 Task: Install travel booking extensions for finding flight and hotel deals.
Action: Mouse moved to (421, 310)
Screenshot: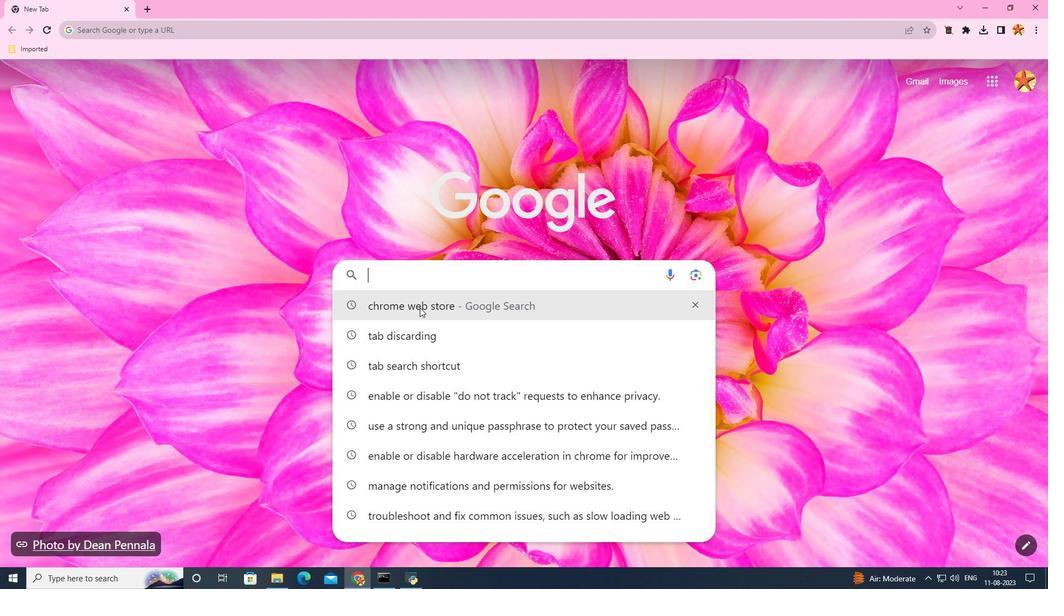 
Action: Mouse pressed left at (421, 310)
Screenshot: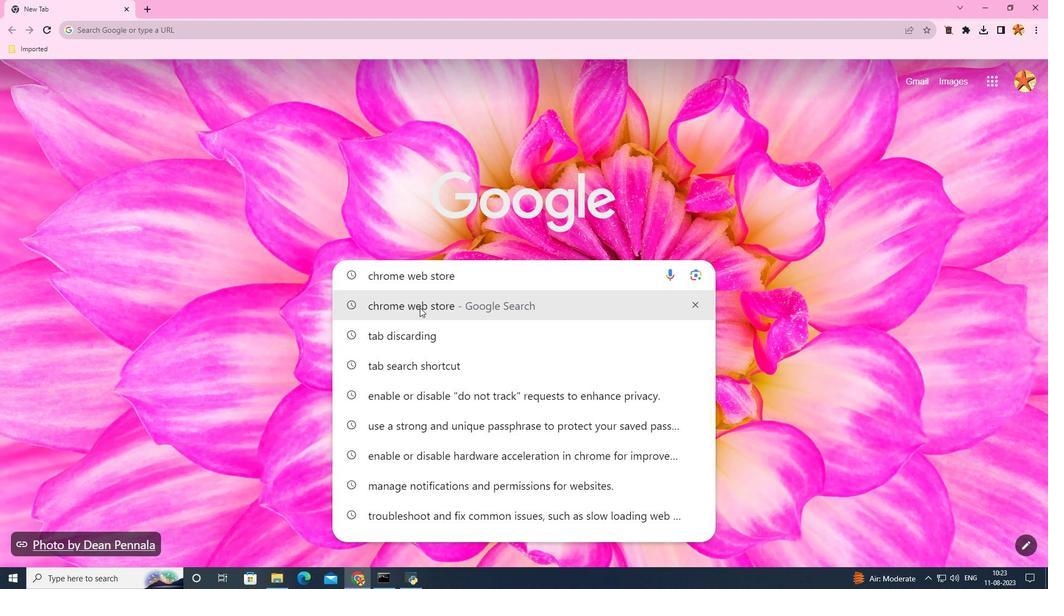 
Action: Mouse moved to (195, 219)
Screenshot: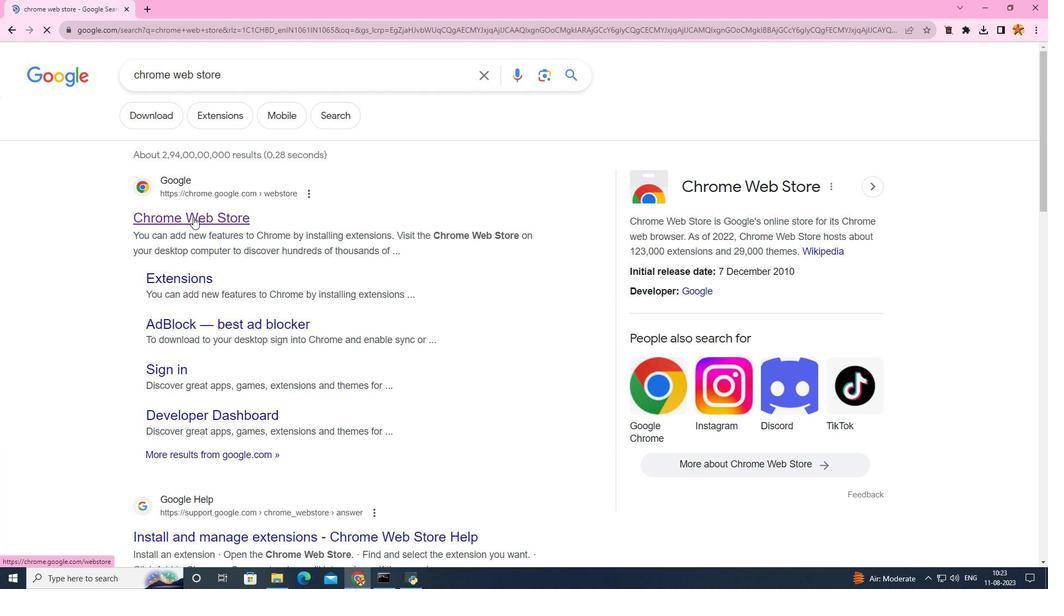 
Action: Mouse pressed left at (195, 219)
Screenshot: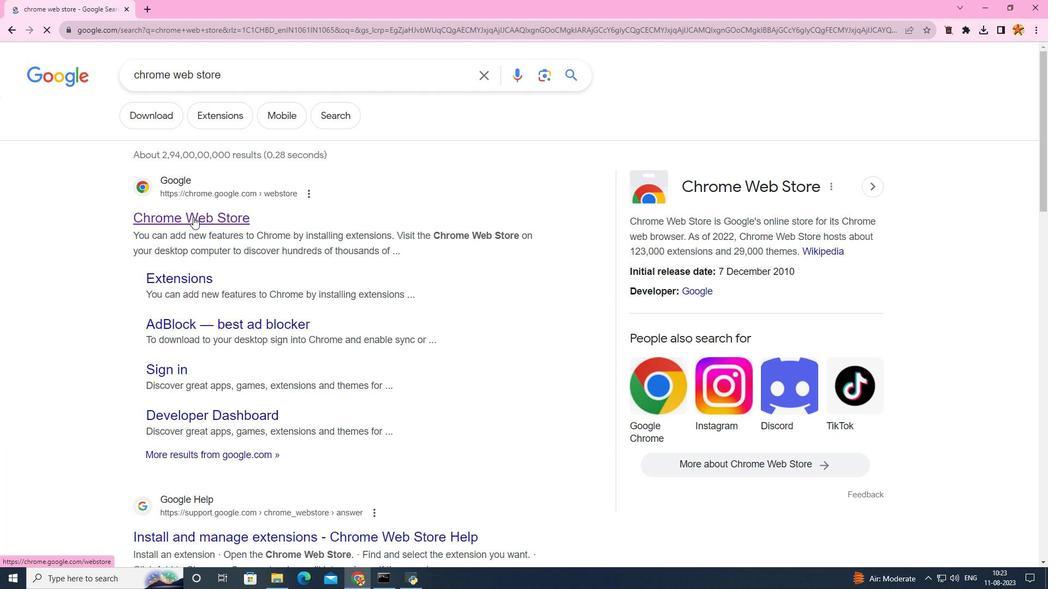 
Action: Mouse moved to (183, 120)
Screenshot: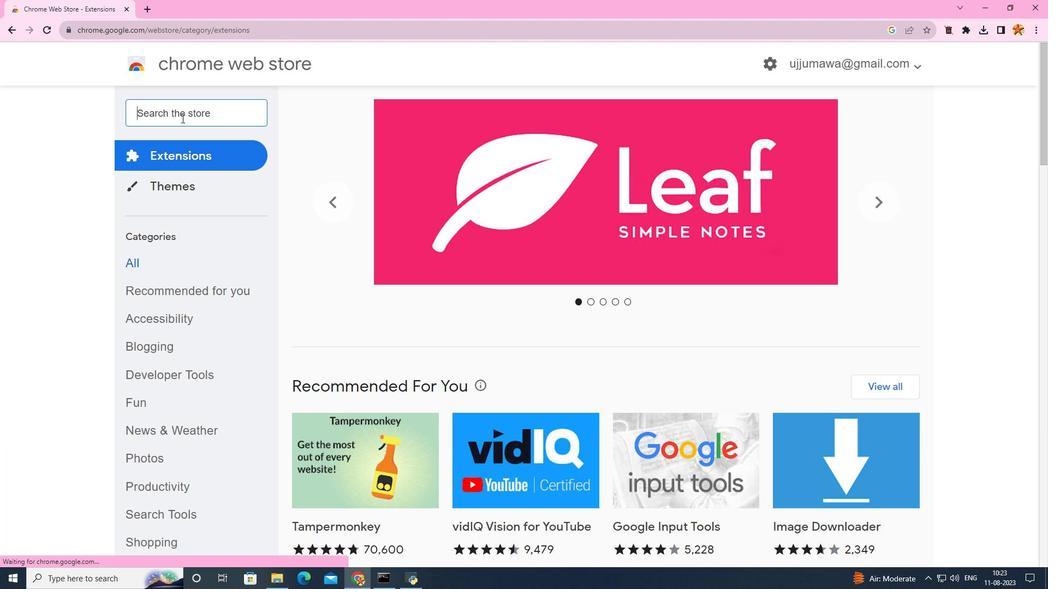 
Action: Mouse pressed left at (183, 120)
Screenshot: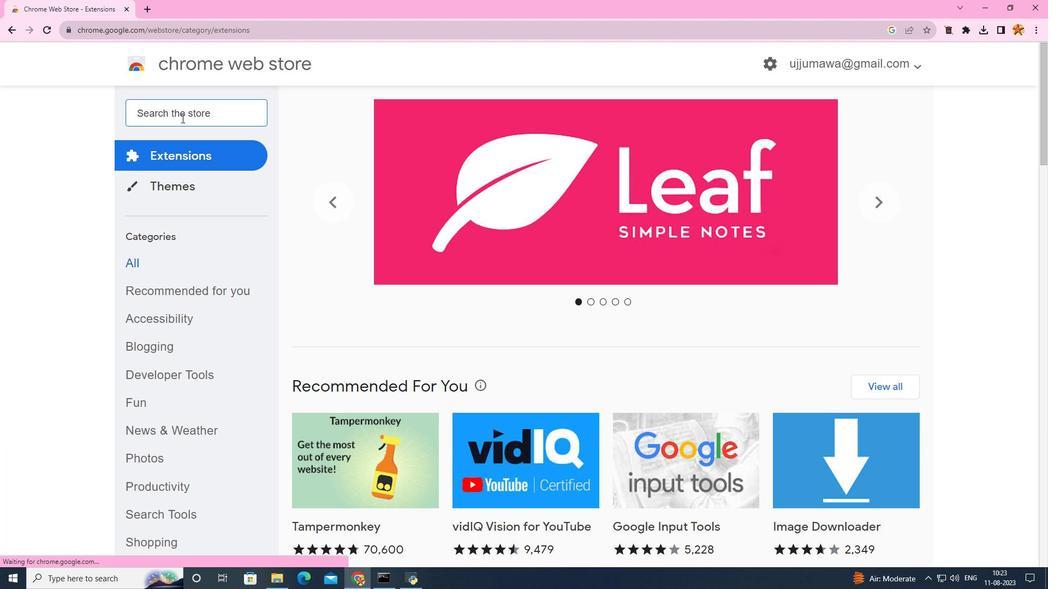 
Action: Key pressed k
Screenshot: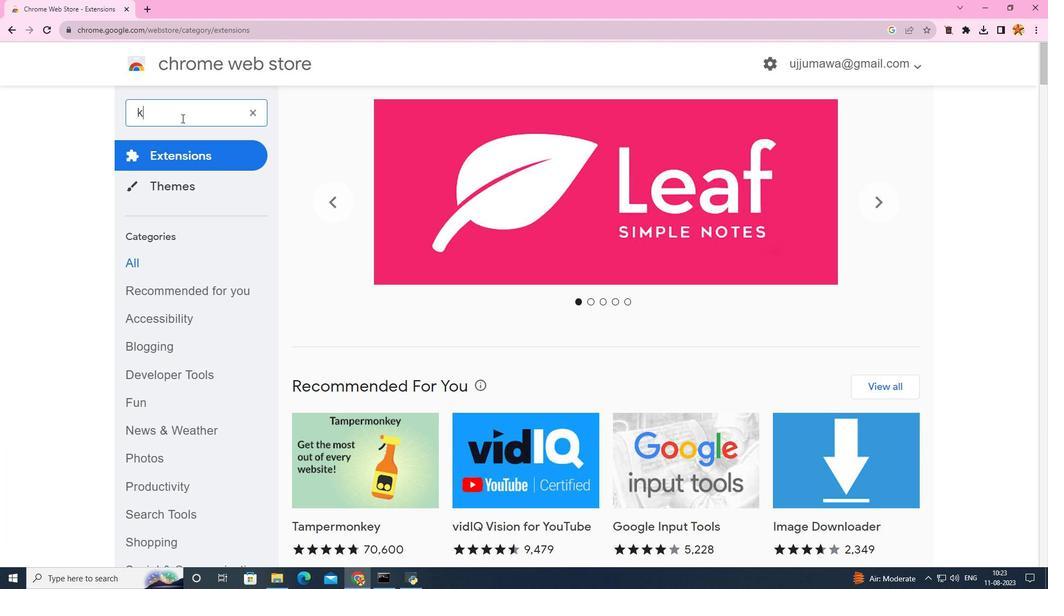 
Action: Mouse moved to (184, 120)
Screenshot: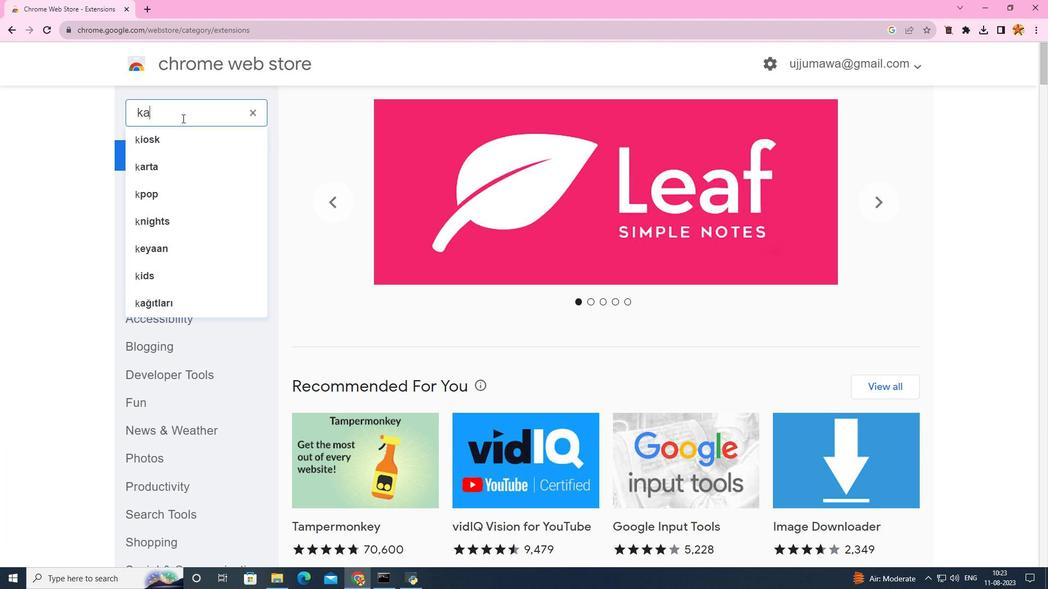 
Action: Key pressed at<Key.backspace>y
Screenshot: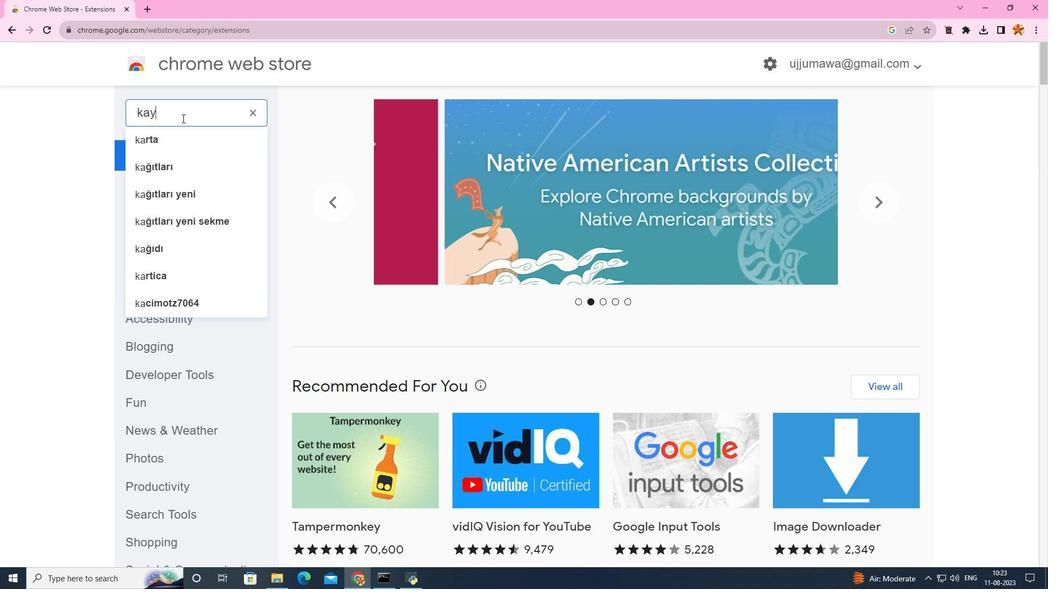 
Action: Mouse moved to (158, 195)
Screenshot: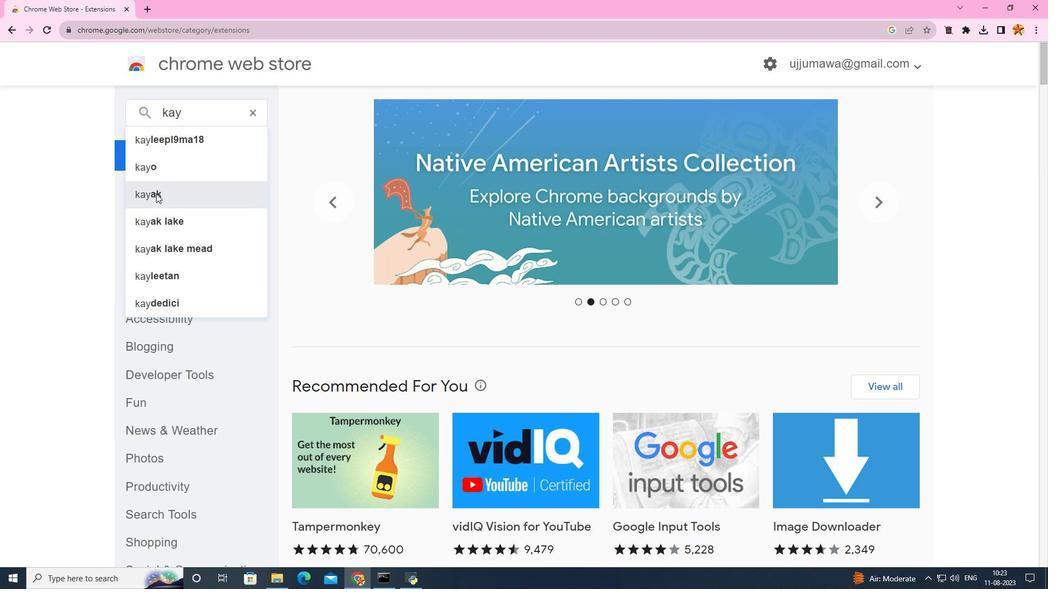 
Action: Mouse pressed left at (158, 195)
Screenshot: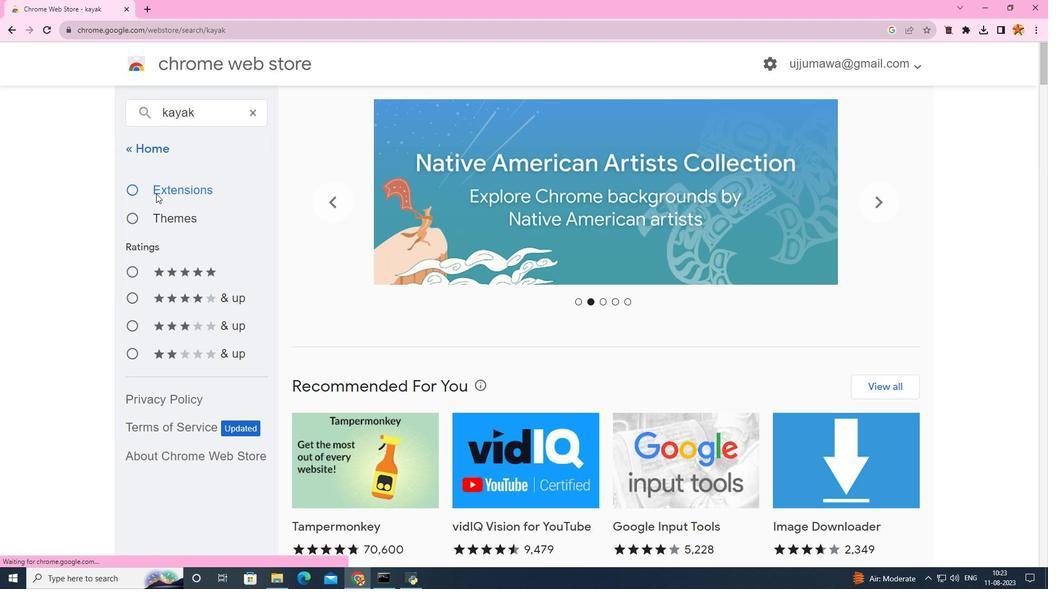
Action: Mouse moved to (446, 376)
Screenshot: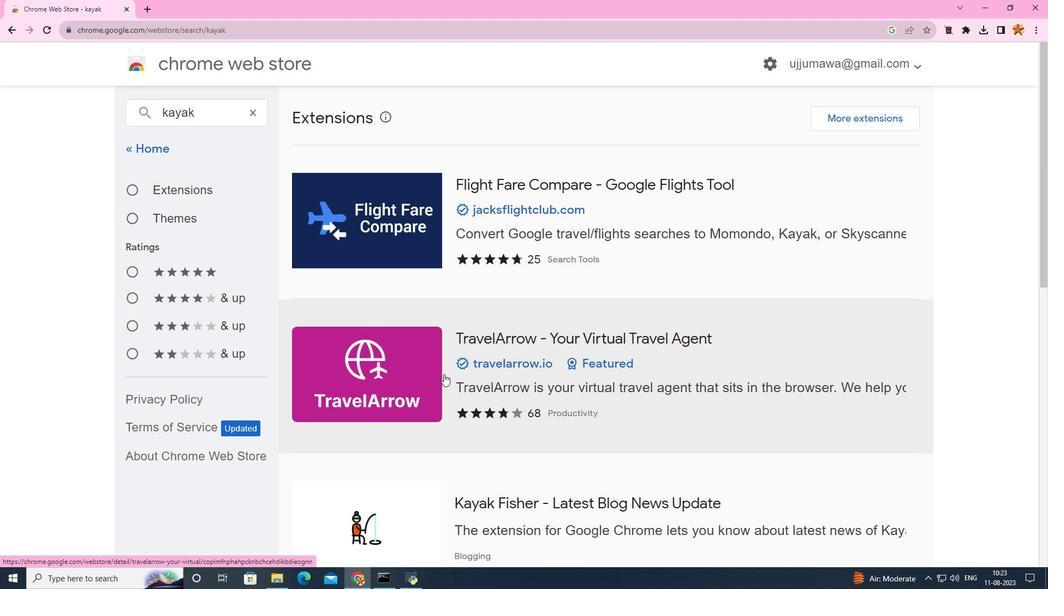 
Action: Mouse scrolled (446, 376) with delta (0, 0)
Screenshot: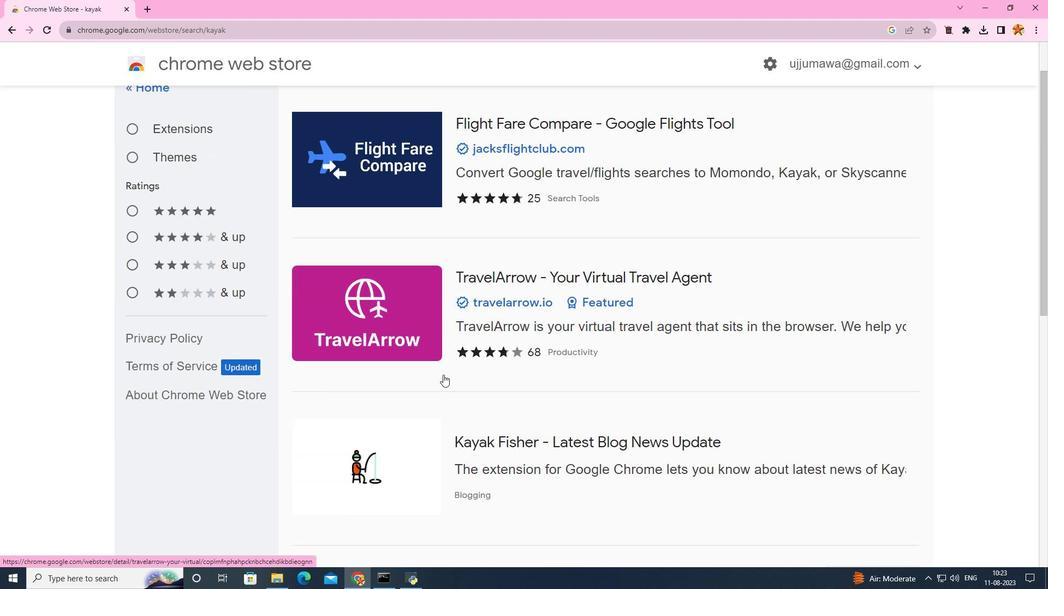 
Action: Mouse moved to (445, 377)
Screenshot: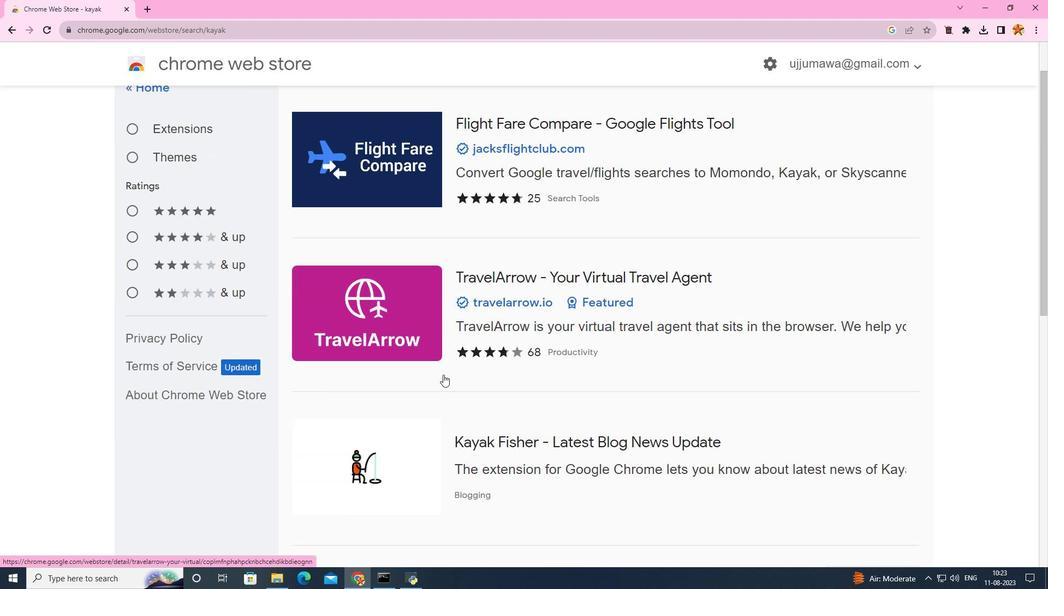 
Action: Mouse scrolled (445, 376) with delta (0, 0)
Screenshot: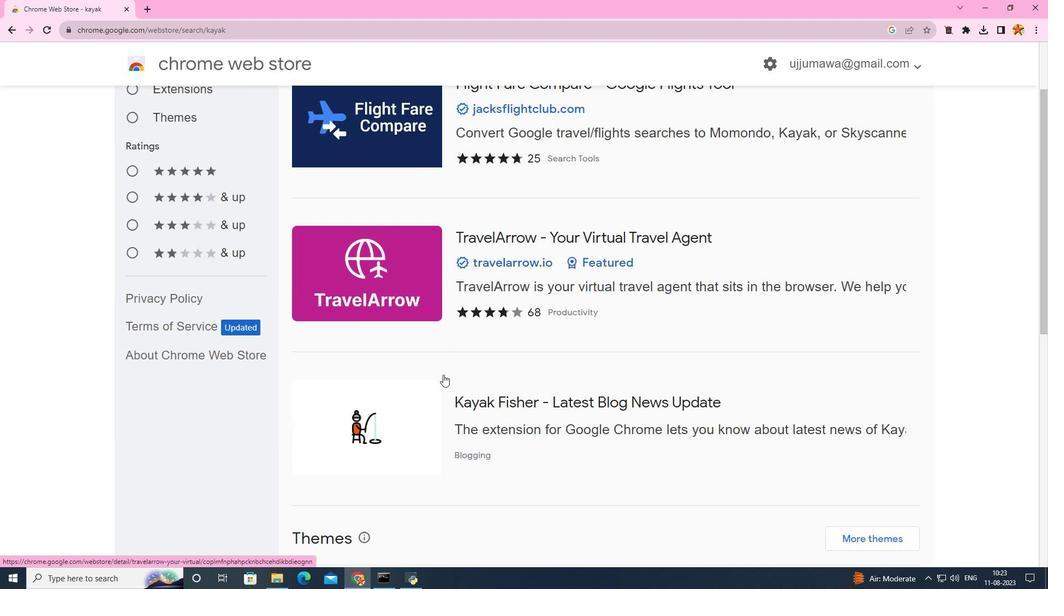 
Action: Mouse scrolled (445, 377) with delta (0, 0)
Screenshot: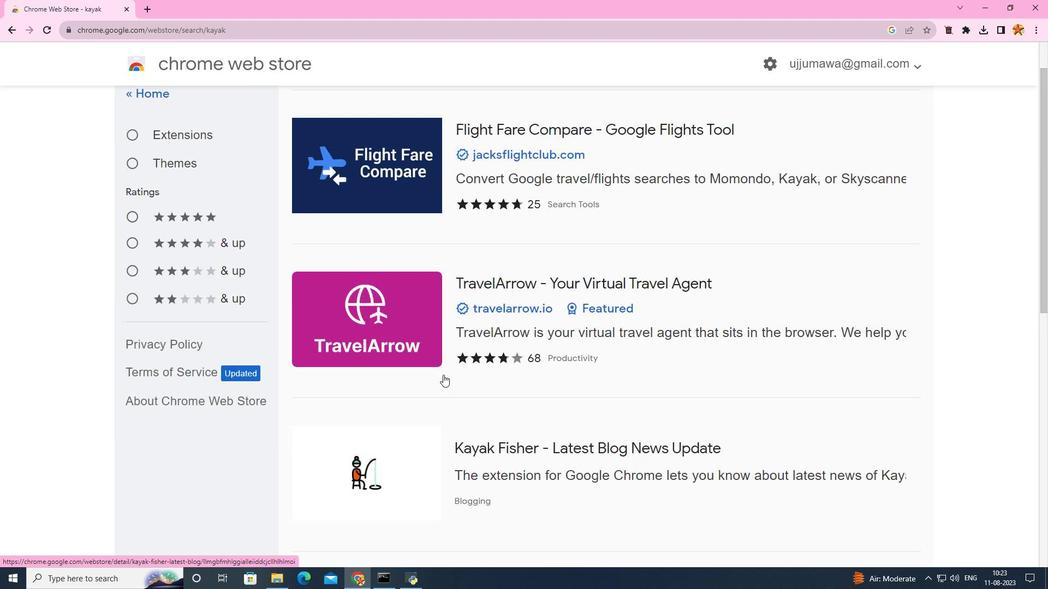 
Action: Mouse scrolled (445, 376) with delta (0, 0)
Screenshot: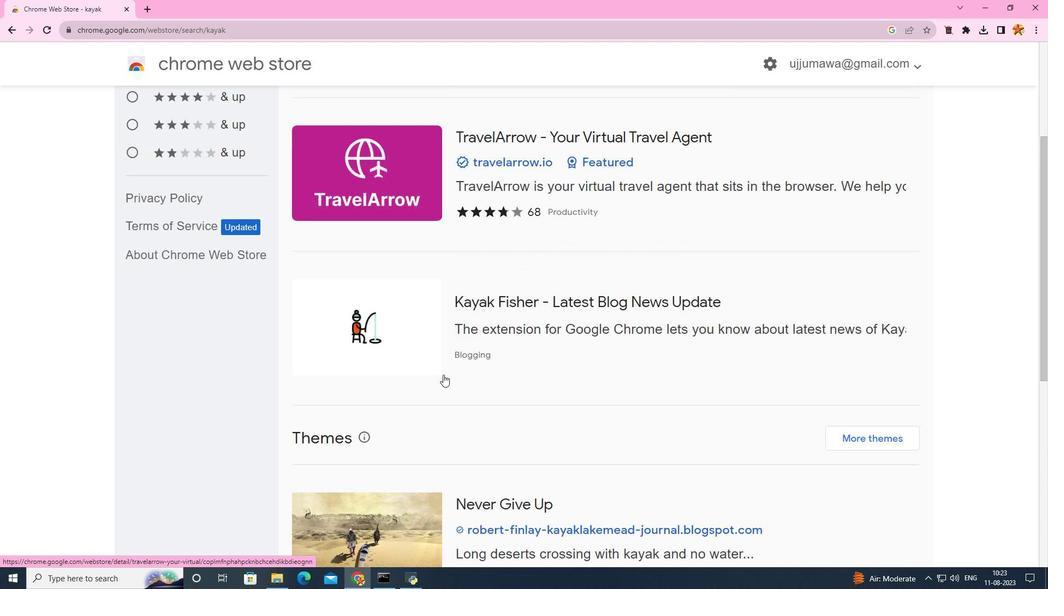 
Action: Mouse scrolled (445, 376) with delta (0, 0)
Screenshot: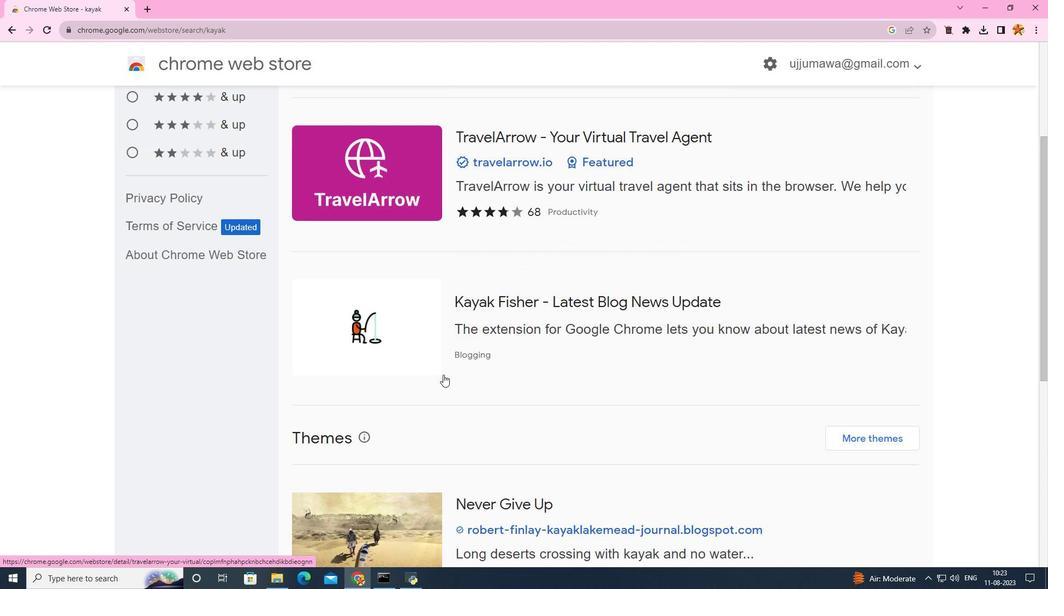
Action: Mouse scrolled (445, 376) with delta (0, 0)
Screenshot: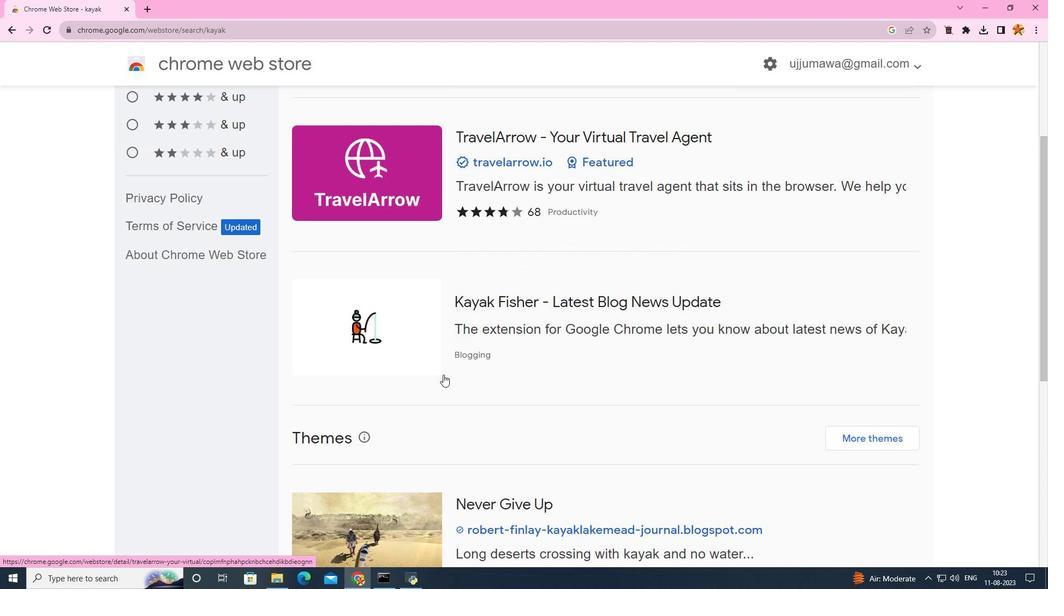 
Action: Mouse scrolled (445, 376) with delta (0, 0)
Screenshot: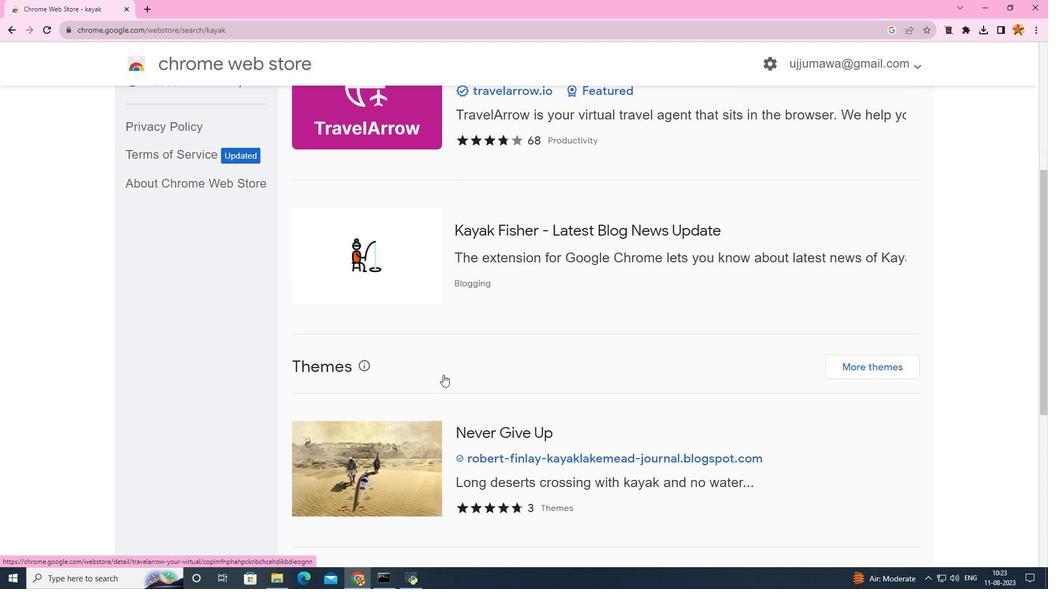 
Action: Mouse moved to (472, 277)
Screenshot: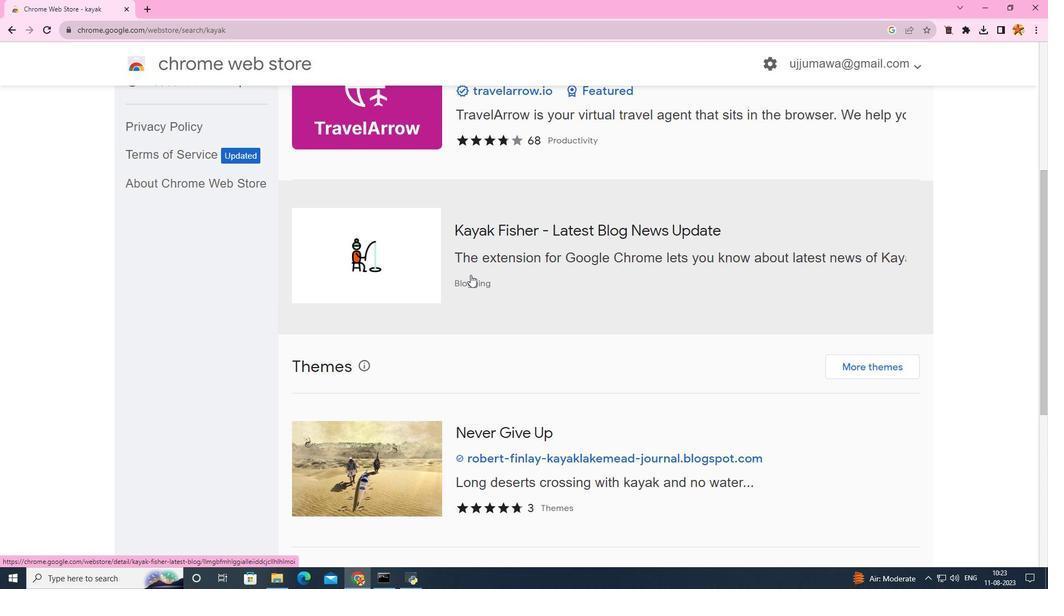 
Action: Mouse scrolled (472, 276) with delta (0, 0)
Screenshot: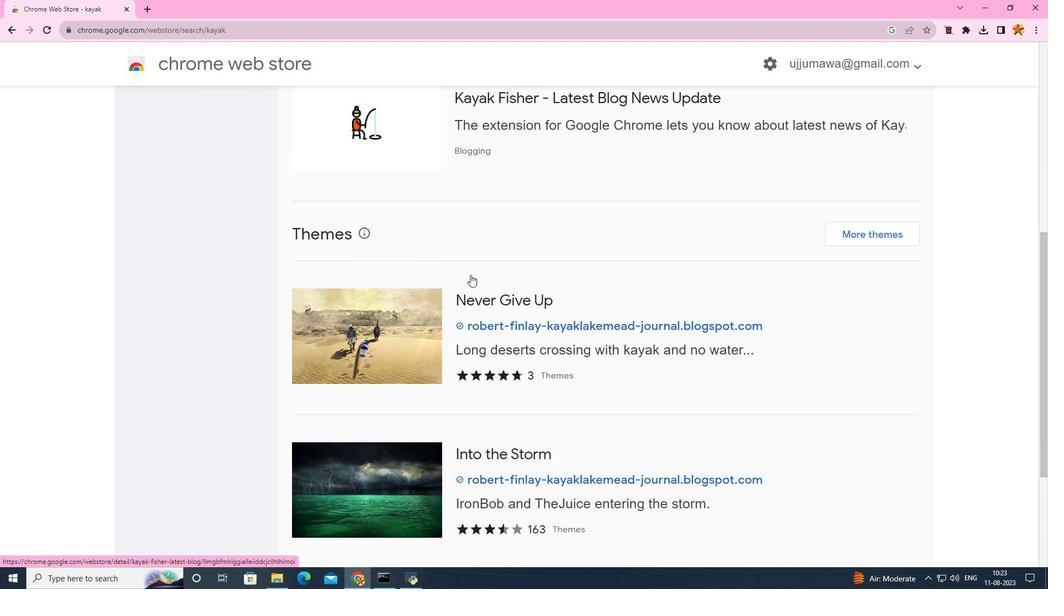 
Action: Mouse scrolled (472, 276) with delta (0, 0)
Screenshot: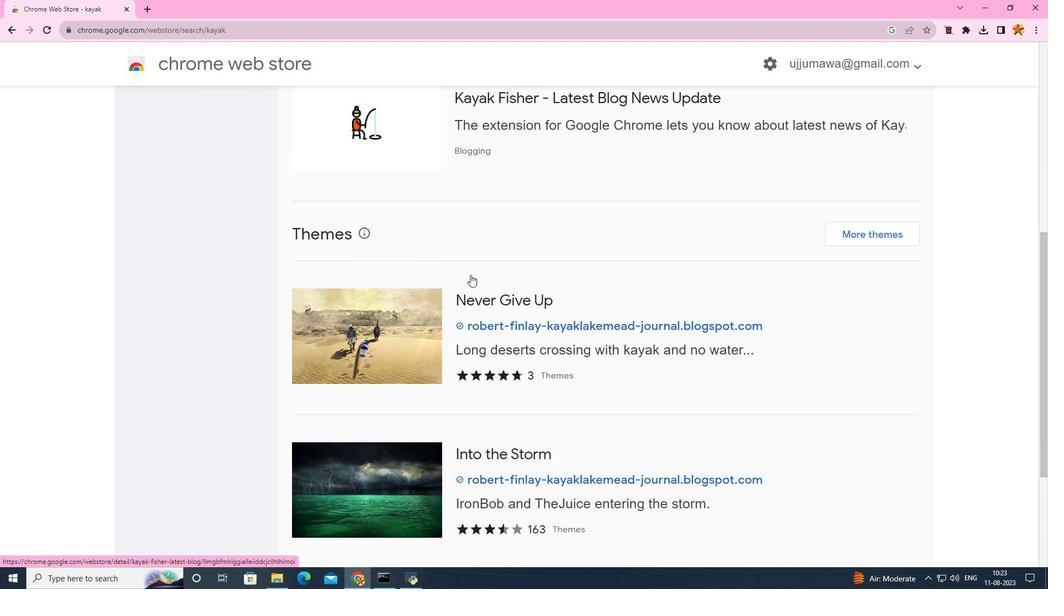 
Action: Mouse scrolled (472, 276) with delta (0, 0)
Screenshot: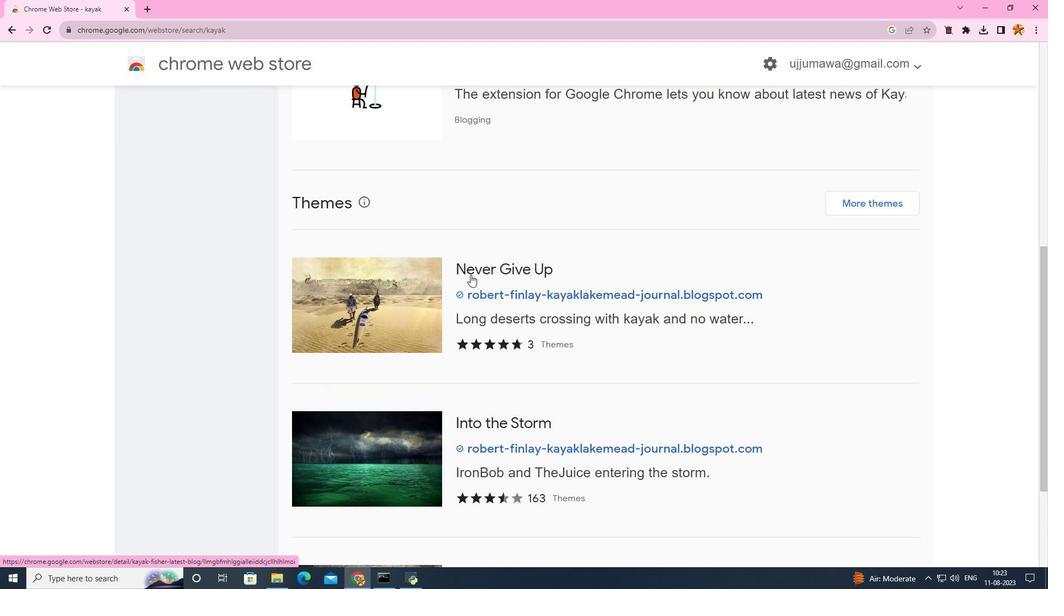 
Action: Mouse scrolled (472, 277) with delta (0, 0)
Screenshot: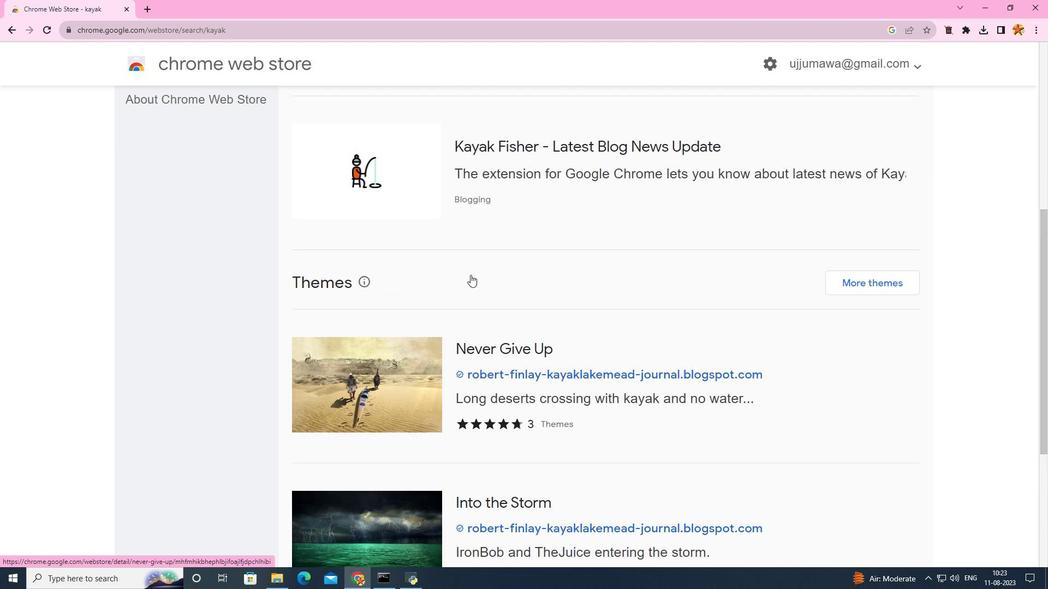 
Action: Mouse scrolled (472, 277) with delta (0, 0)
Screenshot: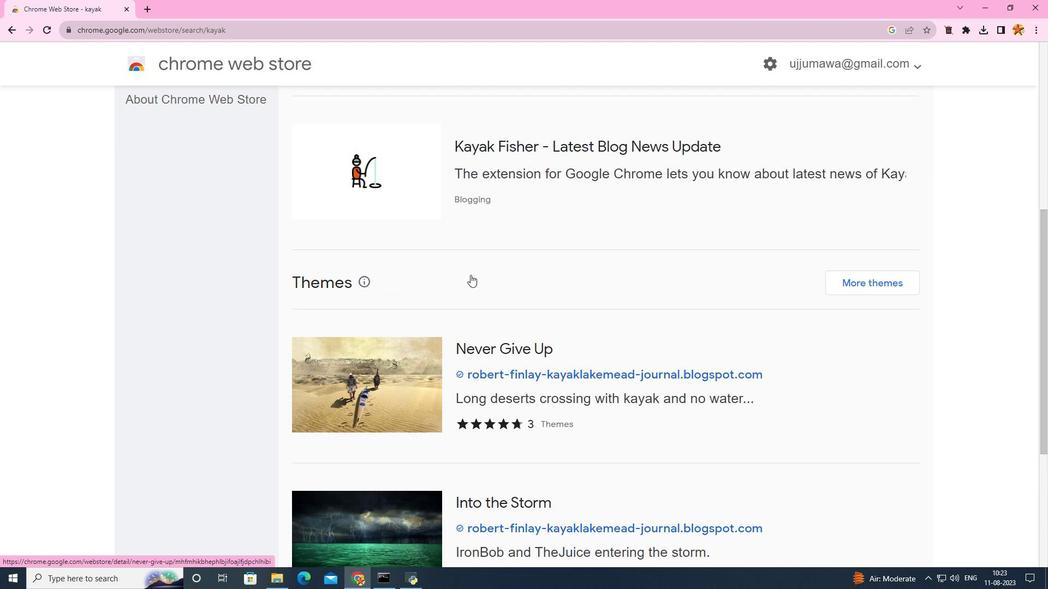 
Action: Mouse scrolled (472, 277) with delta (0, 0)
Screenshot: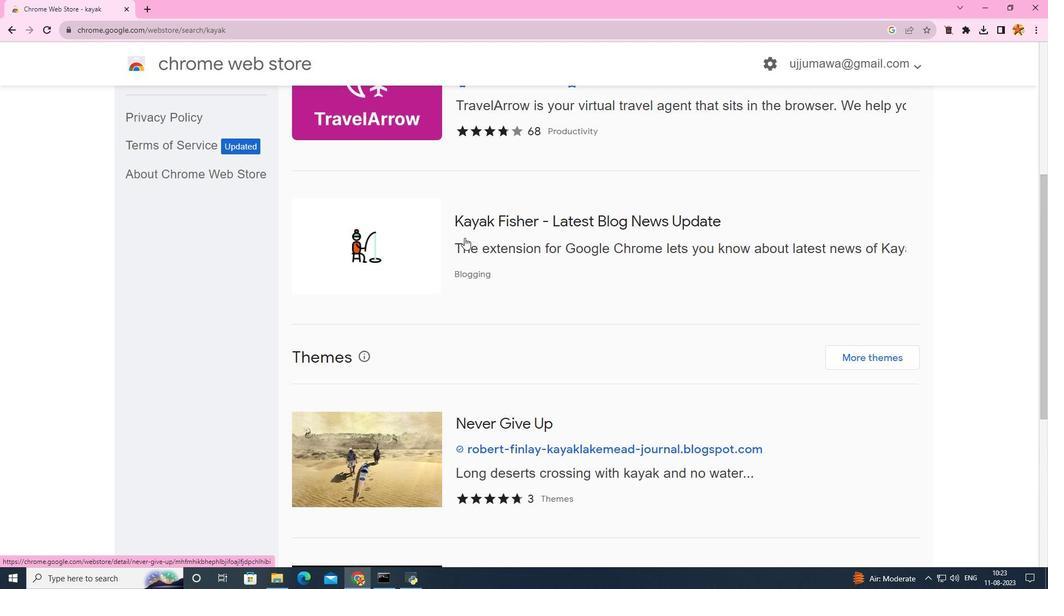 
Action: Mouse moved to (545, 284)
Screenshot: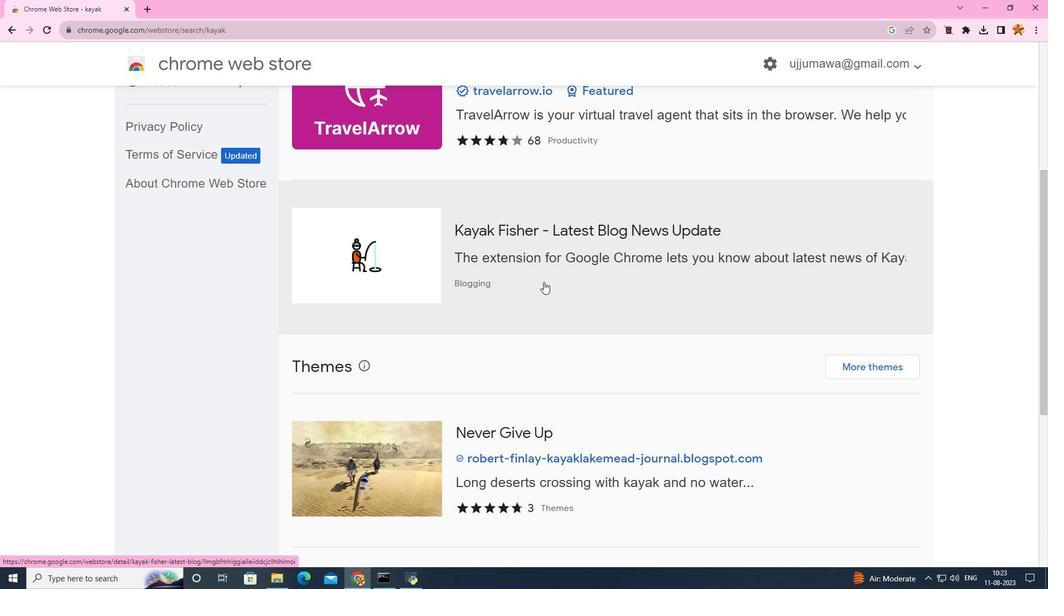 
Action: Mouse pressed left at (545, 284)
Screenshot: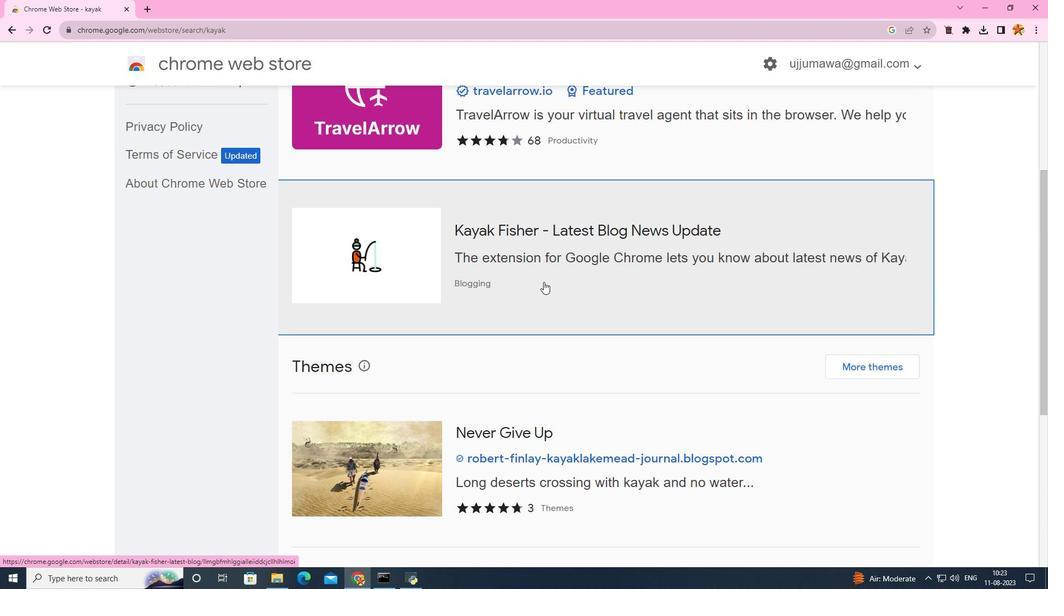 
Action: Mouse moved to (799, 163)
Screenshot: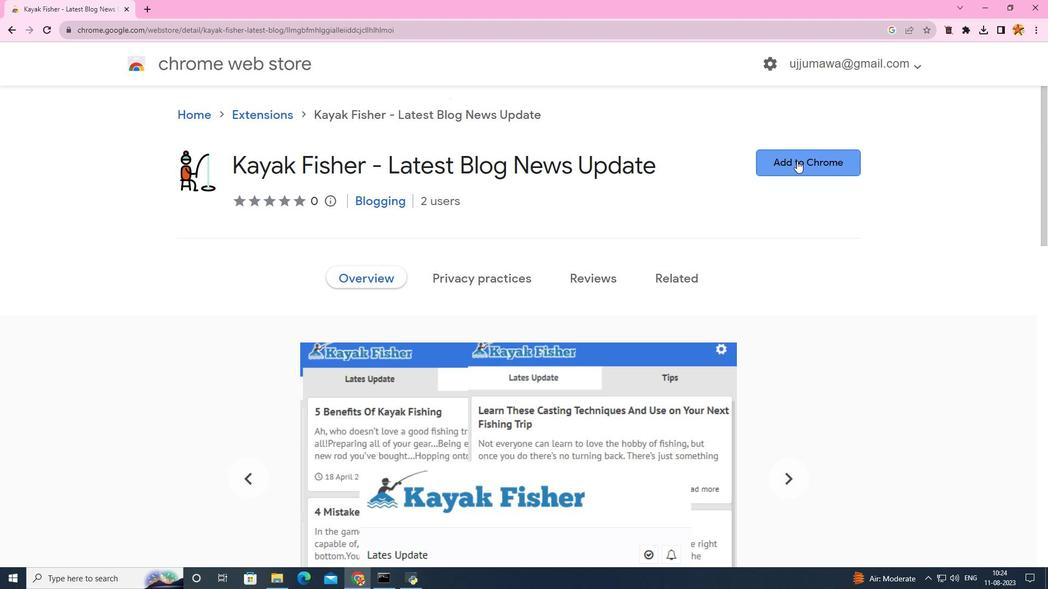 
Action: Mouse pressed left at (799, 163)
Screenshot: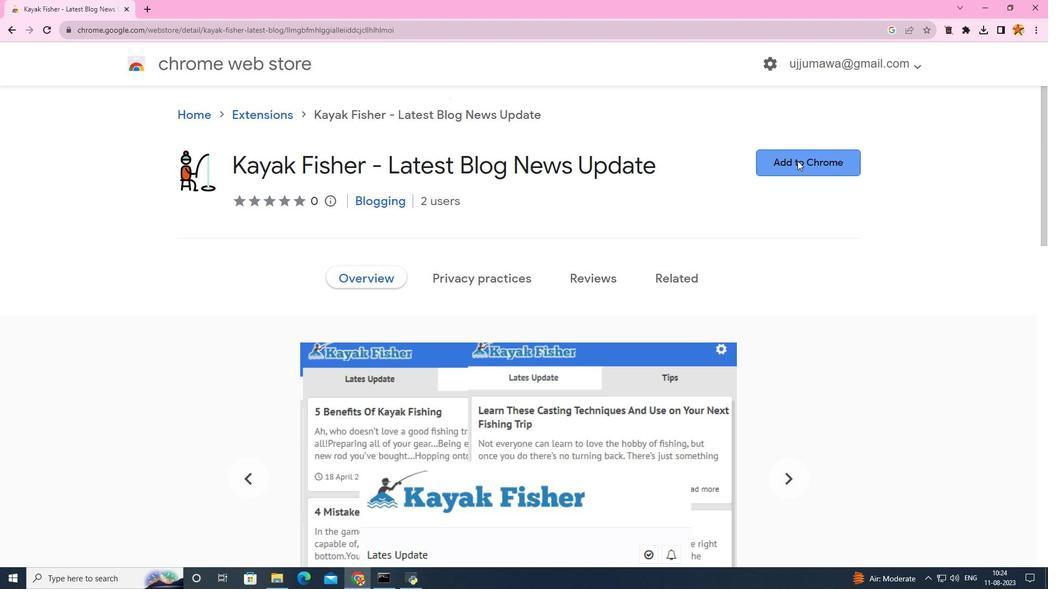 
Action: Mouse moved to (542, 104)
Screenshot: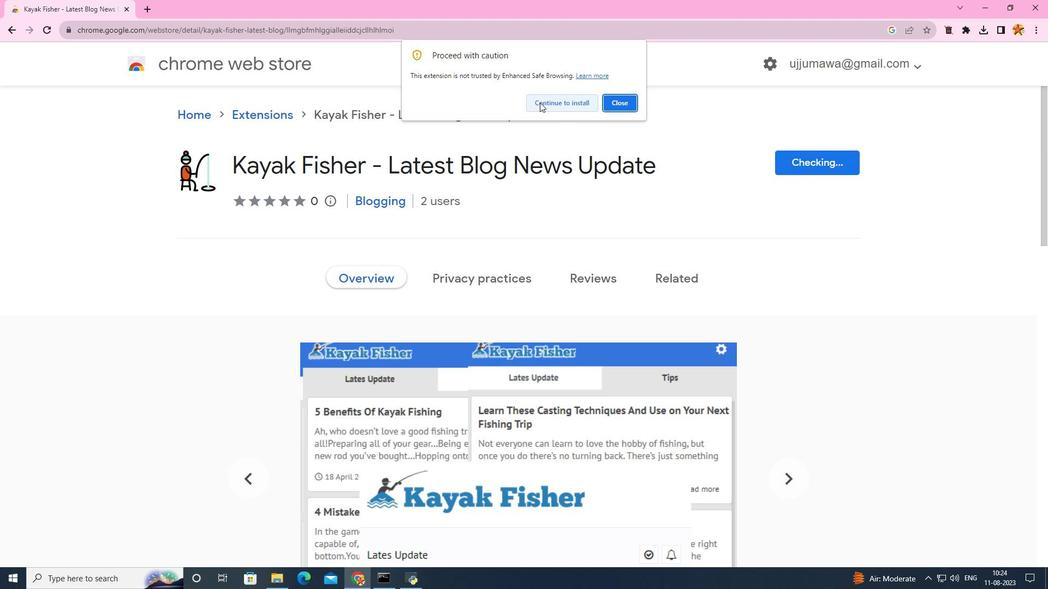 
Action: Mouse pressed left at (542, 104)
Screenshot: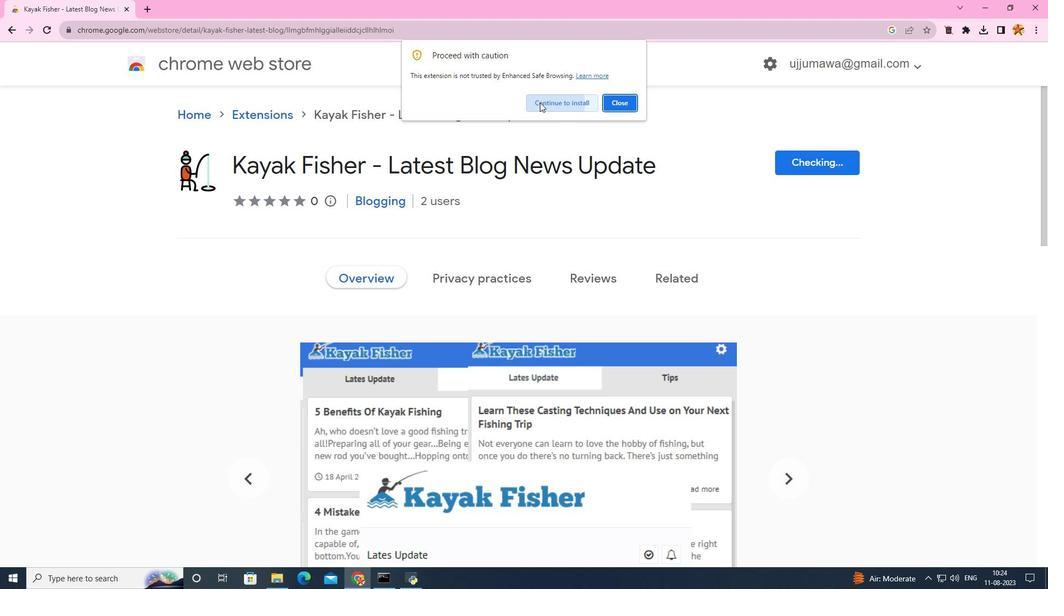 
Action: Mouse moved to (529, 129)
Screenshot: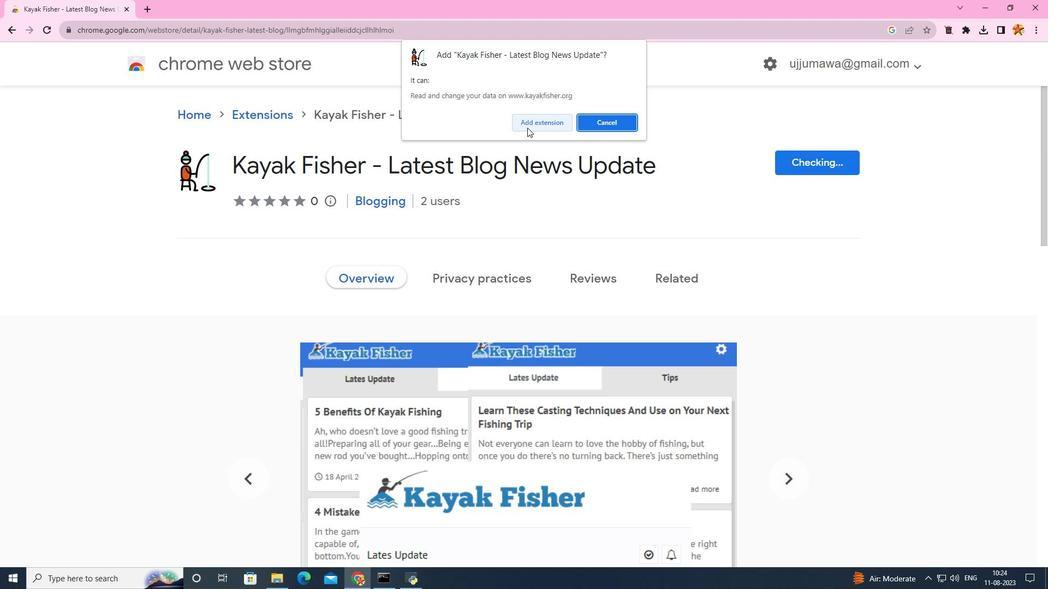 
Action: Mouse pressed left at (529, 129)
Screenshot: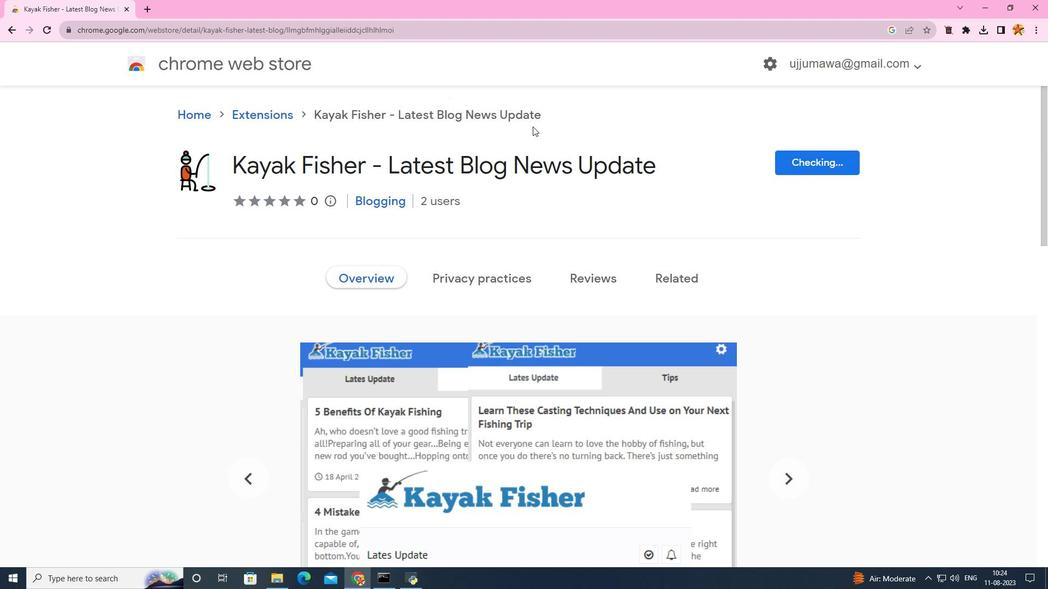 
Action: Mouse moved to (15, 34)
Screenshot: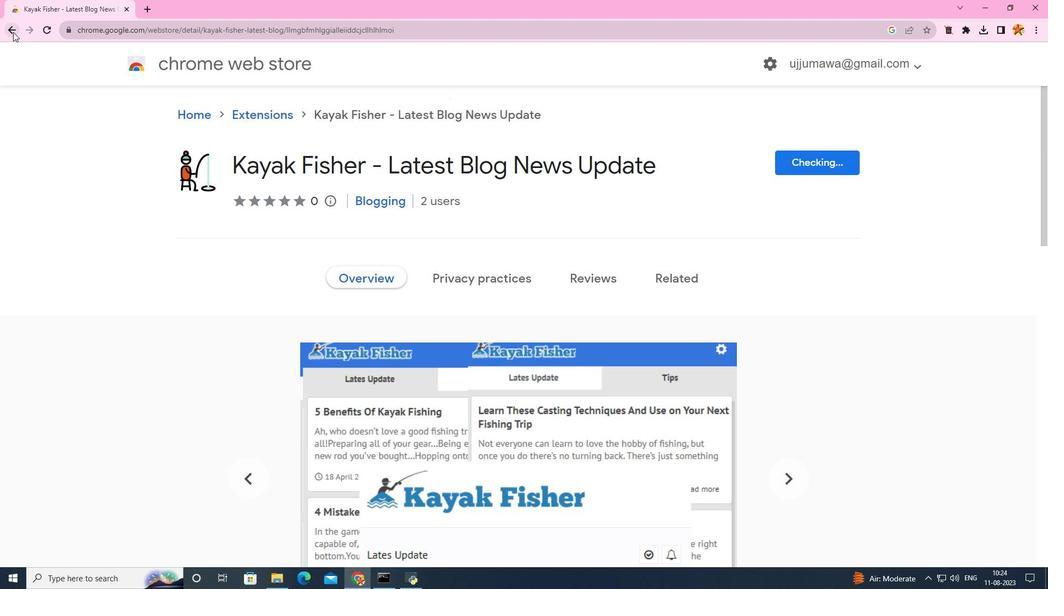 
Action: Mouse pressed left at (15, 34)
Screenshot: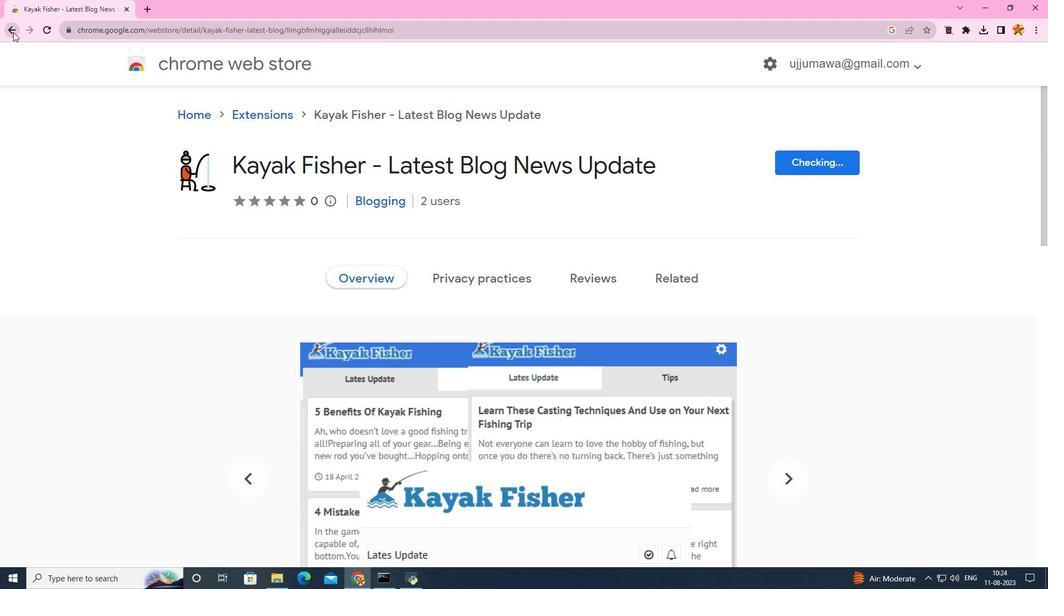 
Action: Mouse moved to (219, 126)
Screenshot: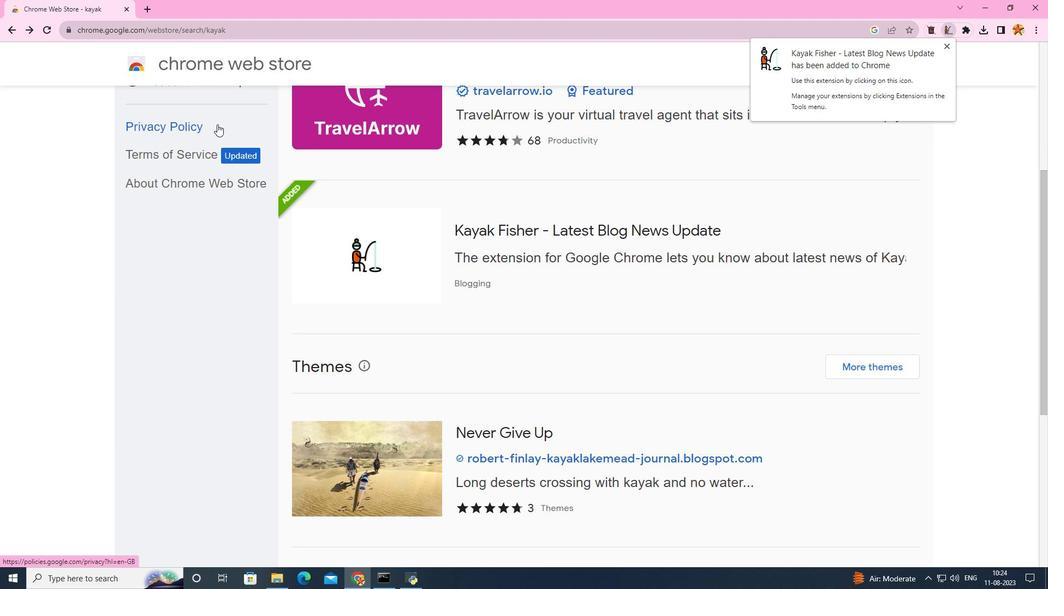 
Action: Mouse scrolled (219, 127) with delta (0, 0)
Screenshot: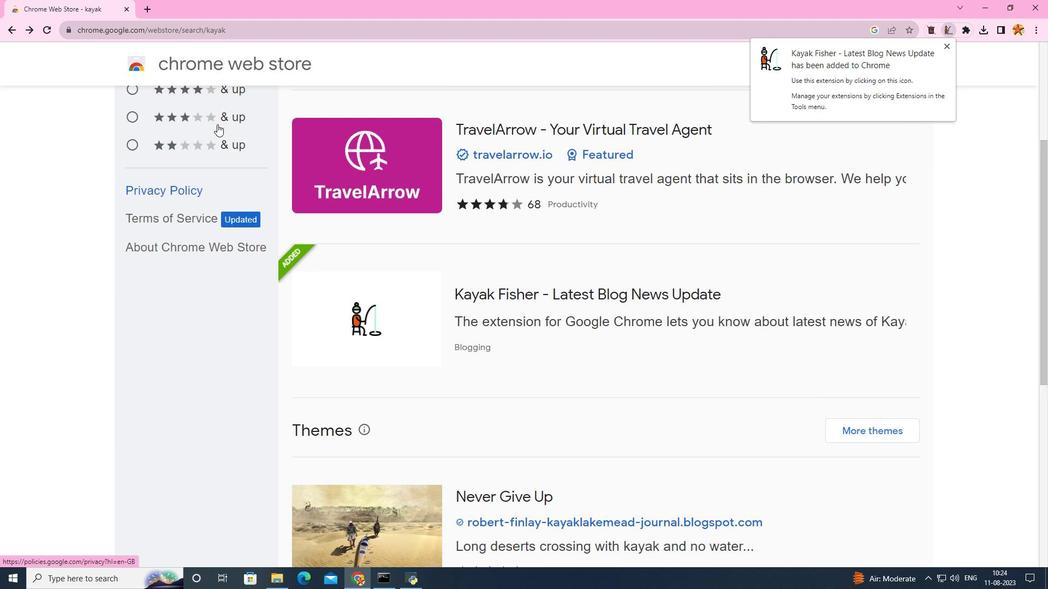
Action: Mouse scrolled (219, 127) with delta (0, 0)
Screenshot: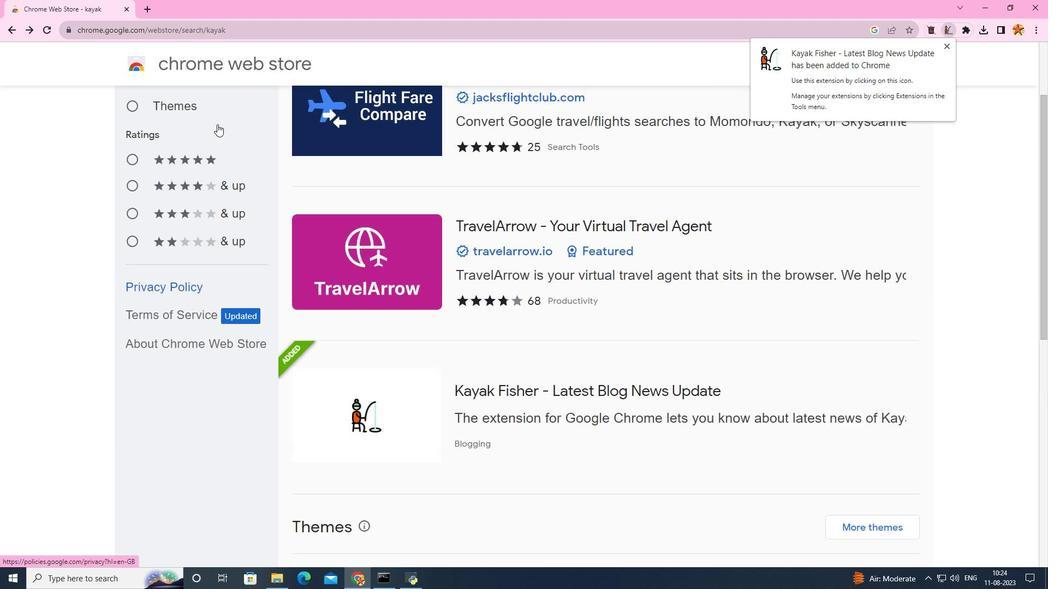 
Action: Mouse scrolled (219, 127) with delta (0, 0)
Screenshot: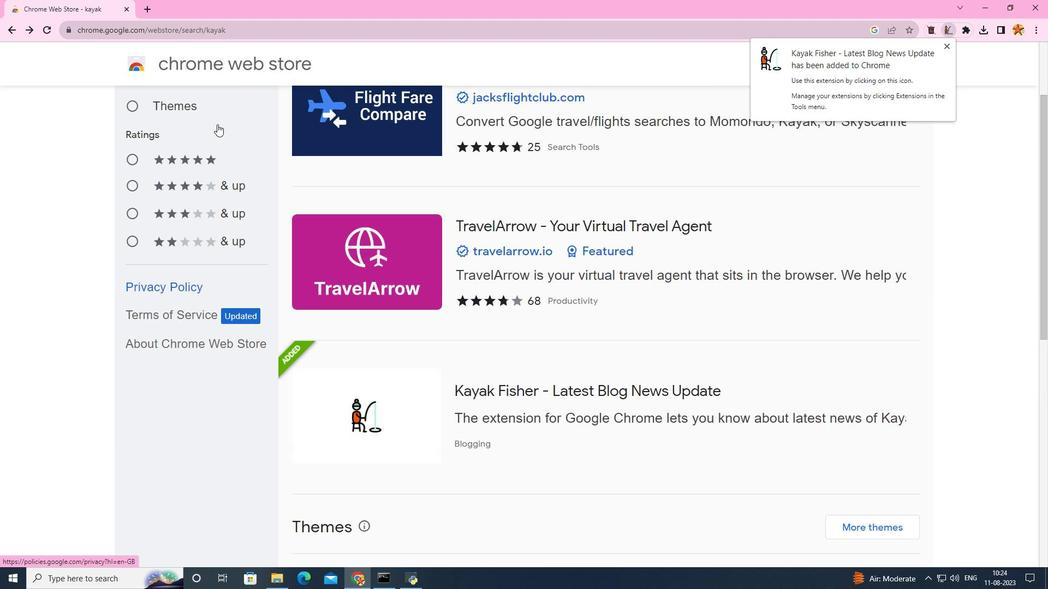 
Action: Mouse scrolled (219, 127) with delta (0, 0)
Screenshot: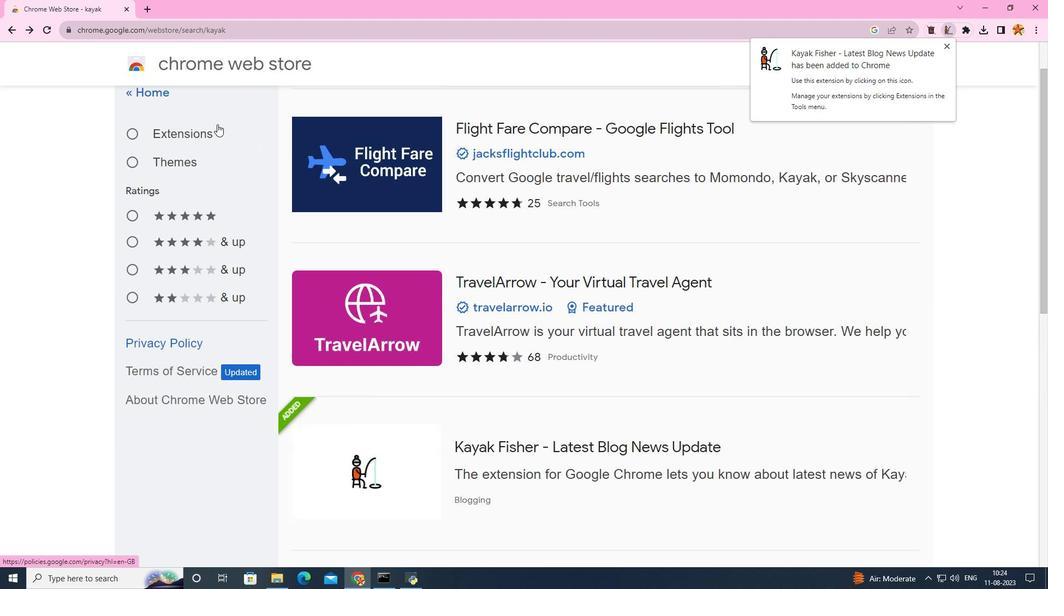 
Action: Mouse moved to (240, 120)
Screenshot: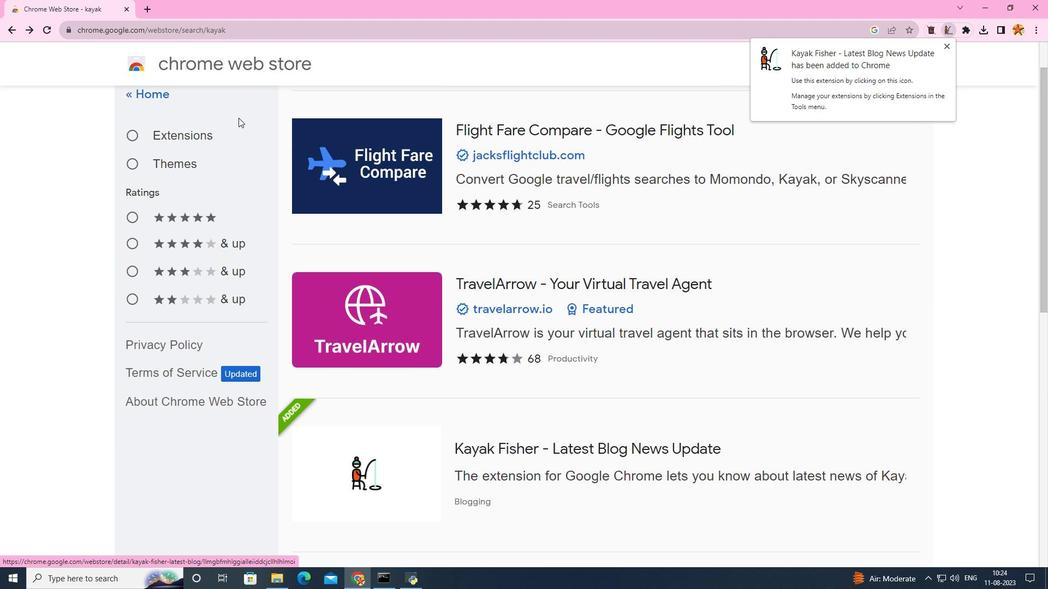 
Action: Mouse scrolled (240, 120) with delta (0, 0)
Screenshot: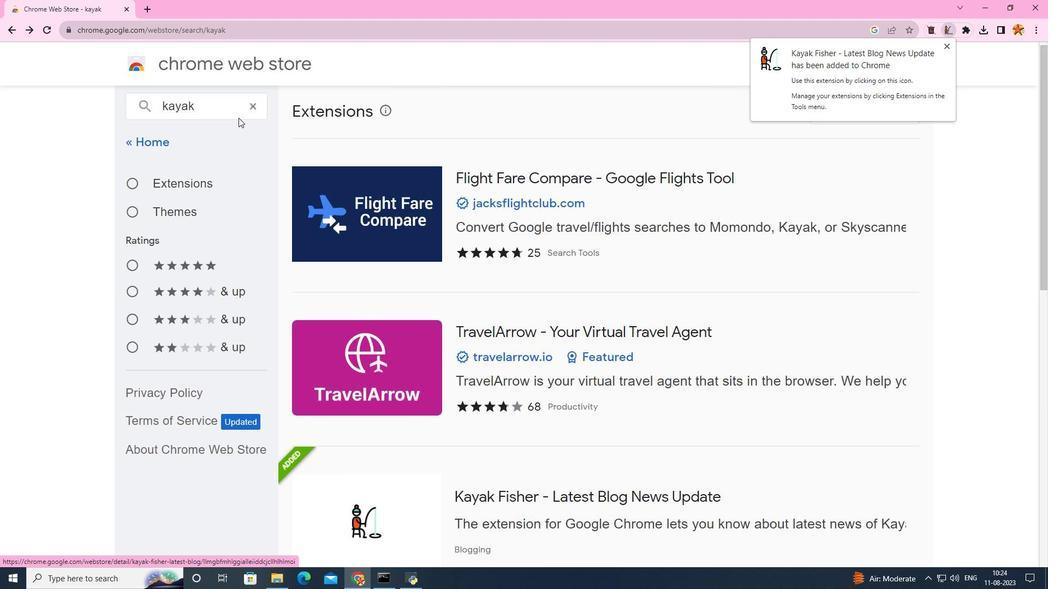 
Action: Mouse scrolled (240, 120) with delta (0, 0)
Screenshot: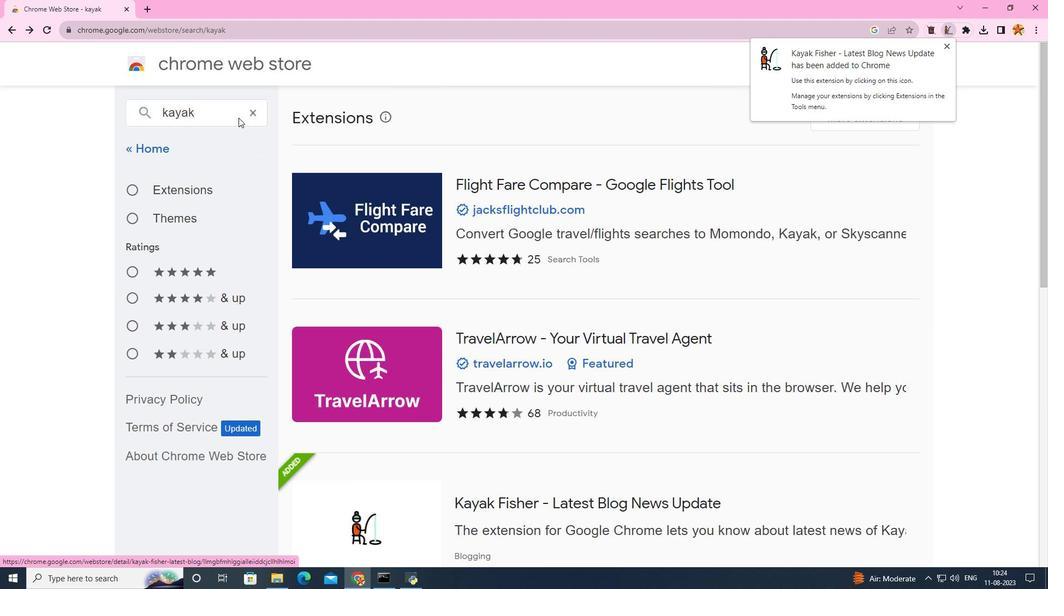 
Action: Mouse scrolled (240, 120) with delta (0, 0)
Screenshot: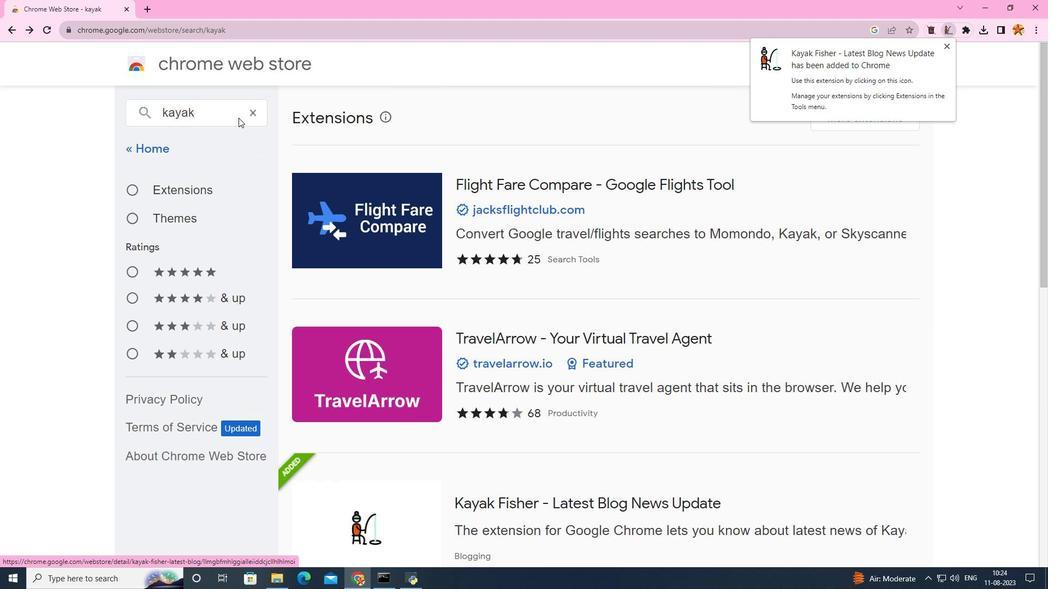 
Action: Mouse moved to (254, 114)
Screenshot: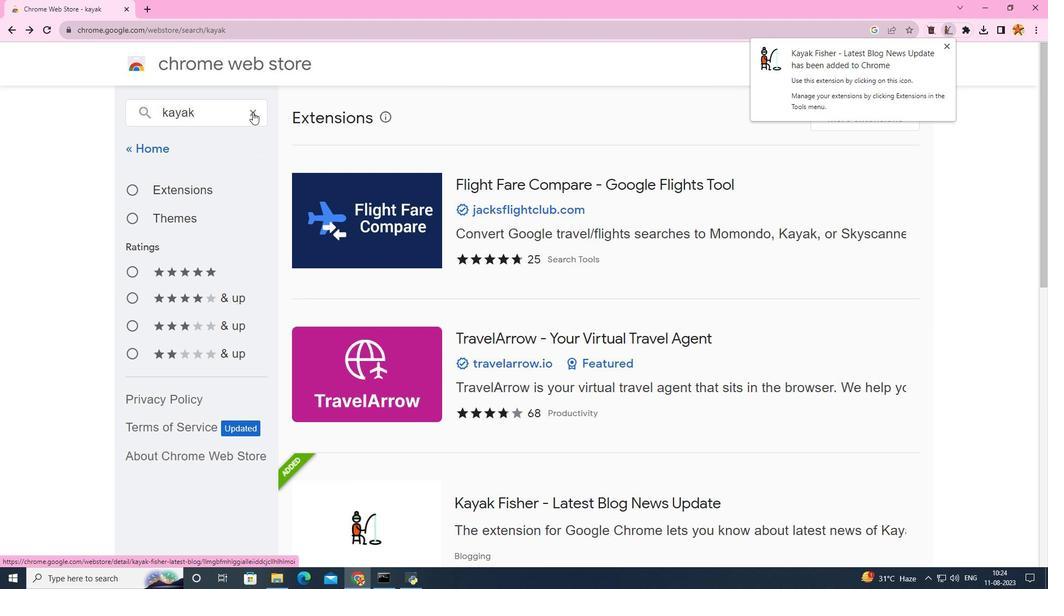 
Action: Mouse pressed left at (254, 114)
Screenshot: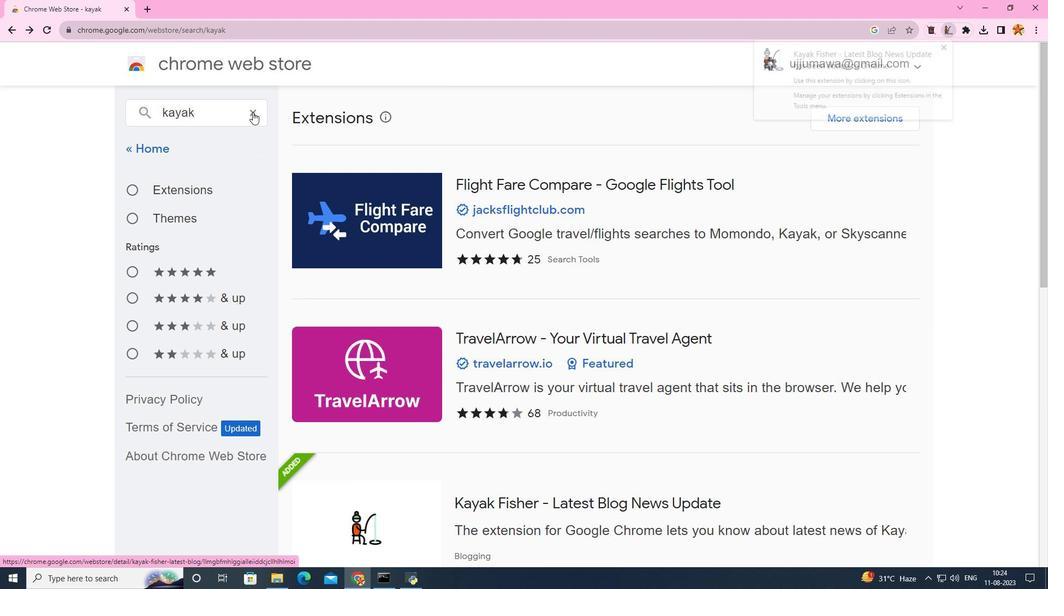
Action: Key pressed m
Screenshot: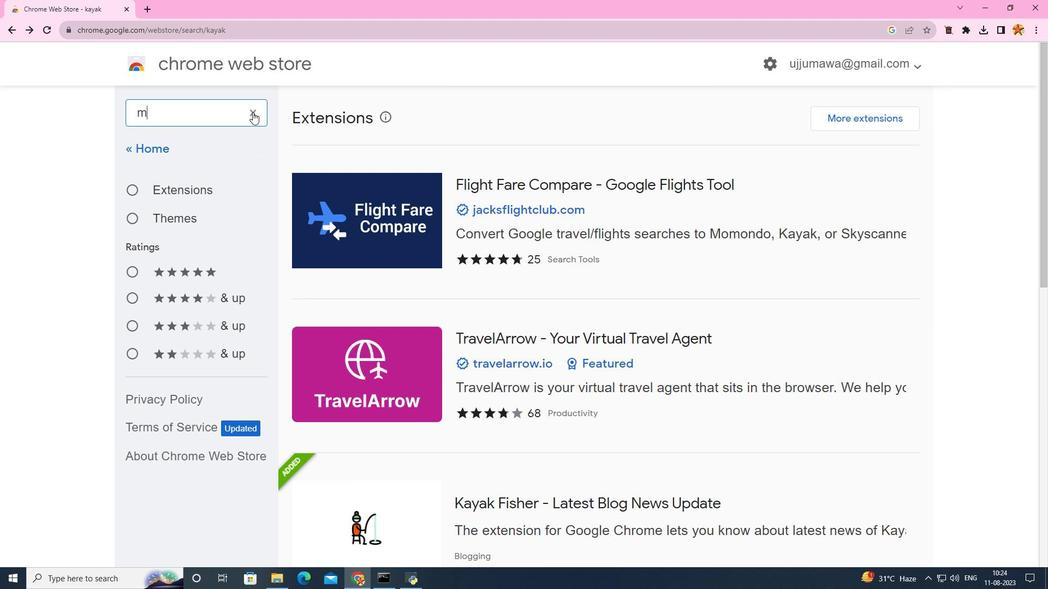
Action: Mouse moved to (252, 110)
Screenshot: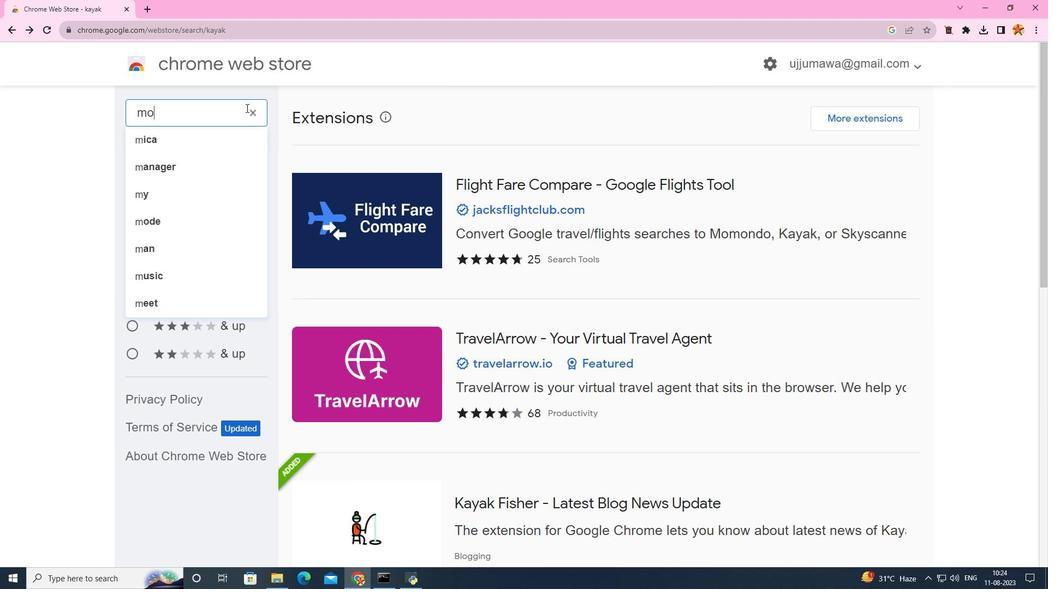 
Action: Key pressed o
Screenshot: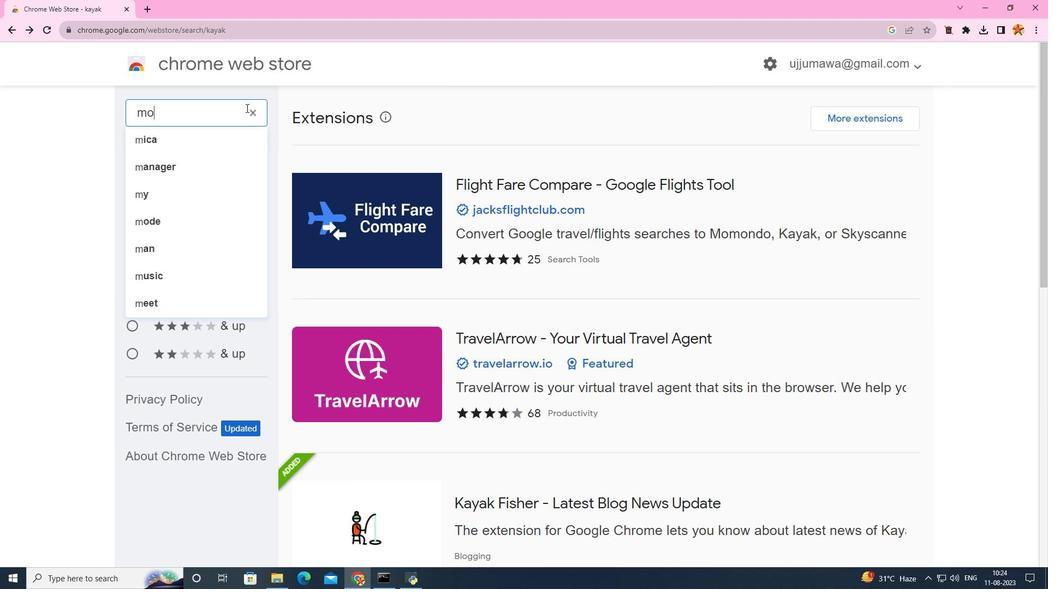 
Action: Mouse moved to (248, 110)
Screenshot: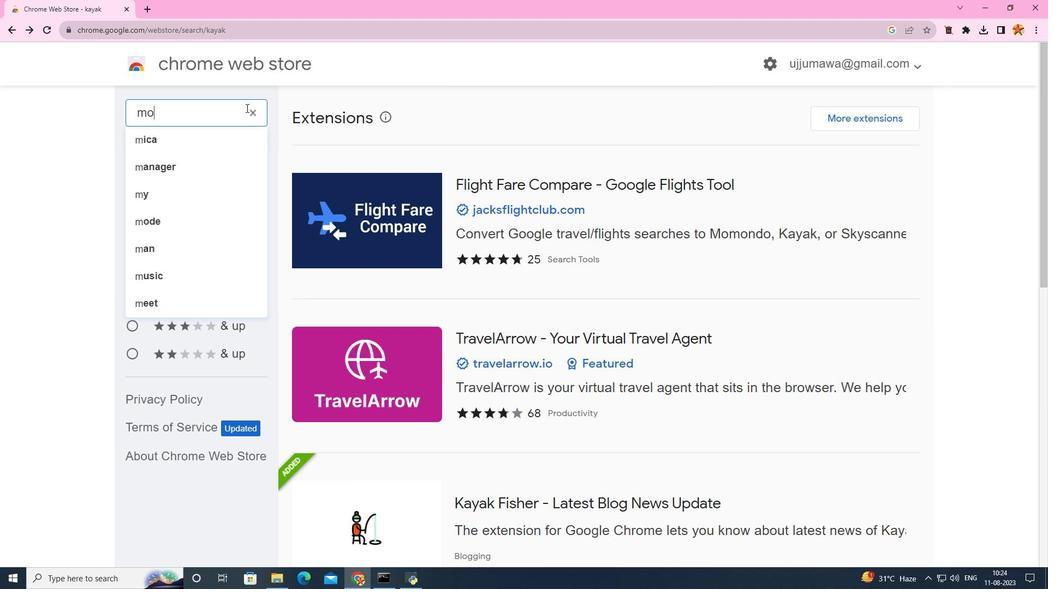 
Action: Key pressed mond
Screenshot: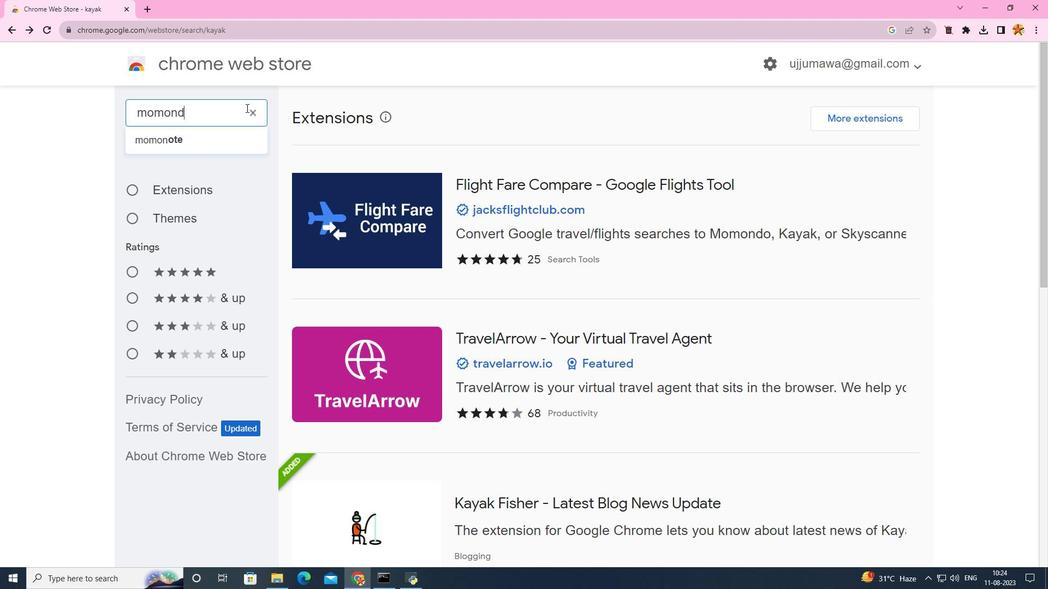 
Action: Mouse moved to (233, 120)
Screenshot: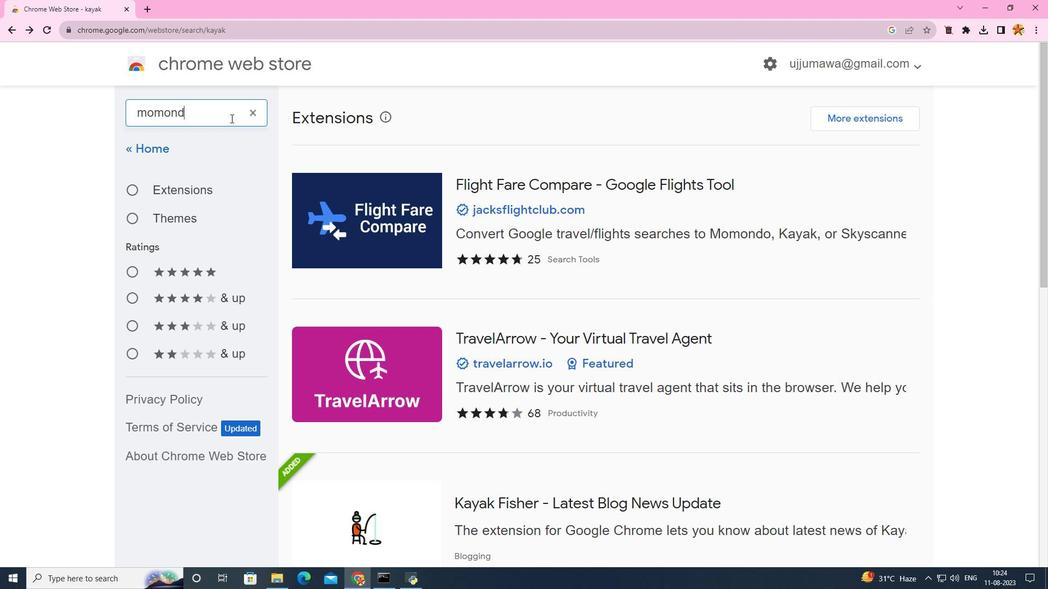
Action: Key pressed o
Screenshot: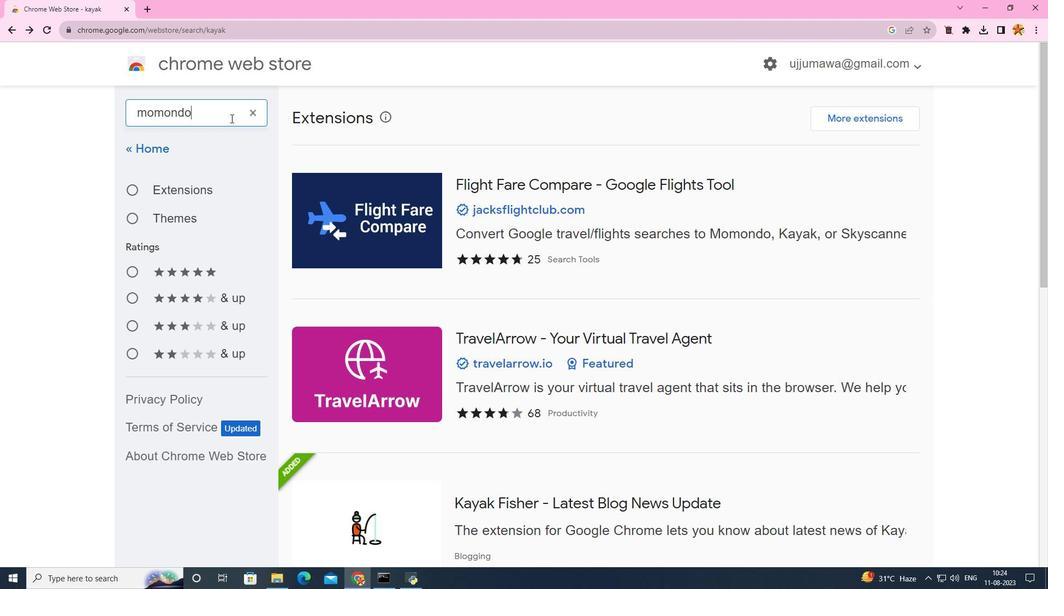 
Action: Mouse moved to (230, 116)
Screenshot: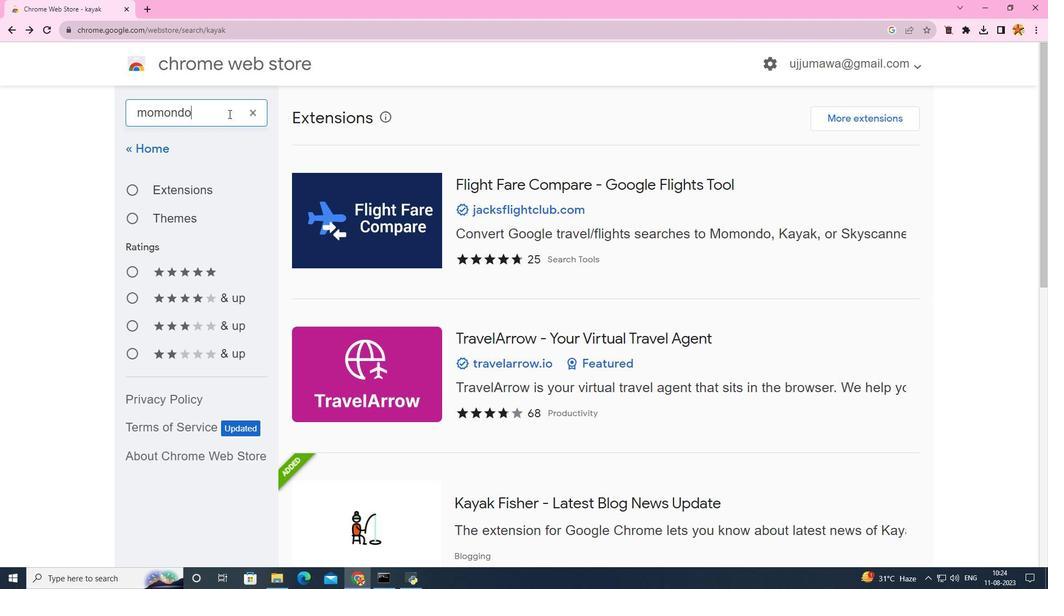 
Action: Key pressed <Key.enter>
Screenshot: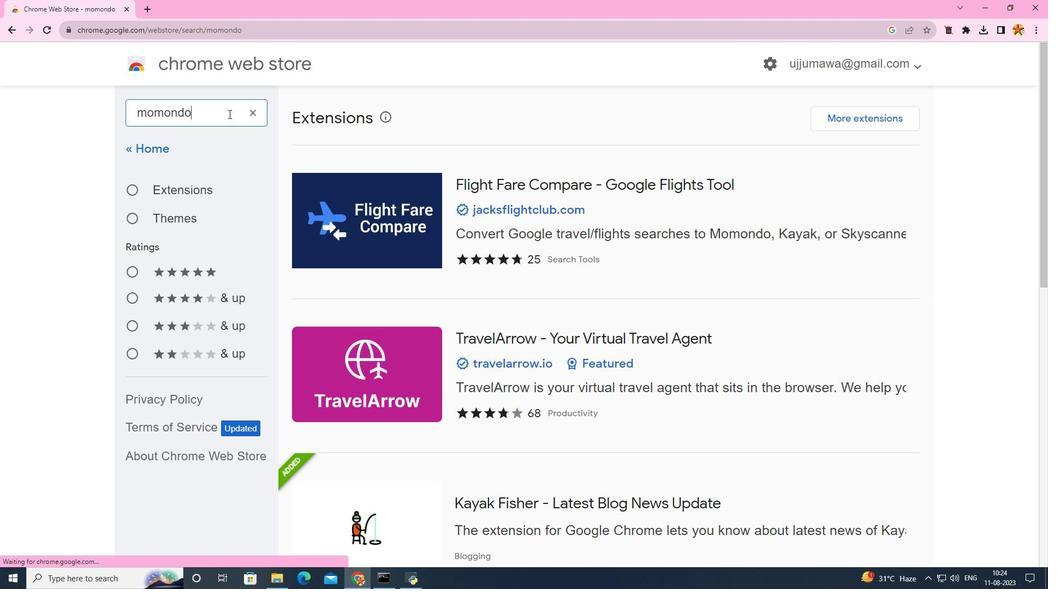 
Action: Mouse moved to (185, 198)
Screenshot: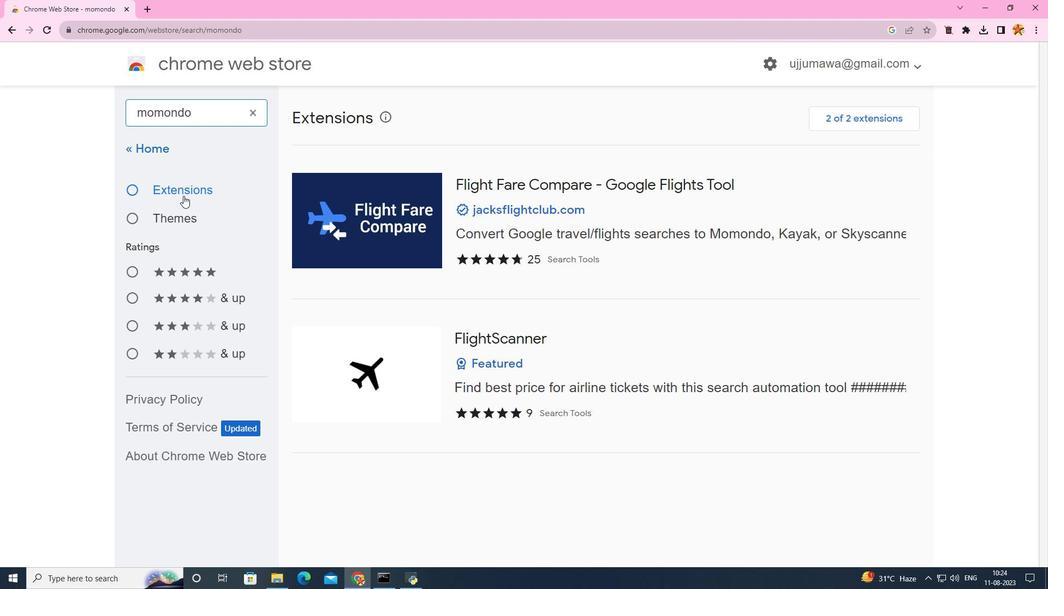 
Action: Mouse pressed left at (185, 198)
Screenshot: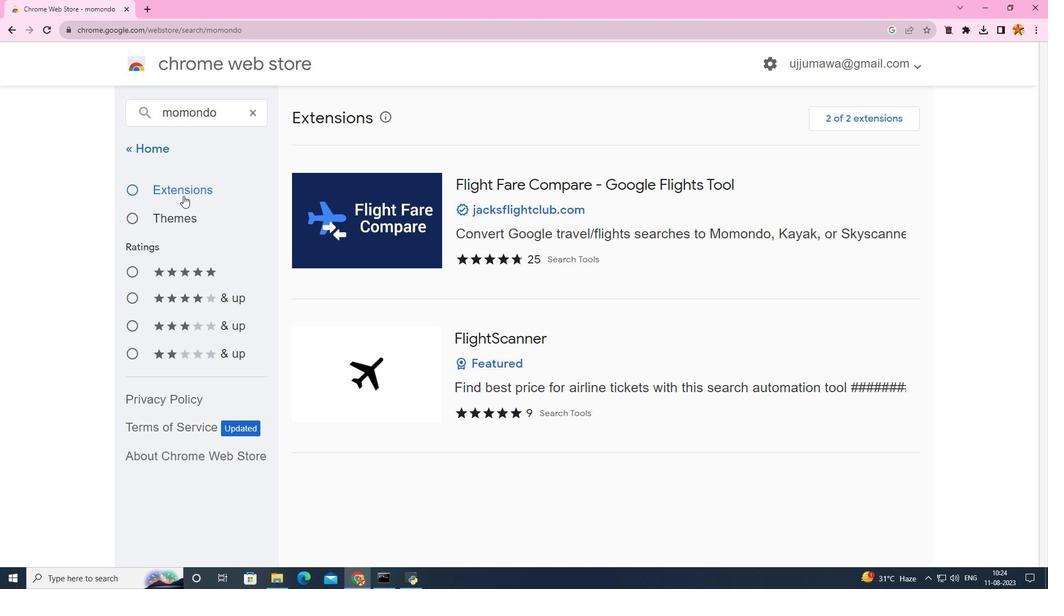 
Action: Mouse moved to (646, 352)
Screenshot: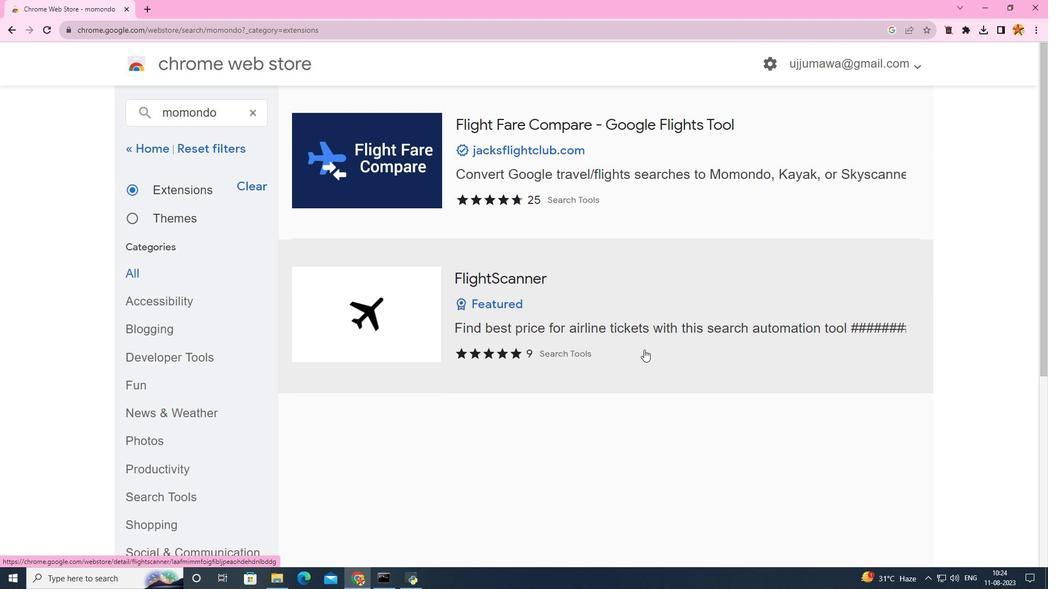 
Action: Mouse pressed left at (646, 352)
Screenshot: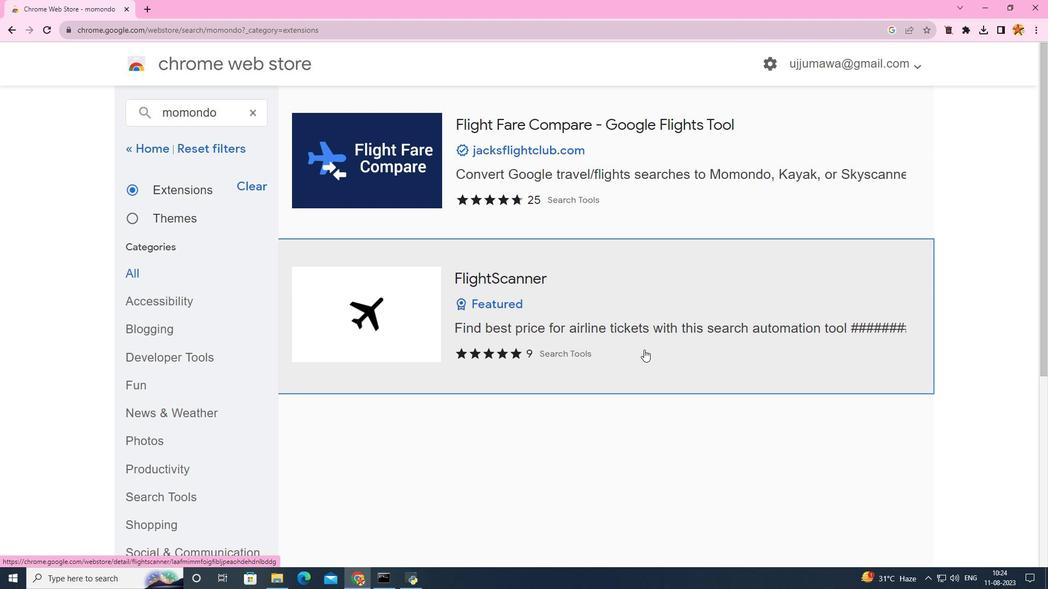 
Action: Mouse moved to (793, 162)
Screenshot: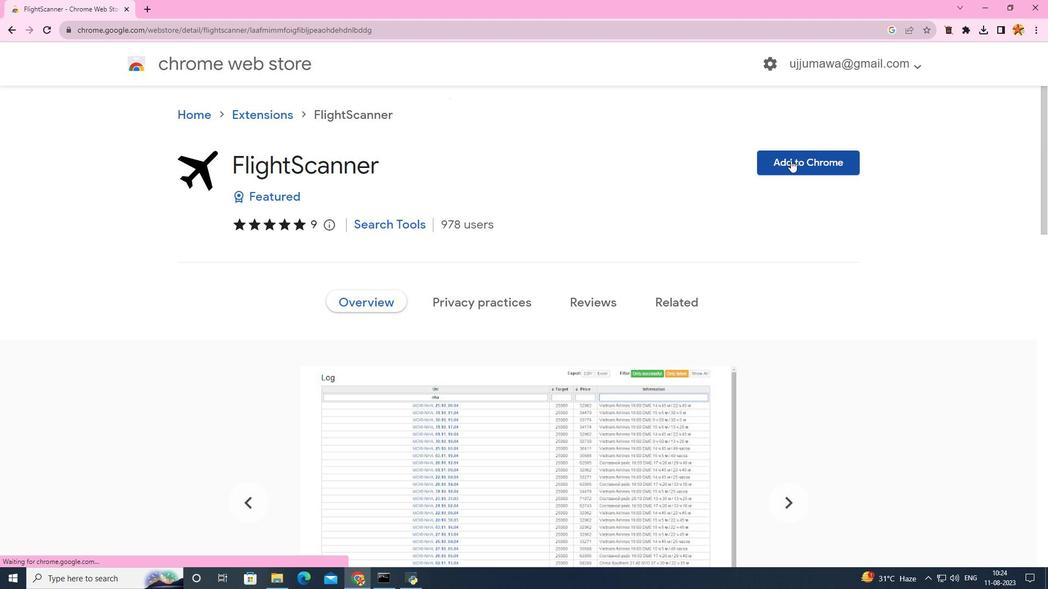 
Action: Mouse pressed left at (793, 162)
Screenshot: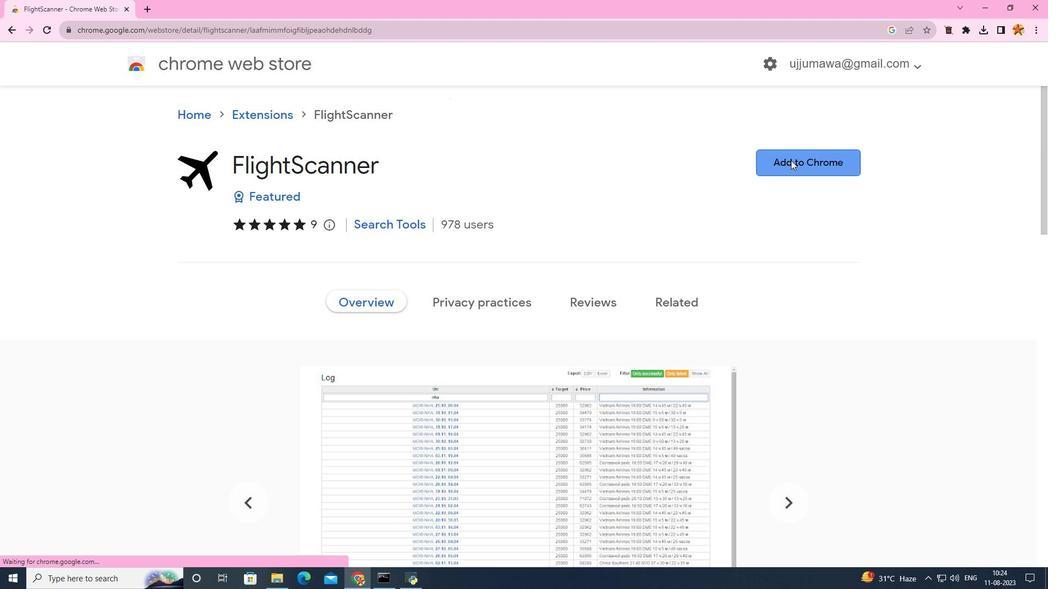 
Action: Mouse moved to (567, 155)
Screenshot: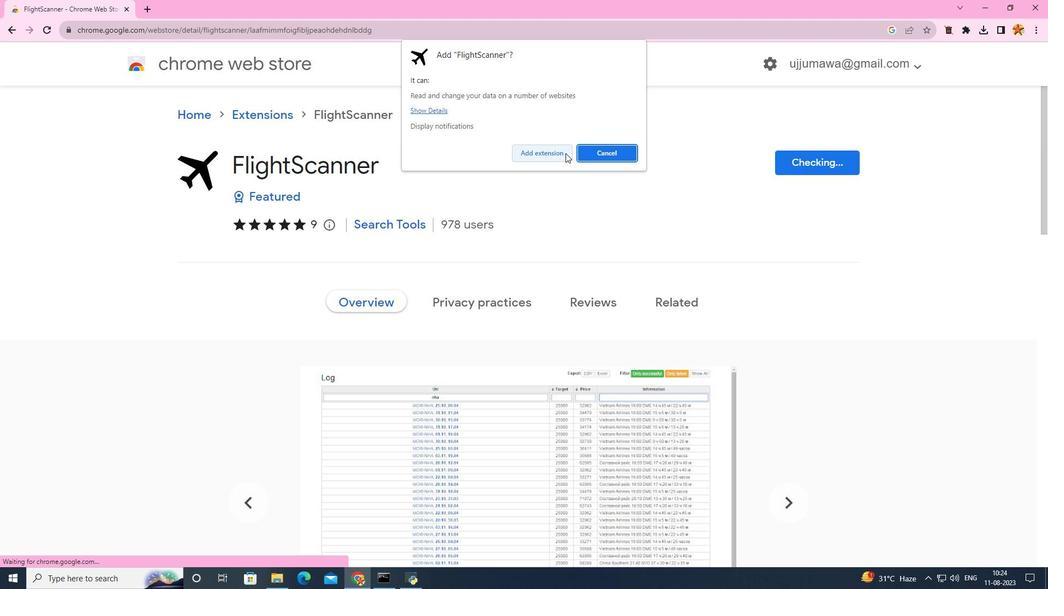 
Action: Mouse pressed left at (567, 155)
Screenshot: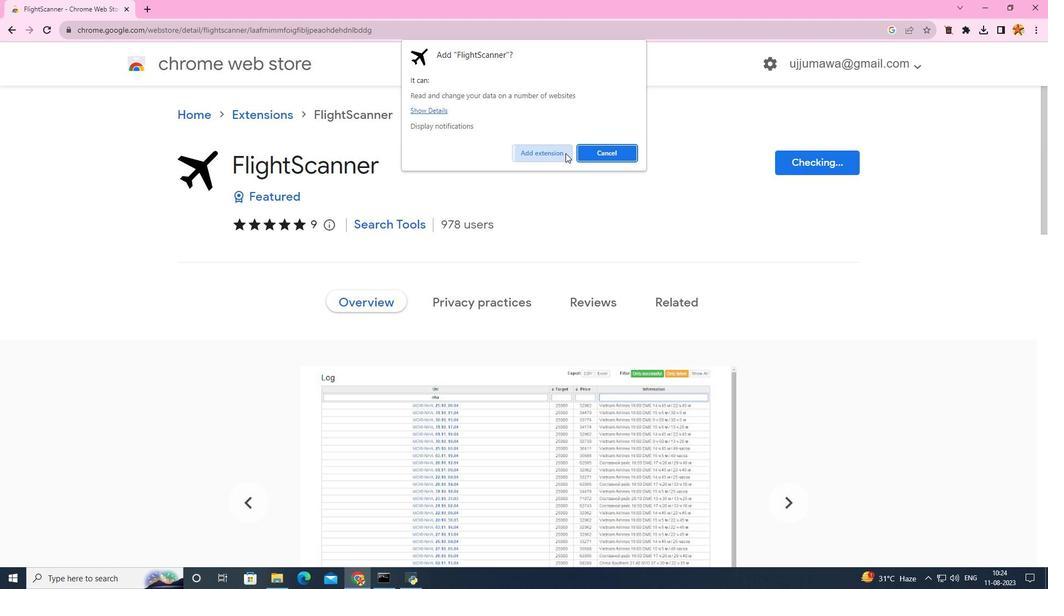 
Action: Mouse moved to (284, 119)
Screenshot: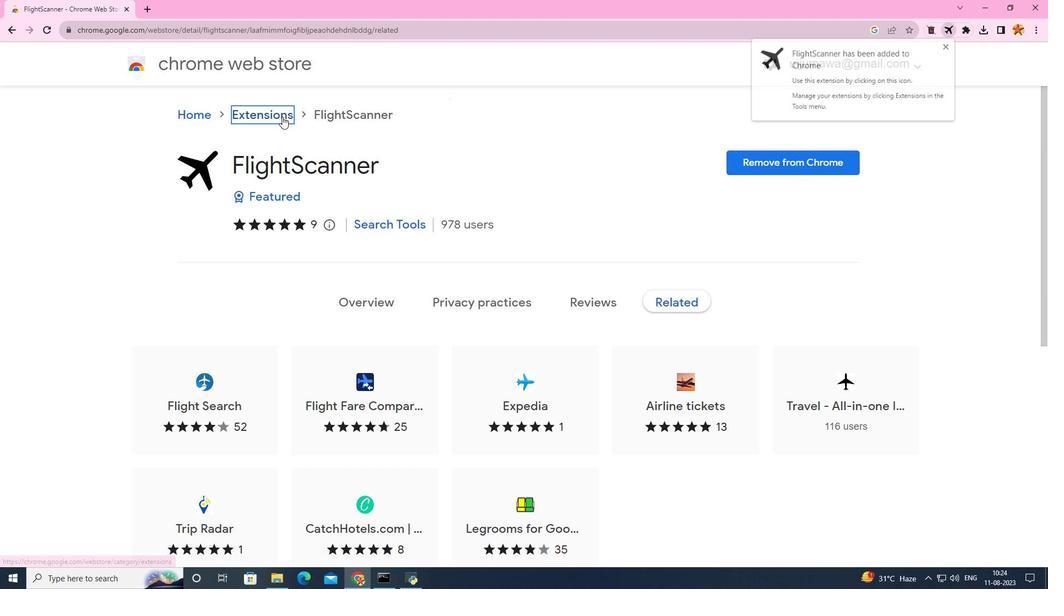 
Action: Mouse pressed left at (284, 119)
Screenshot: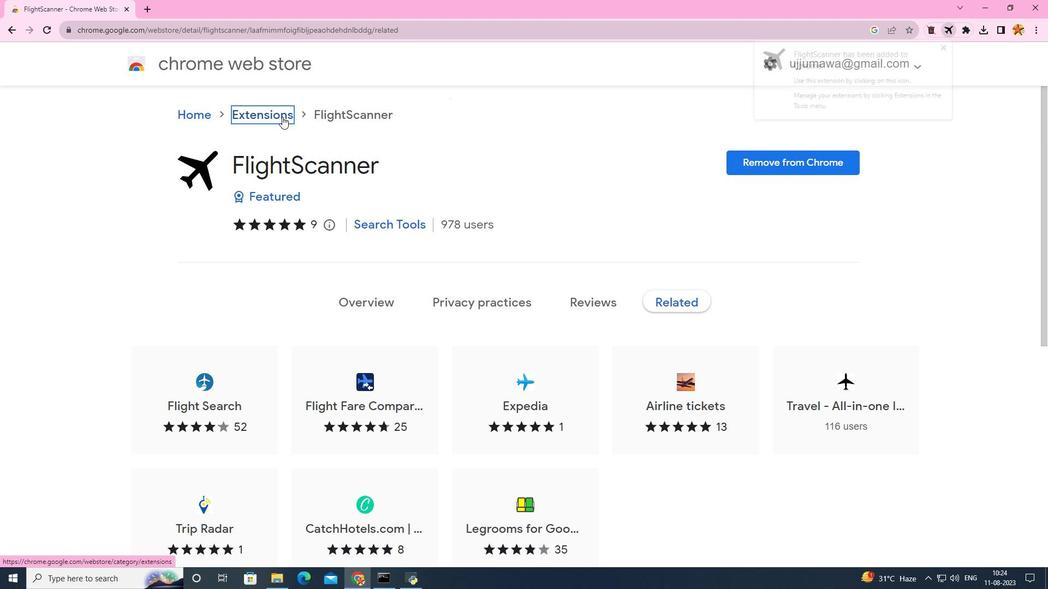
Action: Mouse moved to (231, 118)
Screenshot: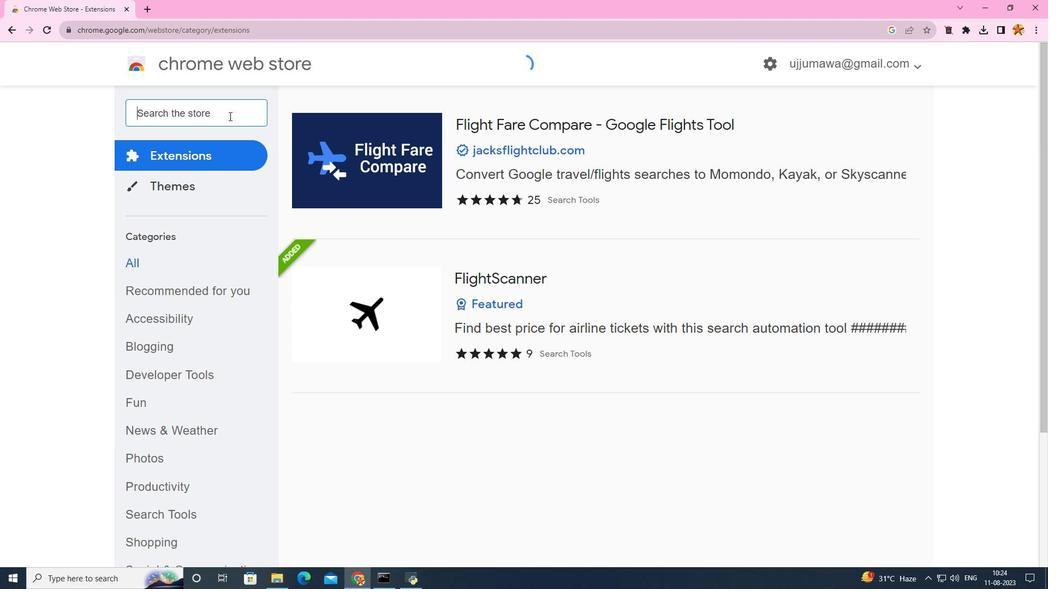 
Action: Mouse pressed left at (231, 118)
Screenshot: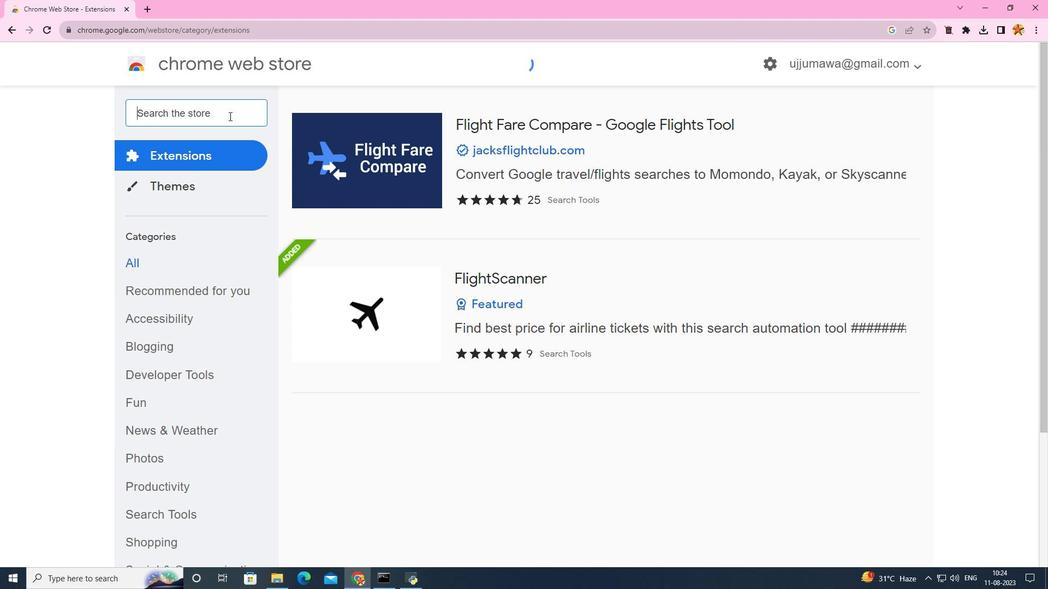
Action: Key pressed ki
Screenshot: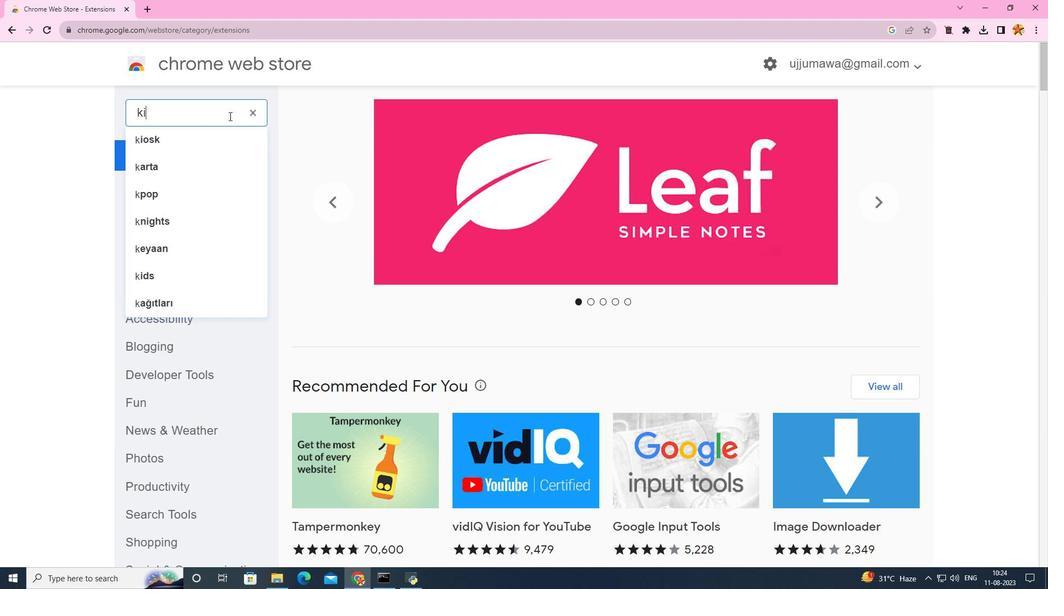 
Action: Mouse moved to (231, 116)
Screenshot: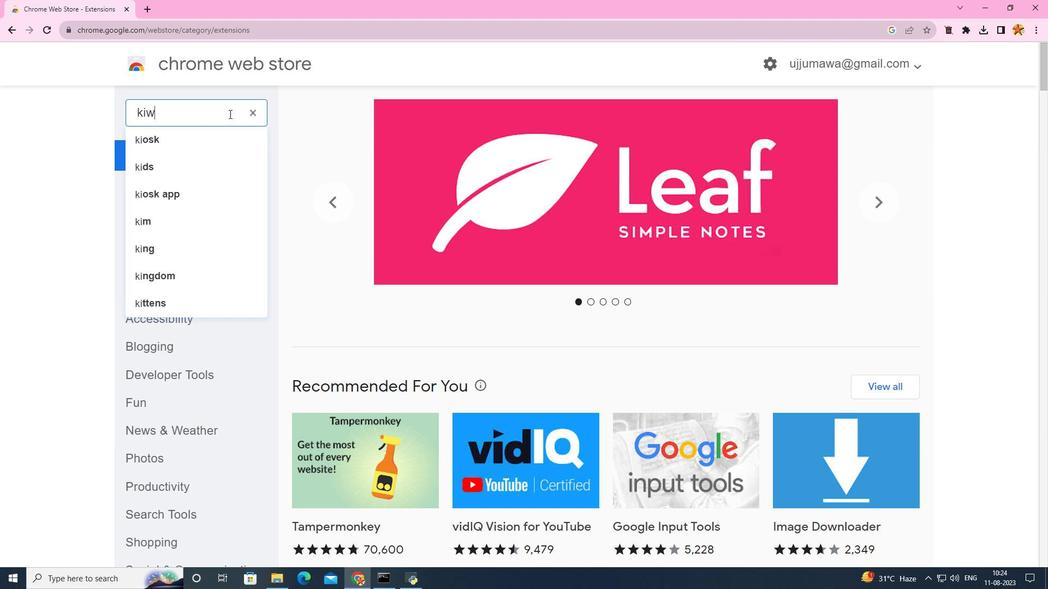
Action: Key pressed wi
Screenshot: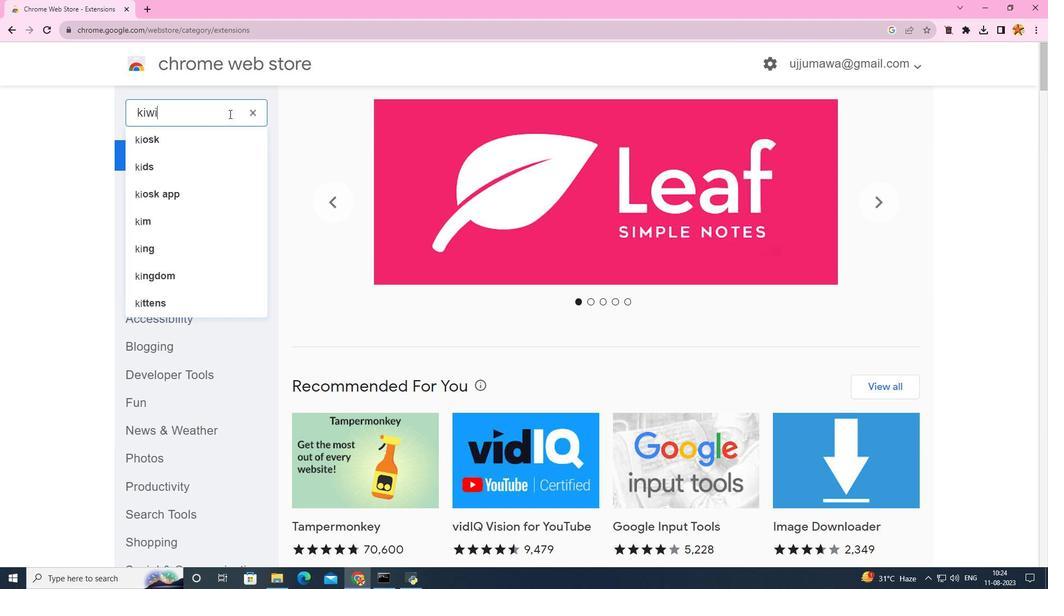 
Action: Mouse moved to (230, 115)
Screenshot: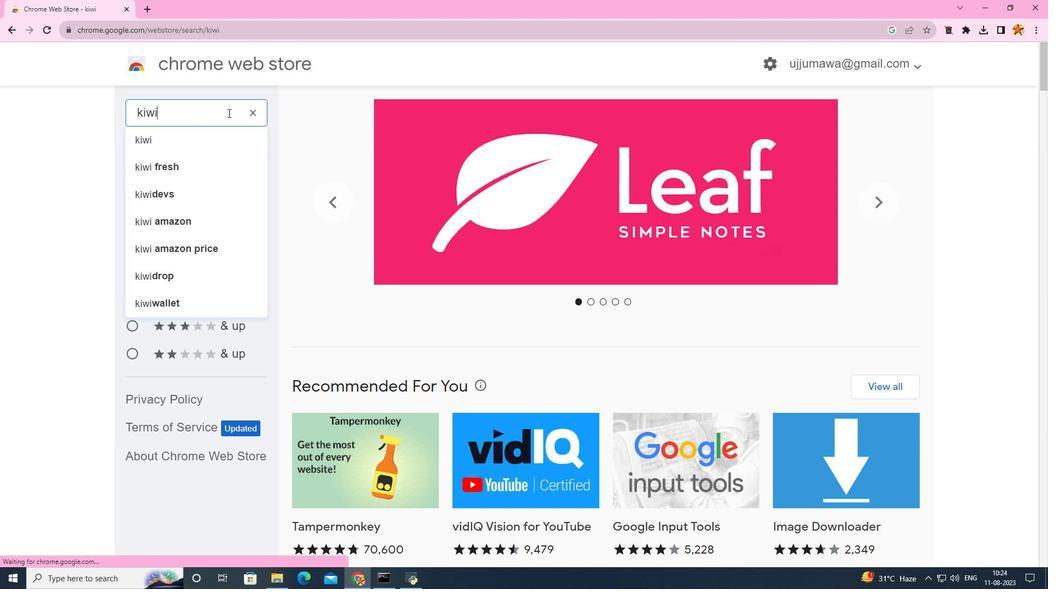 
Action: Key pressed <Key.enter>
Screenshot: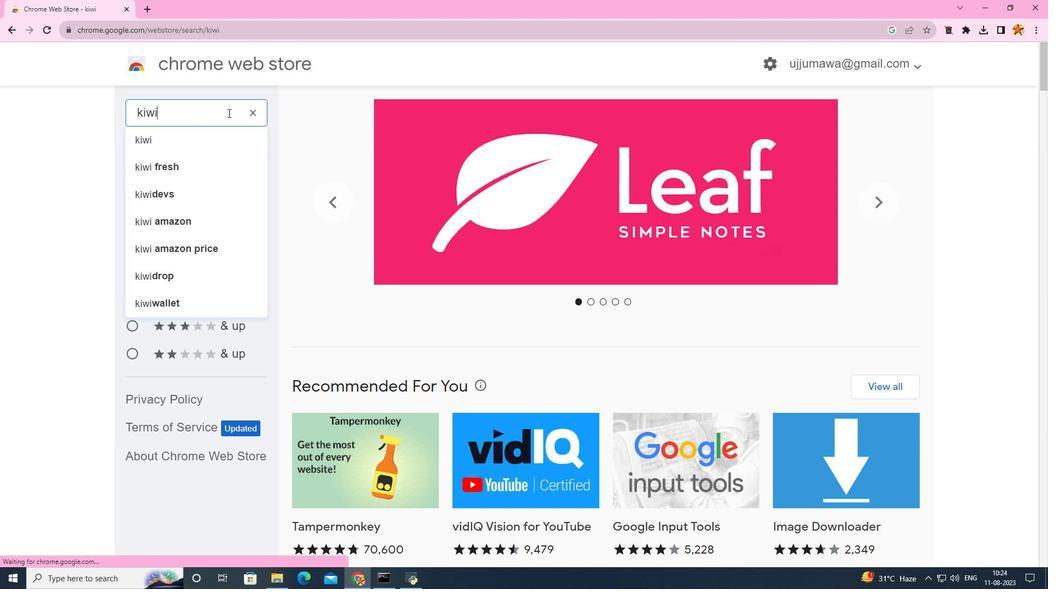 
Action: Mouse moved to (414, 189)
Screenshot: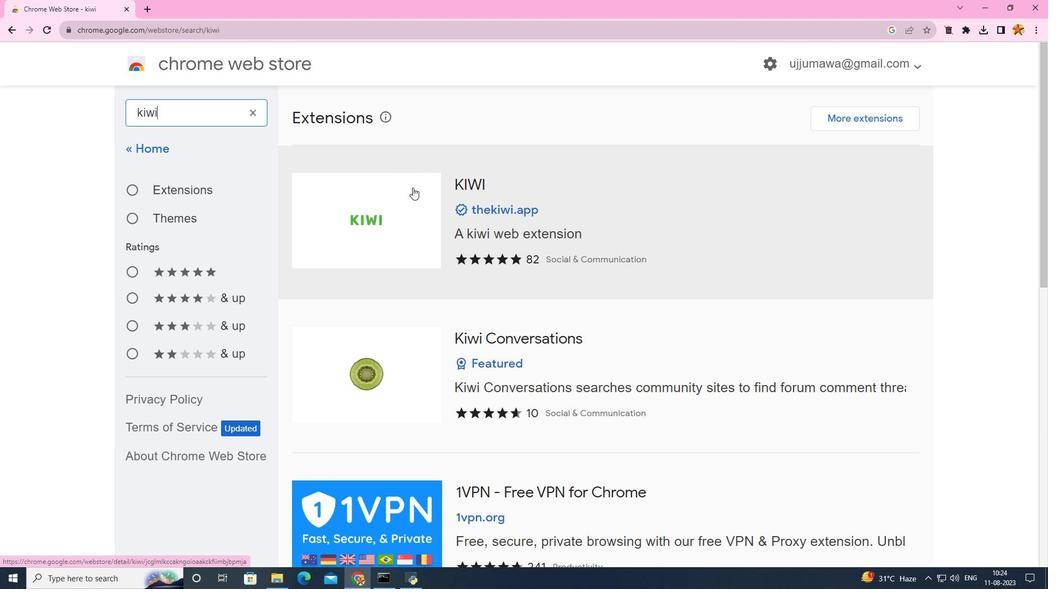 
Action: Mouse pressed left at (414, 189)
Screenshot: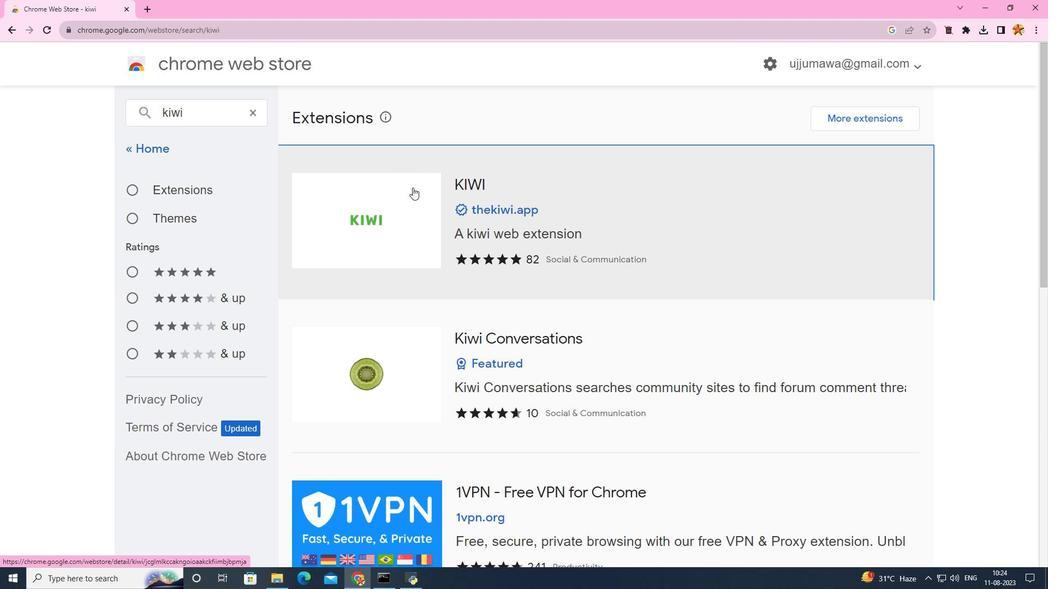 
Action: Mouse moved to (816, 239)
Screenshot: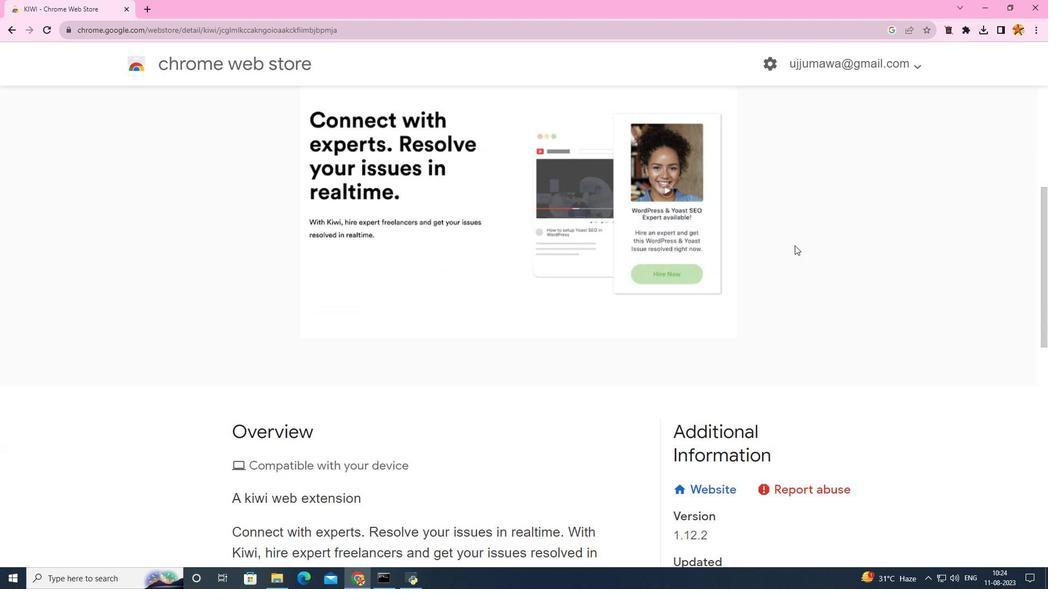 
Action: Mouse scrolled (816, 238) with delta (0, 0)
Screenshot: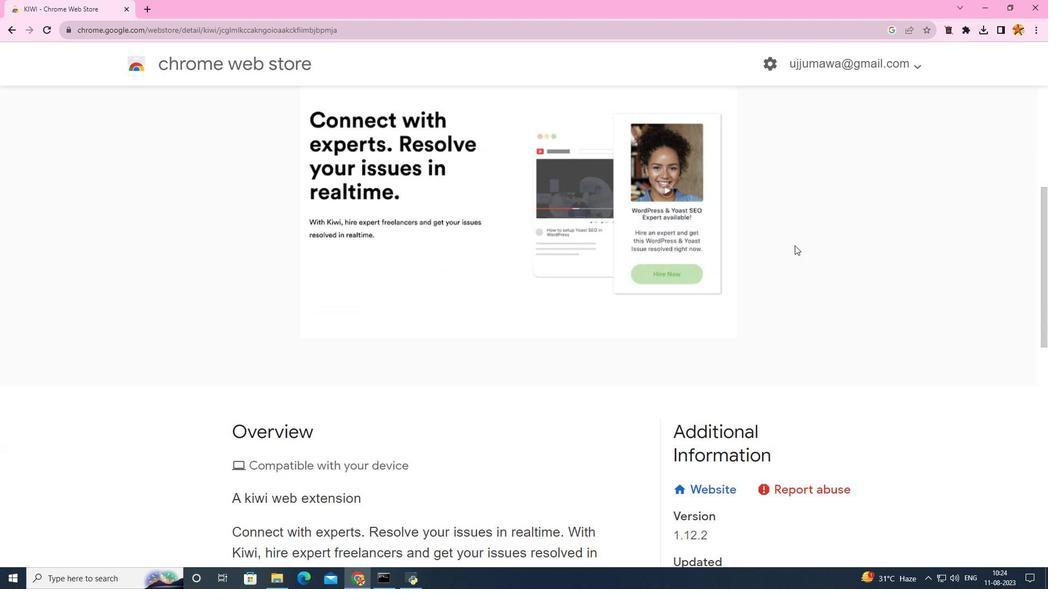 
Action: Mouse moved to (810, 242)
Screenshot: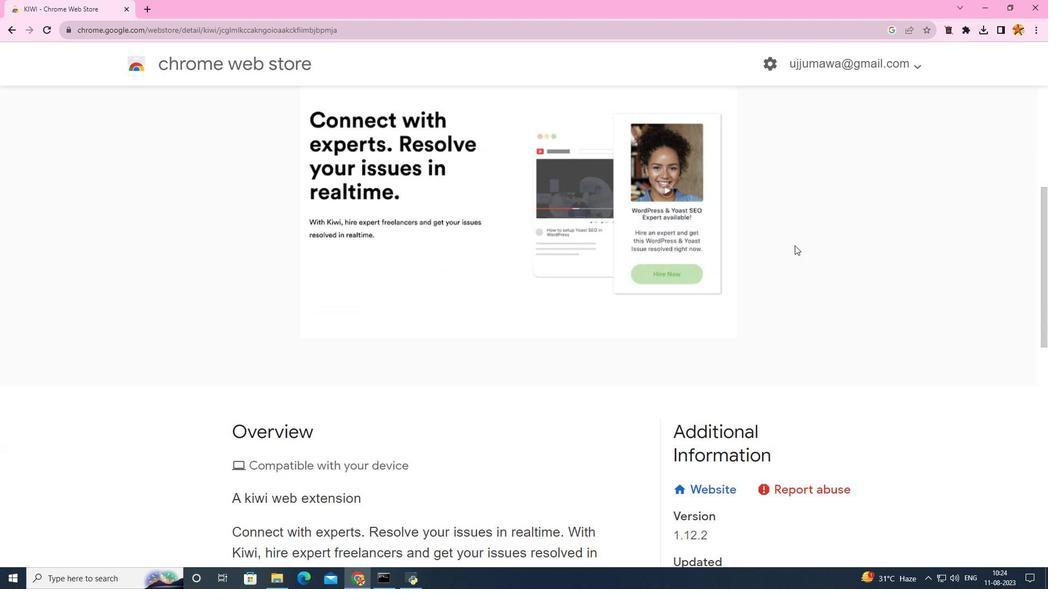
Action: Mouse scrolled (810, 242) with delta (0, 0)
Screenshot: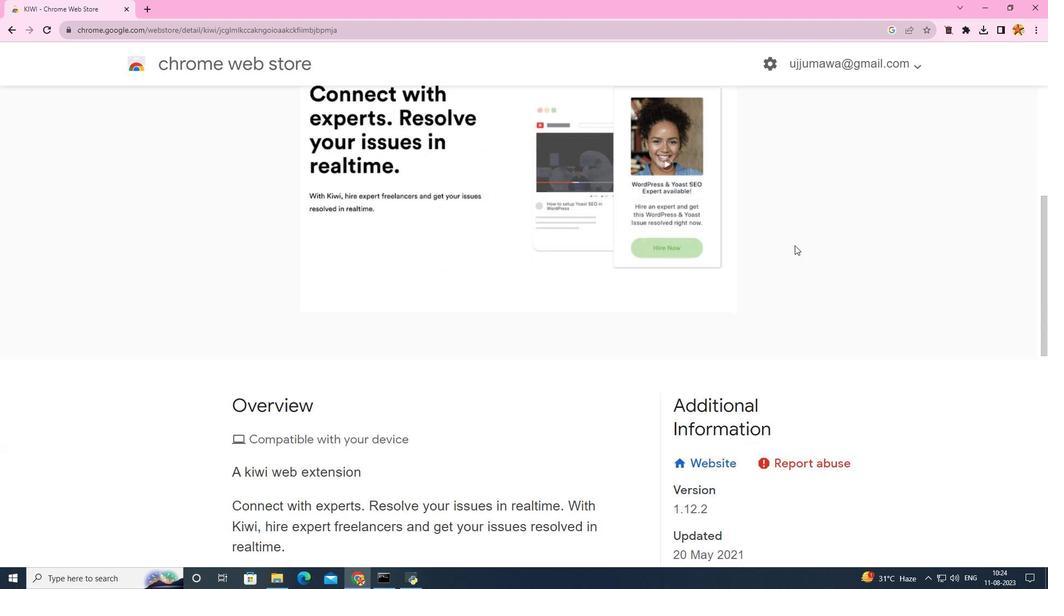 
Action: Mouse moved to (802, 246)
Screenshot: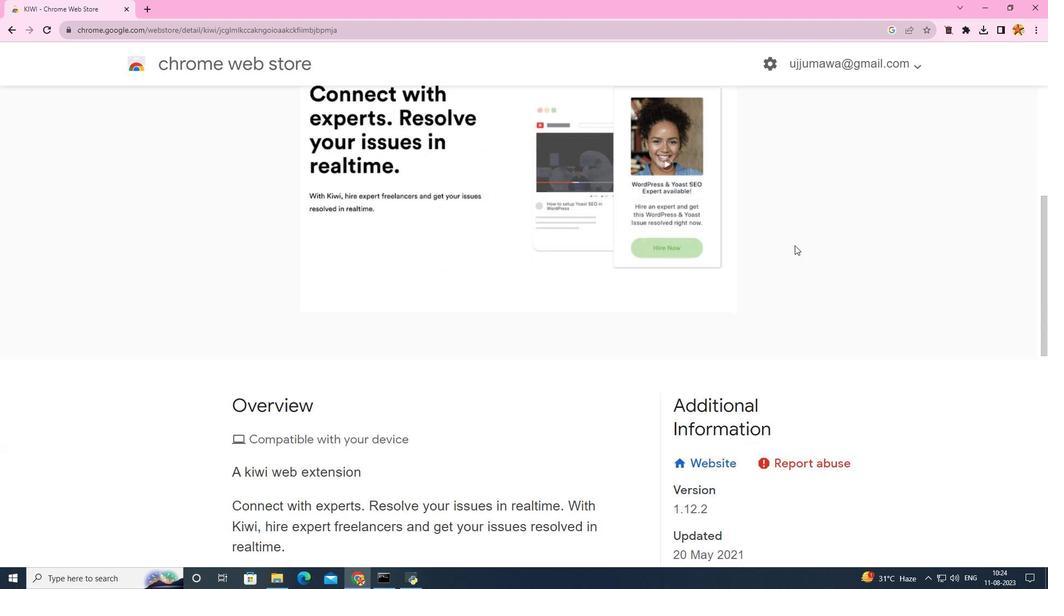 
Action: Mouse scrolled (802, 245) with delta (0, 0)
Screenshot: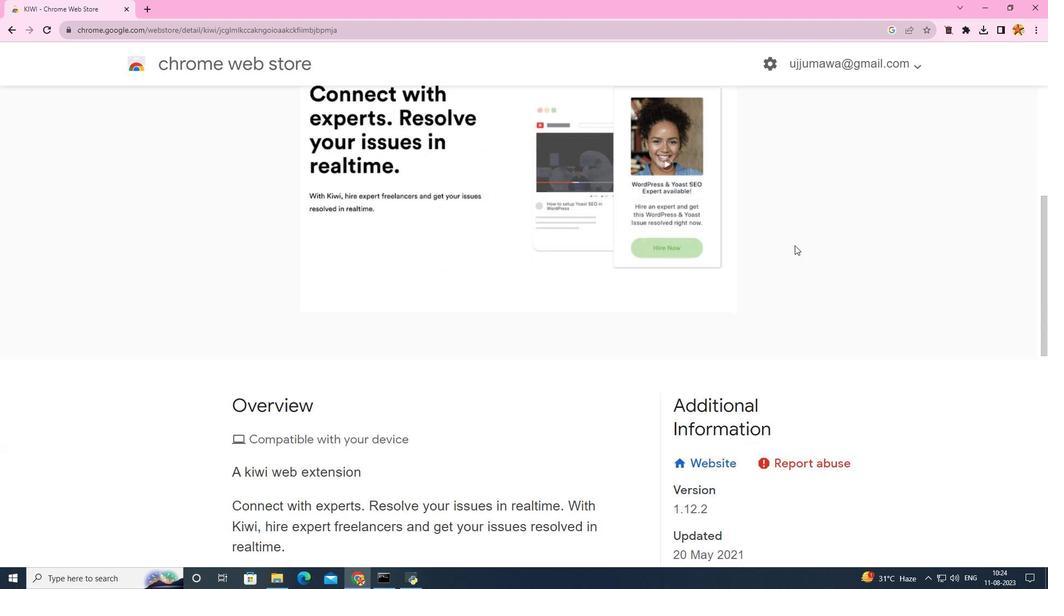 
Action: Mouse moved to (799, 247)
Screenshot: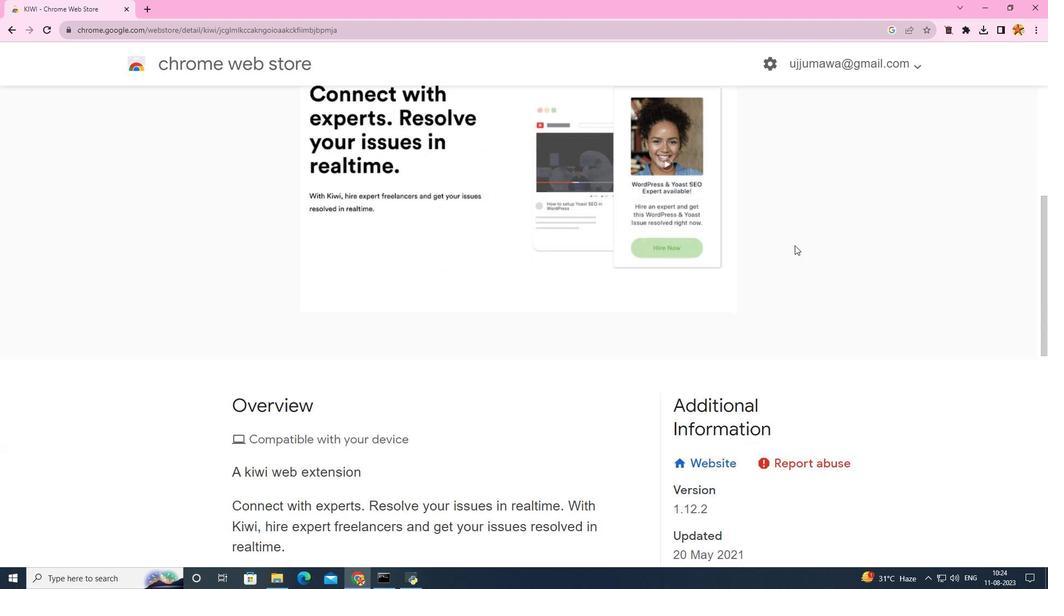 
Action: Mouse scrolled (799, 246) with delta (0, 0)
Screenshot: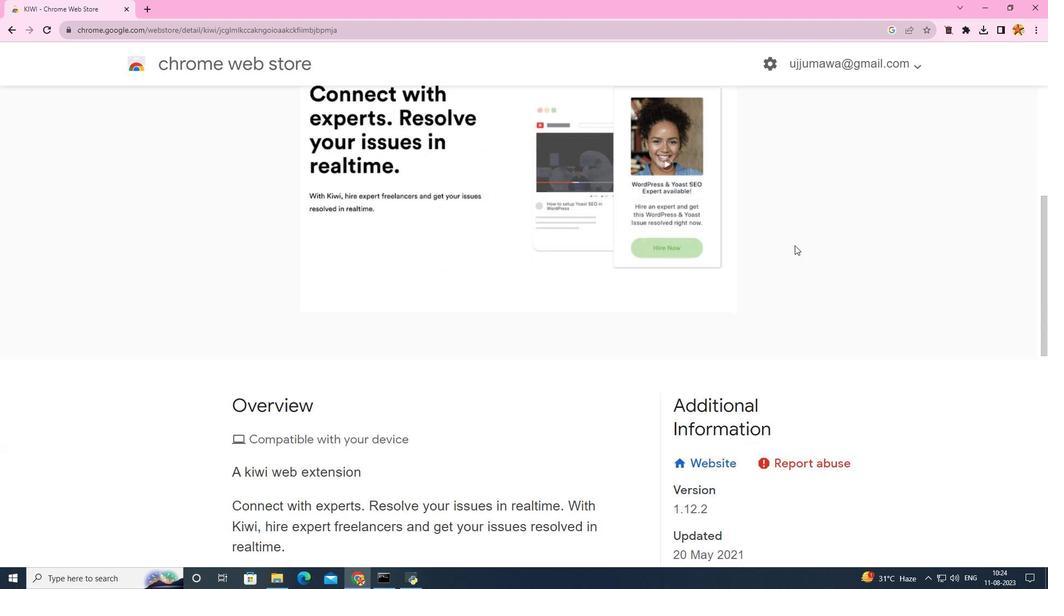 
Action: Mouse moved to (797, 247)
Screenshot: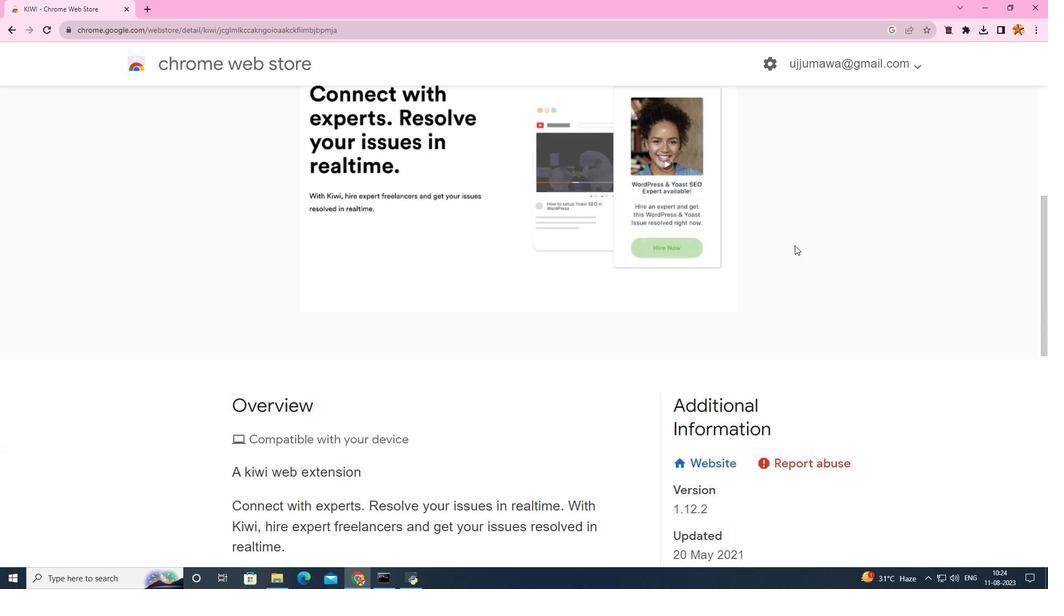 
Action: Mouse scrolled (797, 247) with delta (0, 0)
Screenshot: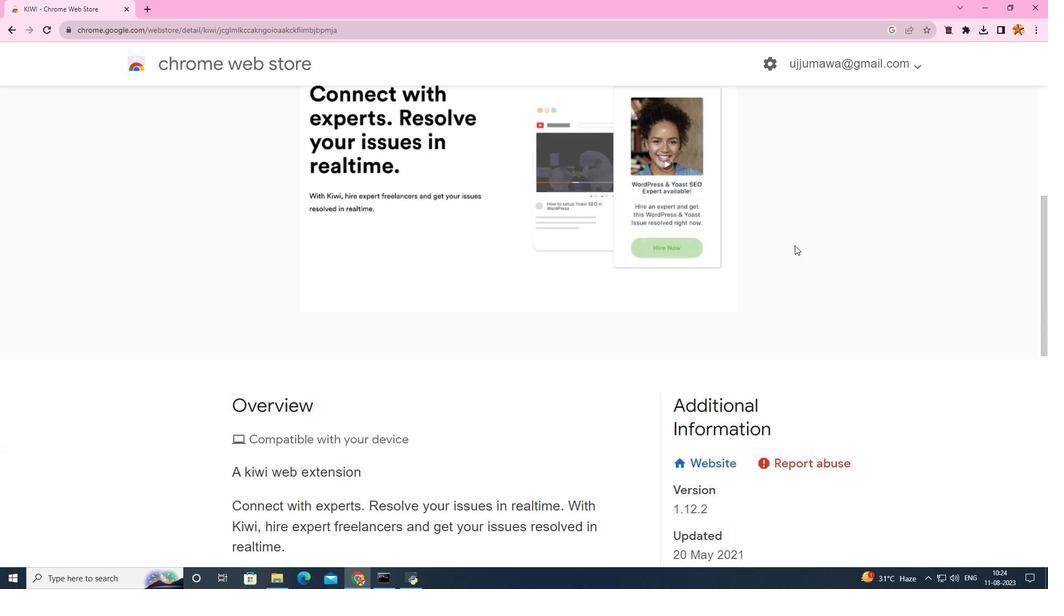 
Action: Mouse scrolled (797, 247) with delta (0, 0)
Screenshot: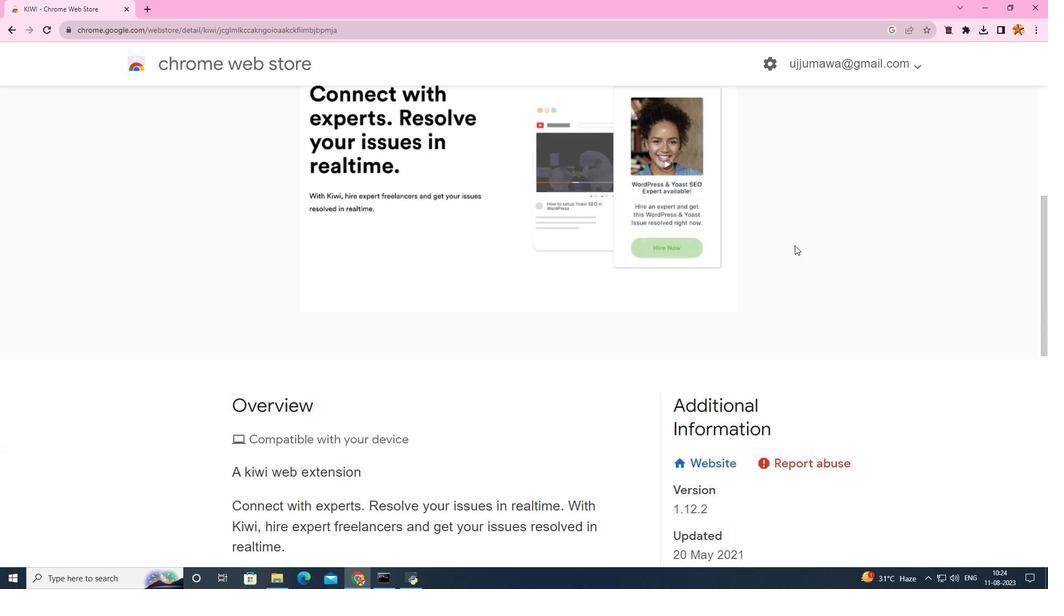 
Action: Mouse moved to (796, 247)
Screenshot: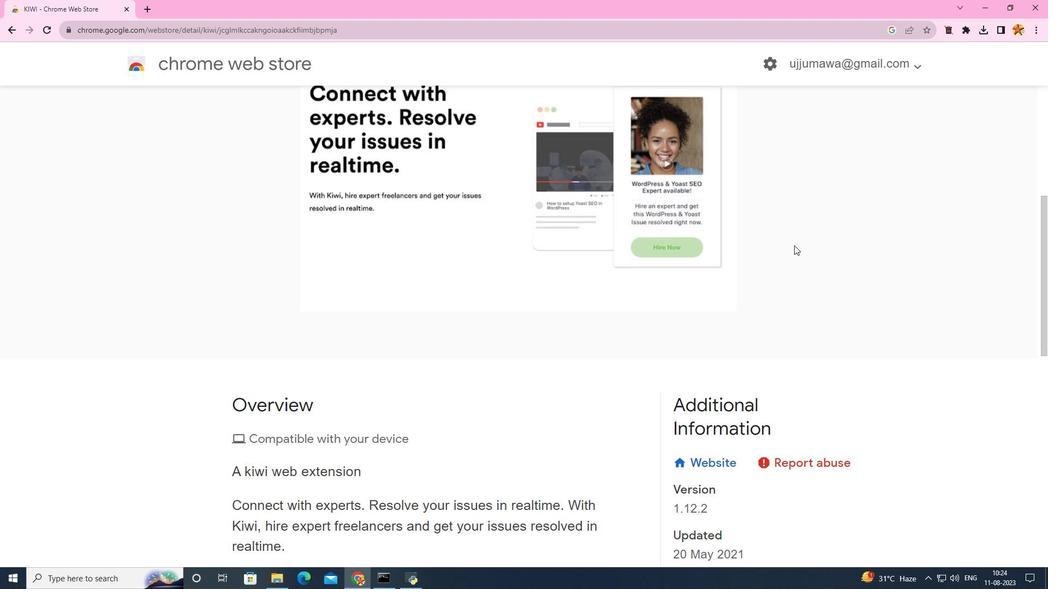 
Action: Mouse scrolled (796, 247) with delta (0, 0)
Screenshot: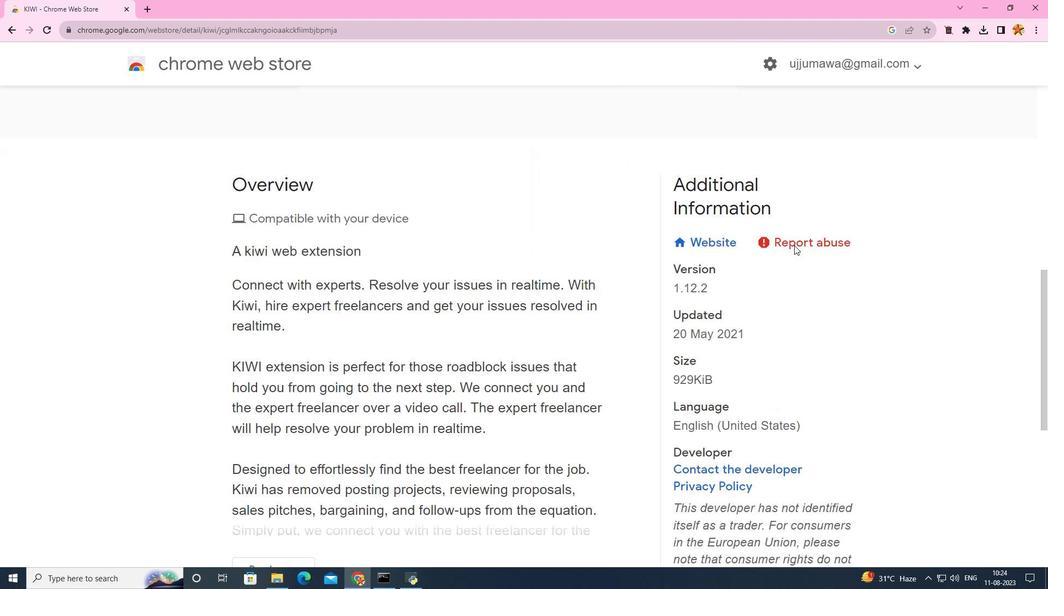 
Action: Mouse scrolled (796, 247) with delta (0, 0)
Screenshot: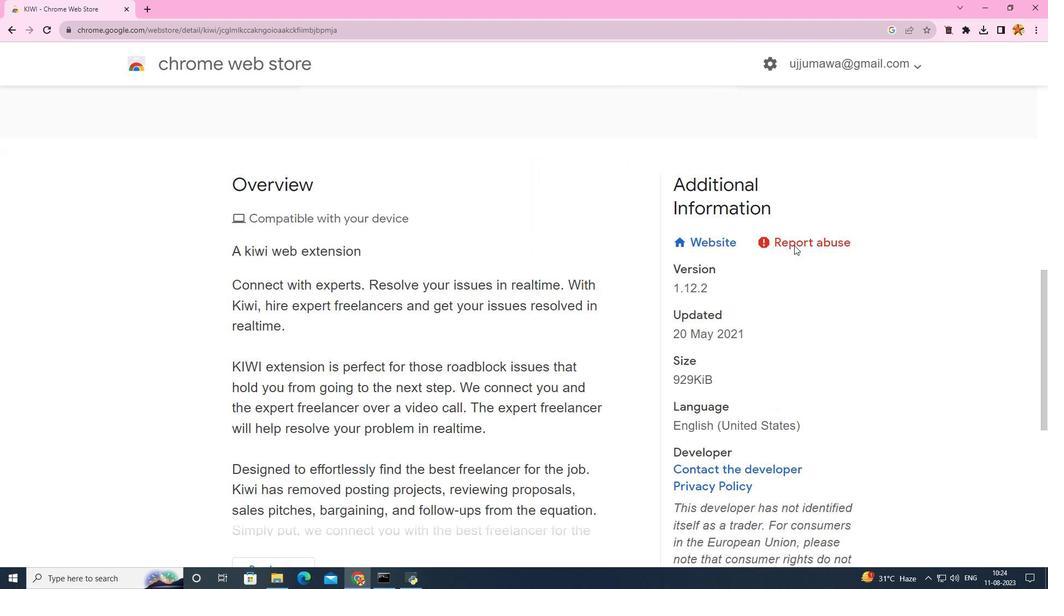 
Action: Mouse scrolled (796, 247) with delta (0, 0)
Screenshot: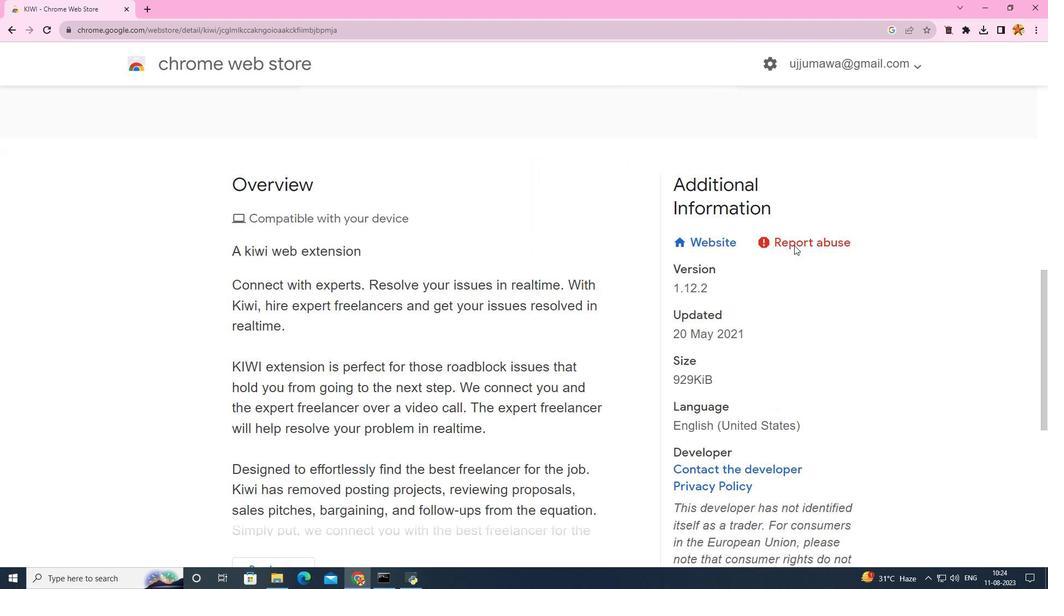
Action: Mouse scrolled (796, 247) with delta (0, 0)
Screenshot: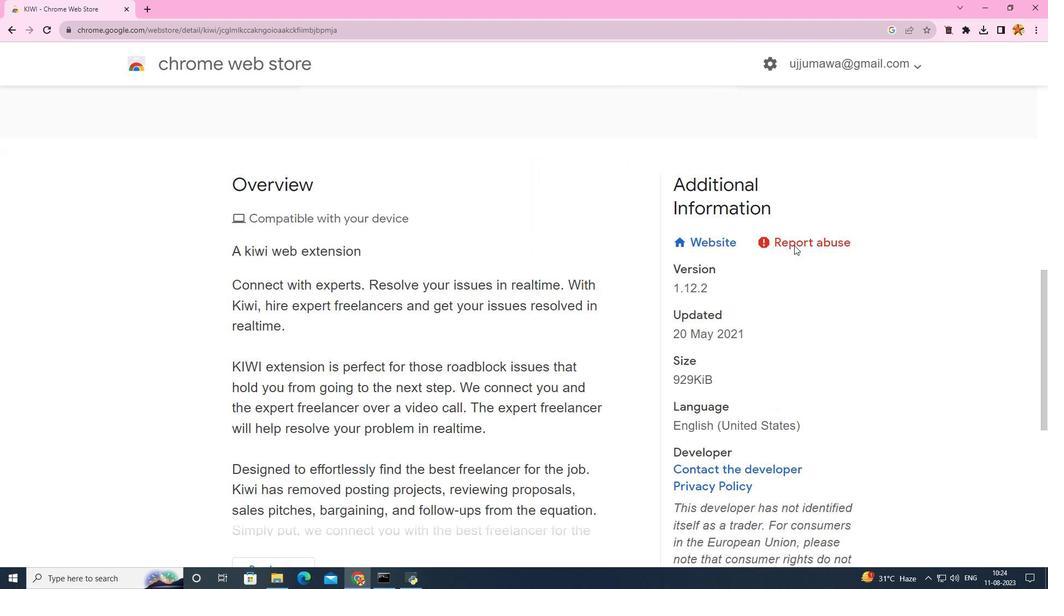 
Action: Mouse scrolled (796, 247) with delta (0, 0)
Screenshot: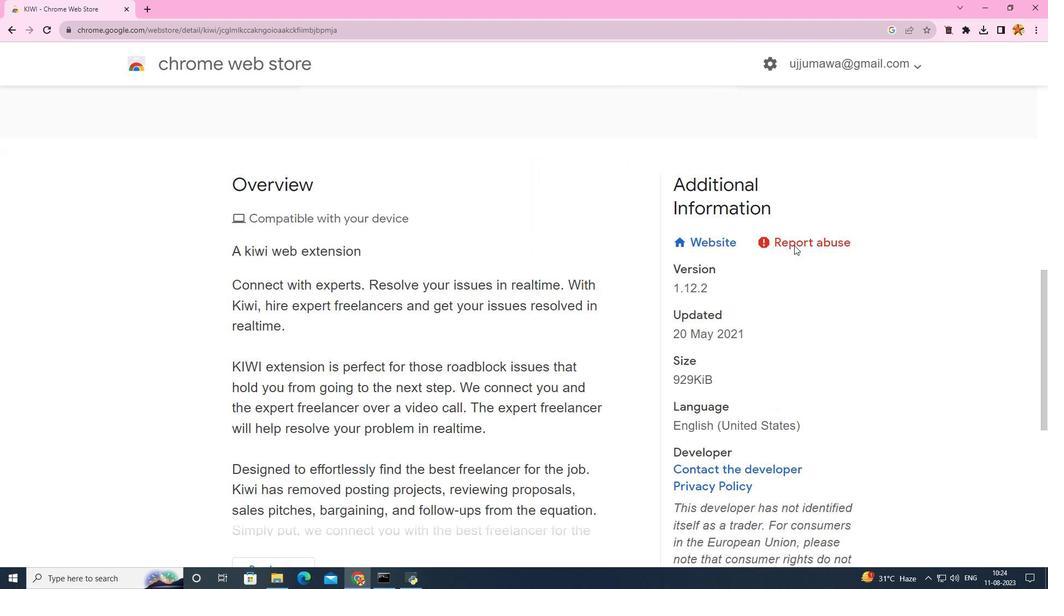 
Action: Mouse moved to (13, 31)
Screenshot: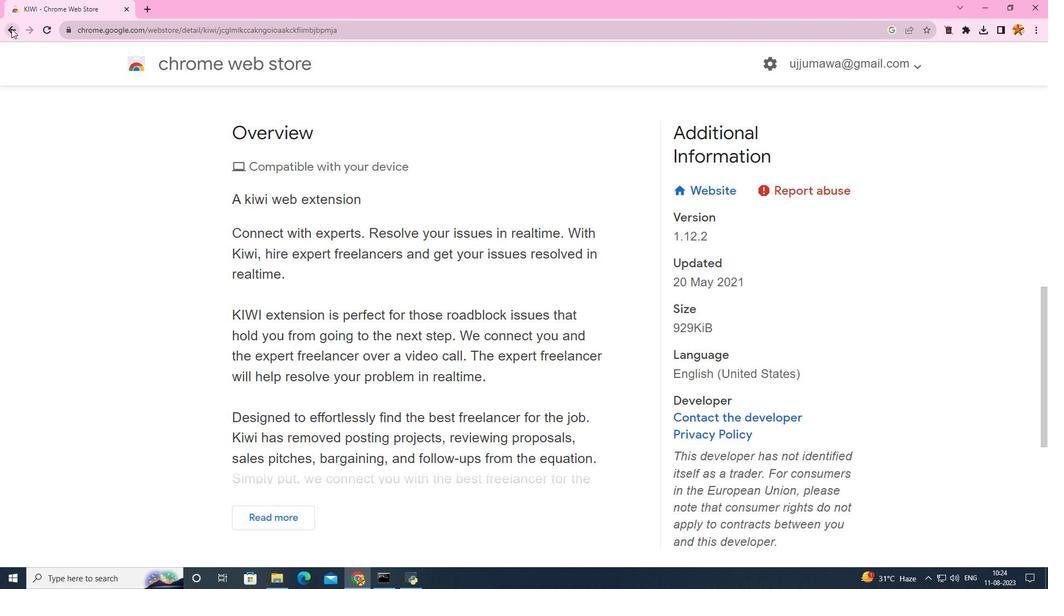 
Action: Mouse pressed left at (13, 31)
Screenshot: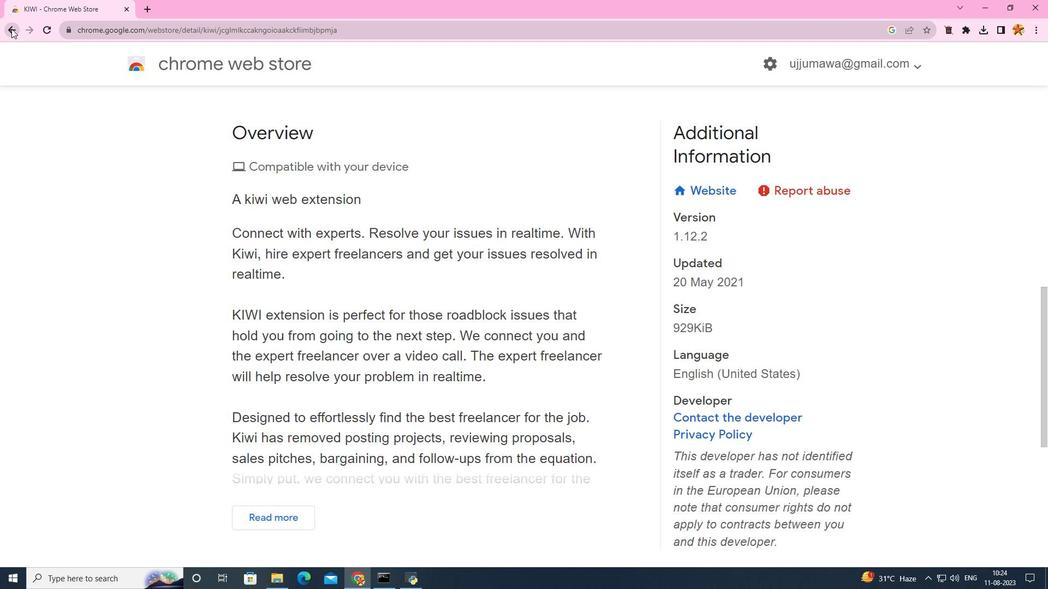 
Action: Mouse moved to (485, 256)
Screenshot: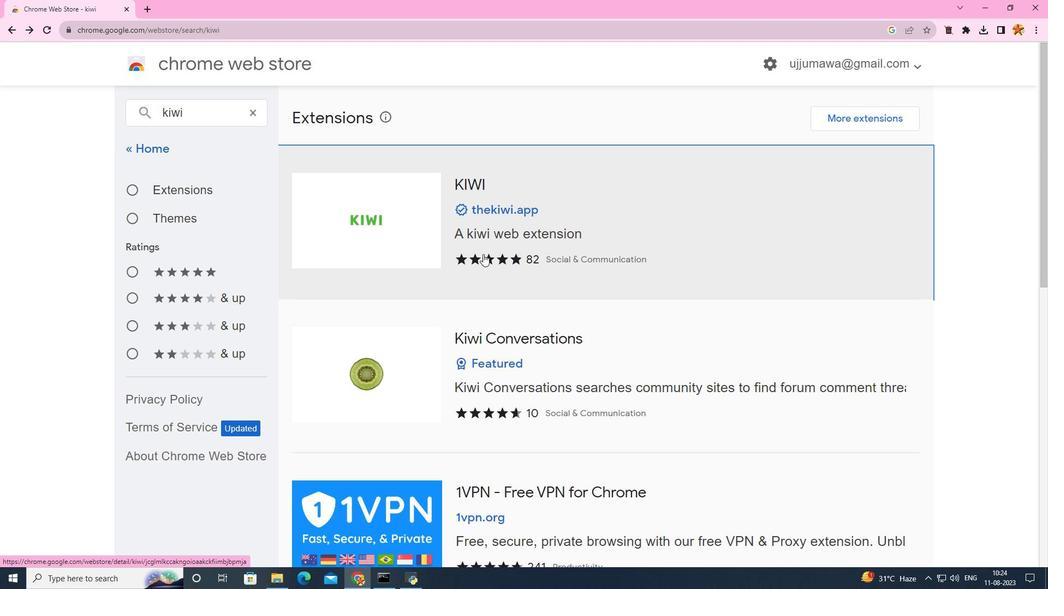 
Action: Mouse scrolled (485, 256) with delta (0, 0)
Screenshot: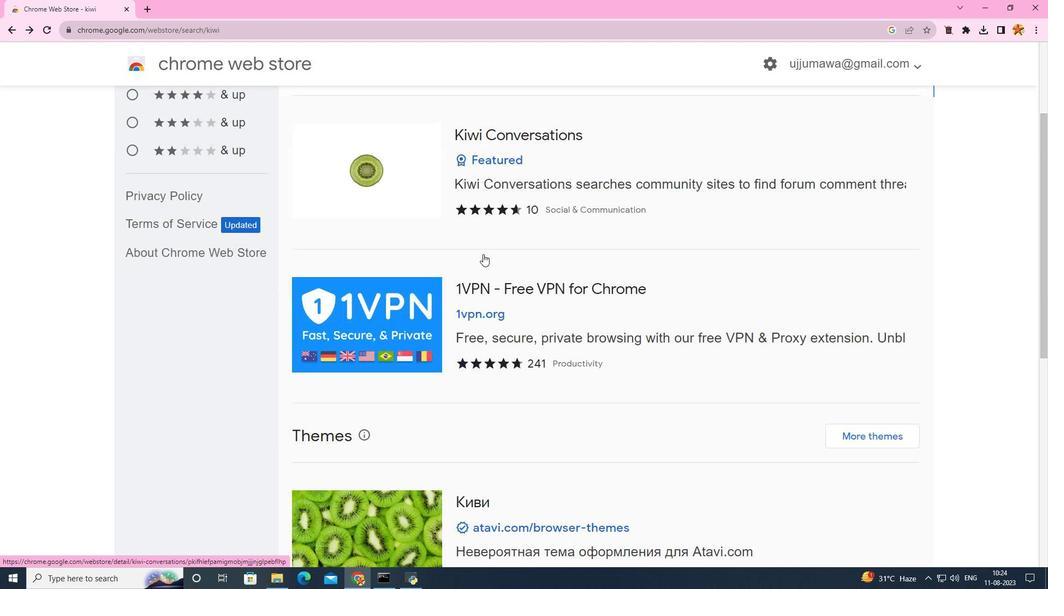 
Action: Mouse scrolled (485, 256) with delta (0, 0)
Screenshot: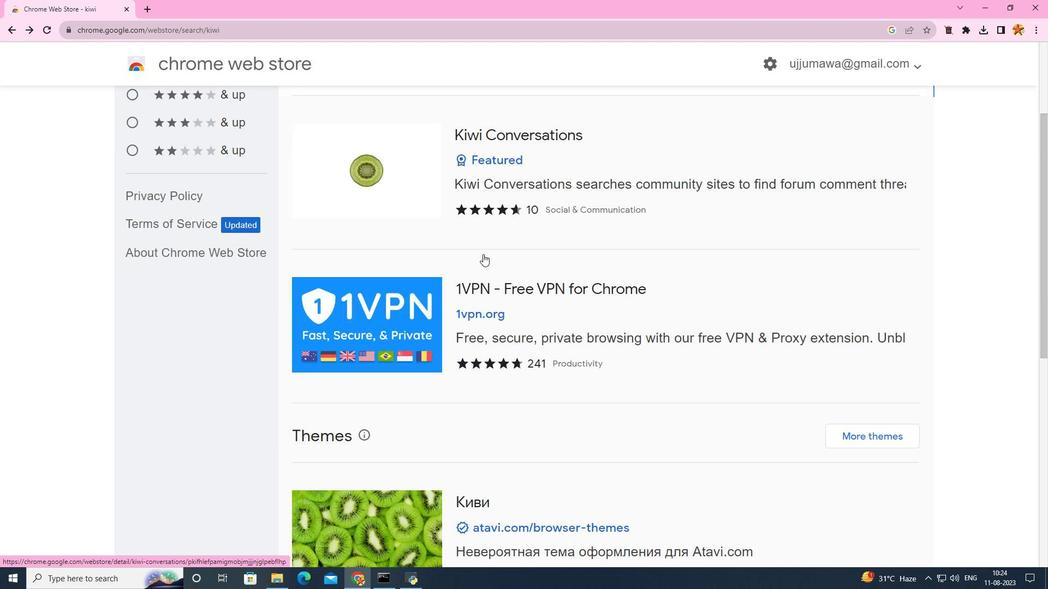 
Action: Mouse scrolled (485, 256) with delta (0, 0)
Screenshot: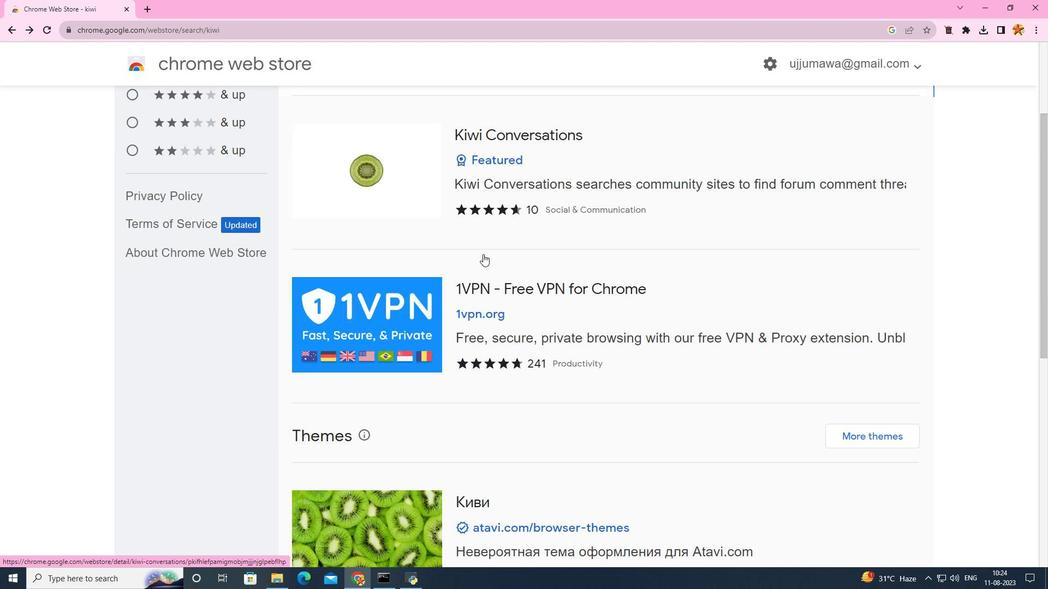 
Action: Mouse scrolled (485, 256) with delta (0, 0)
Screenshot: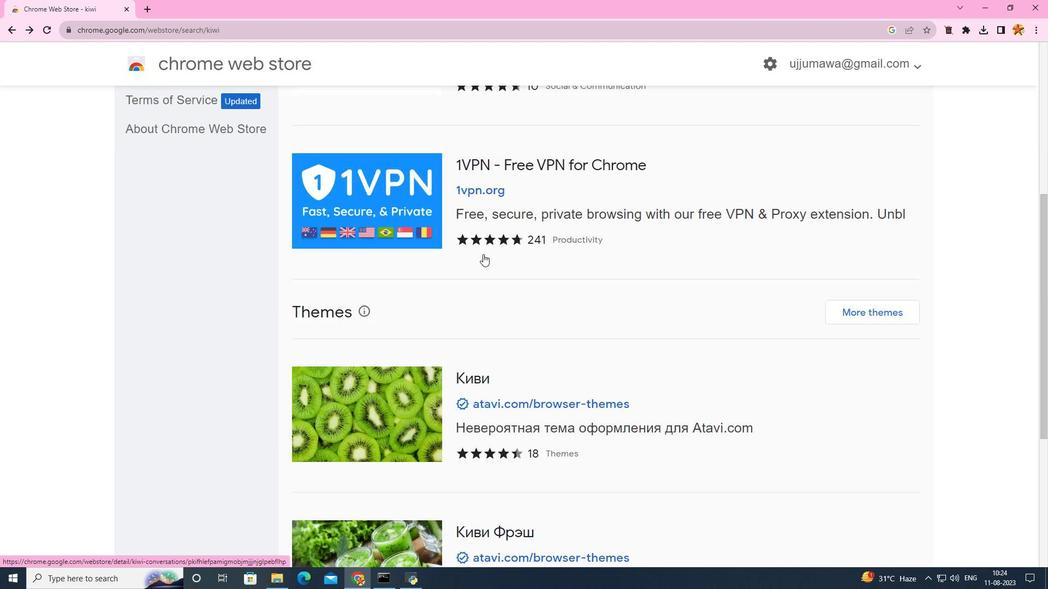 
Action: Mouse scrolled (485, 256) with delta (0, 0)
Screenshot: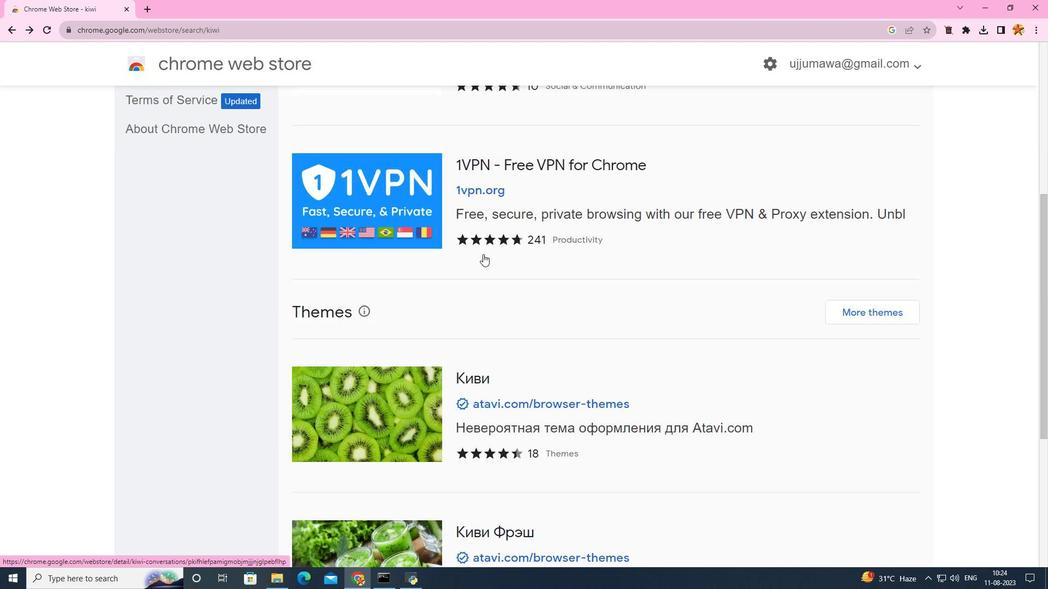 
Action: Mouse scrolled (485, 256) with delta (0, 0)
Screenshot: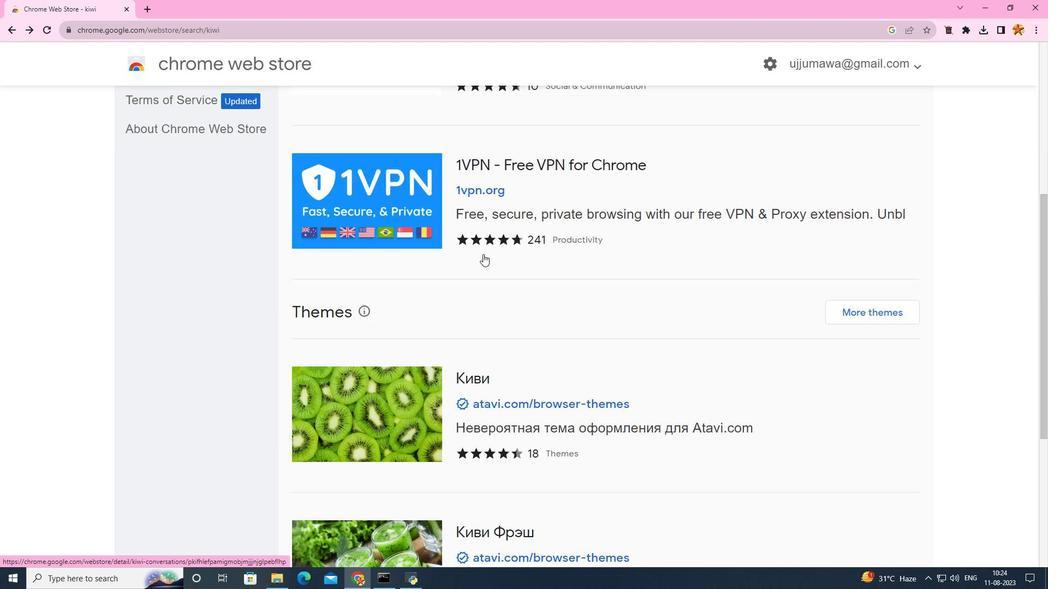 
Action: Mouse scrolled (485, 257) with delta (0, 0)
Screenshot: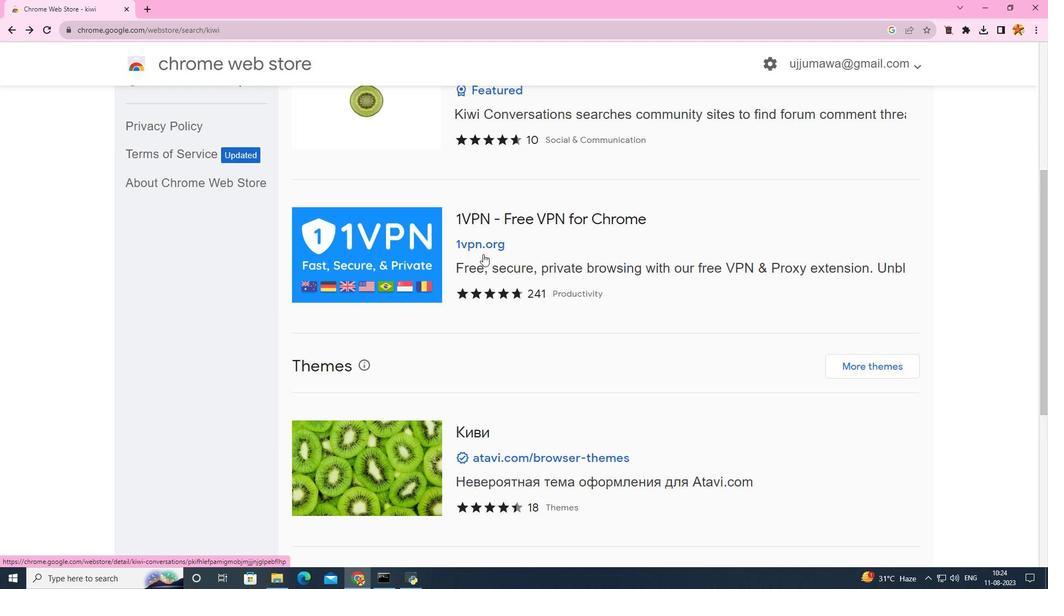 
Action: Mouse scrolled (485, 256) with delta (0, 0)
Screenshot: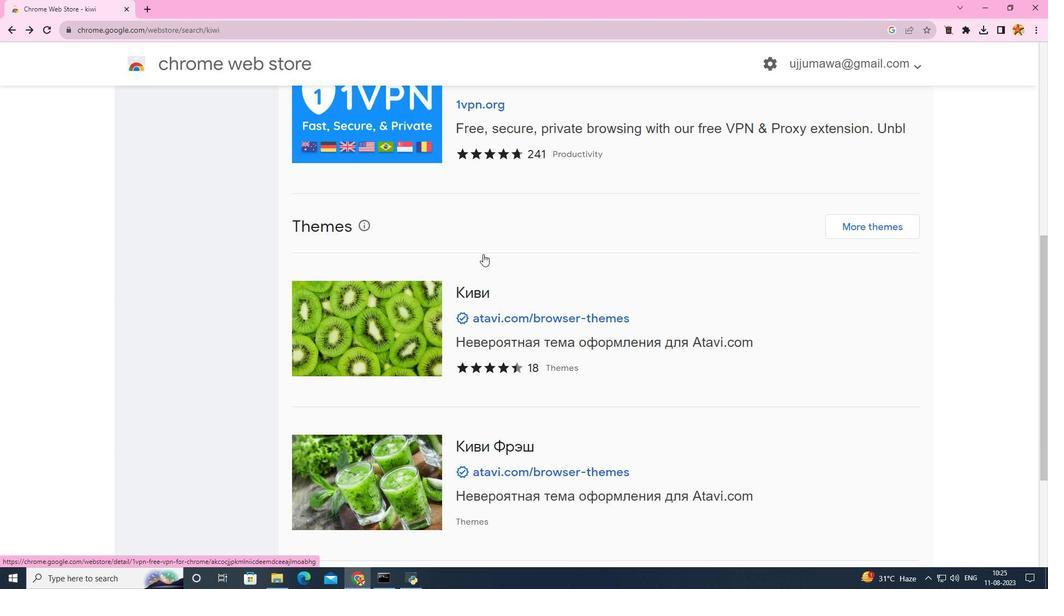 
Action: Mouse scrolled (485, 256) with delta (0, 0)
Screenshot: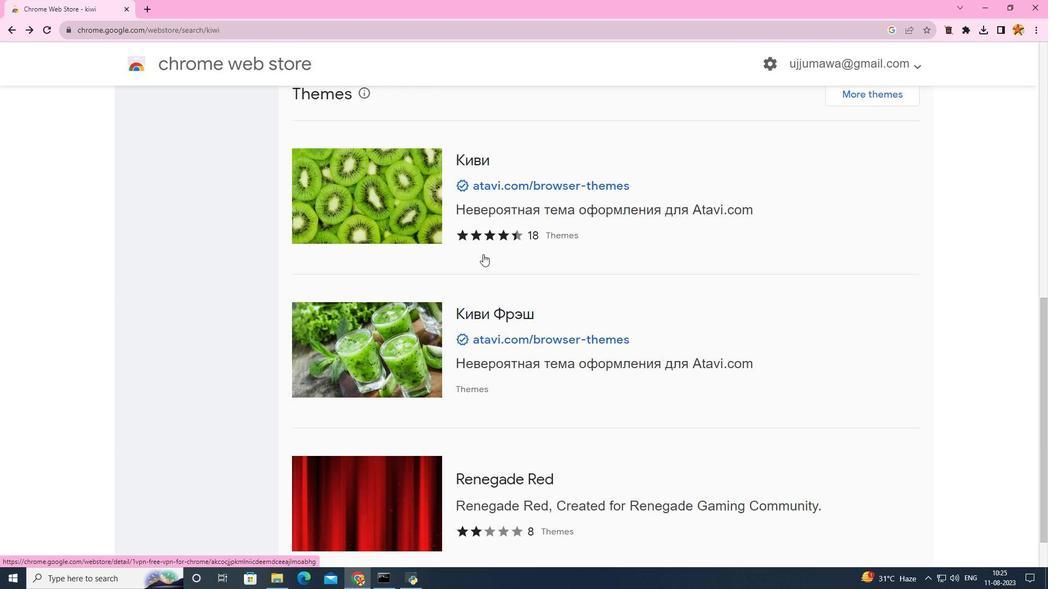 
Action: Mouse scrolled (485, 256) with delta (0, 0)
Screenshot: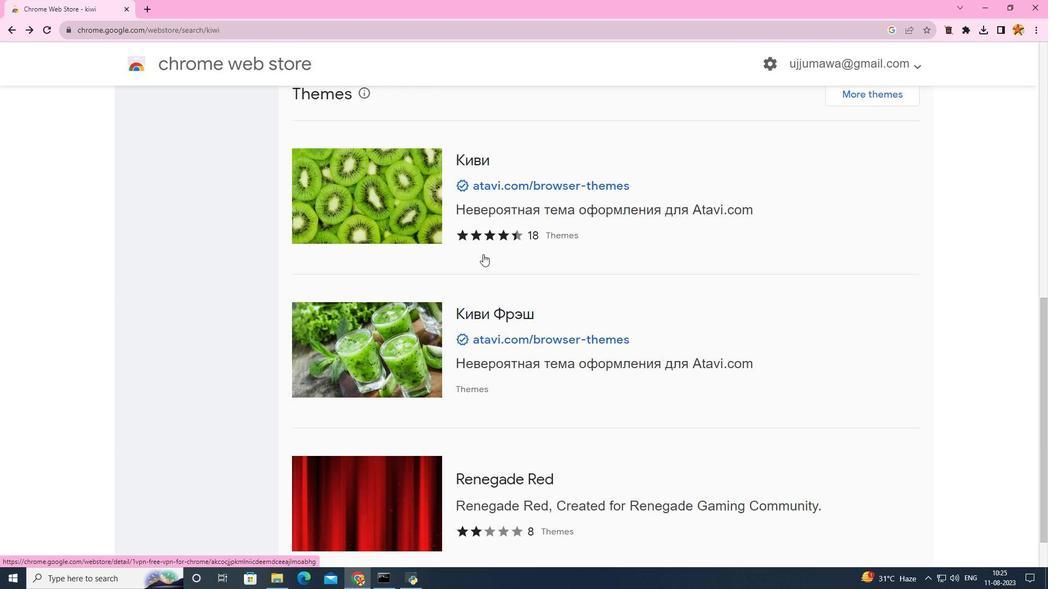 
Action: Mouse scrolled (485, 256) with delta (0, 0)
Screenshot: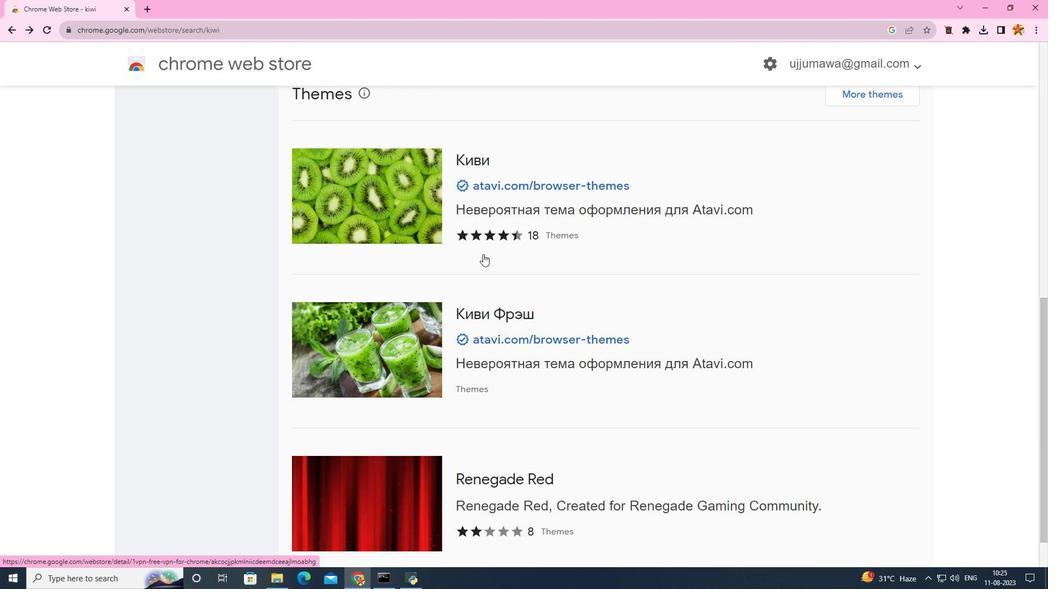 
Action: Mouse scrolled (485, 256) with delta (0, 0)
Screenshot: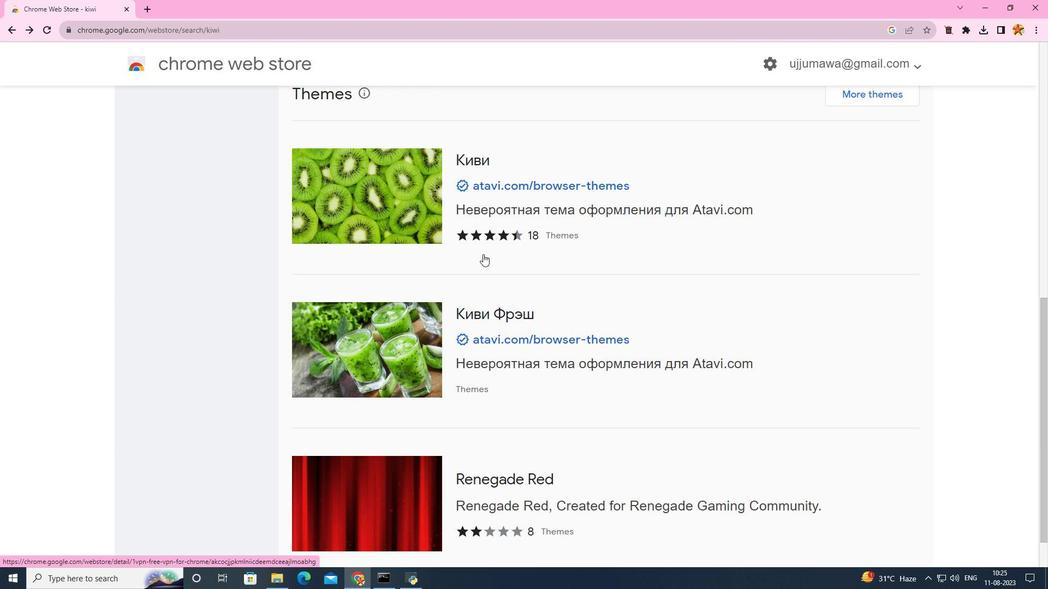 
Action: Mouse scrolled (485, 257) with delta (0, 0)
Screenshot: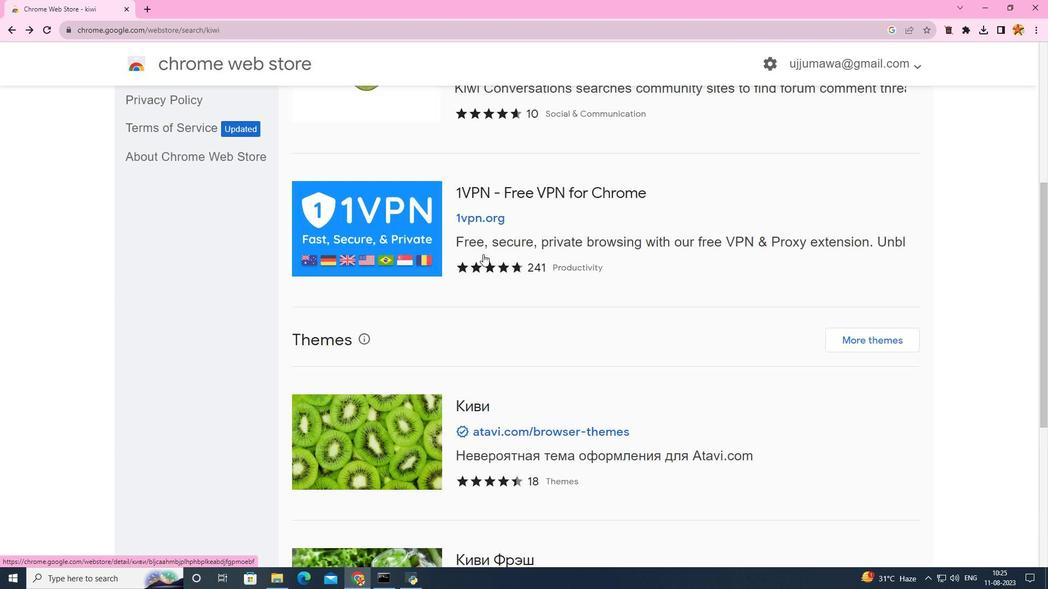 
Action: Mouse scrolled (485, 257) with delta (0, 0)
Screenshot: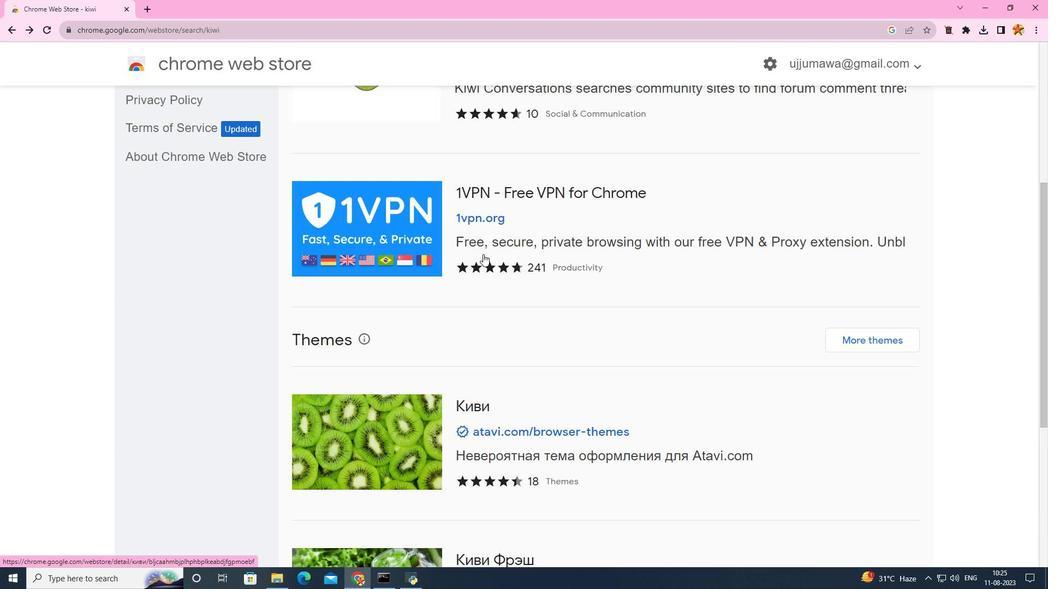 
Action: Mouse scrolled (485, 257) with delta (0, 0)
Screenshot: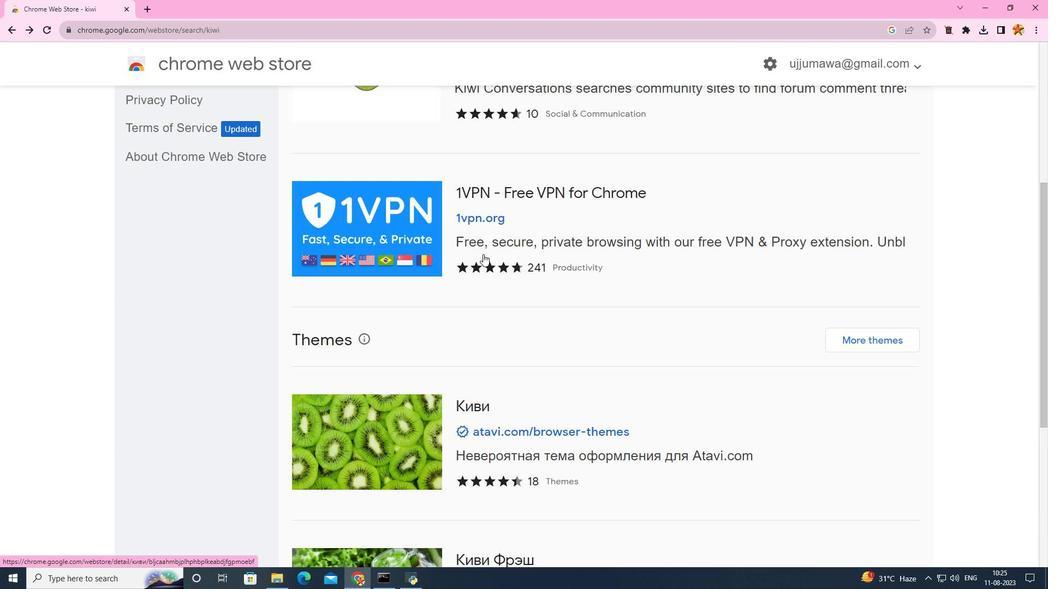 
Action: Mouse scrolled (485, 257) with delta (0, 0)
Screenshot: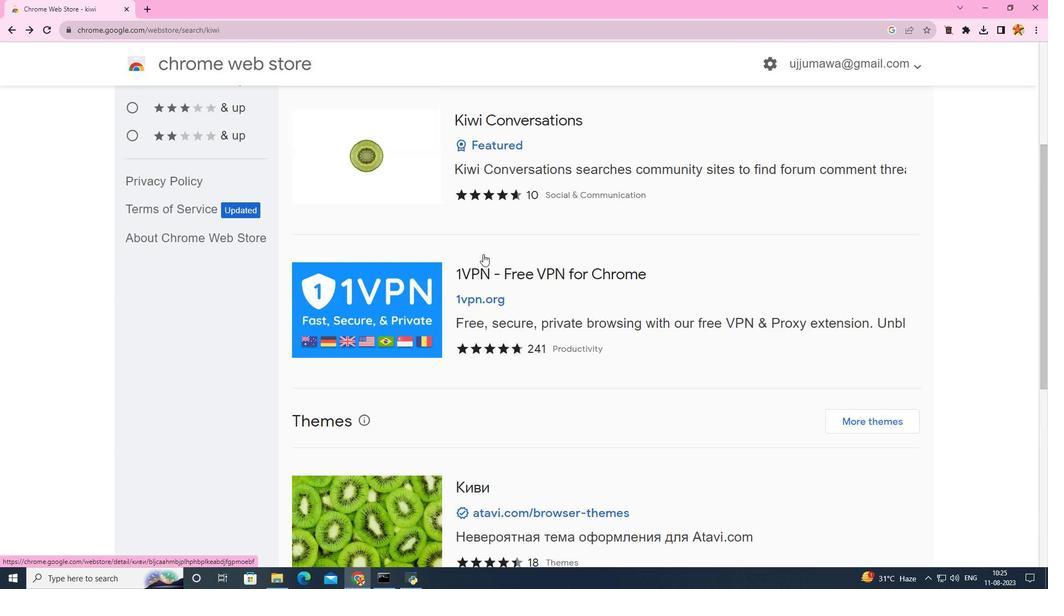 
Action: Mouse scrolled (485, 257) with delta (0, 0)
Screenshot: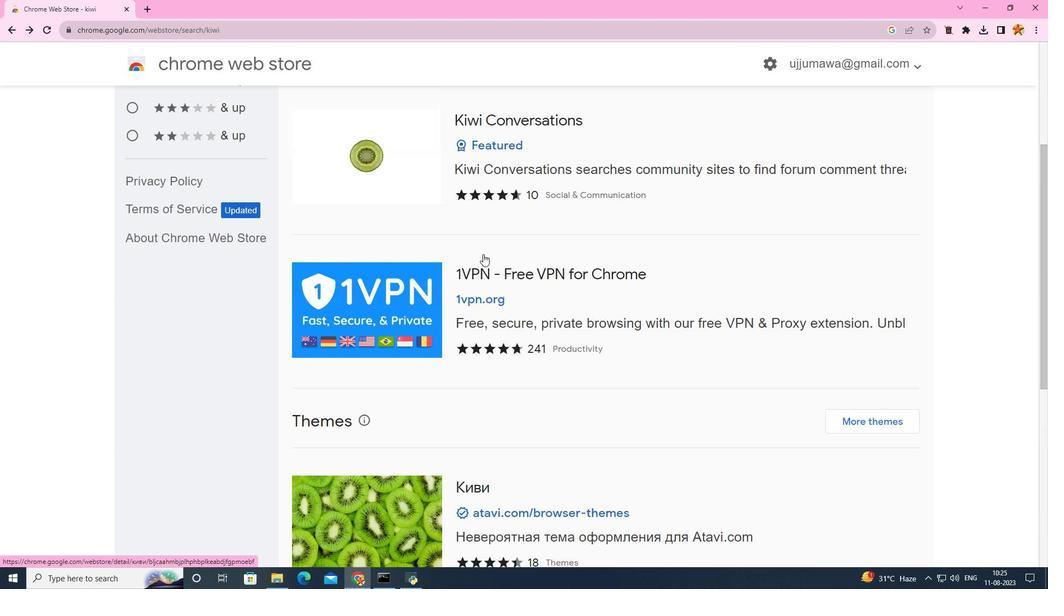 
Action: Mouse scrolled (485, 257) with delta (0, 0)
Screenshot: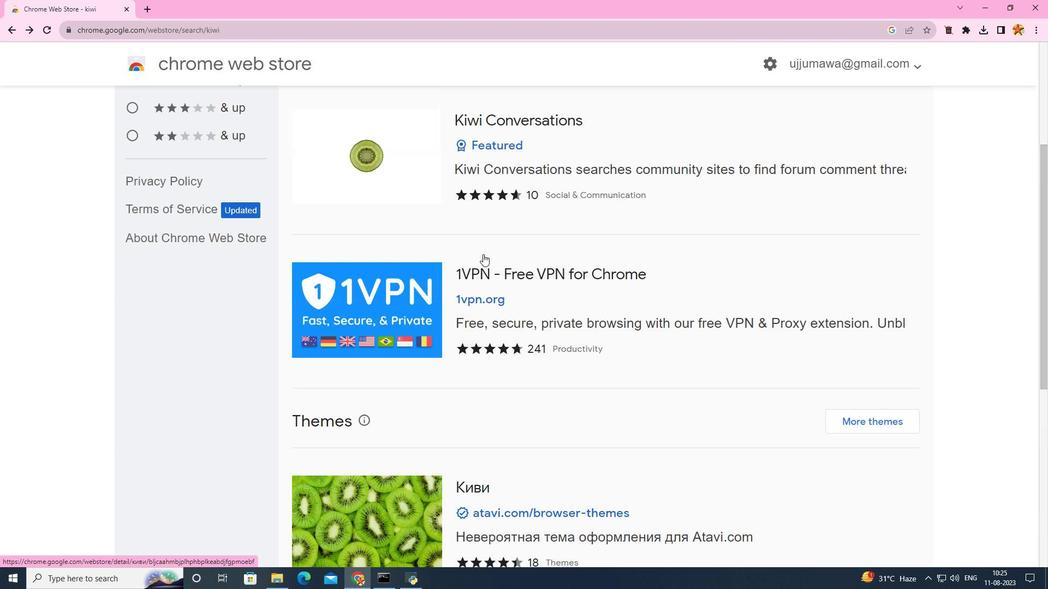 
Action: Mouse scrolled (485, 257) with delta (0, 0)
Screenshot: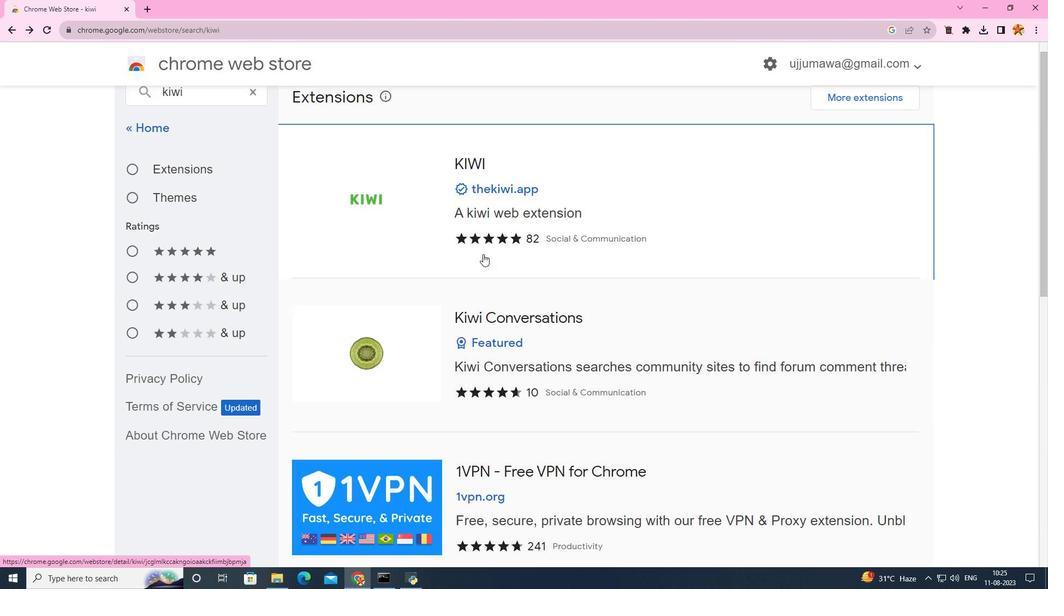 
Action: Mouse scrolled (485, 257) with delta (0, 0)
Screenshot: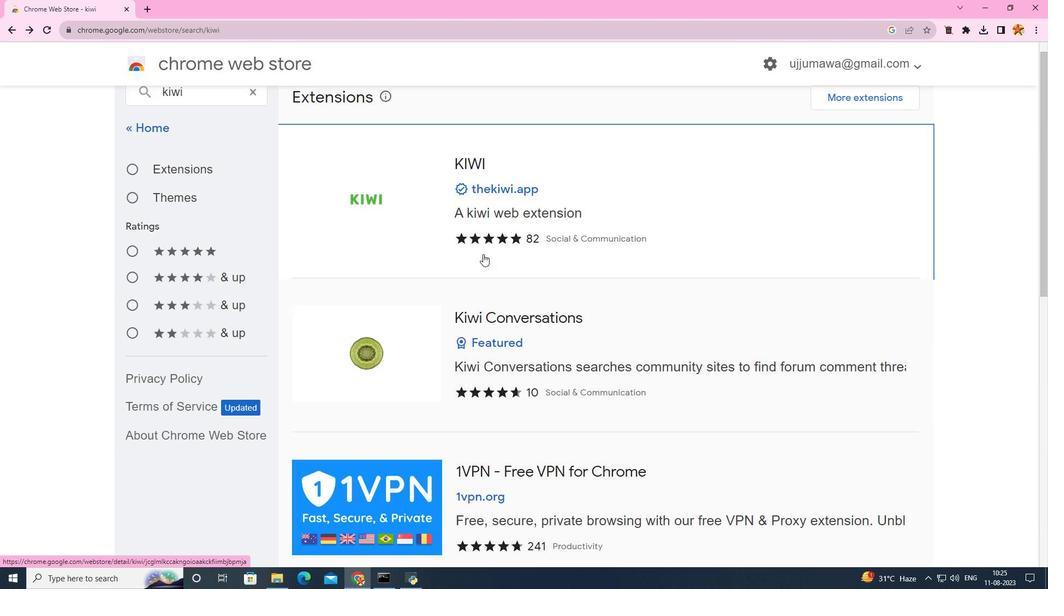 
Action: Mouse scrolled (485, 257) with delta (0, 0)
Screenshot: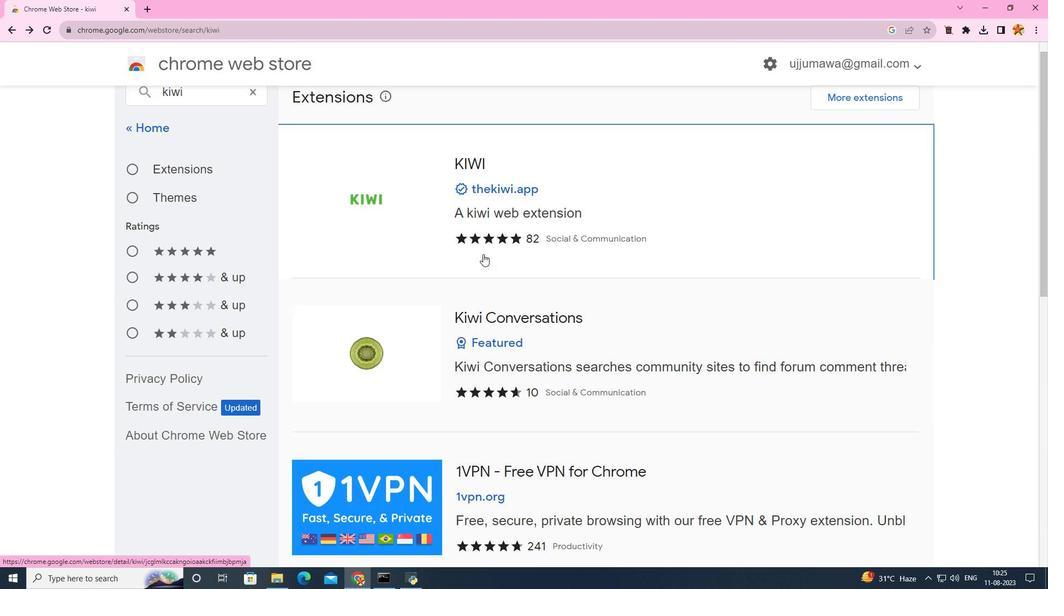
Action: Mouse scrolled (485, 257) with delta (0, 0)
Screenshot: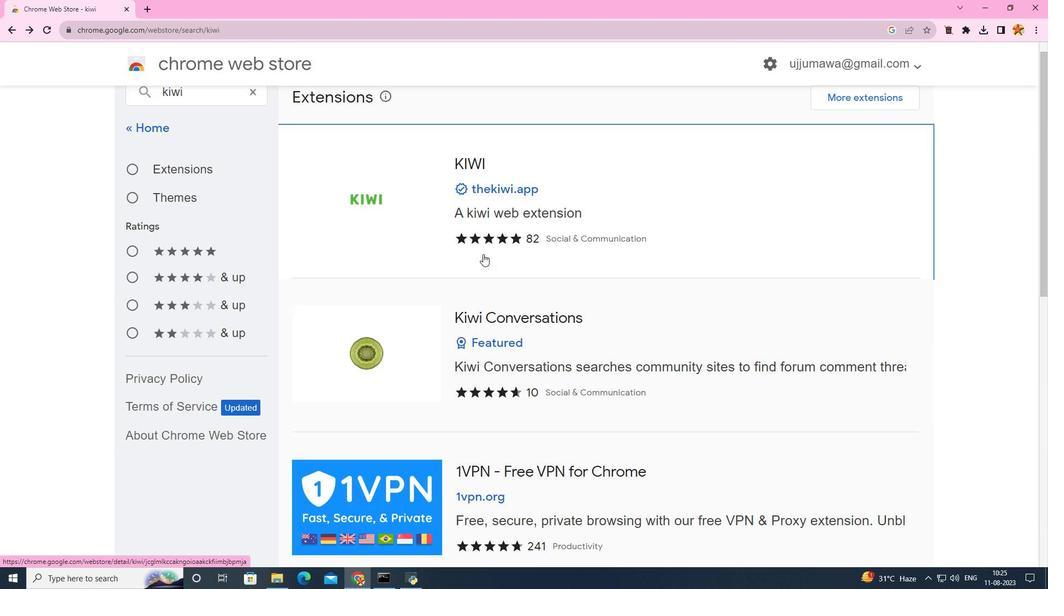 
Action: Mouse scrolled (485, 257) with delta (0, 0)
Screenshot: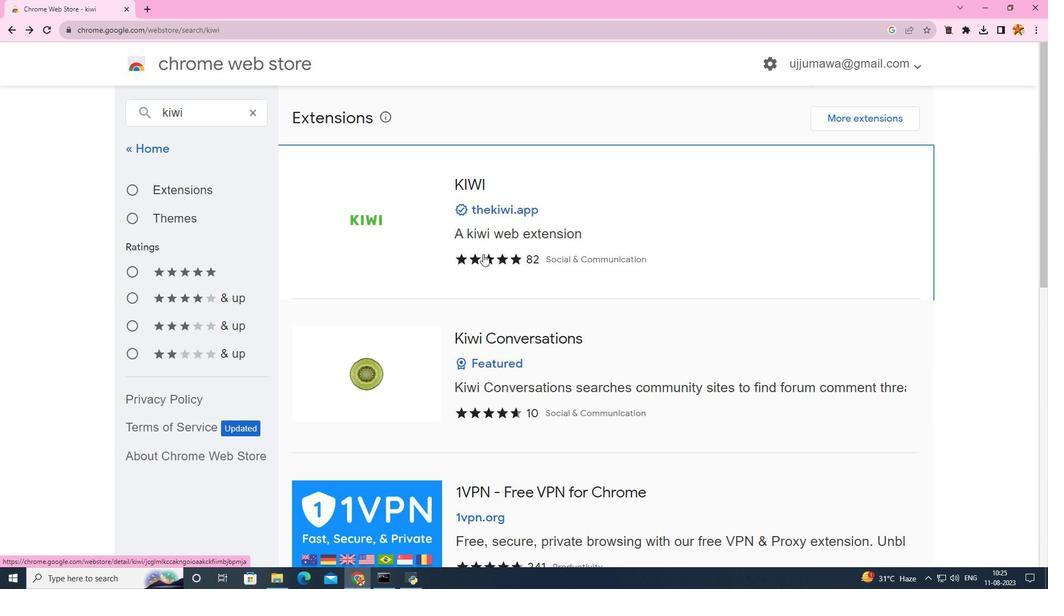 
Action: Mouse scrolled (485, 257) with delta (0, 0)
Screenshot: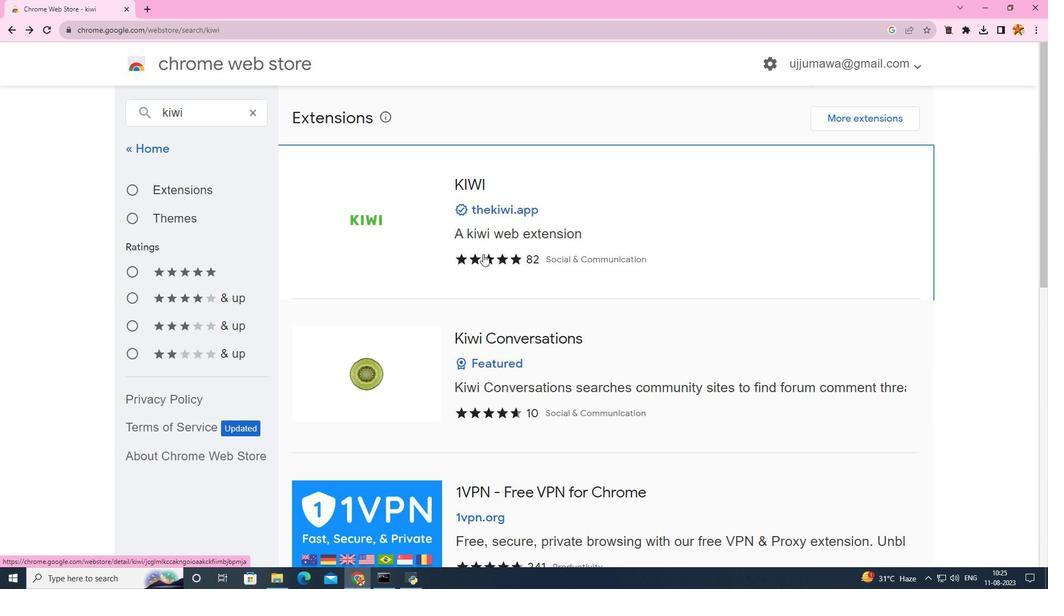 
Action: Mouse scrolled (485, 257) with delta (0, 0)
Screenshot: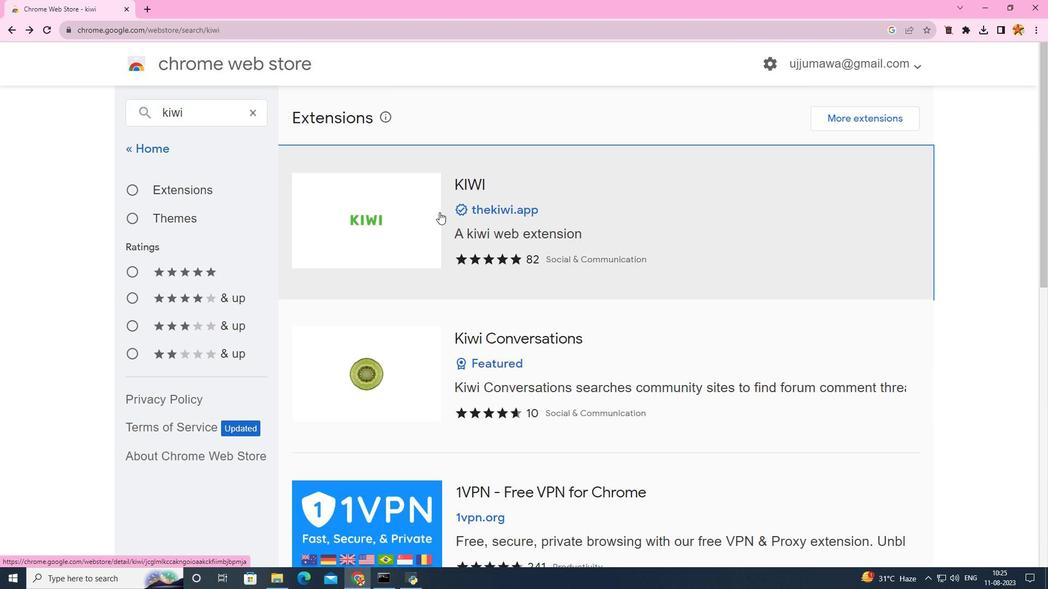 
Action: Mouse moved to (254, 114)
Screenshot: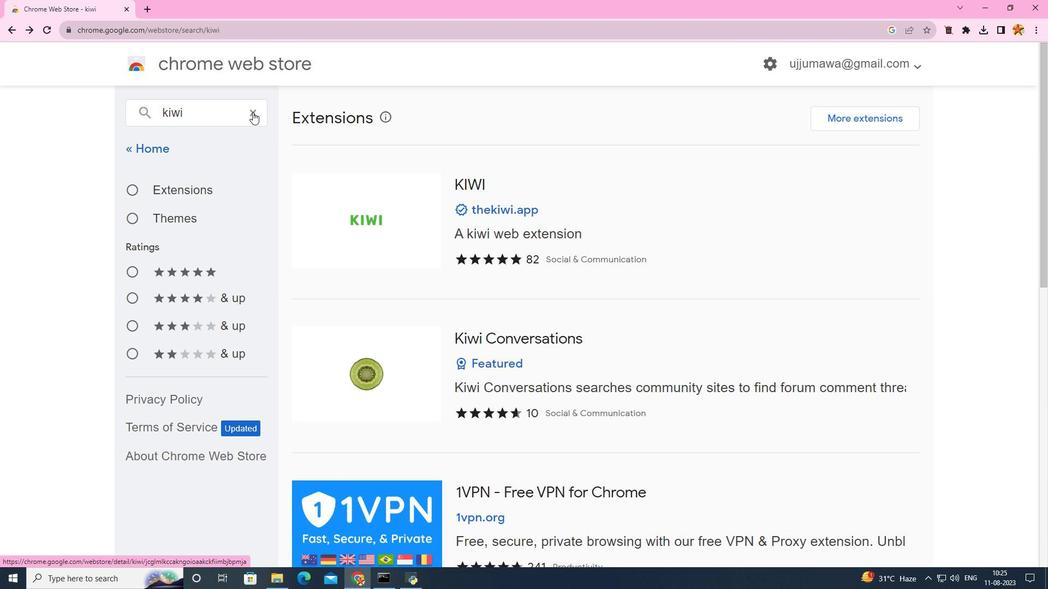 
Action: Mouse pressed left at (254, 114)
Screenshot: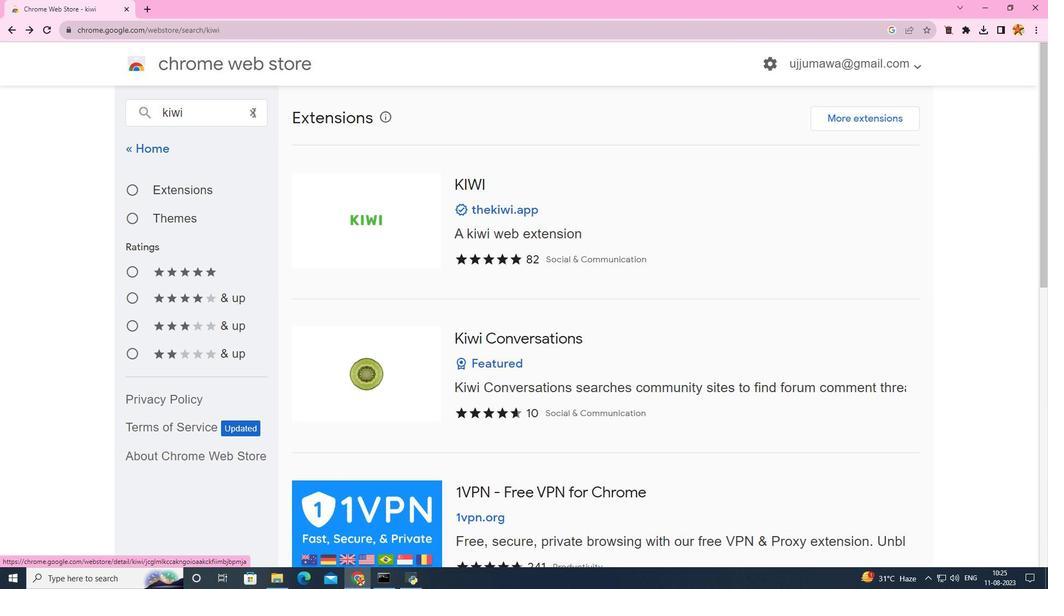 
Action: Key pressed travel<Key.space>art<Key.backspace>
Screenshot: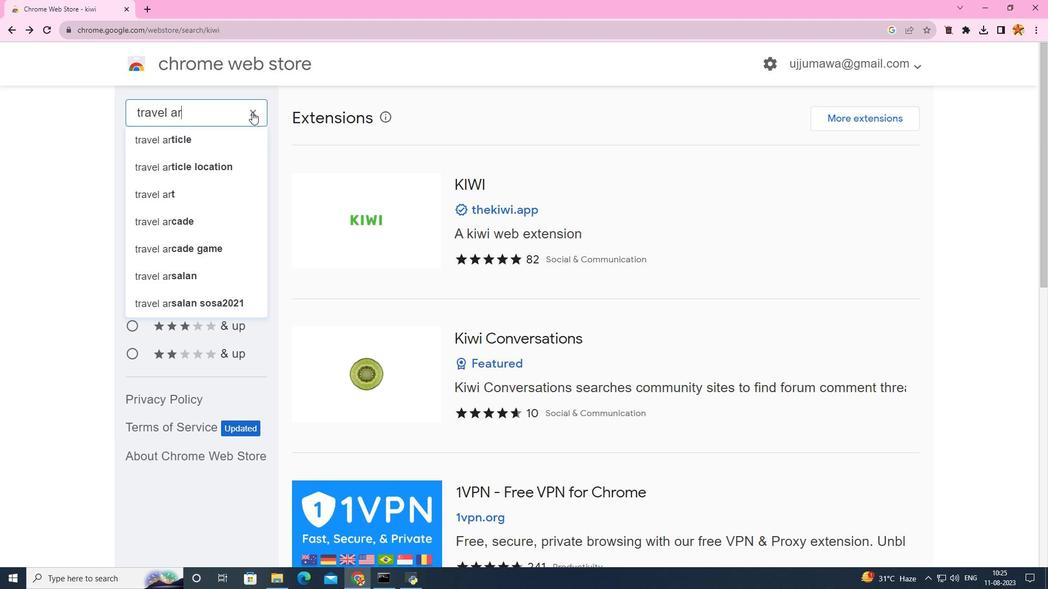 
Action: Mouse moved to (254, 114)
Screenshot: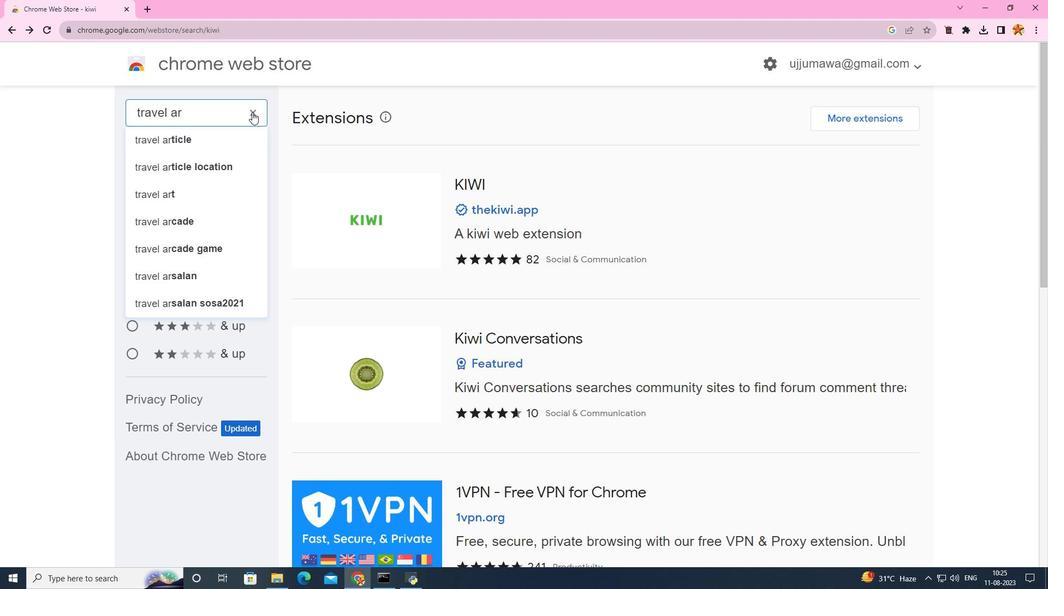 
Action: Key pressed ro
Screenshot: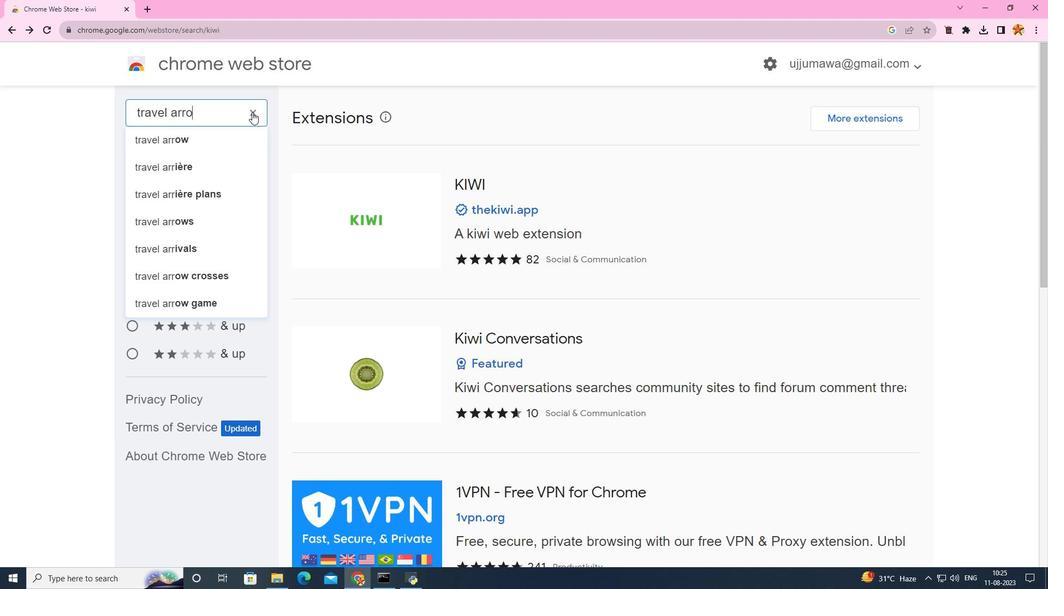 
Action: Mouse moved to (183, 144)
Screenshot: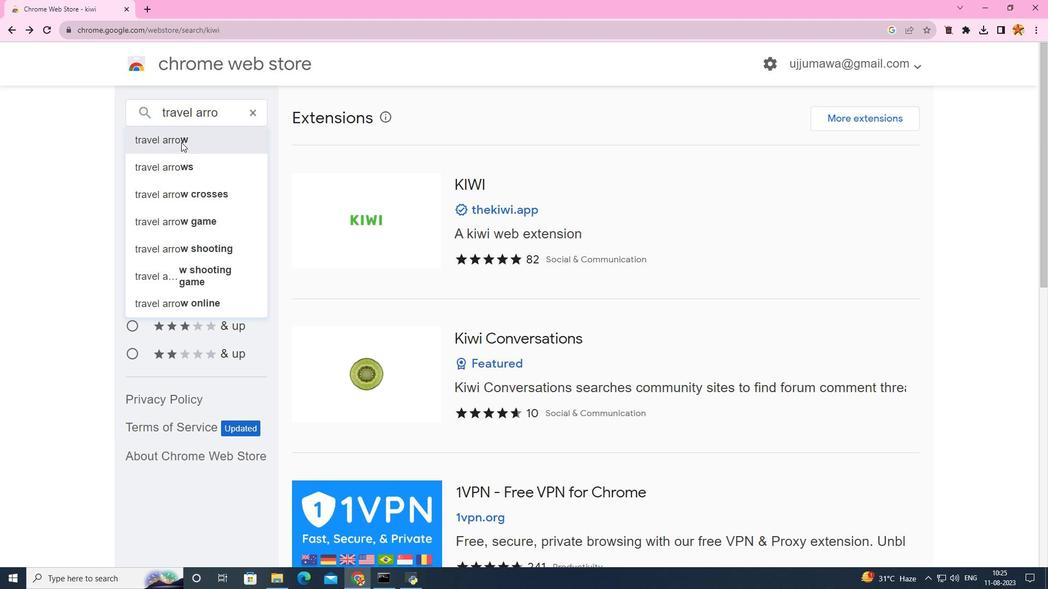 
Action: Mouse pressed left at (183, 144)
Screenshot: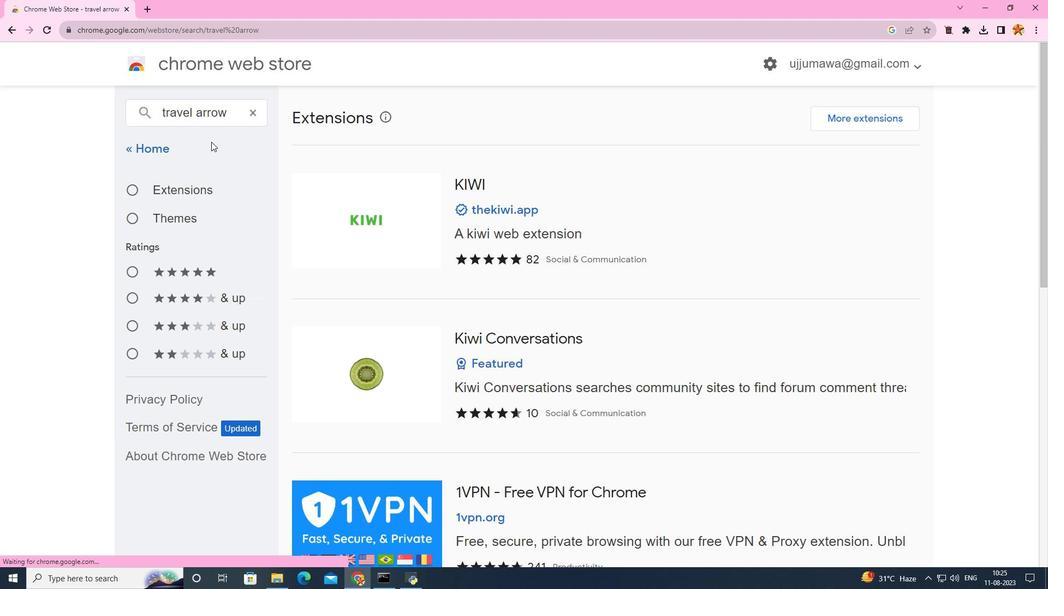
Action: Mouse moved to (577, 257)
Screenshot: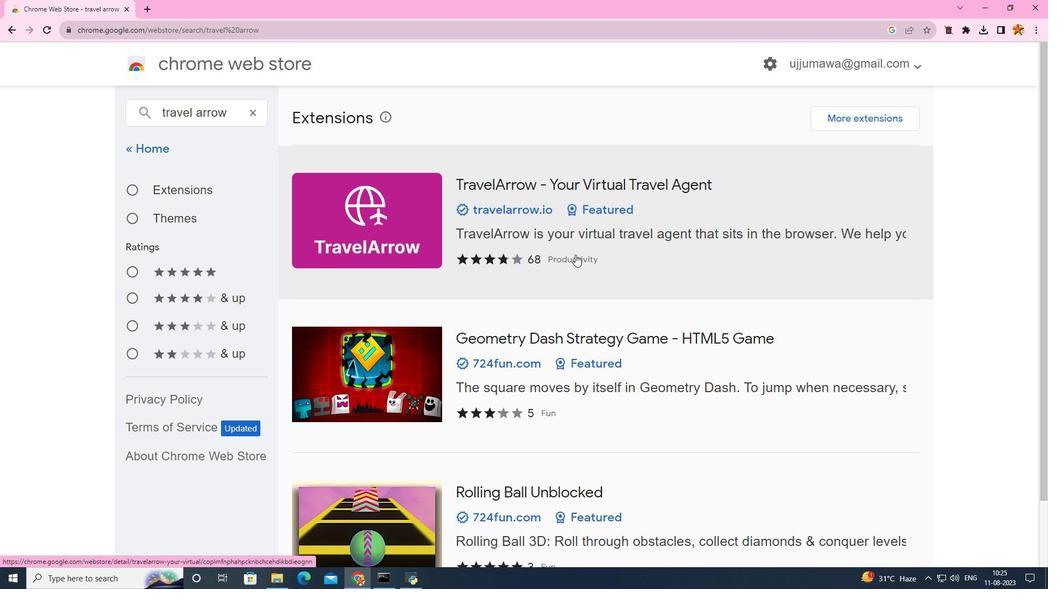 
Action: Mouse pressed left at (577, 257)
Screenshot: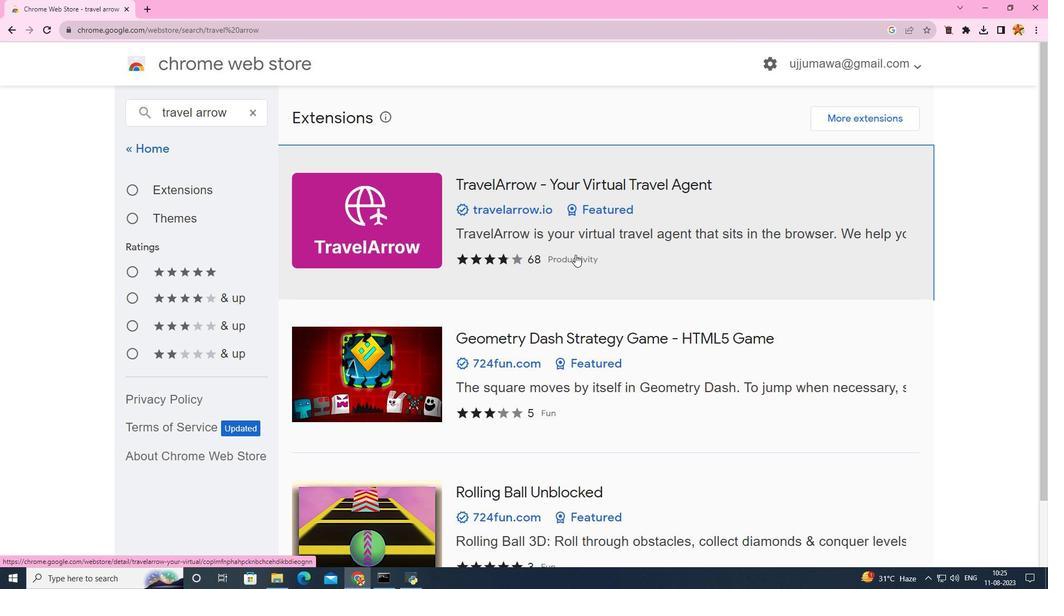 
Action: Mouse moved to (827, 157)
Screenshot: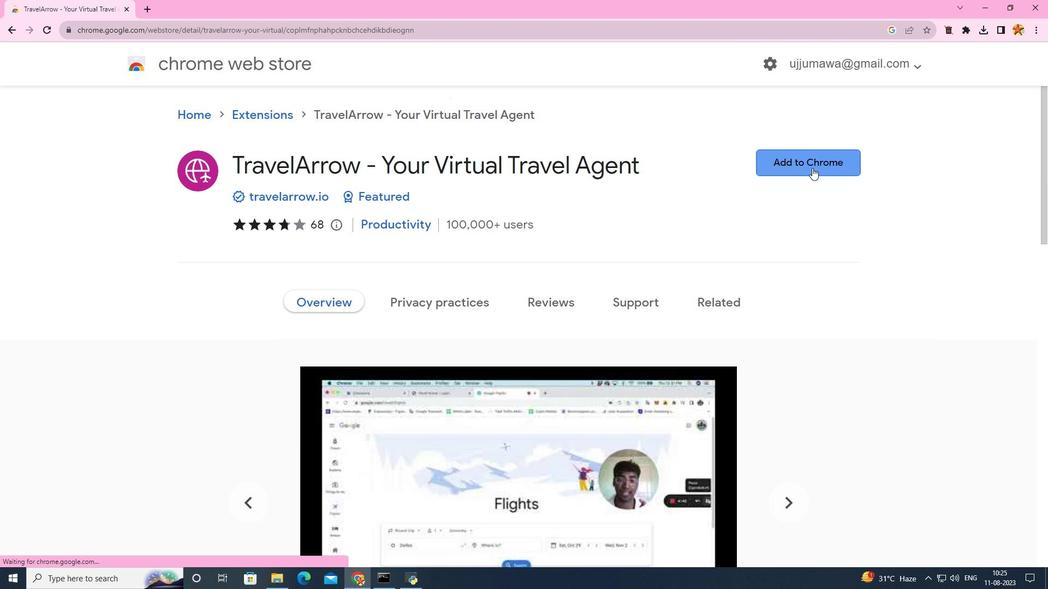
Action: Mouse pressed left at (827, 157)
Screenshot: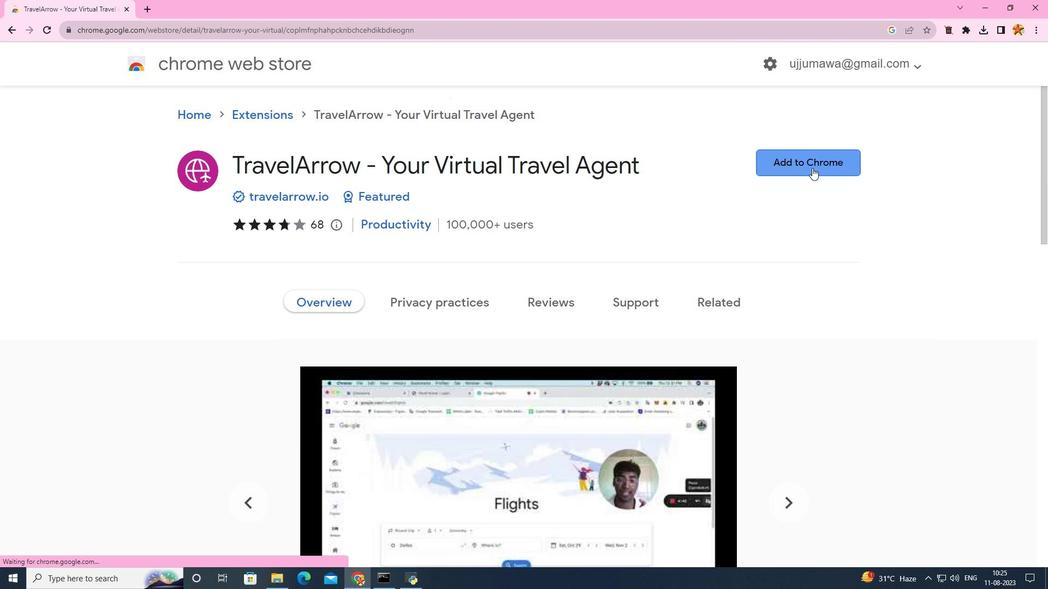 
Action: Mouse moved to (543, 118)
Screenshot: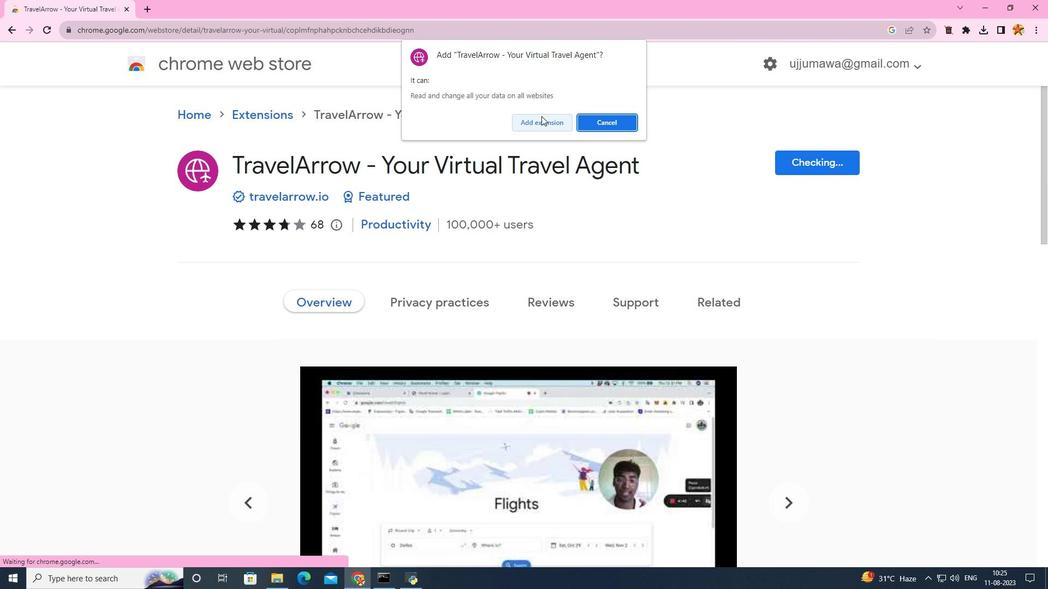 
Action: Mouse pressed left at (543, 118)
Screenshot: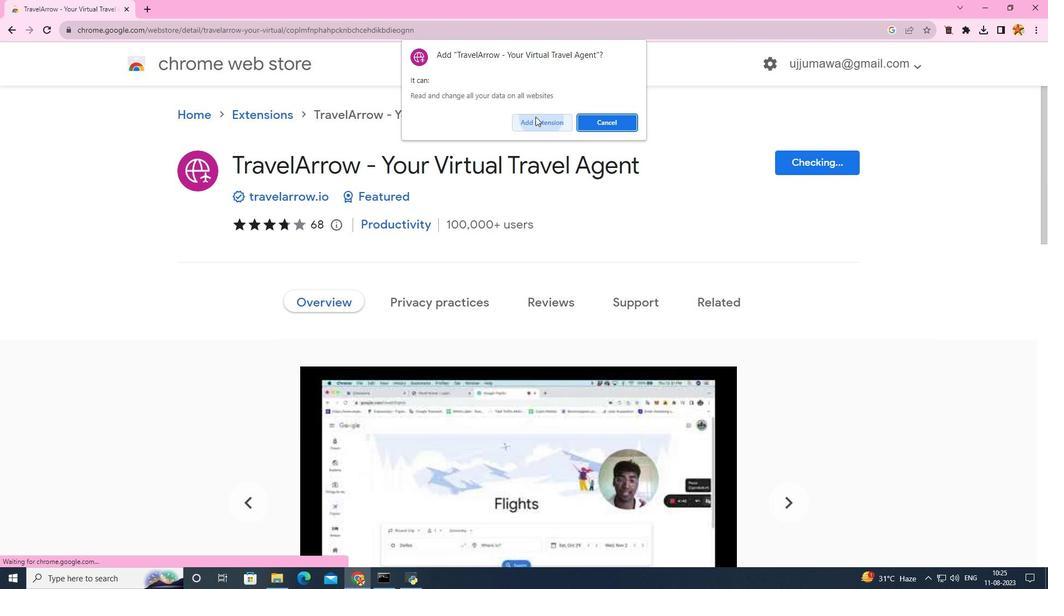 
Action: Mouse moved to (16, 31)
Screenshot: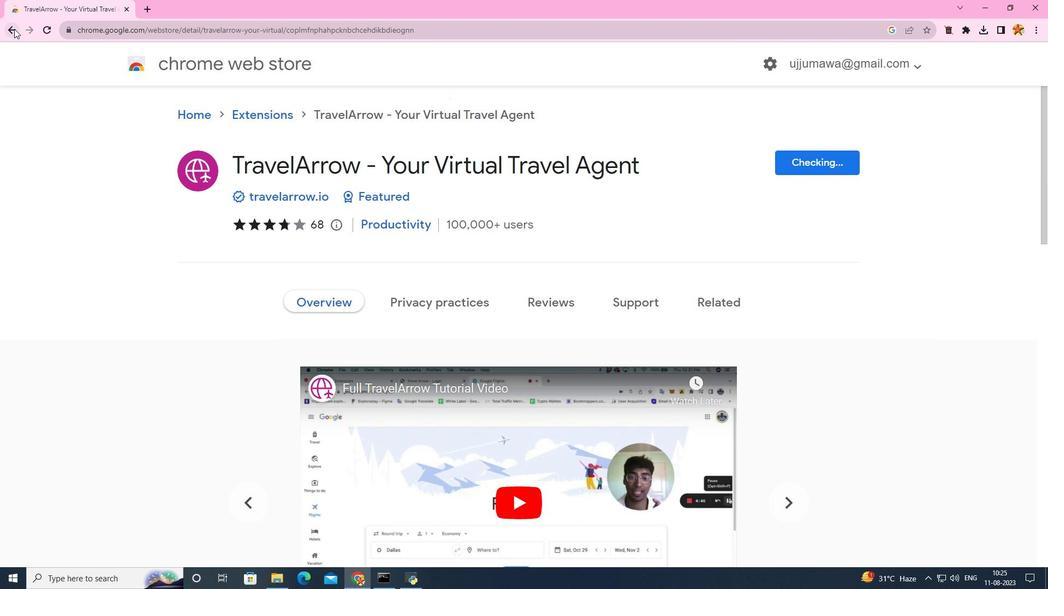 
Action: Mouse pressed left at (16, 31)
Screenshot: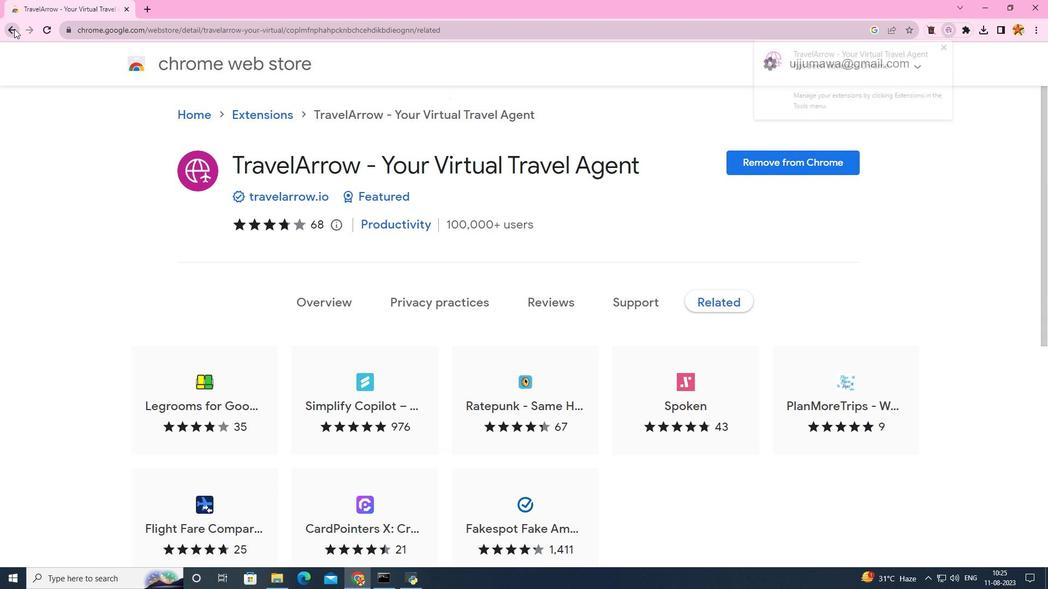 
Action: Mouse moved to (261, 14)
Screenshot: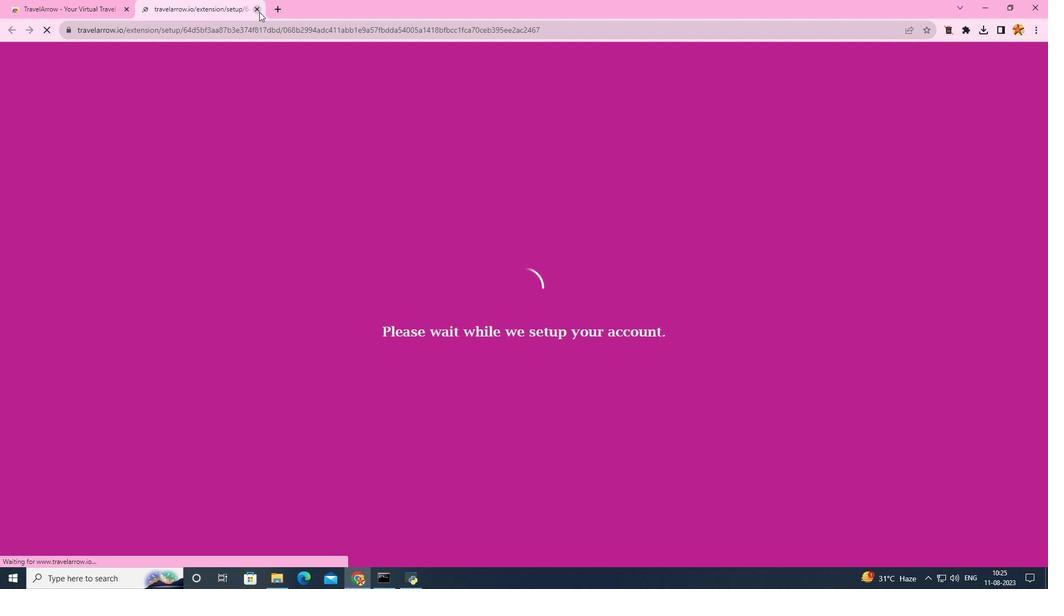 
Action: Mouse pressed left at (261, 14)
Screenshot: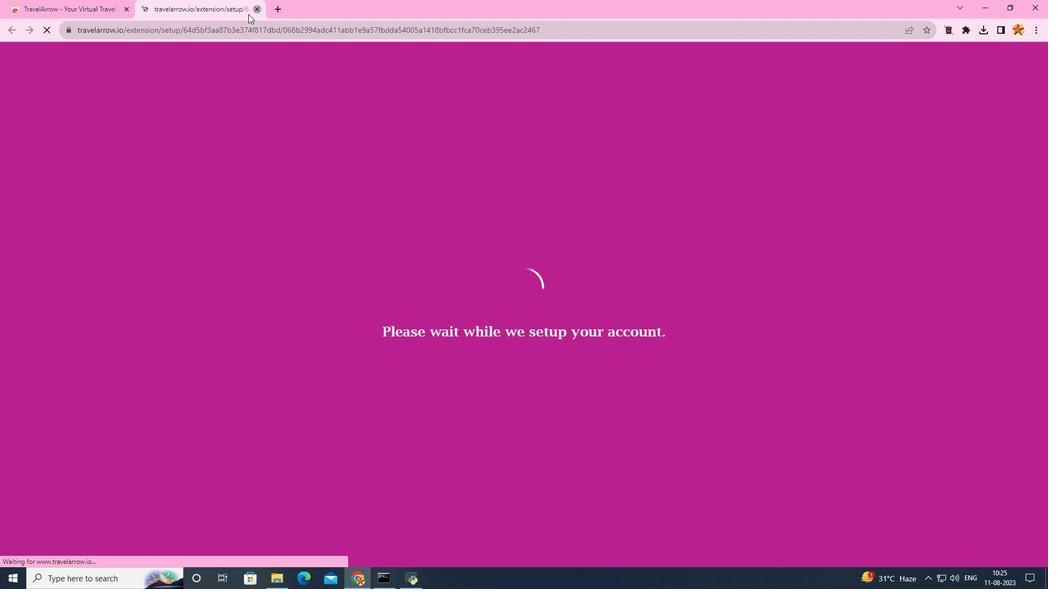
Action: Mouse moved to (217, 84)
Screenshot: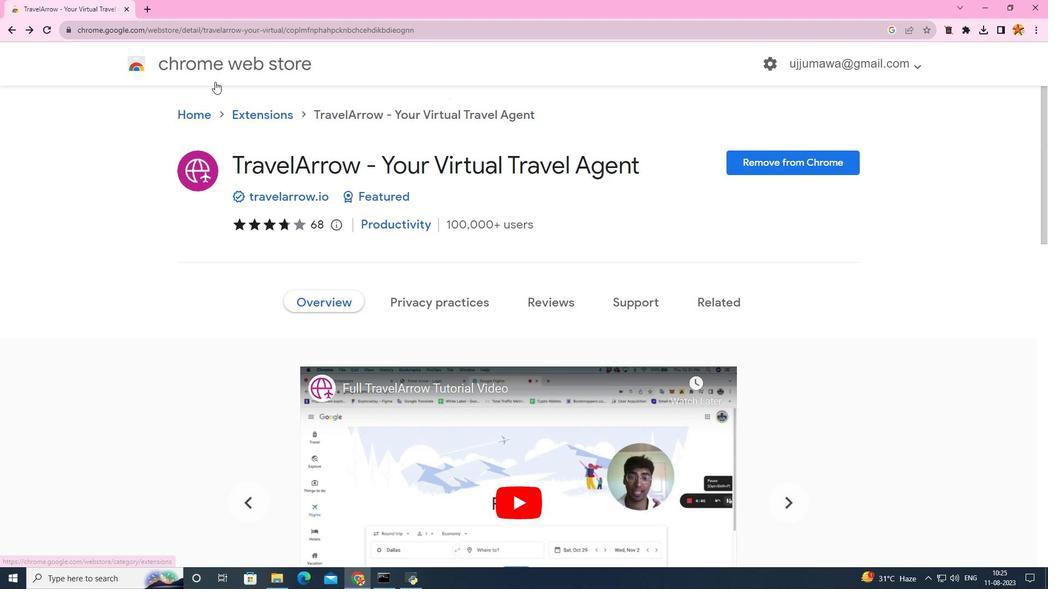 
Action: Mouse scrolled (217, 84) with delta (0, 0)
Screenshot: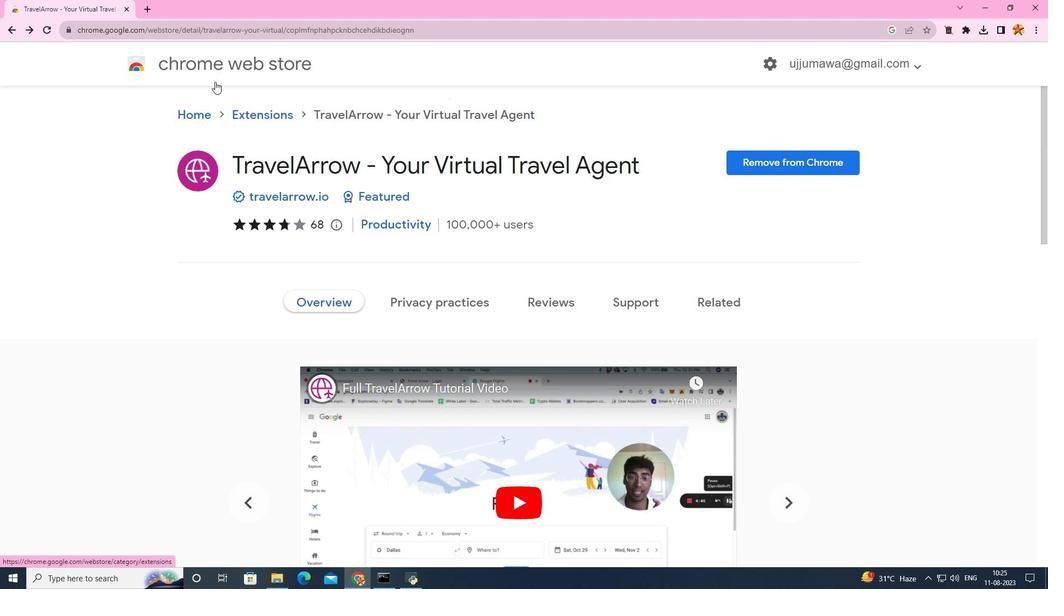 
Action: Mouse scrolled (217, 84) with delta (0, 0)
Screenshot: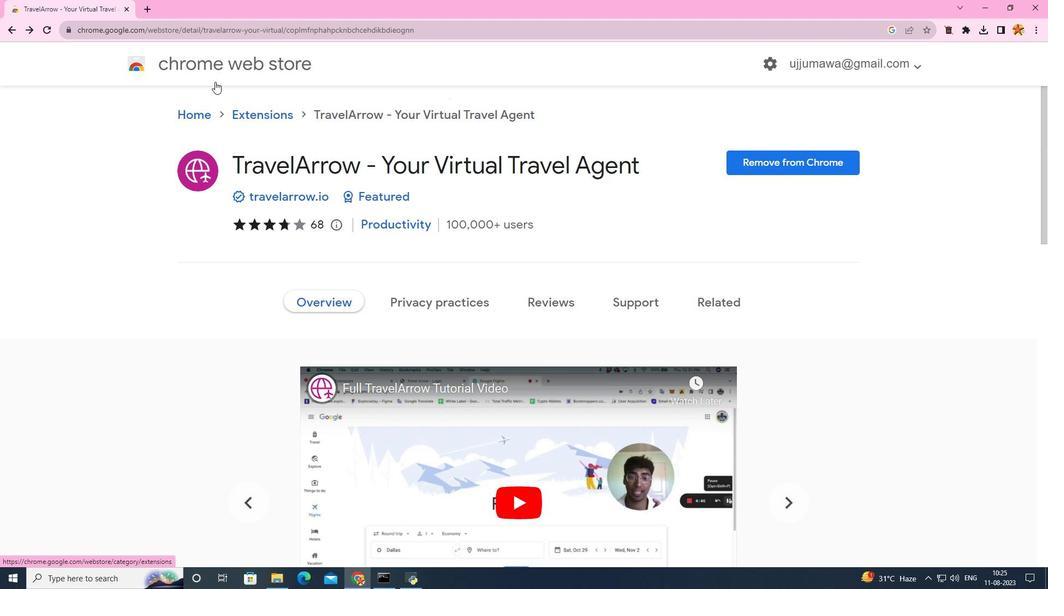 
Action: Mouse scrolled (217, 84) with delta (0, 0)
Screenshot: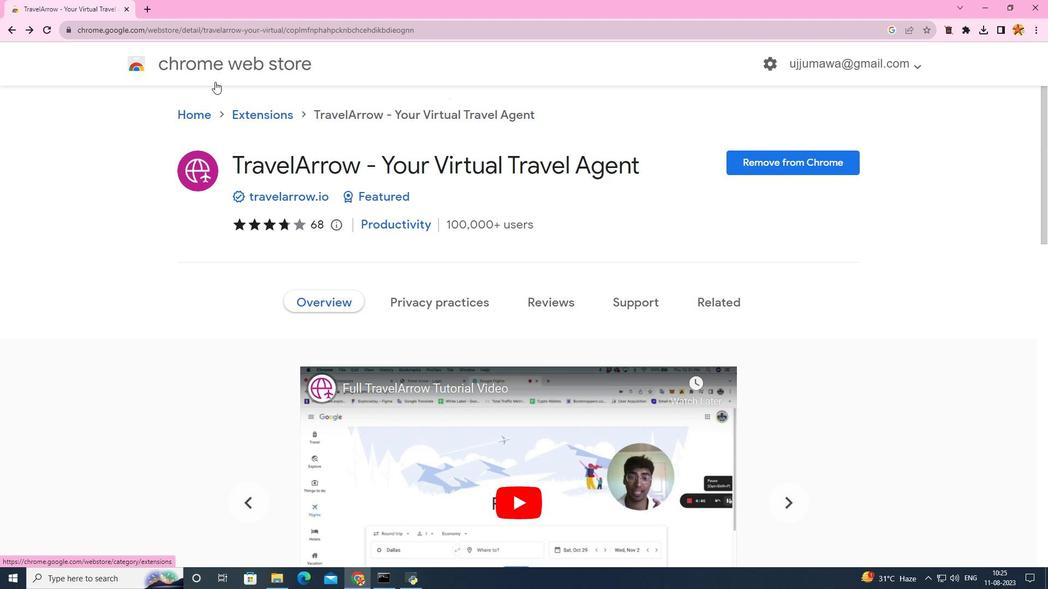 
Action: Mouse scrolled (217, 84) with delta (0, 0)
Screenshot: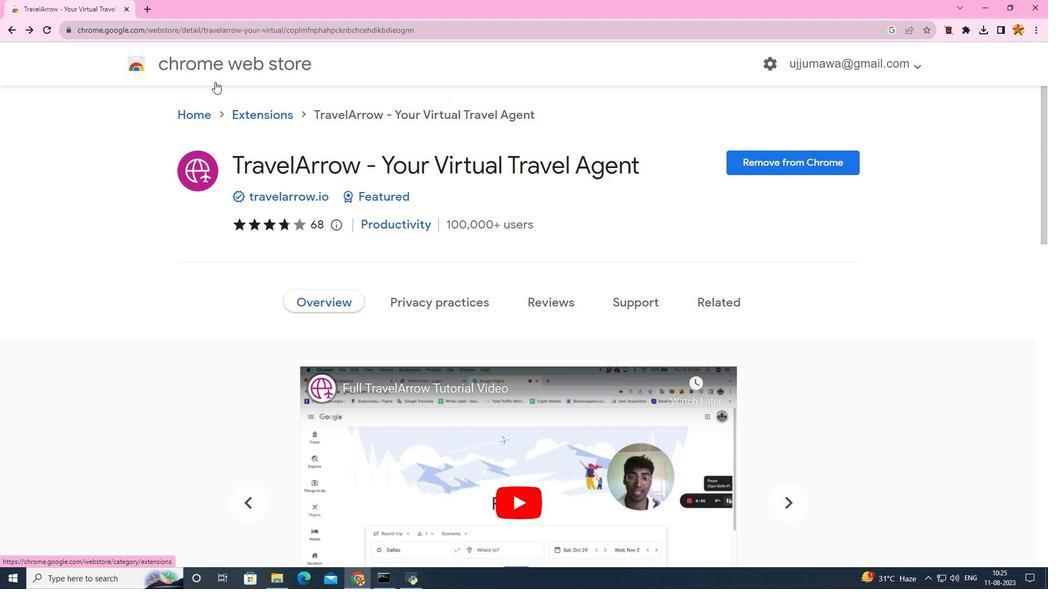
Action: Mouse scrolled (217, 84) with delta (0, 0)
Screenshot: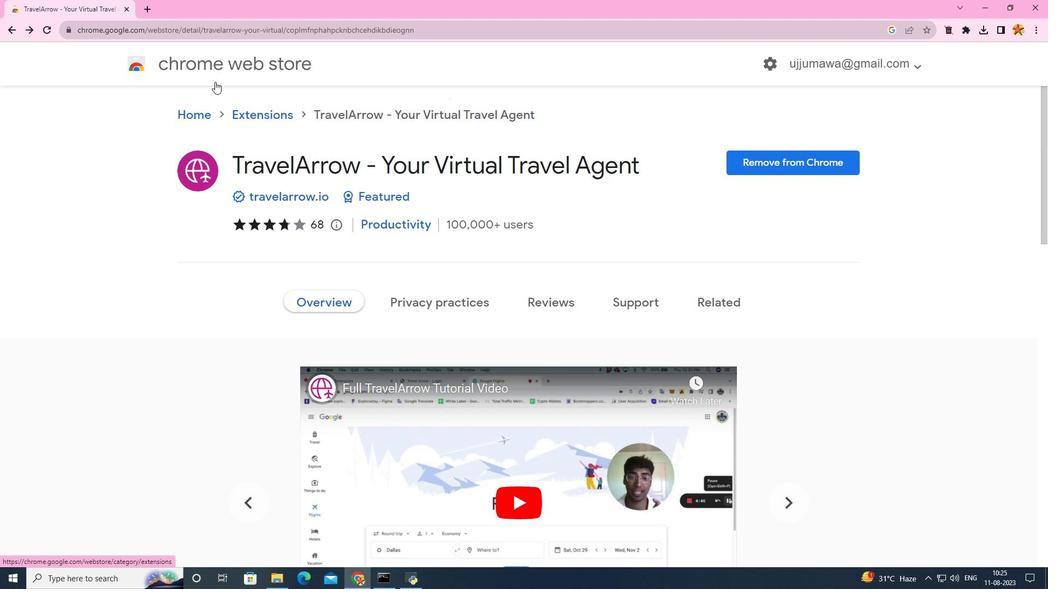
Action: Mouse scrolled (217, 84) with delta (0, 0)
Screenshot: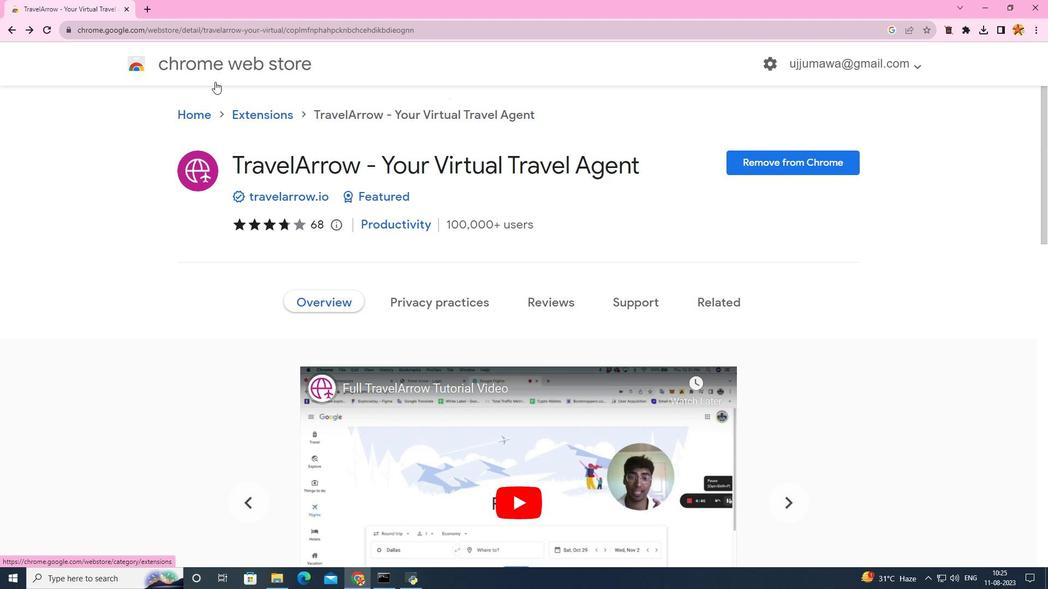 
Action: Mouse scrolled (217, 83) with delta (0, 0)
Screenshot: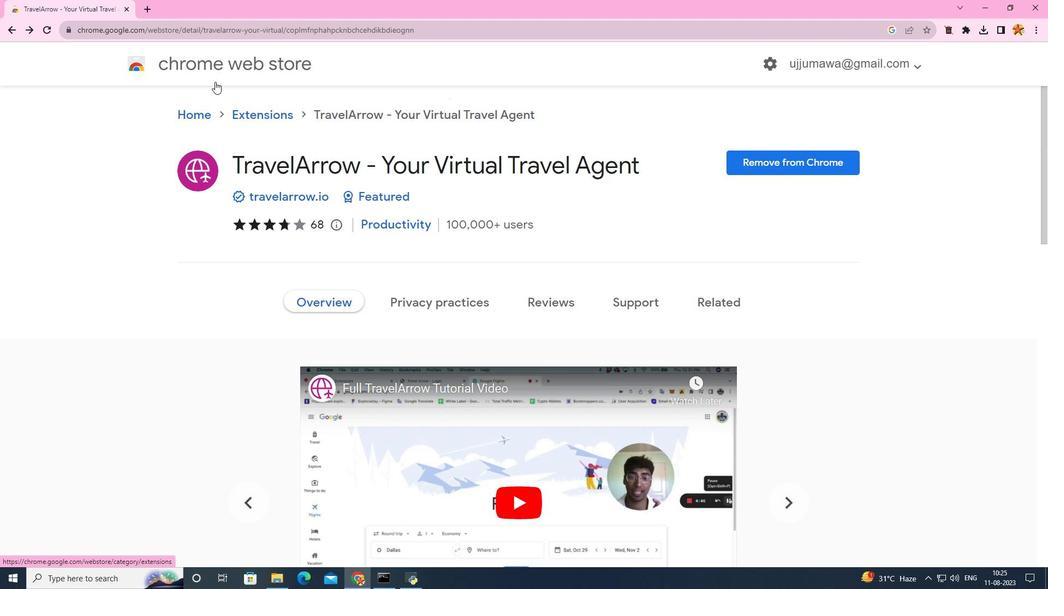 
Action: Mouse scrolled (217, 83) with delta (0, 0)
Screenshot: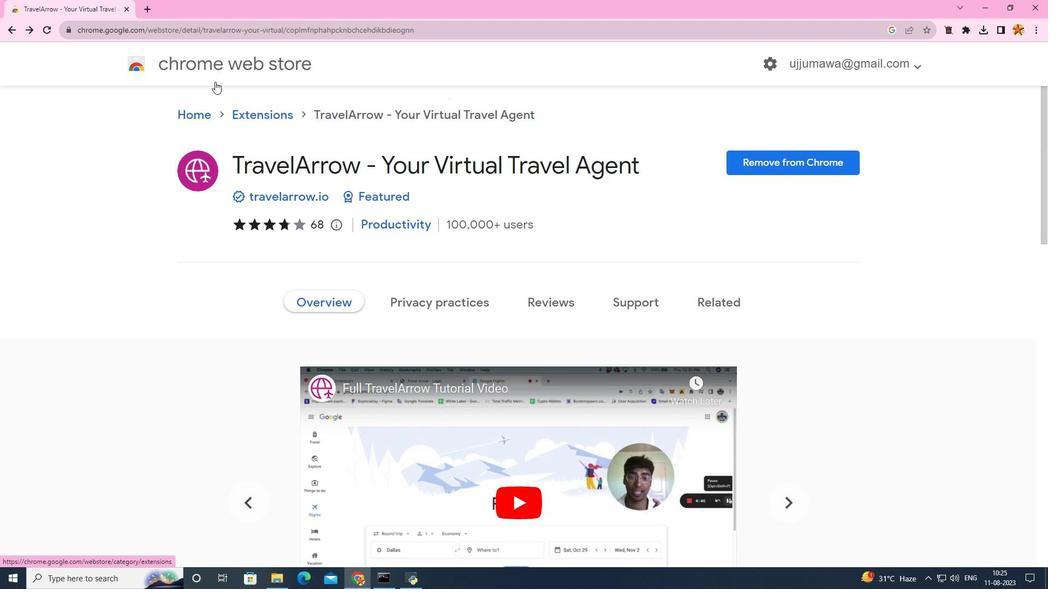 
Action: Mouse moved to (264, 119)
Screenshot: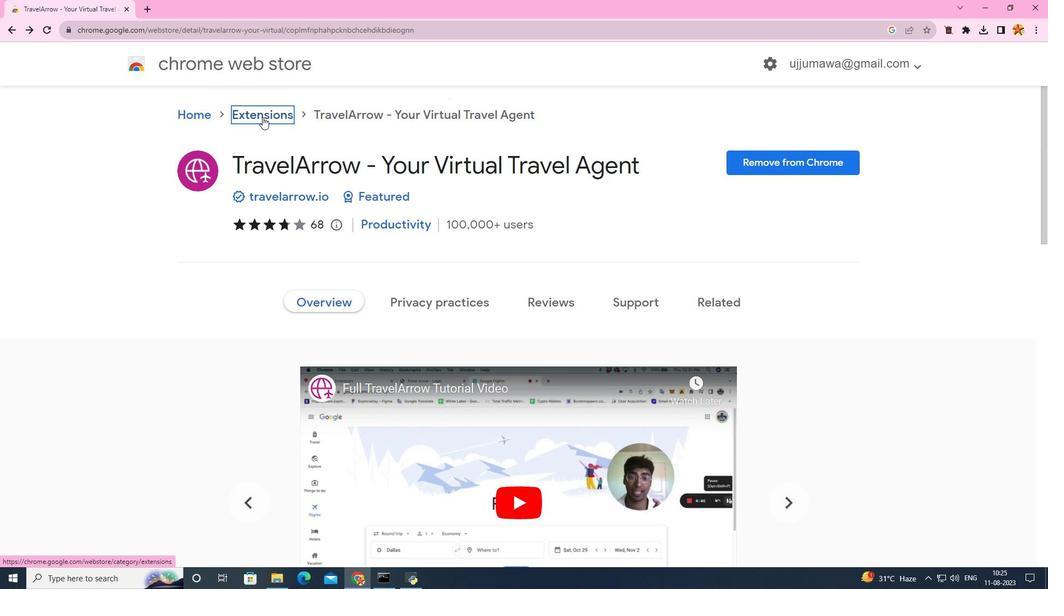 
Action: Mouse pressed left at (264, 119)
Screenshot: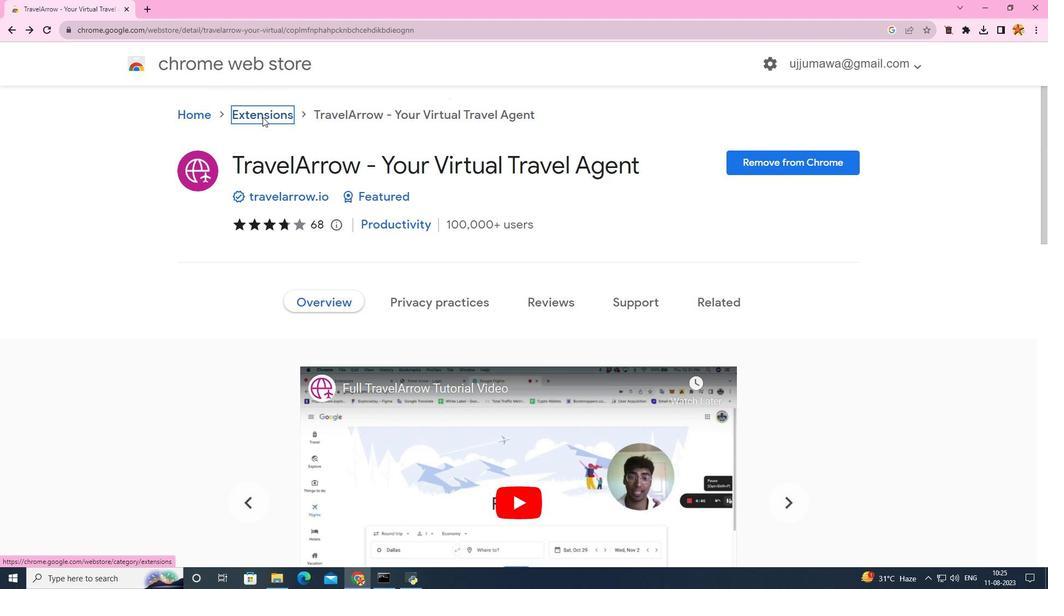 
Action: Mouse moved to (250, 116)
Screenshot: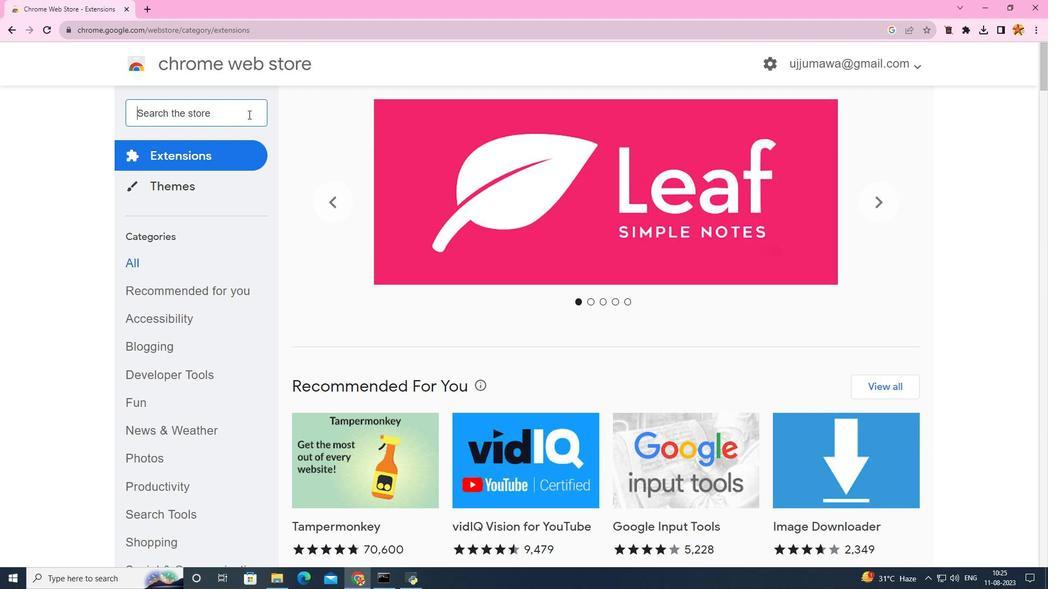
Action: Mouse pressed left at (250, 116)
Screenshot: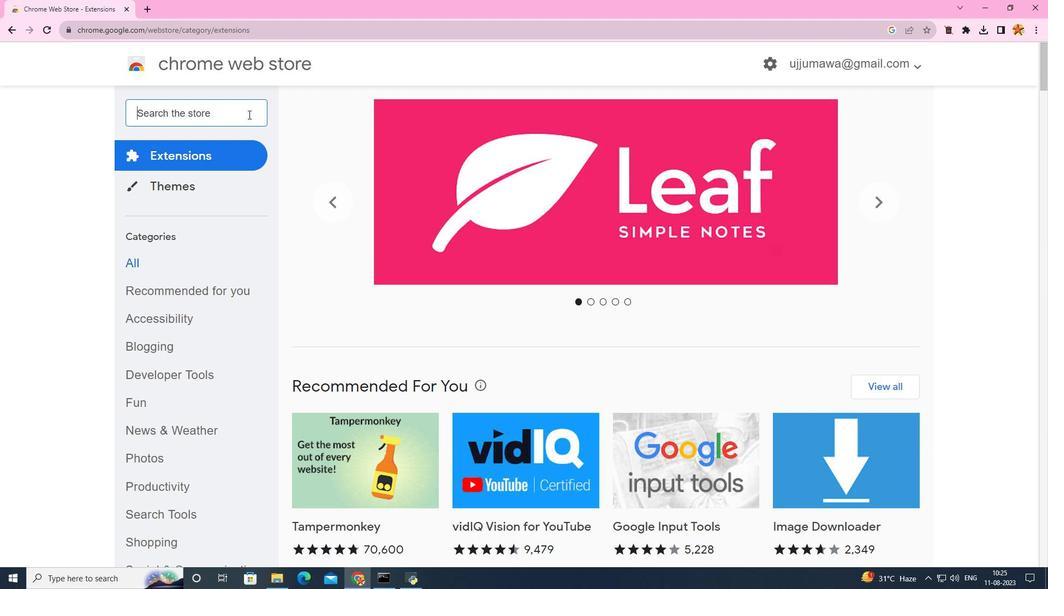 
Action: Mouse moved to (245, 114)
Screenshot: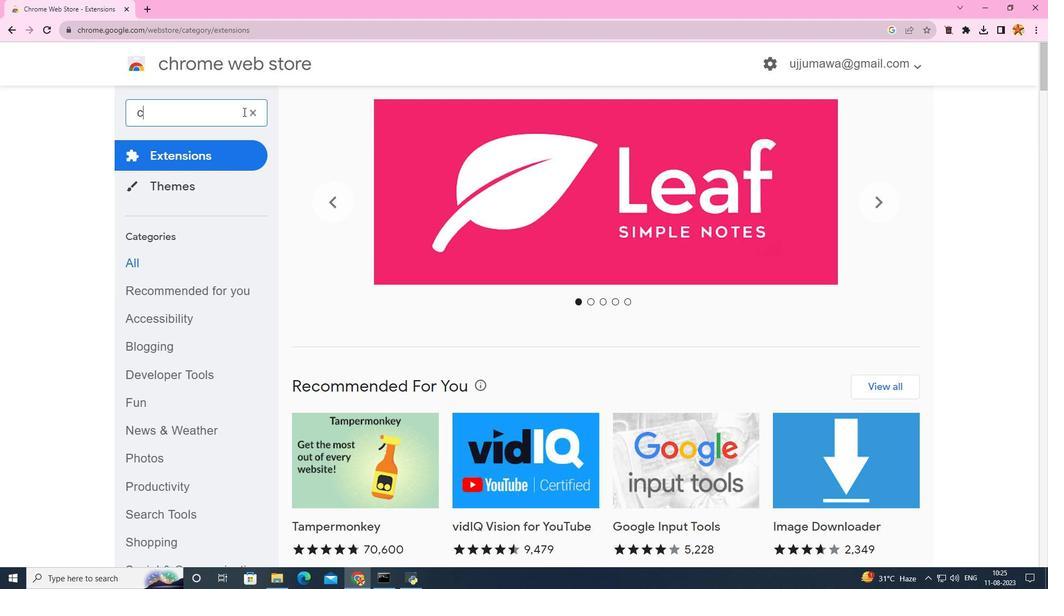 
Action: Key pressed chea
Screenshot: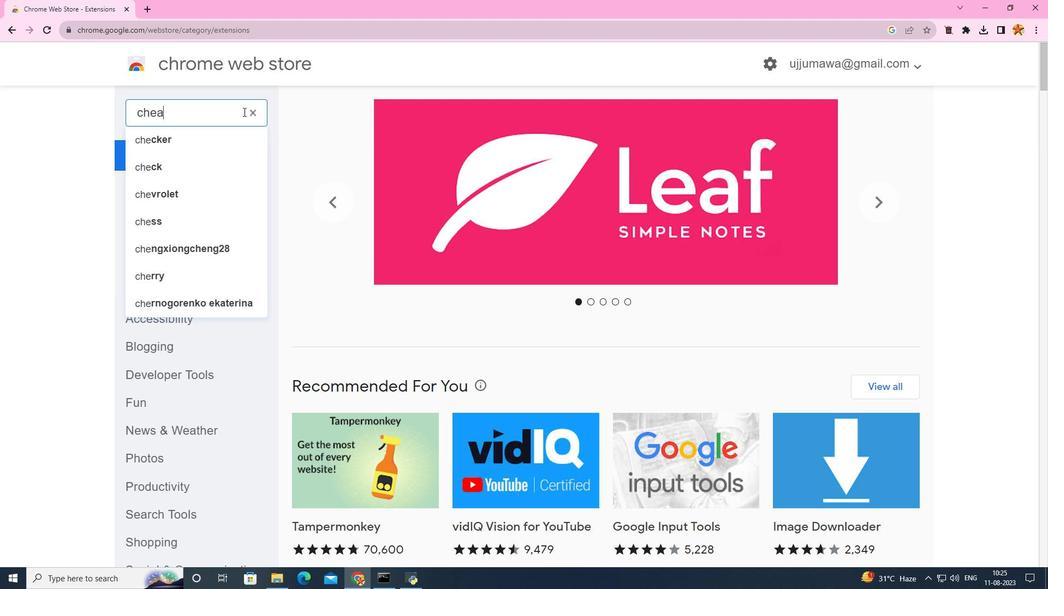 
Action: Mouse moved to (245, 112)
Screenshot: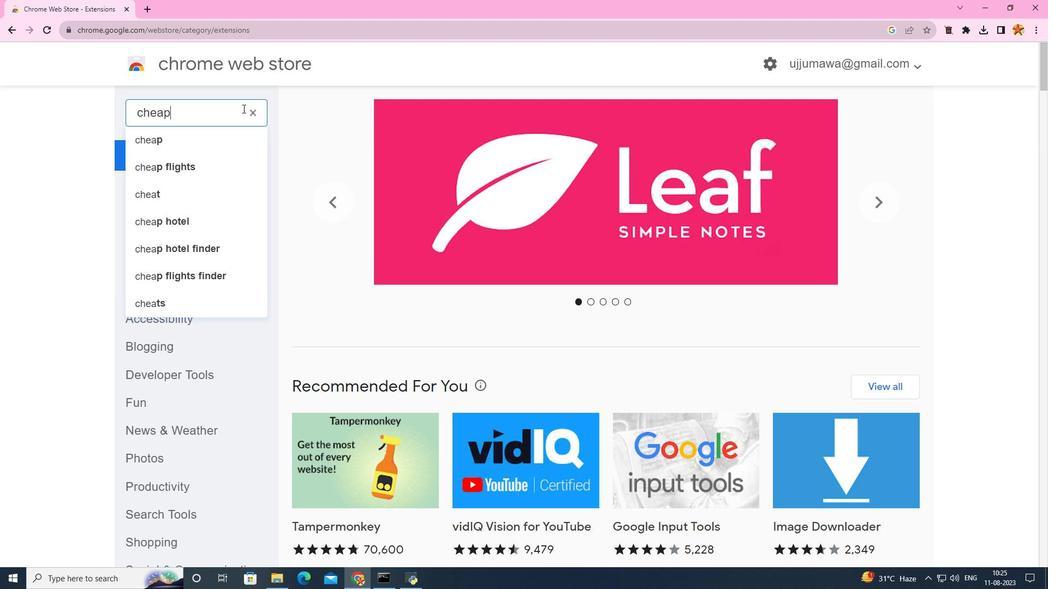 
Action: Key pressed p
Screenshot: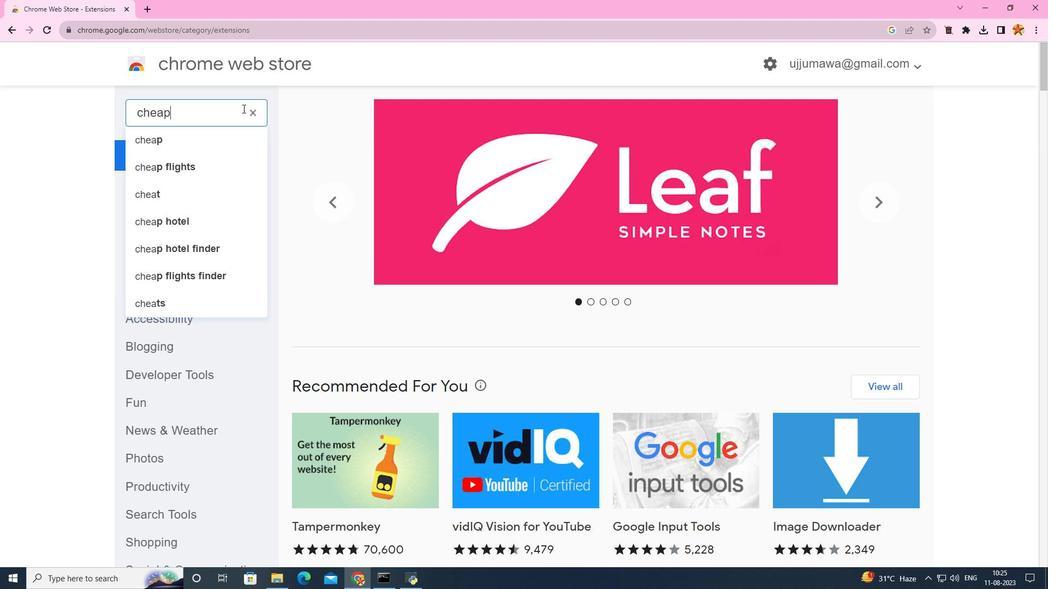 
Action: Mouse moved to (245, 110)
Screenshot: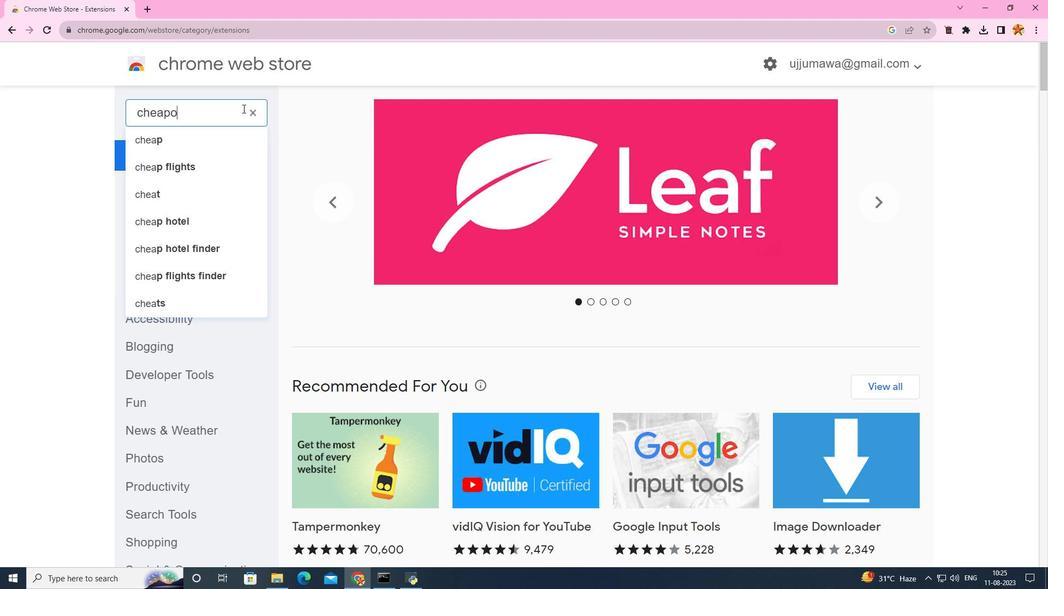 
Action: Key pressed oair
Screenshot: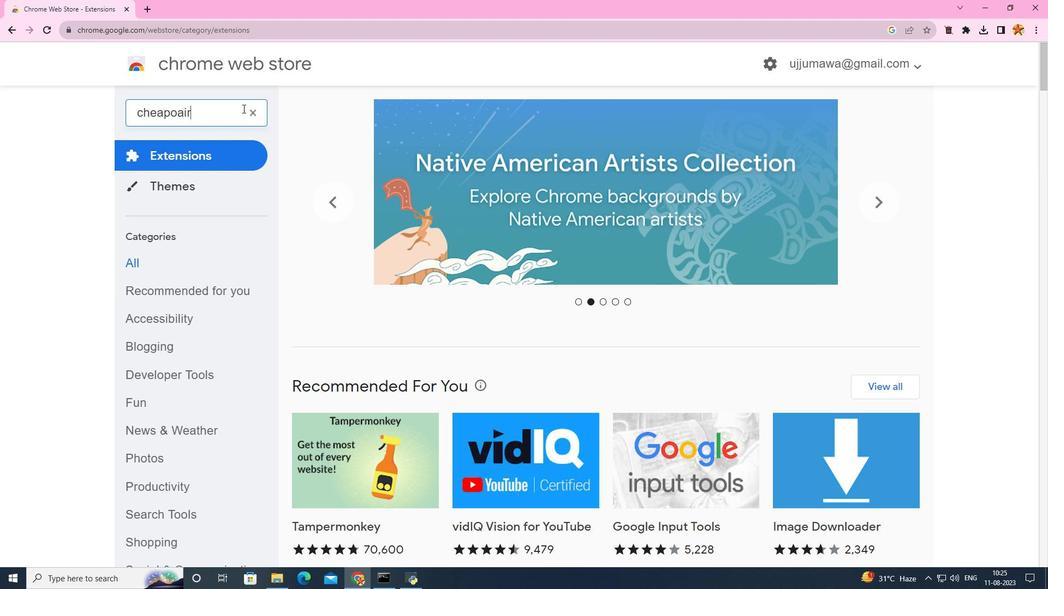 
Action: Mouse moved to (217, 119)
Screenshot: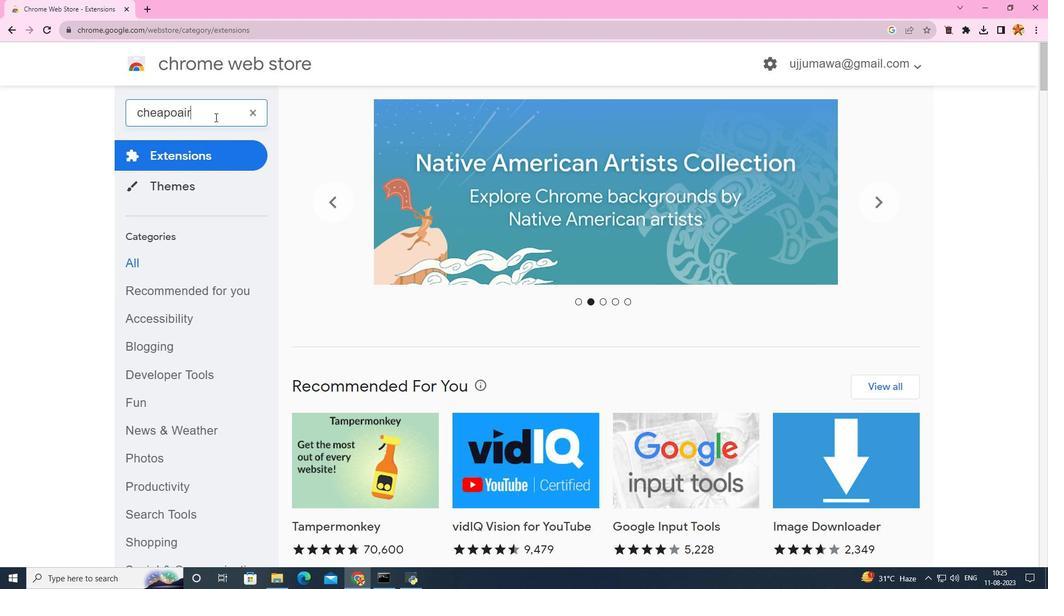 
Action: Key pressed <Key.enter>
Screenshot: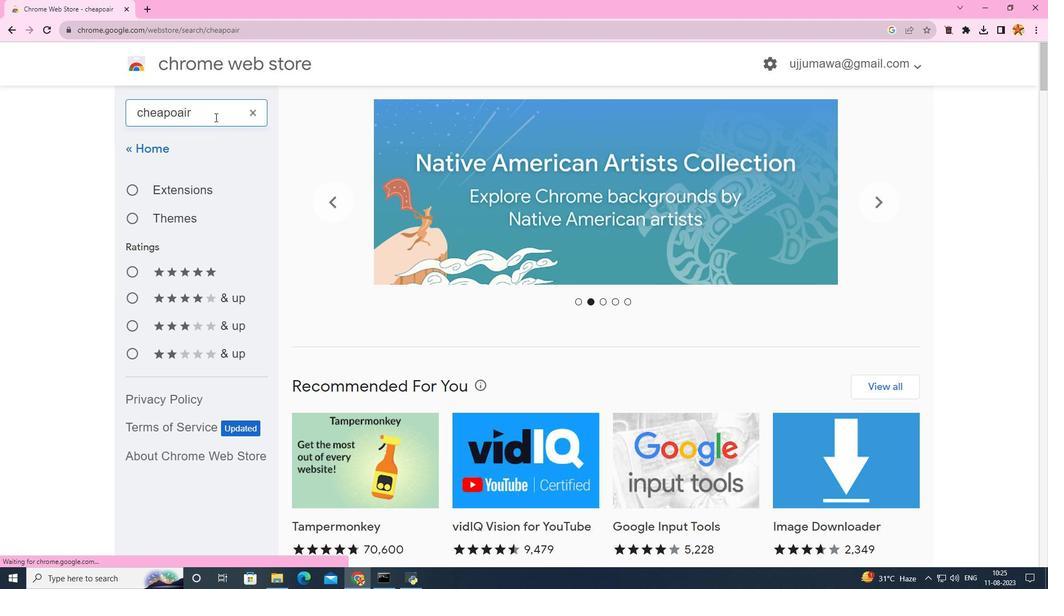 
Action: Mouse moved to (169, 115)
Screenshot: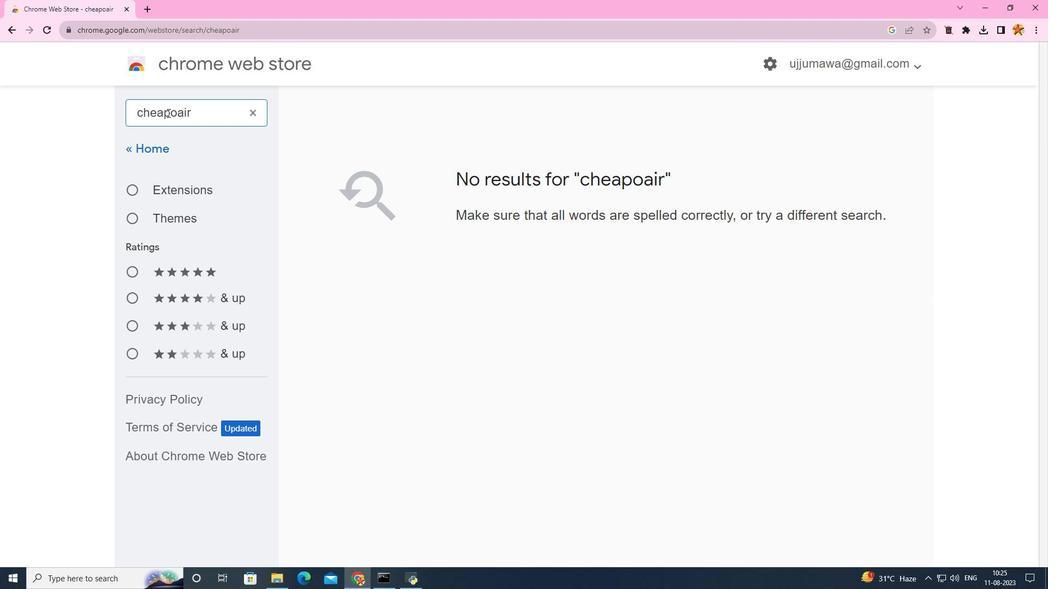 
Action: Mouse pressed left at (169, 115)
Screenshot: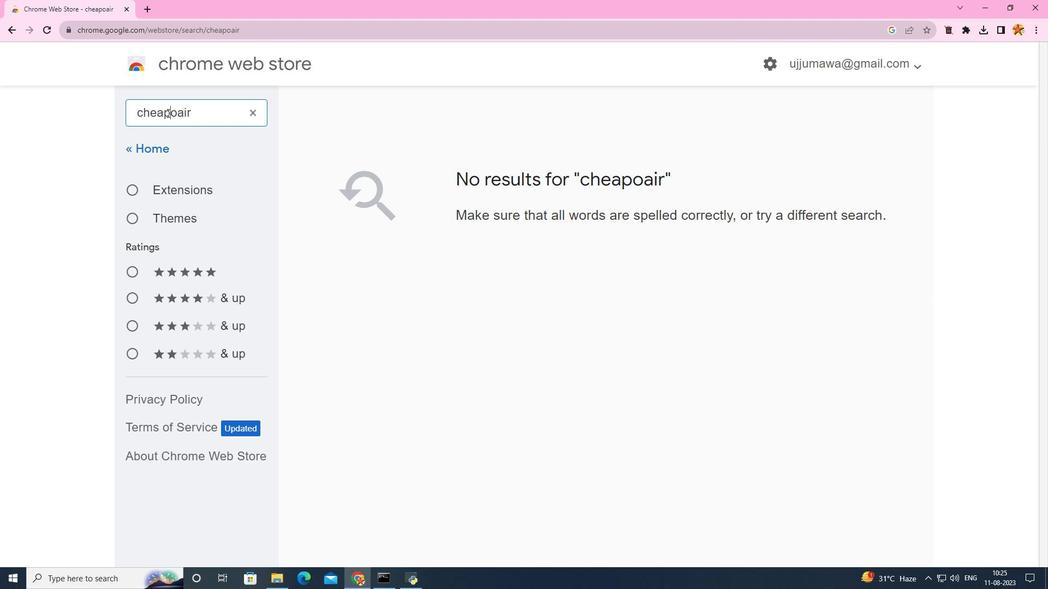 
Action: Key pressed <Key.space>
Screenshot: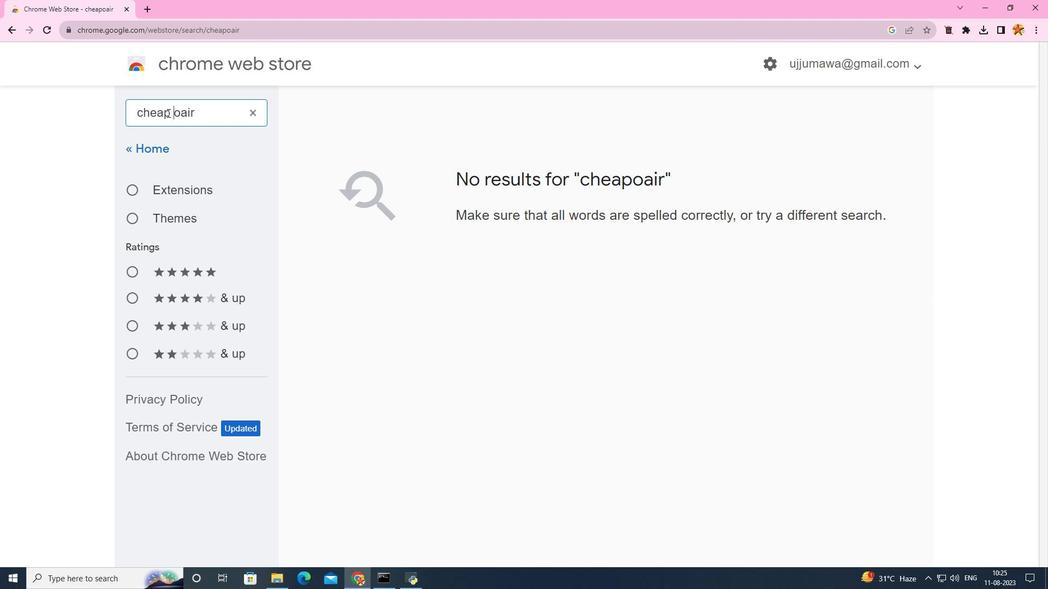 
Action: Mouse moved to (183, 116)
Screenshot: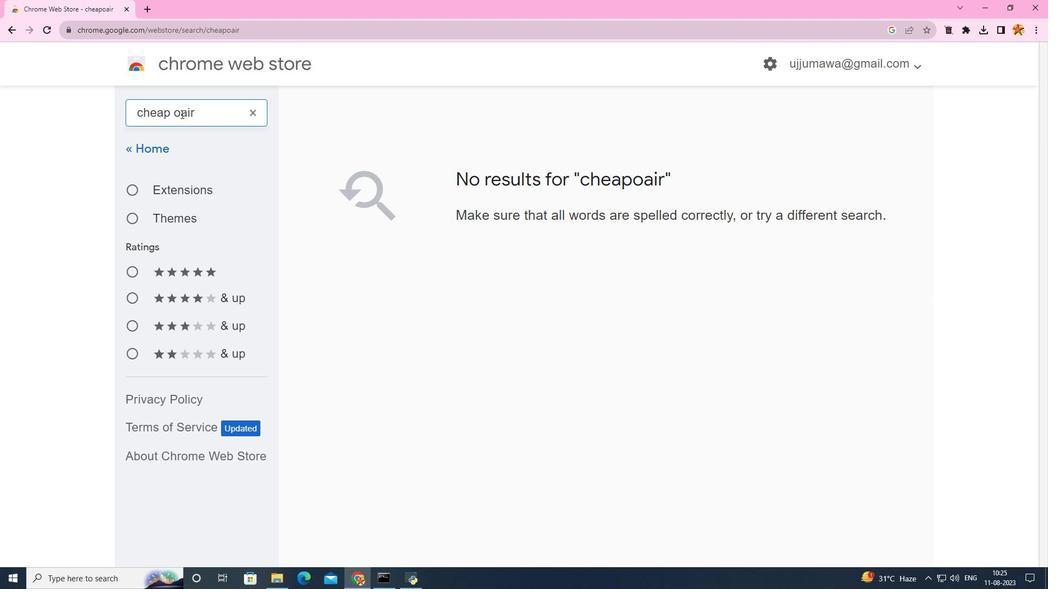 
Action: Mouse pressed left at (183, 116)
Screenshot: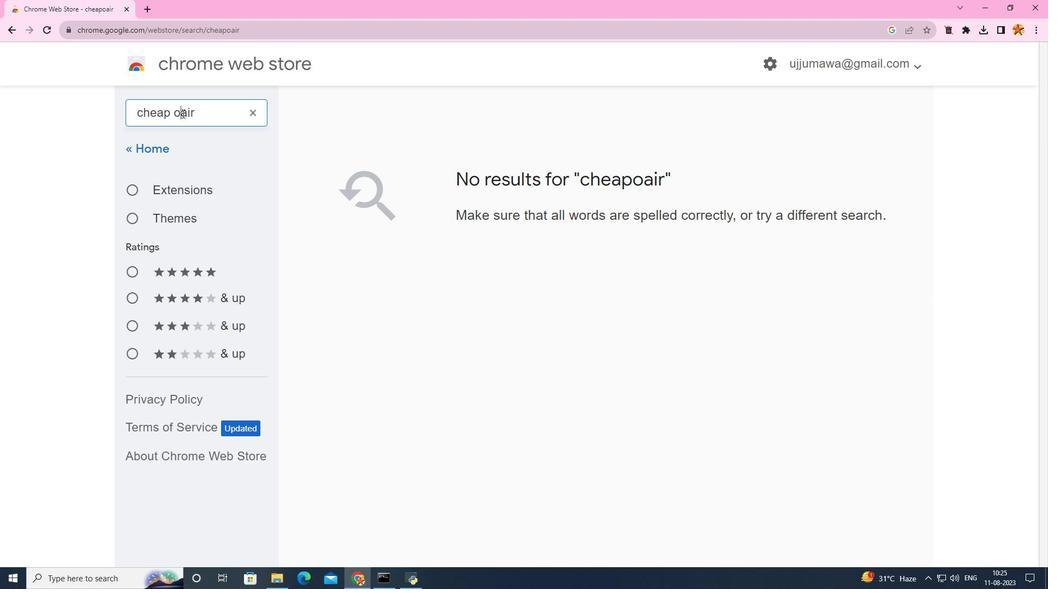 
Action: Mouse moved to (188, 114)
Screenshot: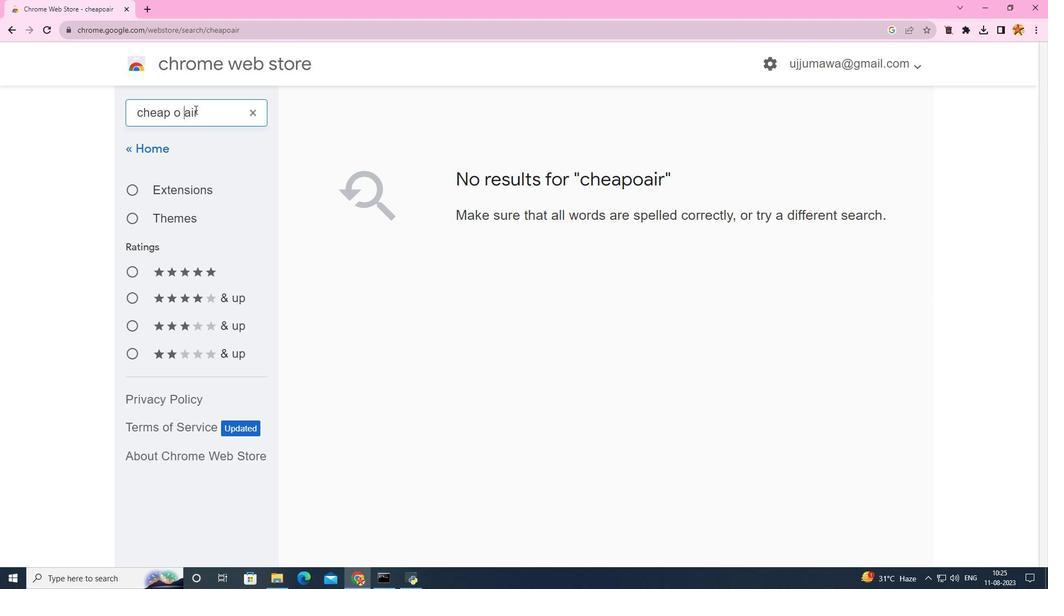 
Action: Key pressed <Key.space>
Screenshot: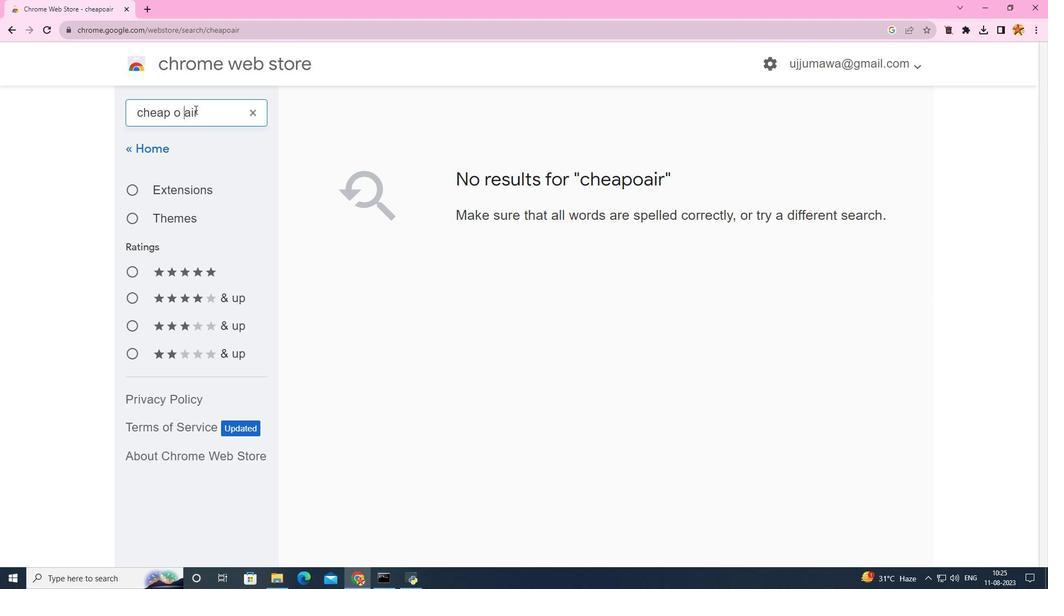 
Action: Mouse moved to (203, 113)
Screenshot: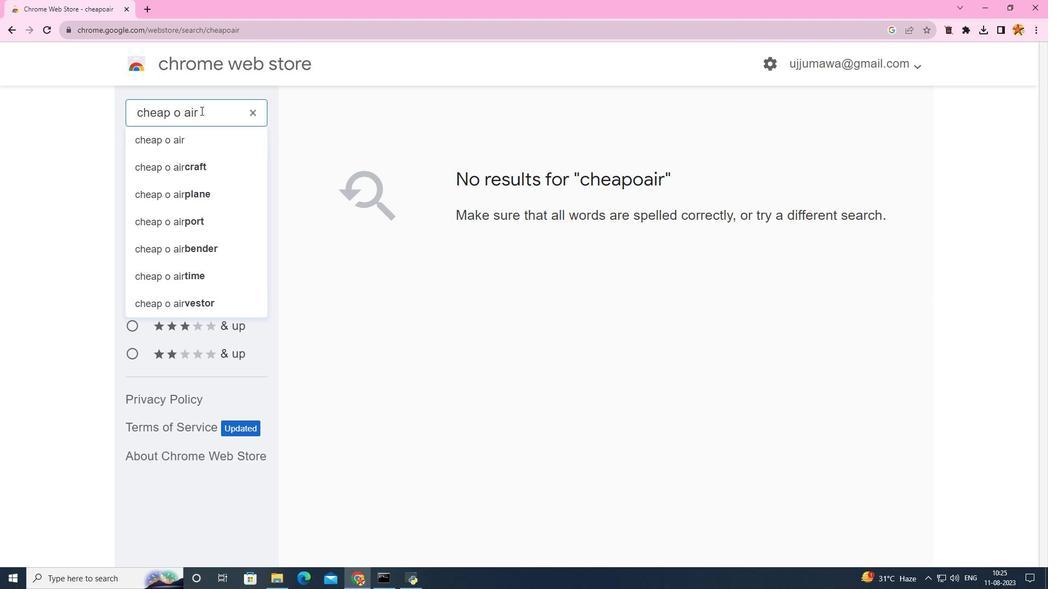 
Action: Mouse pressed left at (203, 113)
Screenshot: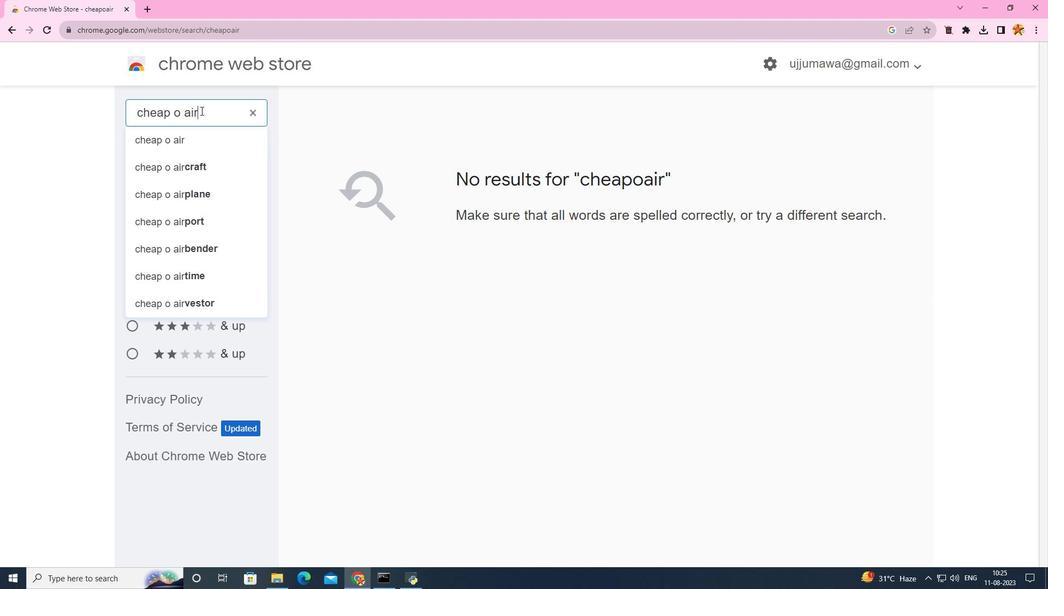 
Action: Mouse moved to (192, 141)
Screenshot: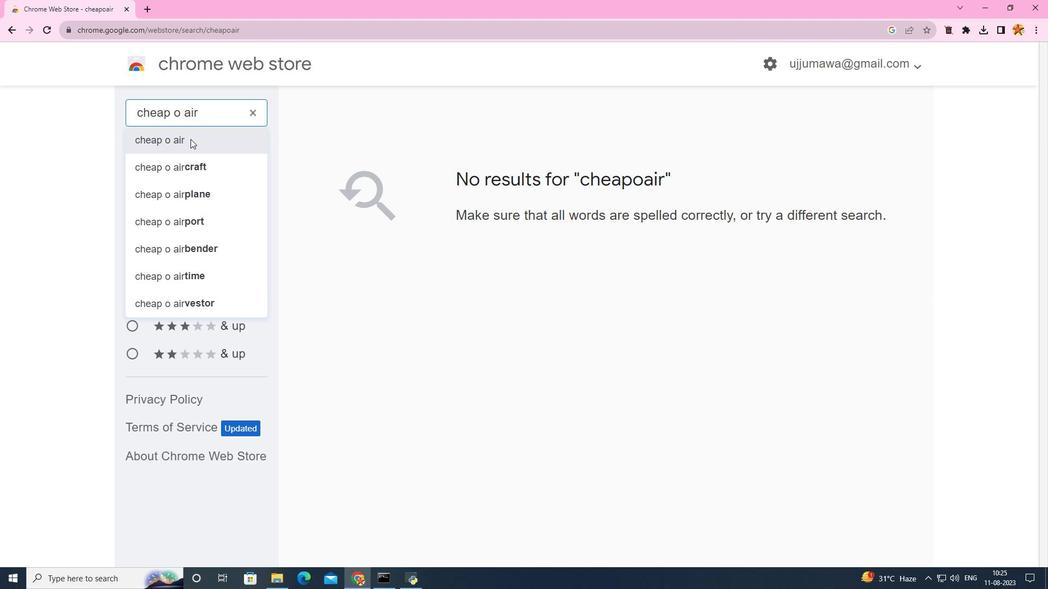 
Action: Mouse pressed left at (192, 141)
Screenshot: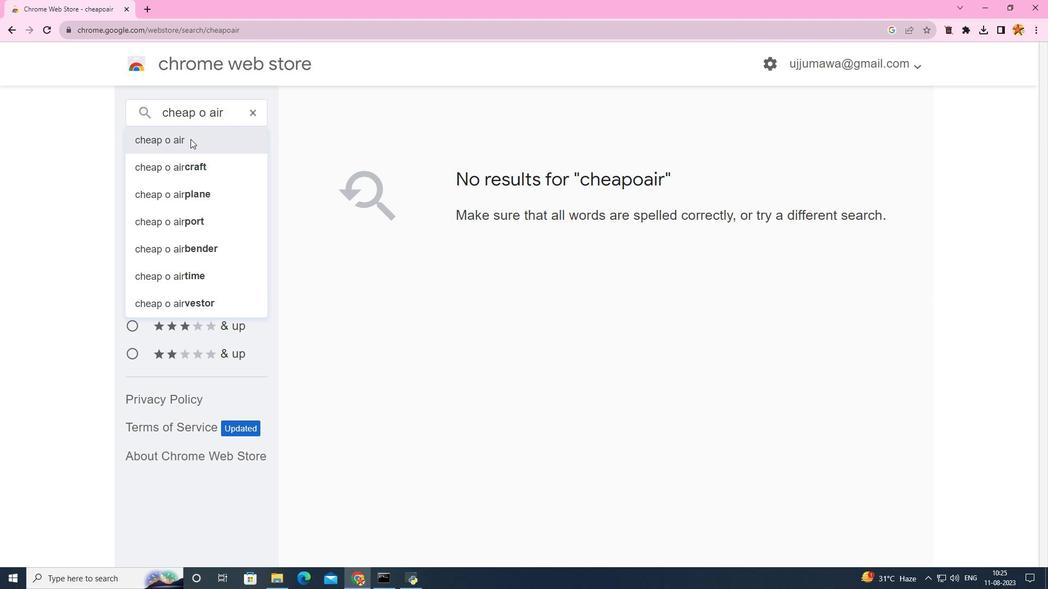 
Action: Mouse moved to (727, 199)
Screenshot: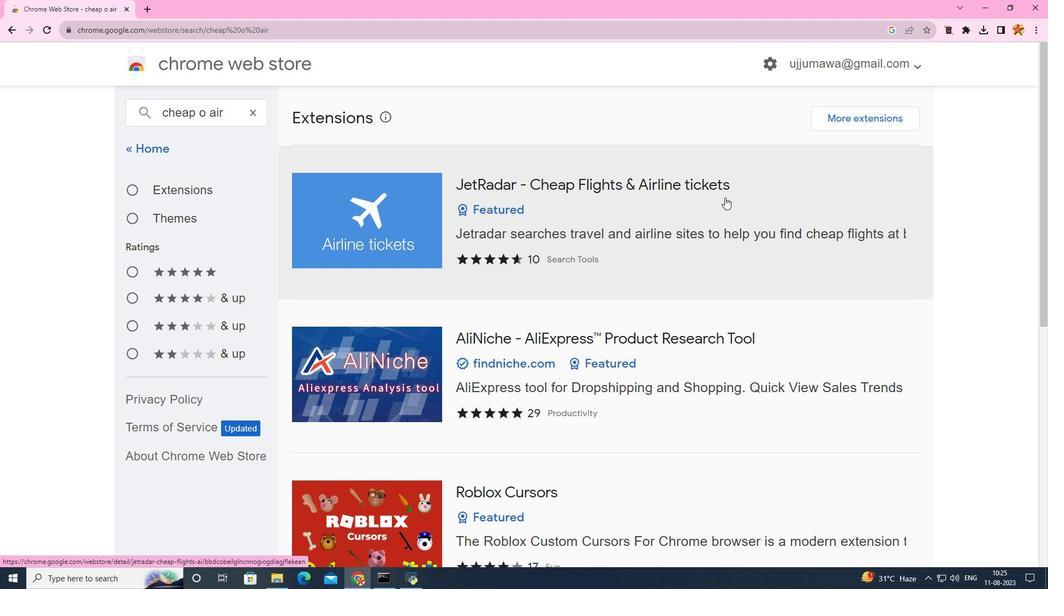 
Action: Mouse pressed left at (727, 199)
Screenshot: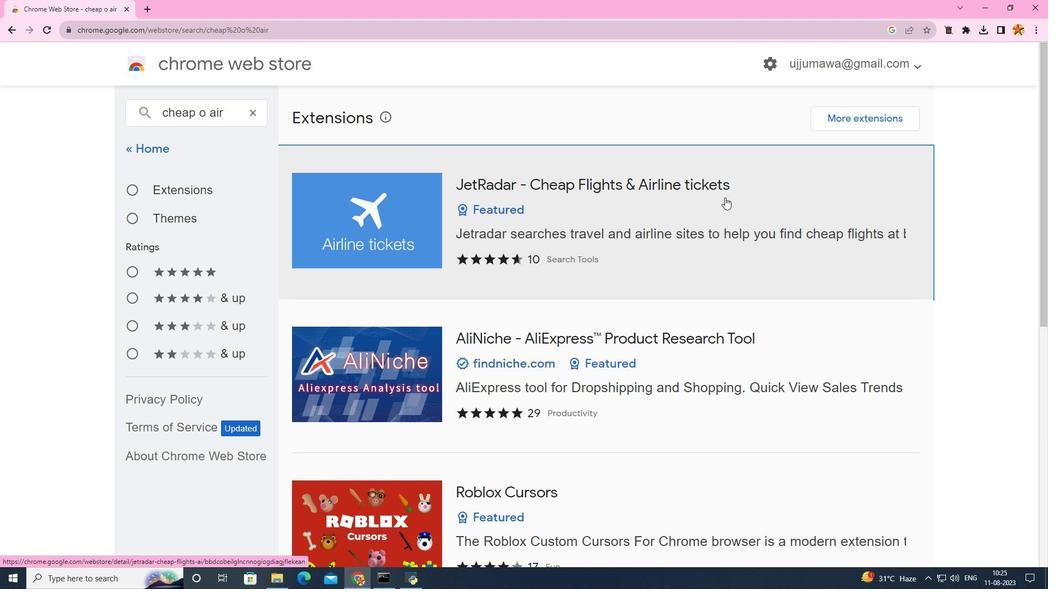 
Action: Mouse moved to (807, 167)
Screenshot: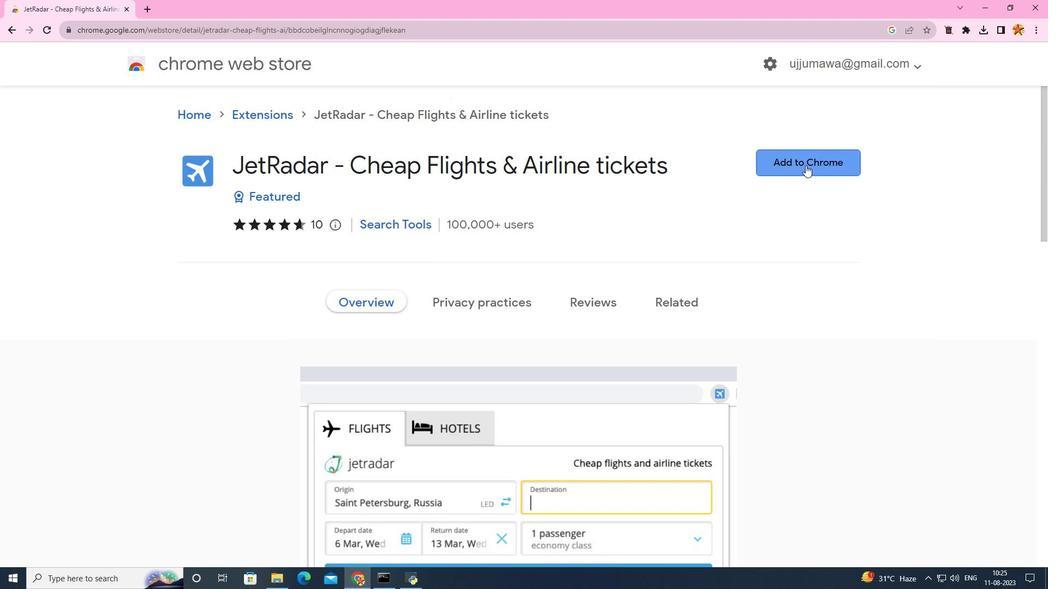 
Action: Mouse pressed left at (807, 167)
Screenshot: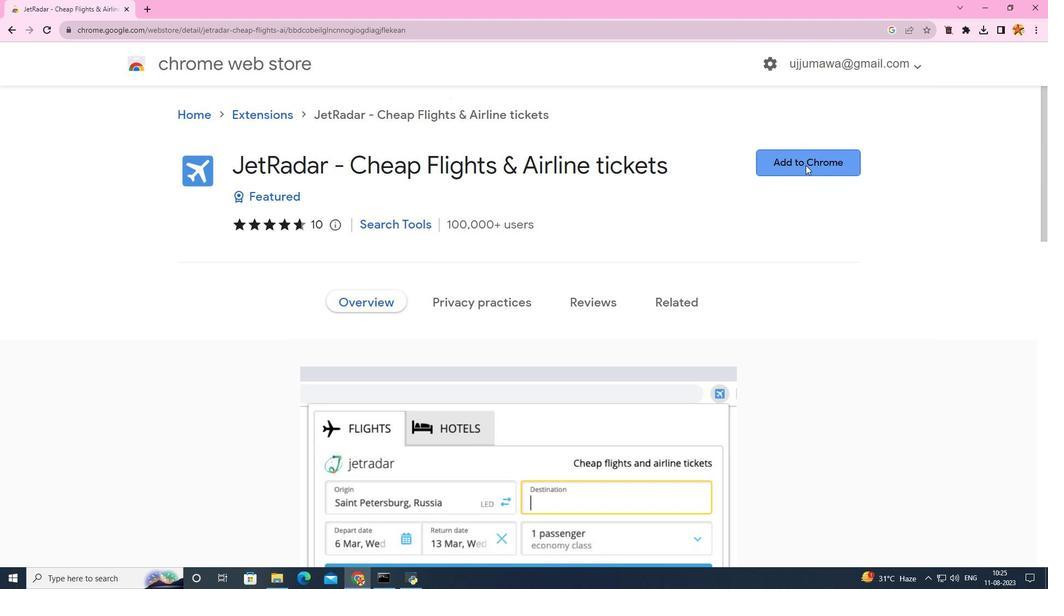 
Action: Mouse moved to (557, 91)
Screenshot: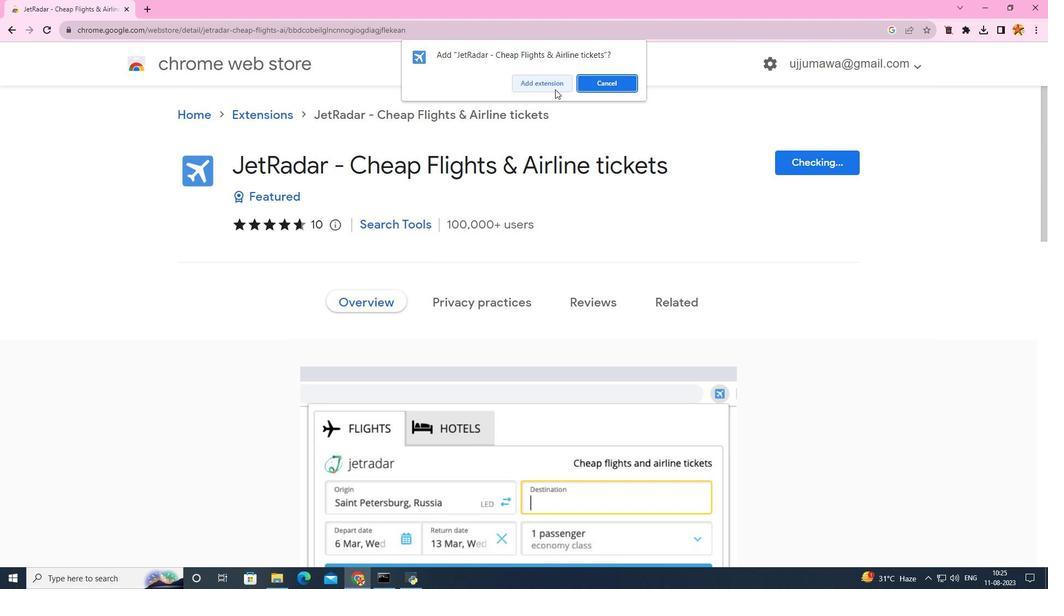 
Action: Mouse pressed left at (557, 91)
Screenshot: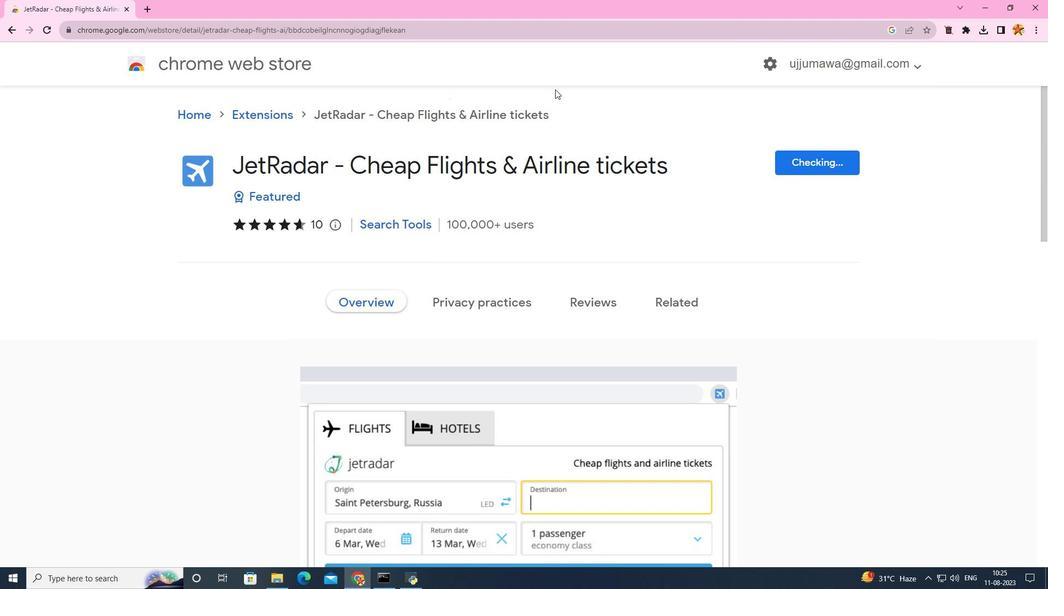 
Action: Mouse moved to (8, 29)
Screenshot: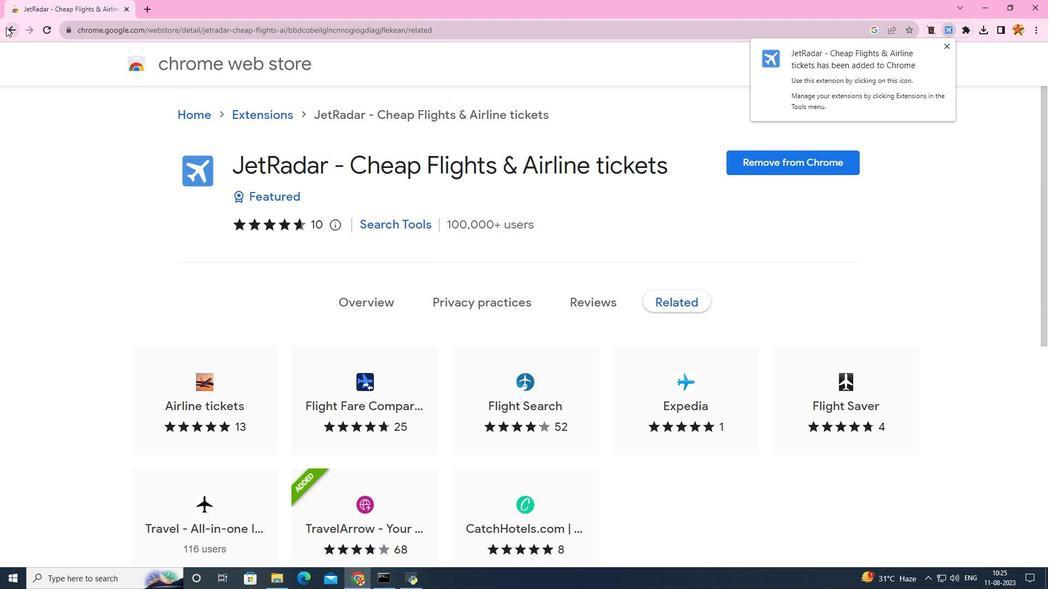
Action: Mouse pressed left at (8, 29)
Screenshot: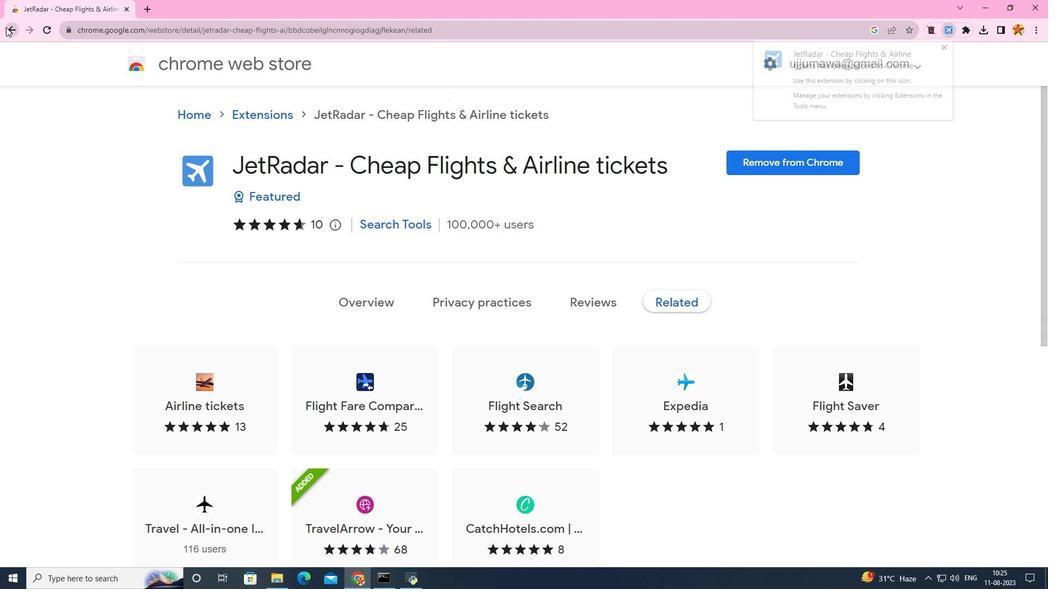 
Action: Mouse pressed left at (8, 29)
Screenshot: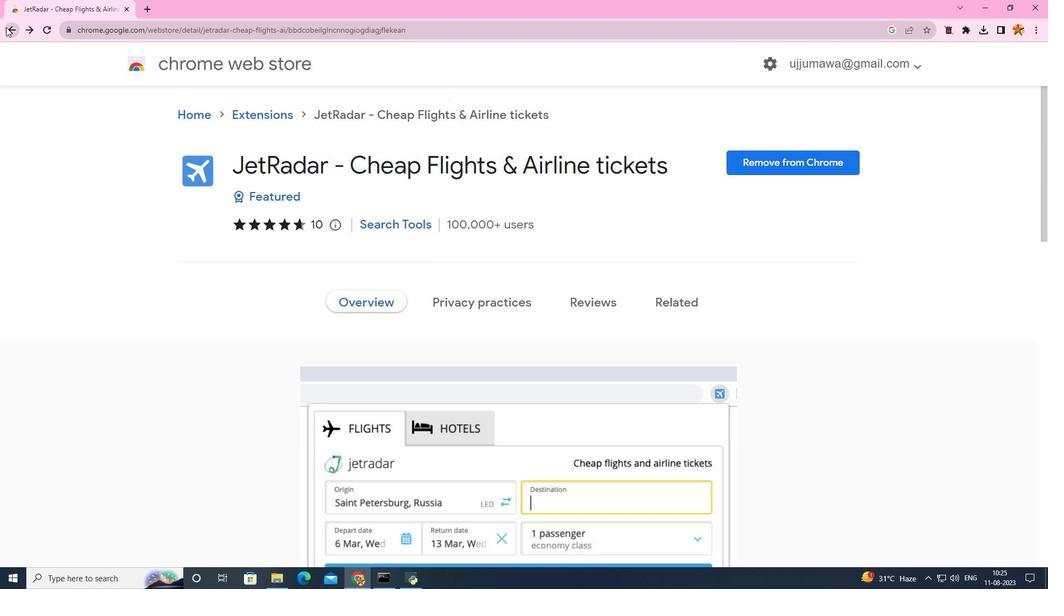 
Action: Mouse moved to (259, 112)
Screenshot: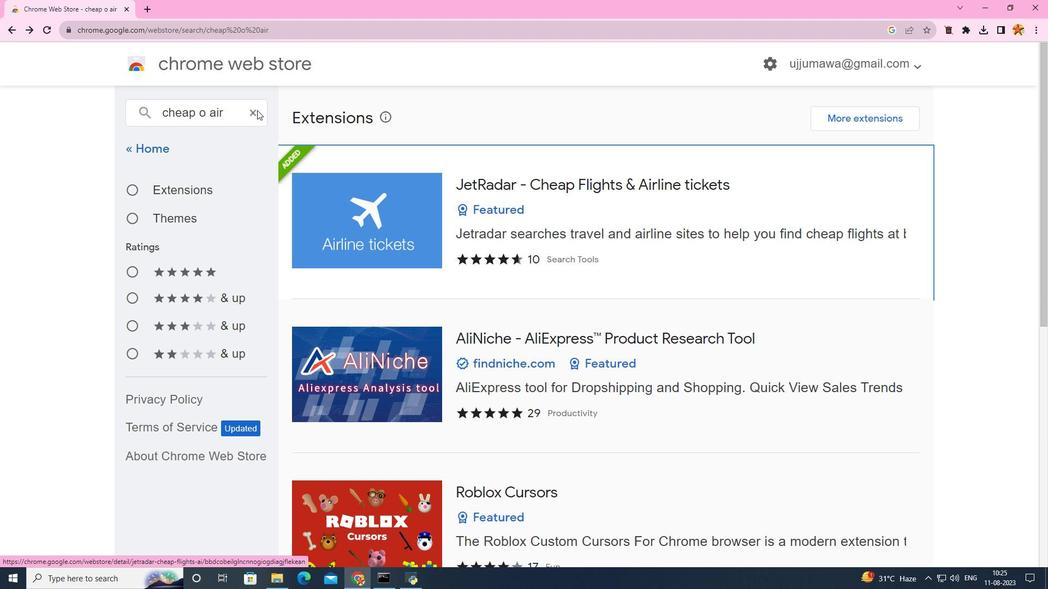 
Action: Mouse pressed left at (259, 112)
Screenshot: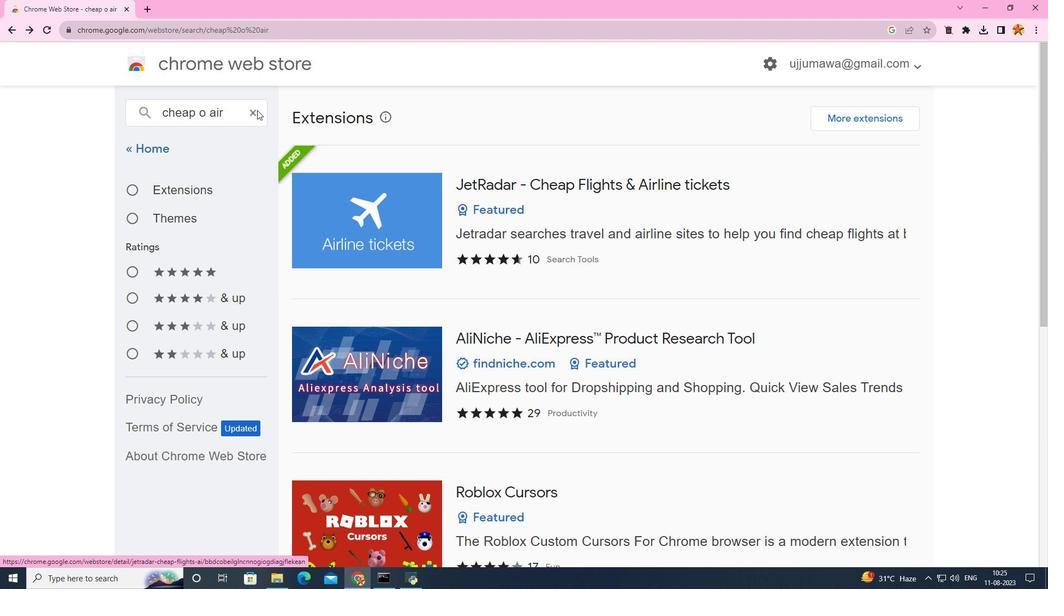 
Action: Mouse moved to (257, 114)
Screenshot: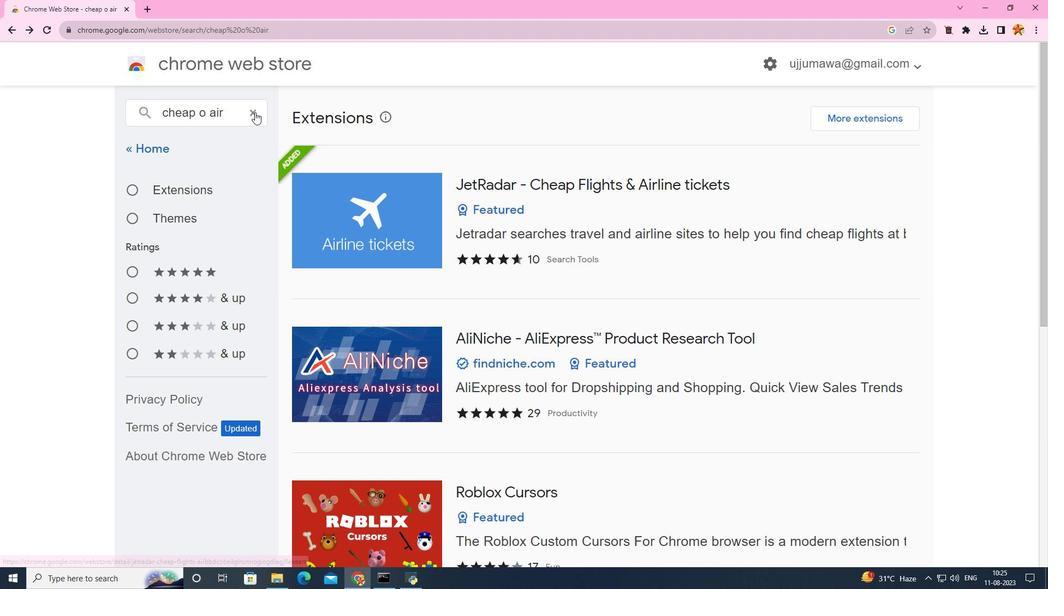 
Action: Mouse pressed left at (257, 114)
Screenshot: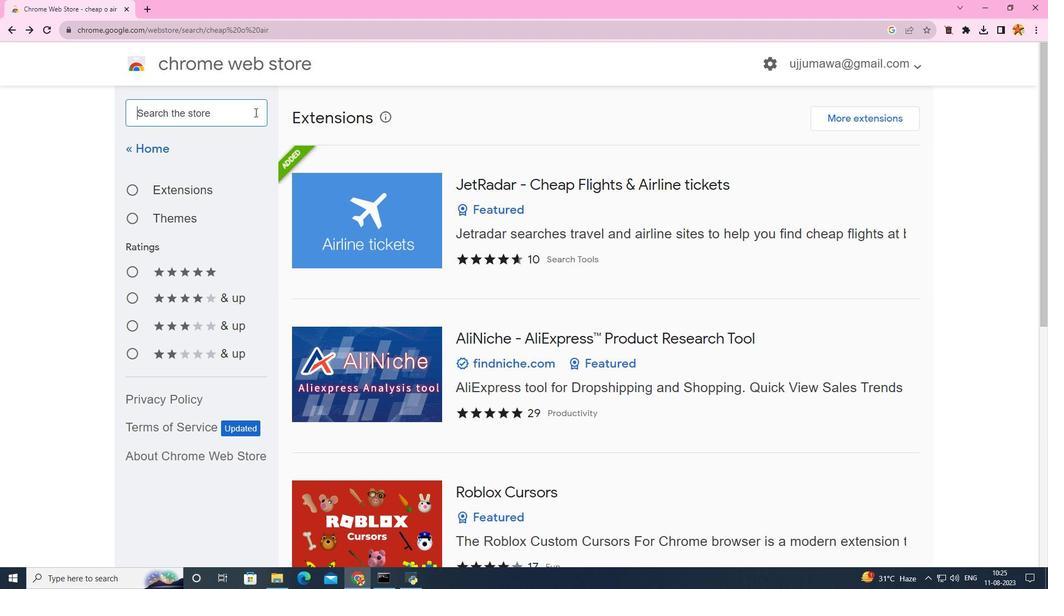 
Action: Key pressed priceine
Screenshot: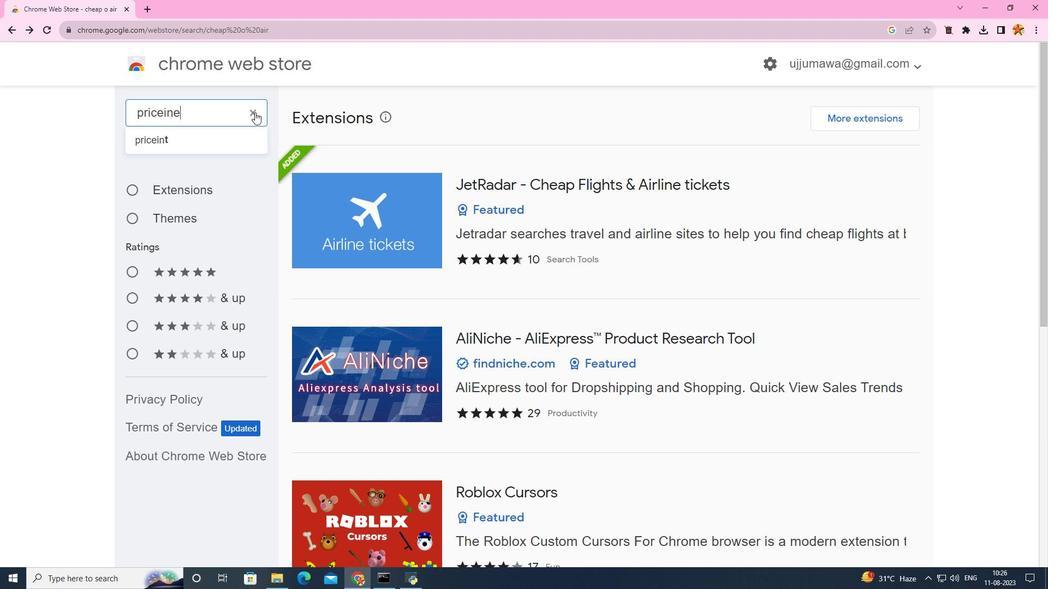 
Action: Mouse moved to (164, 114)
Screenshot: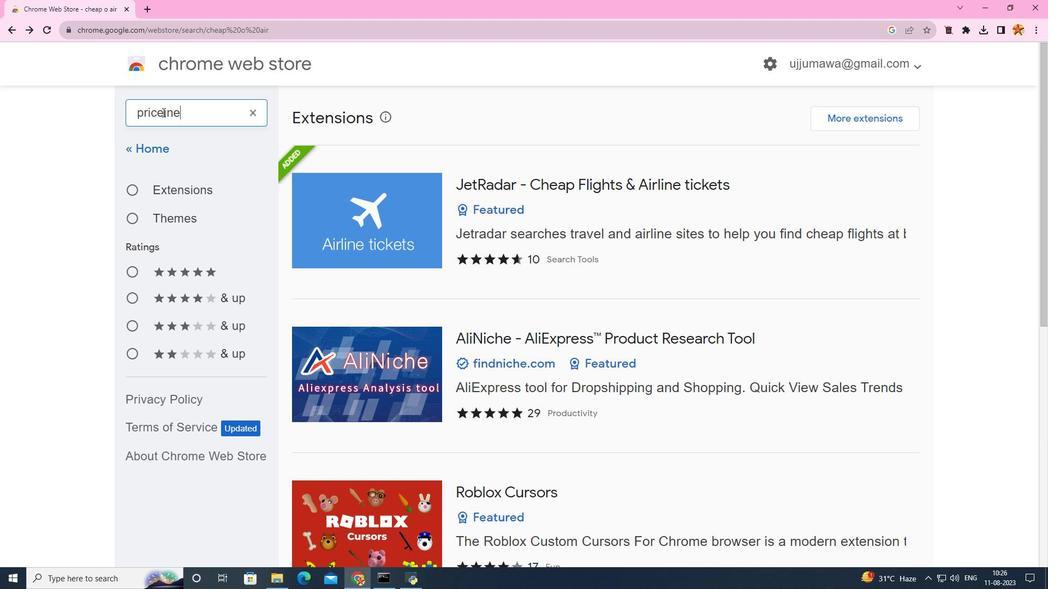 
Action: Mouse pressed left at (164, 114)
Screenshot: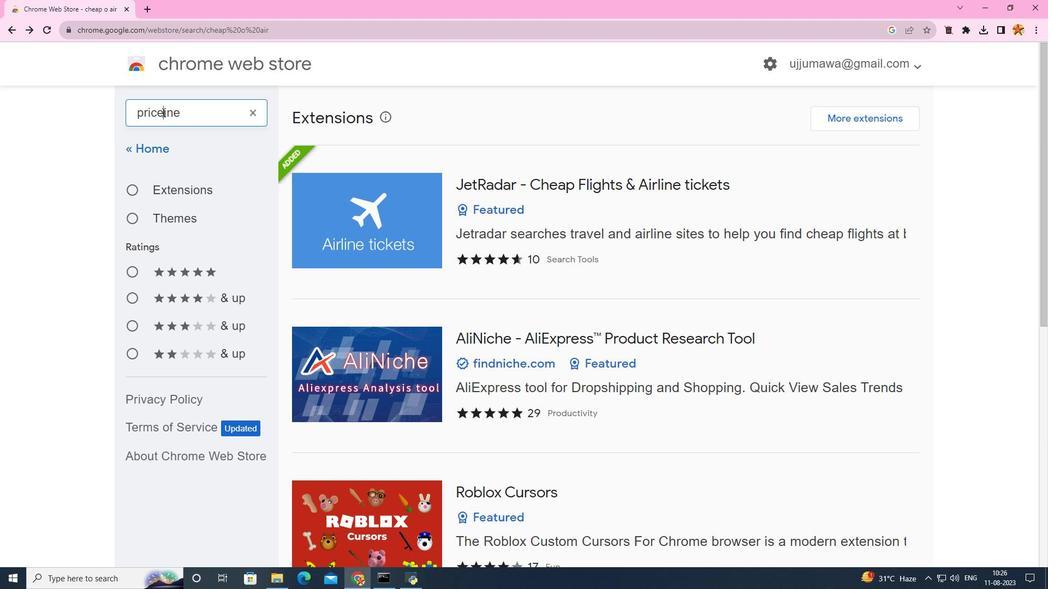 
Action: Mouse moved to (164, 106)
Screenshot: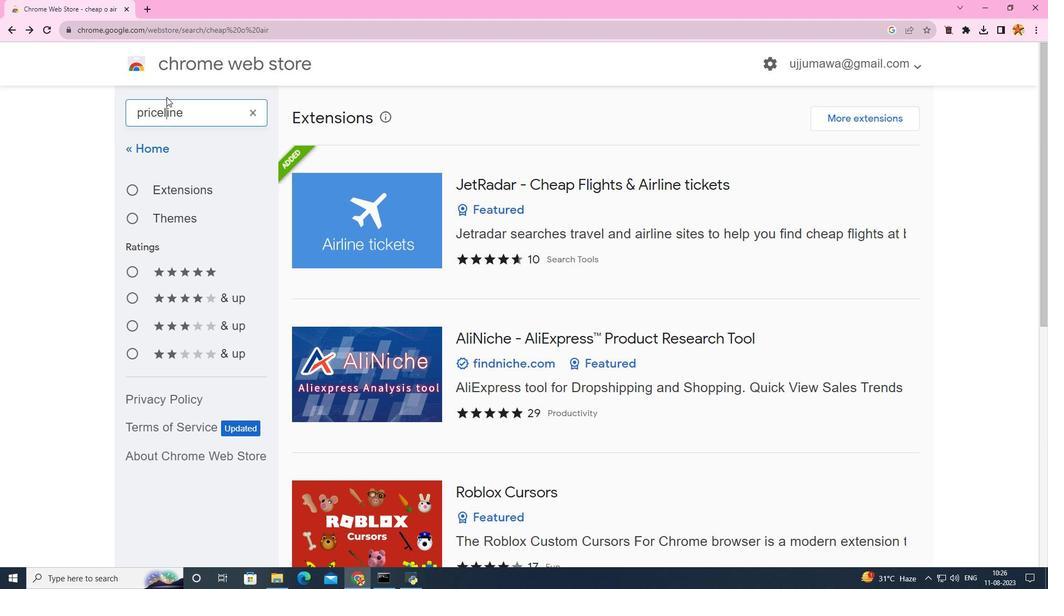 
Action: Key pressed l
Screenshot: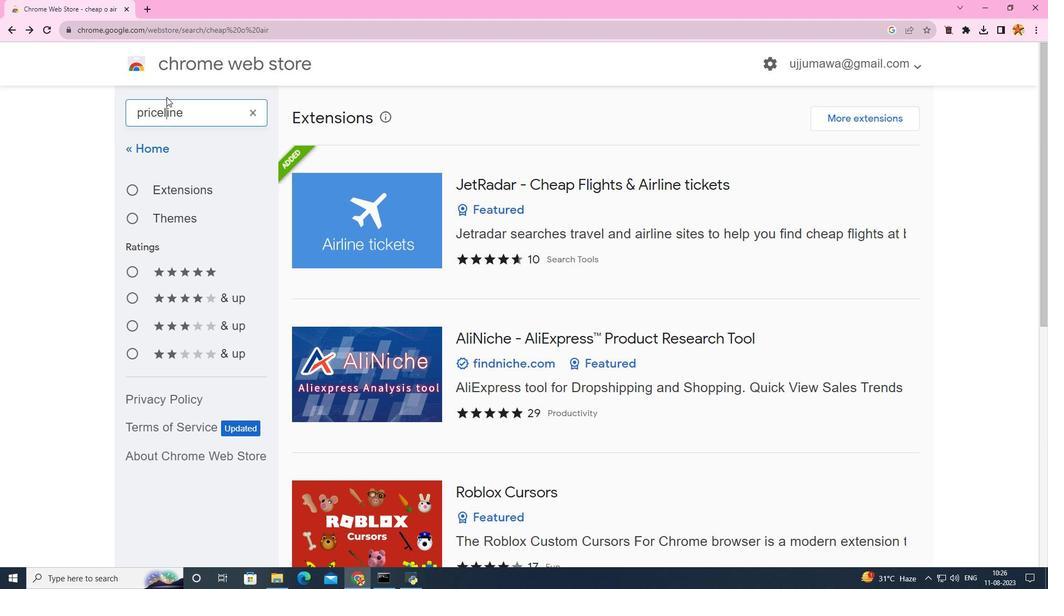 
Action: Mouse moved to (188, 113)
Screenshot: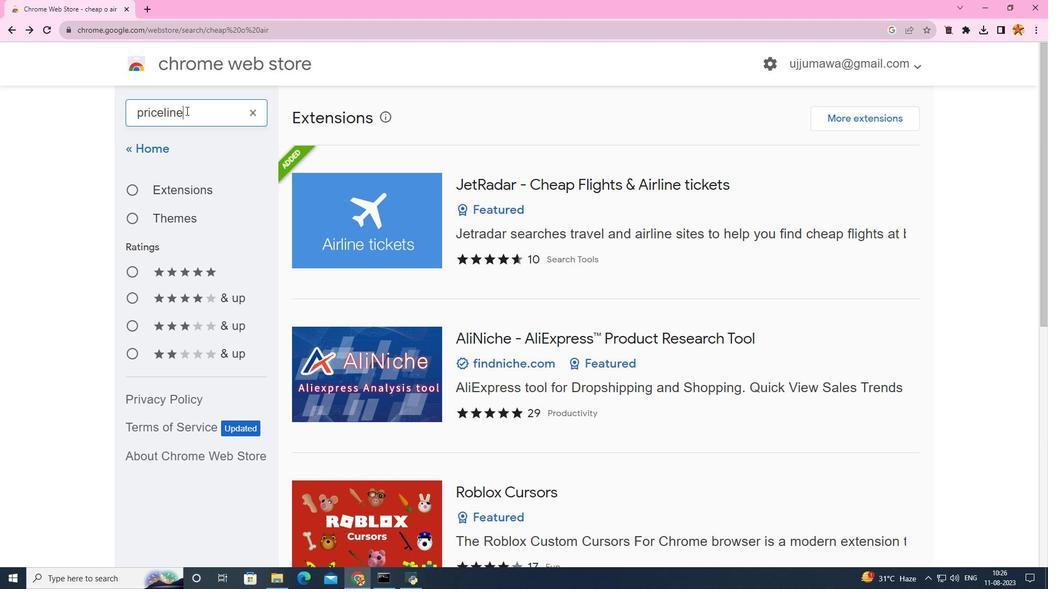 
Action: Mouse pressed left at (188, 113)
Screenshot: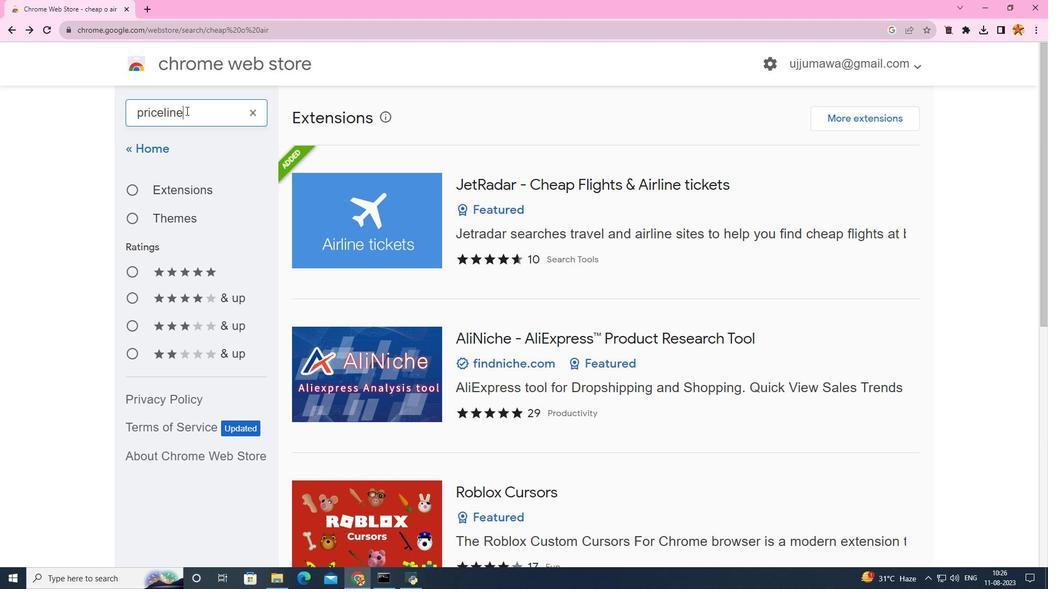 
Action: Mouse moved to (188, 112)
Screenshot: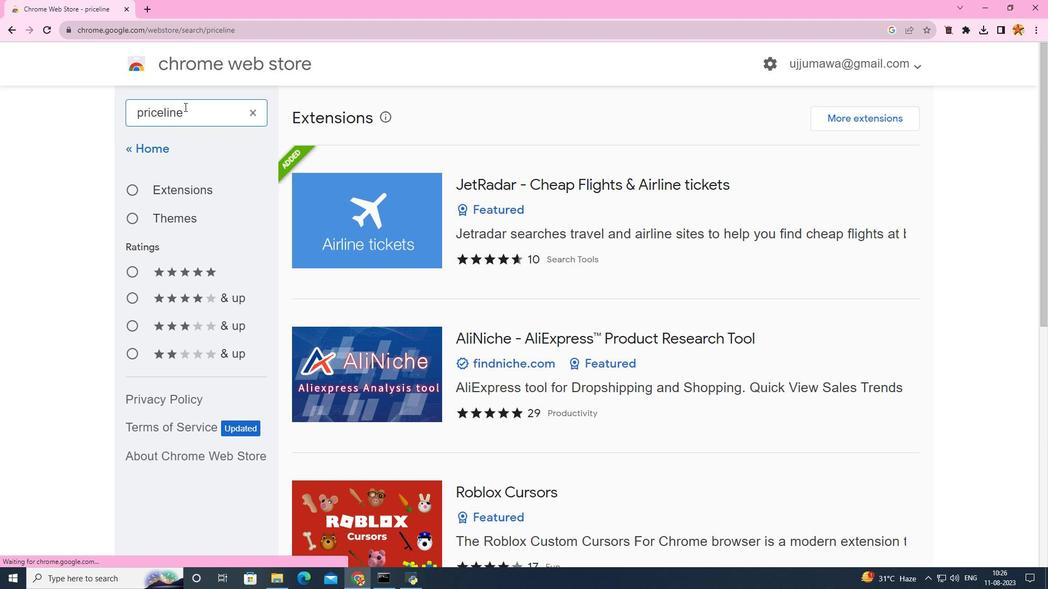 
Action: Key pressed <Key.enter>
Screenshot: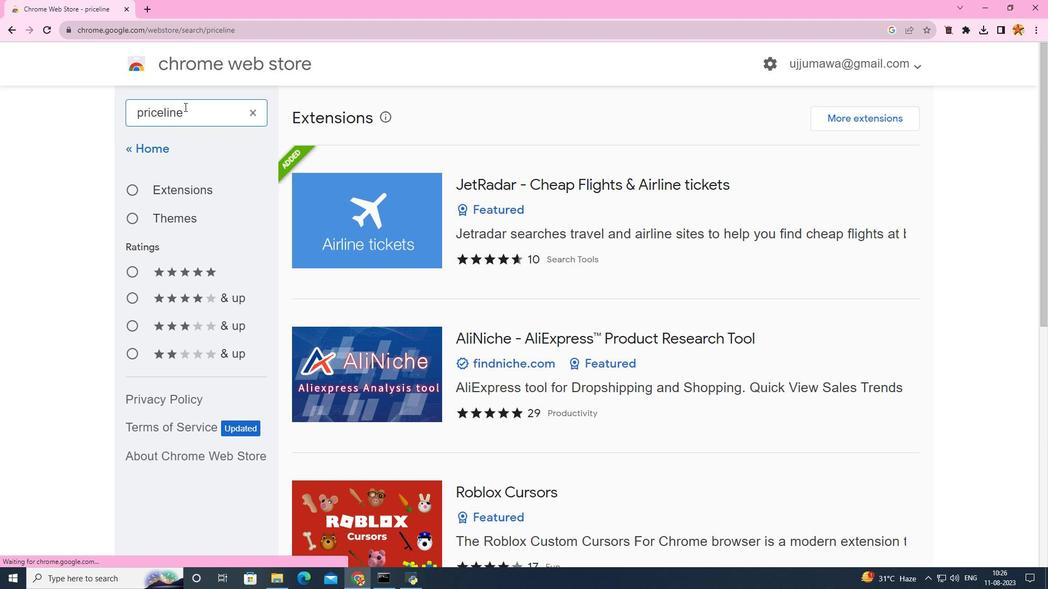 
Action: Mouse moved to (541, 203)
Screenshot: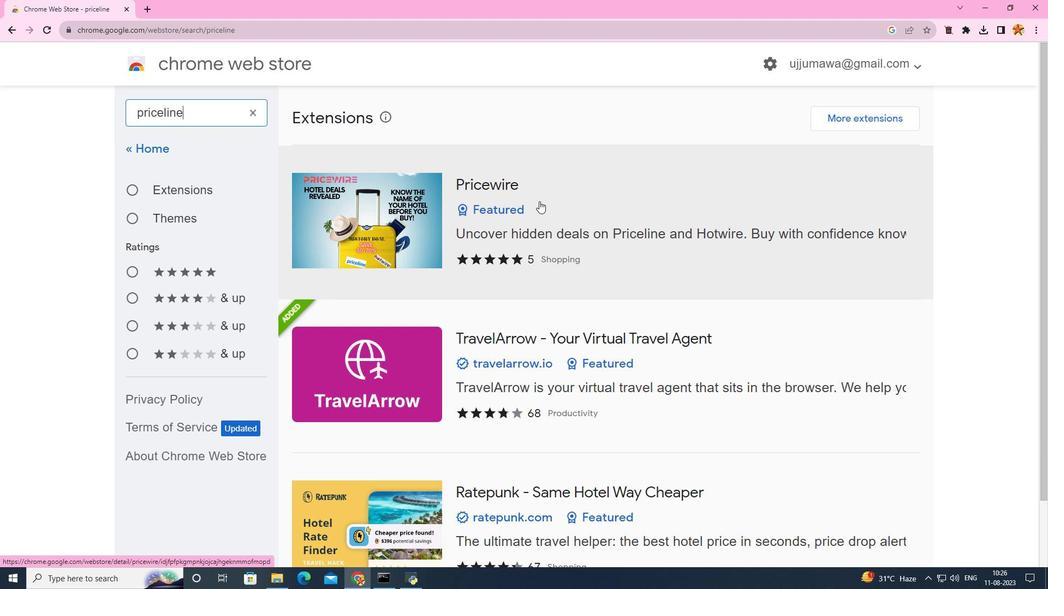 
Action: Mouse scrolled (541, 203) with delta (0, 0)
Screenshot: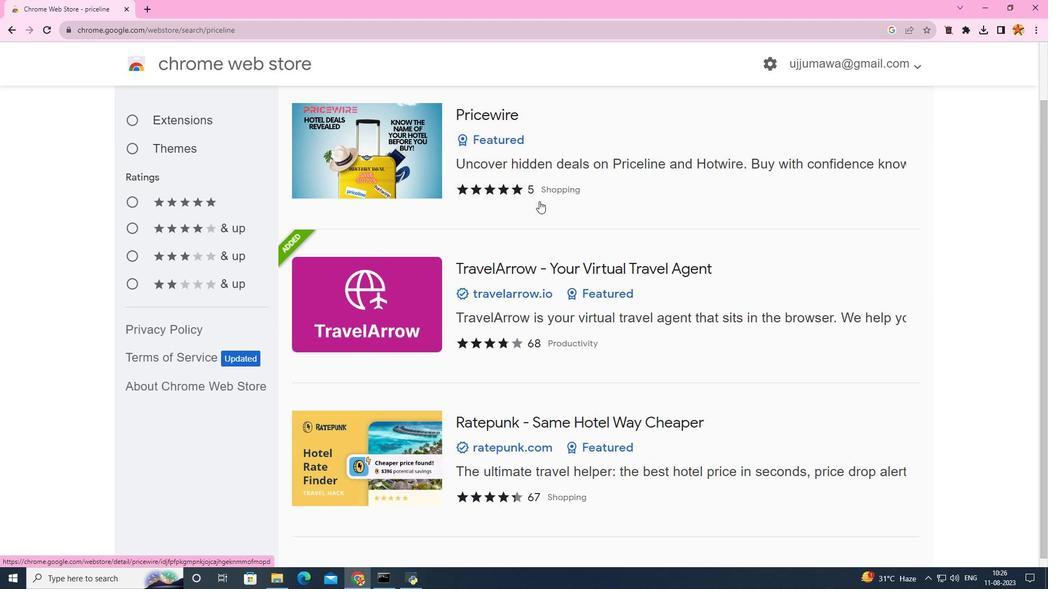 
Action: Mouse scrolled (541, 203) with delta (0, 0)
Screenshot: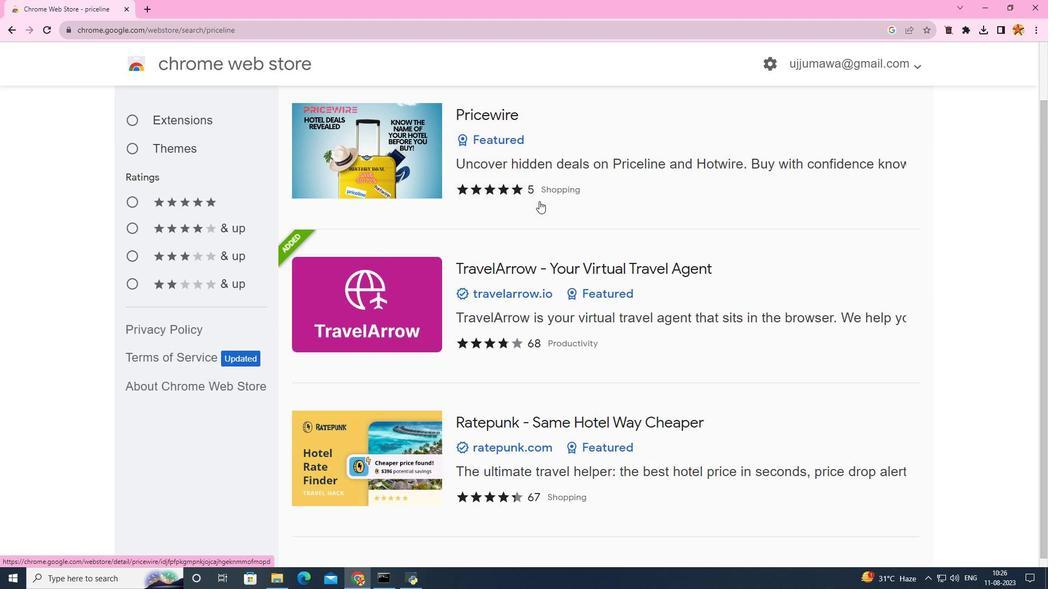 
Action: Mouse scrolled (541, 203) with delta (0, 0)
Screenshot: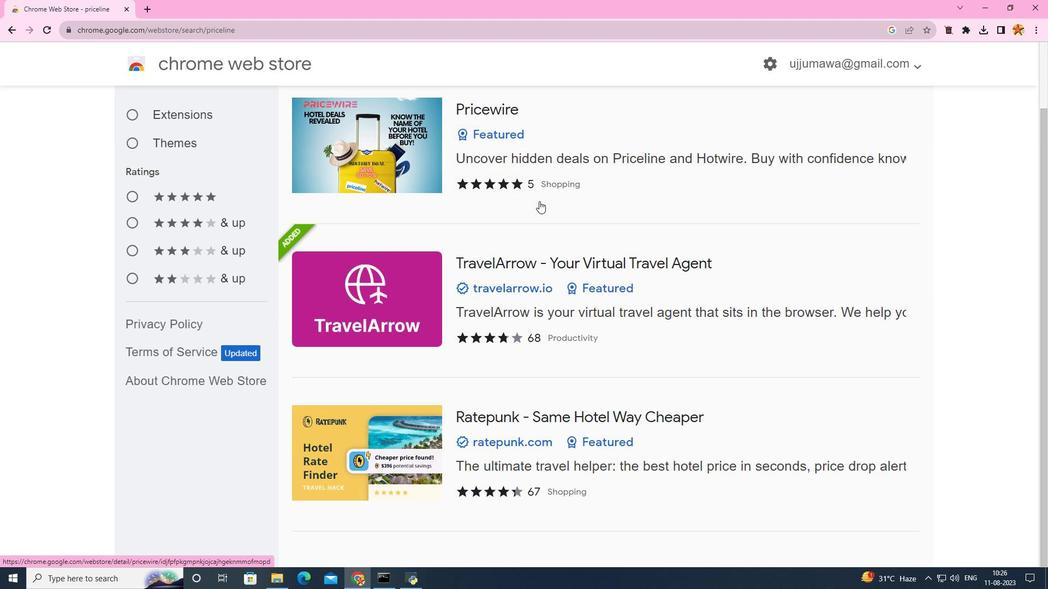 
Action: Mouse scrolled (541, 203) with delta (0, 0)
Screenshot: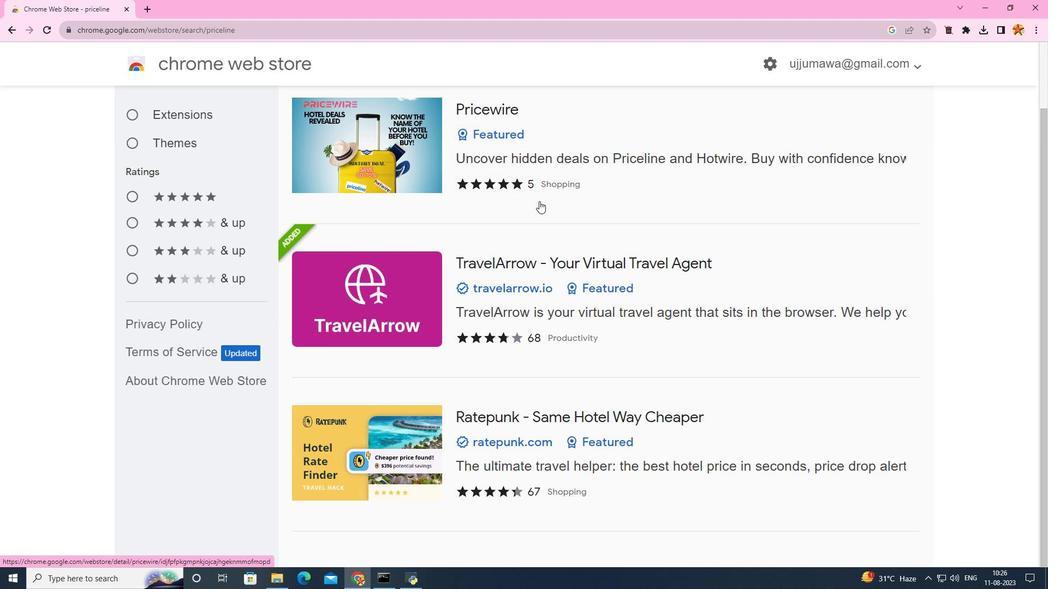
Action: Mouse scrolled (541, 203) with delta (0, 0)
Screenshot: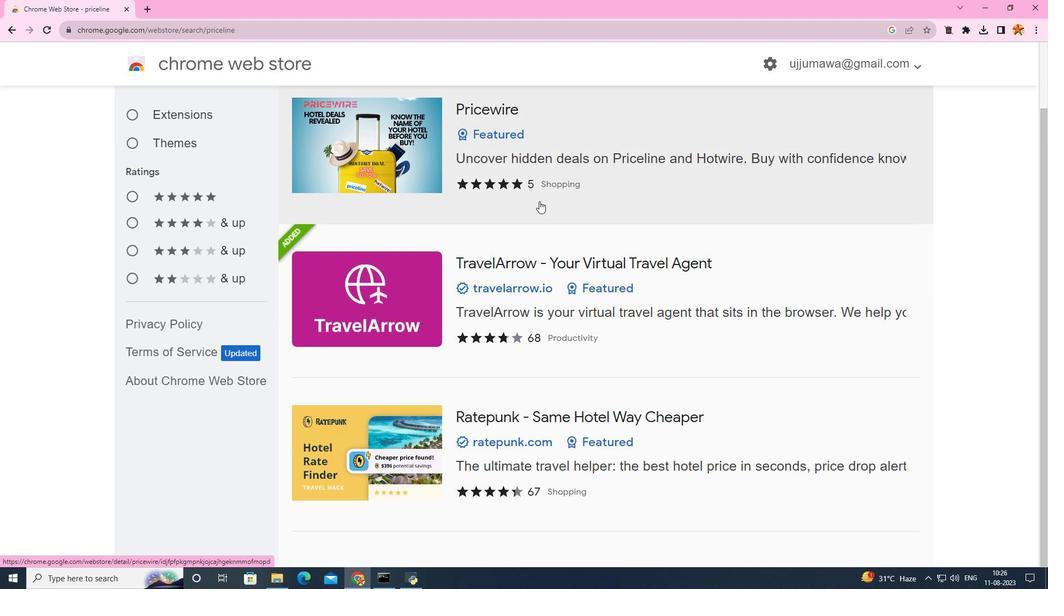 
Action: Mouse scrolled (541, 204) with delta (0, 0)
Screenshot: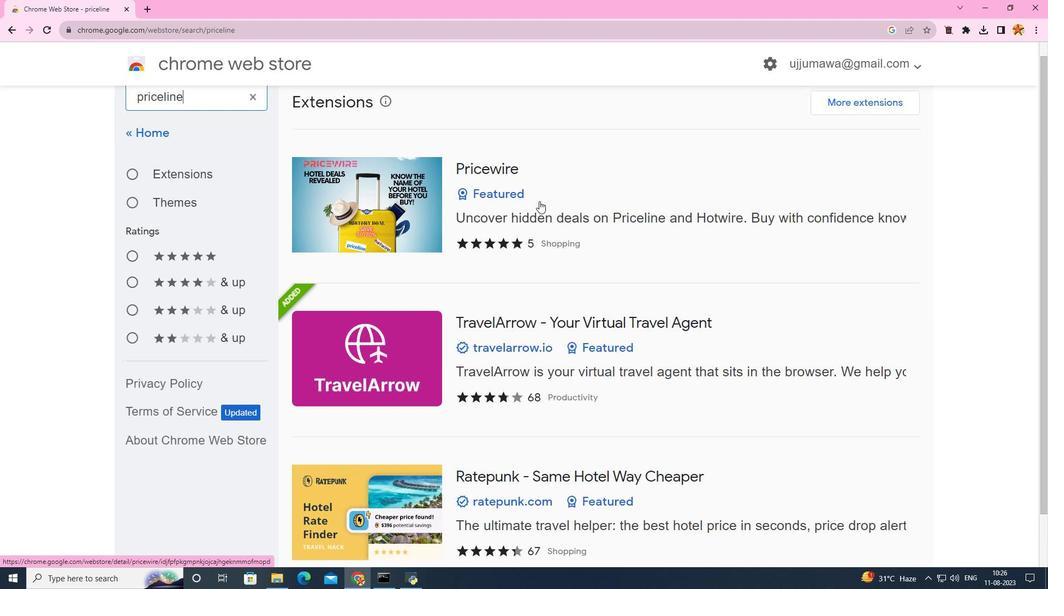 
Action: Mouse scrolled (541, 204) with delta (0, 0)
Screenshot: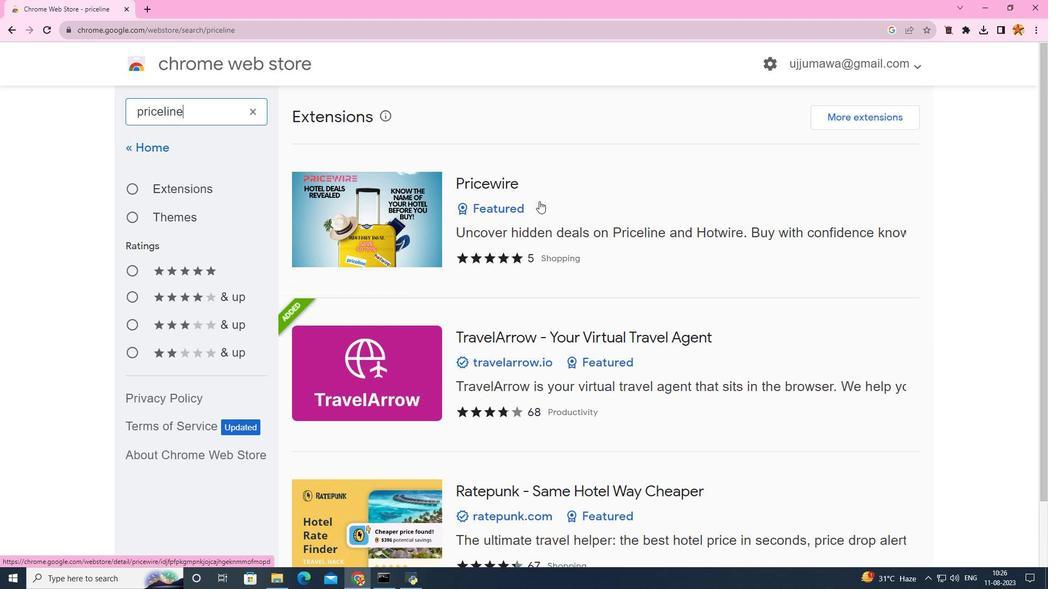 
Action: Mouse scrolled (541, 204) with delta (0, 0)
Screenshot: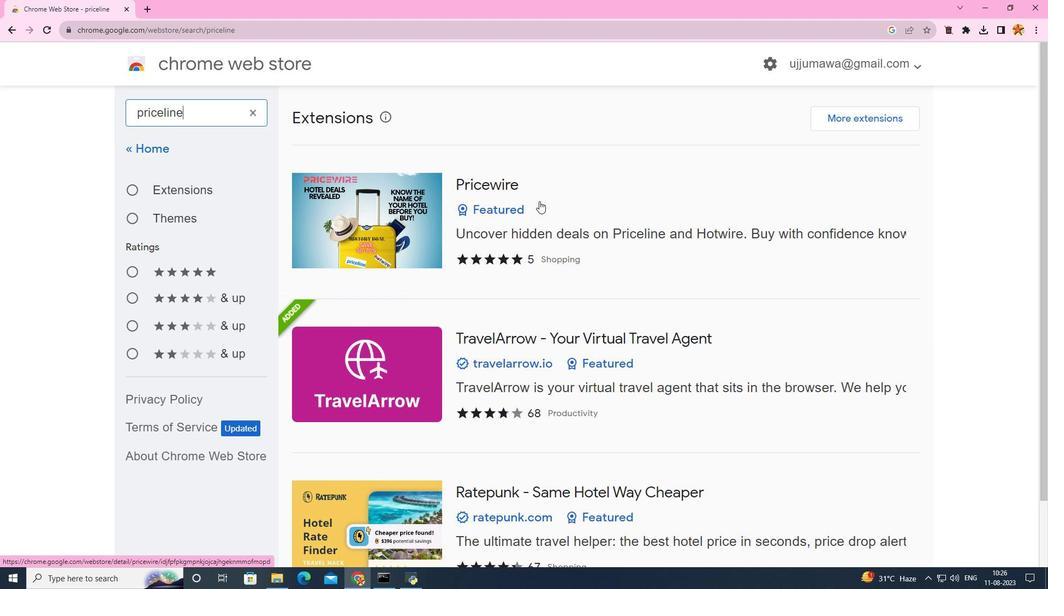 
Action: Mouse scrolled (541, 204) with delta (0, 0)
Screenshot: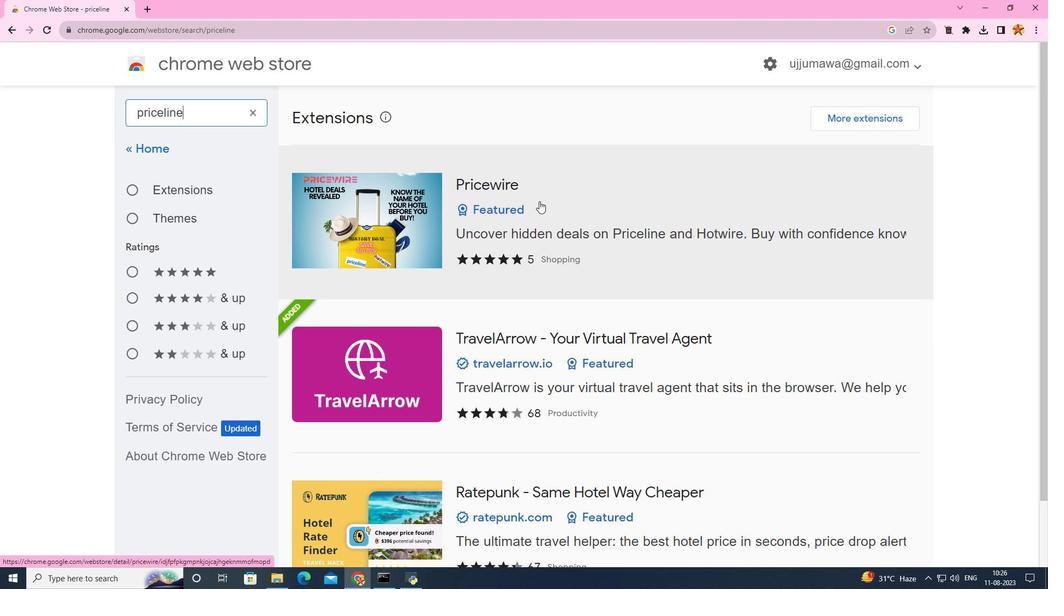 
Action: Mouse scrolled (541, 204) with delta (0, 0)
Screenshot: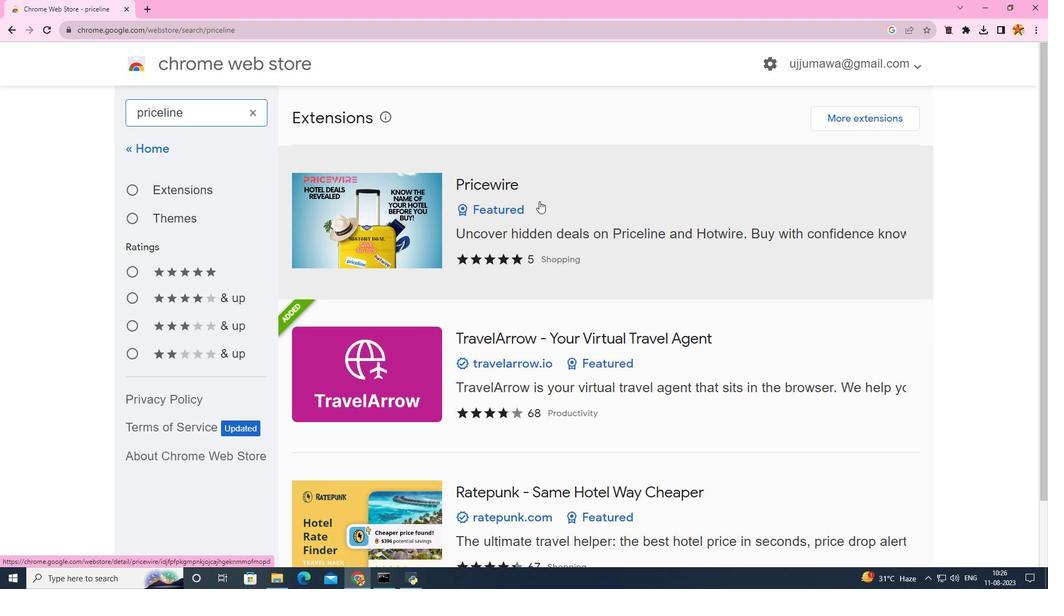 
Action: Mouse scrolled (541, 203) with delta (0, 0)
Screenshot: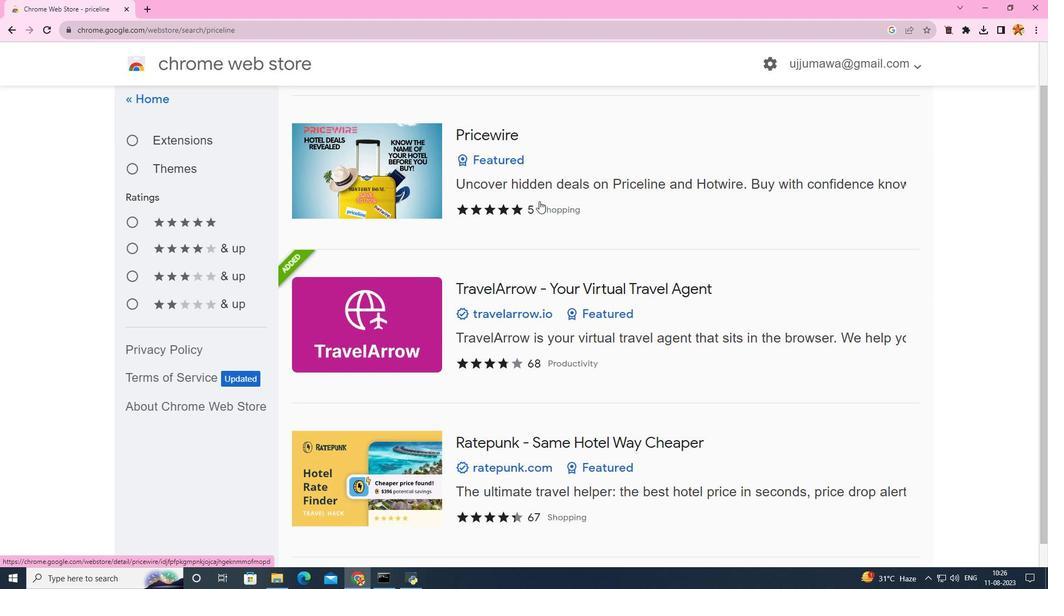 
Action: Mouse scrolled (541, 203) with delta (0, 0)
Screenshot: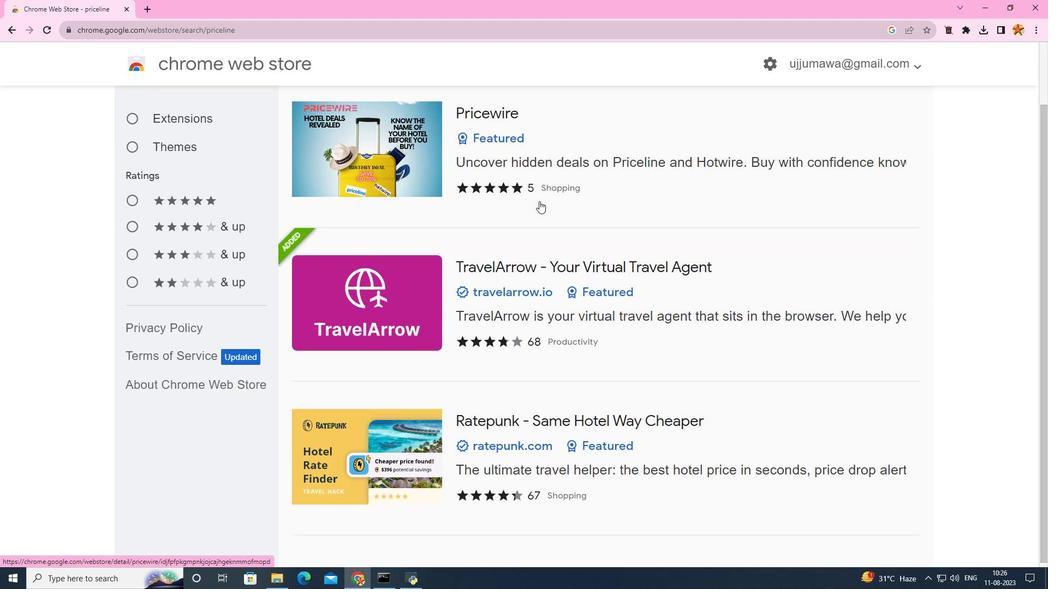 
Action: Mouse scrolled (541, 203) with delta (0, 0)
Screenshot: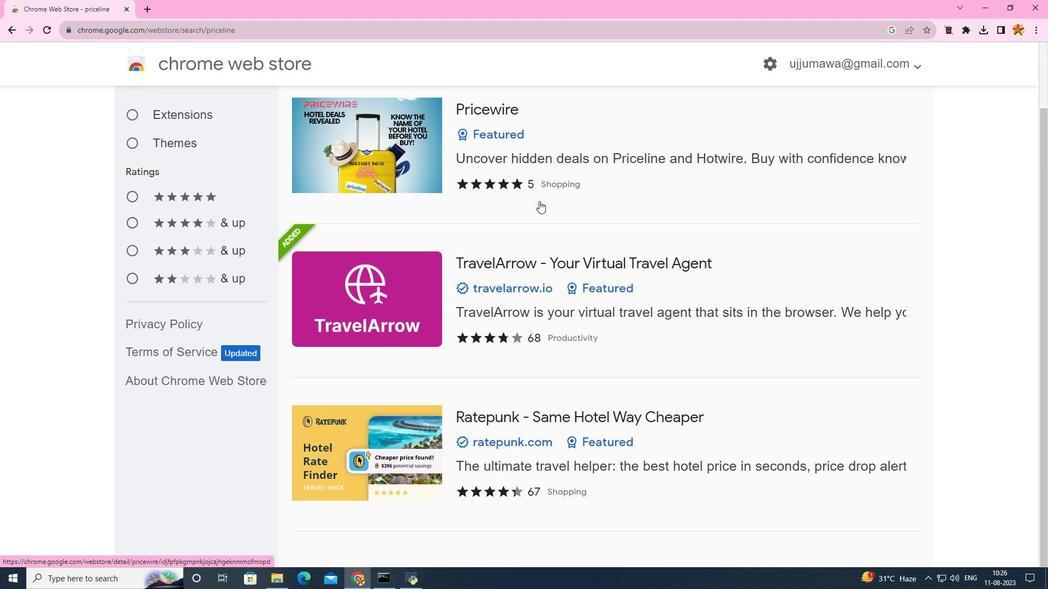 
Action: Mouse scrolled (541, 204) with delta (0, 0)
Screenshot: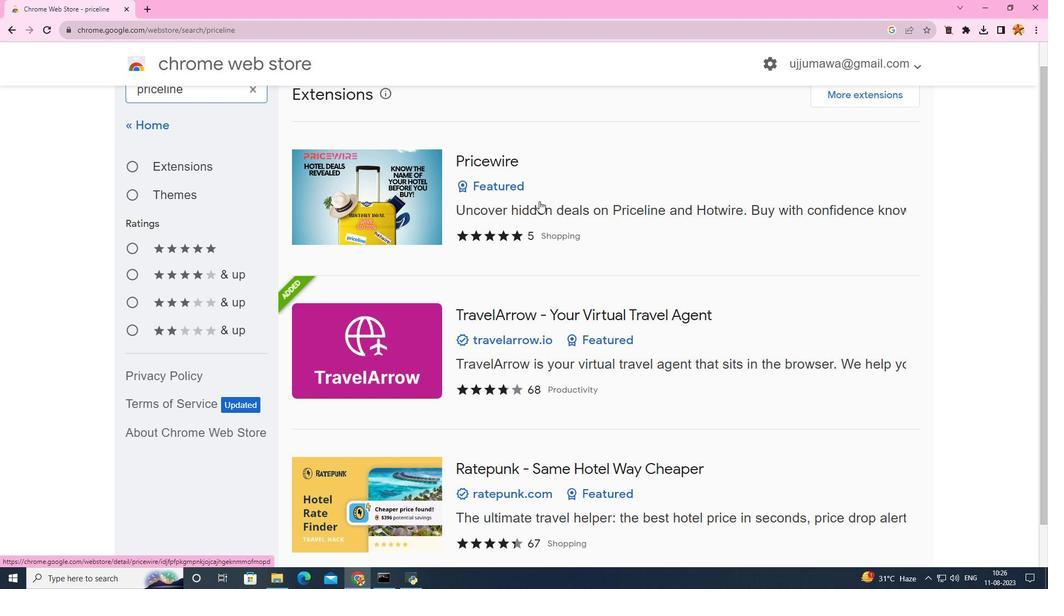 
Action: Mouse moved to (634, 178)
Screenshot: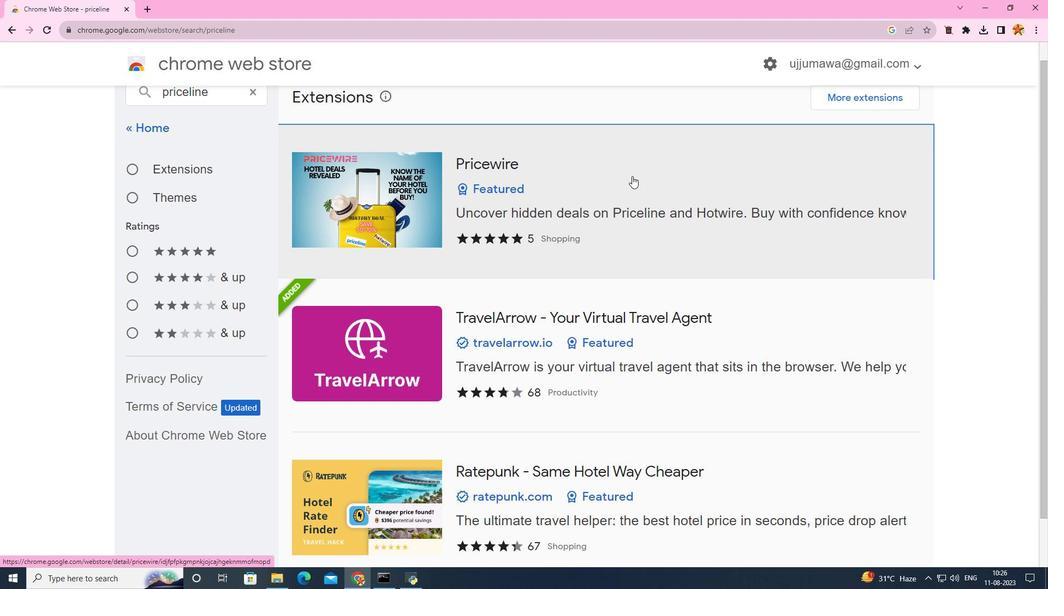 
Action: Mouse pressed left at (634, 178)
Screenshot: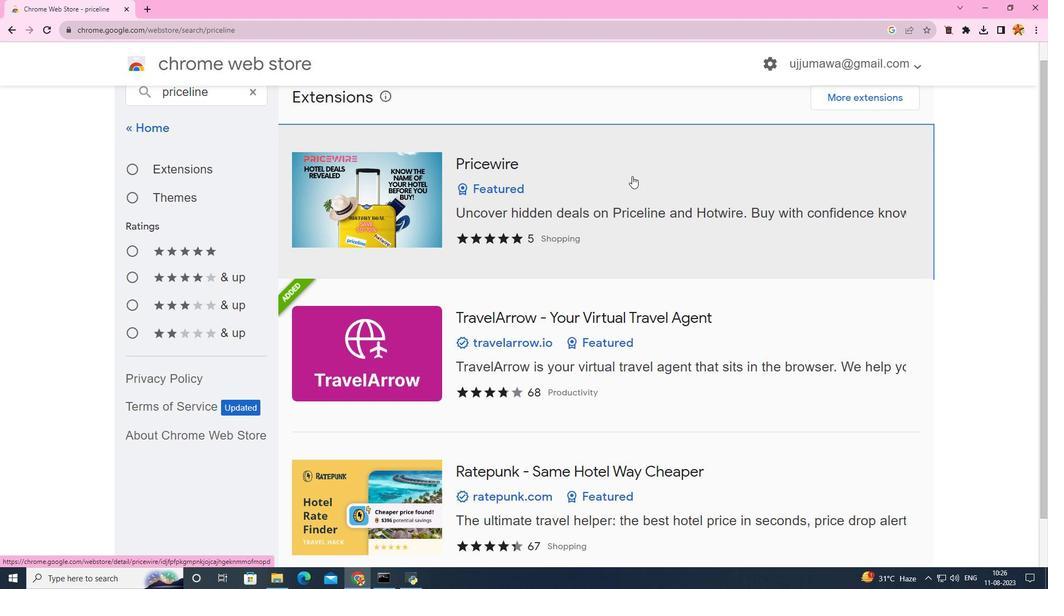 
Action: Mouse moved to (819, 167)
Screenshot: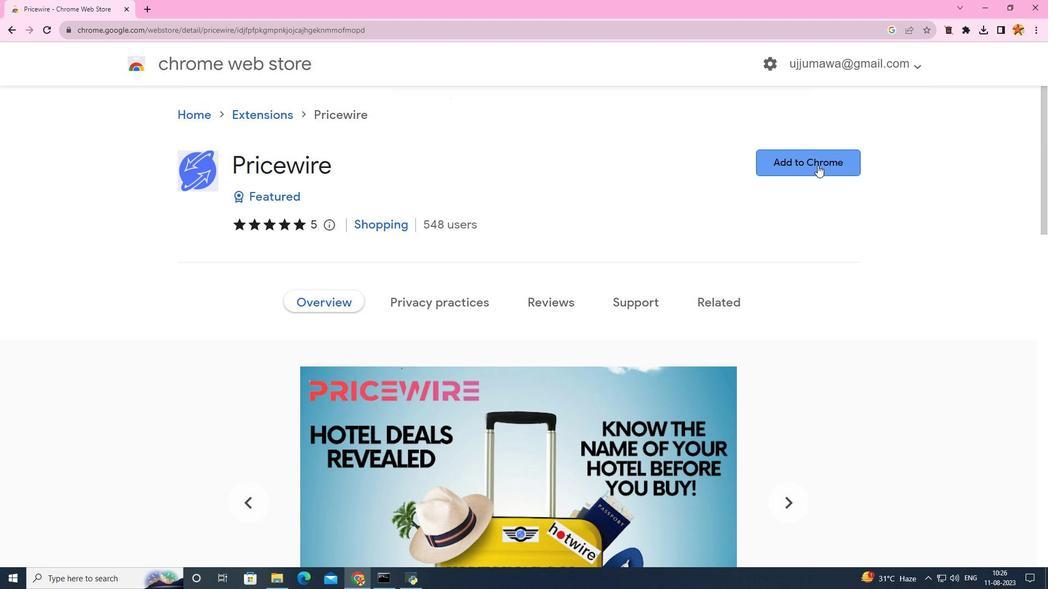 
Action: Mouse pressed left at (819, 167)
Screenshot: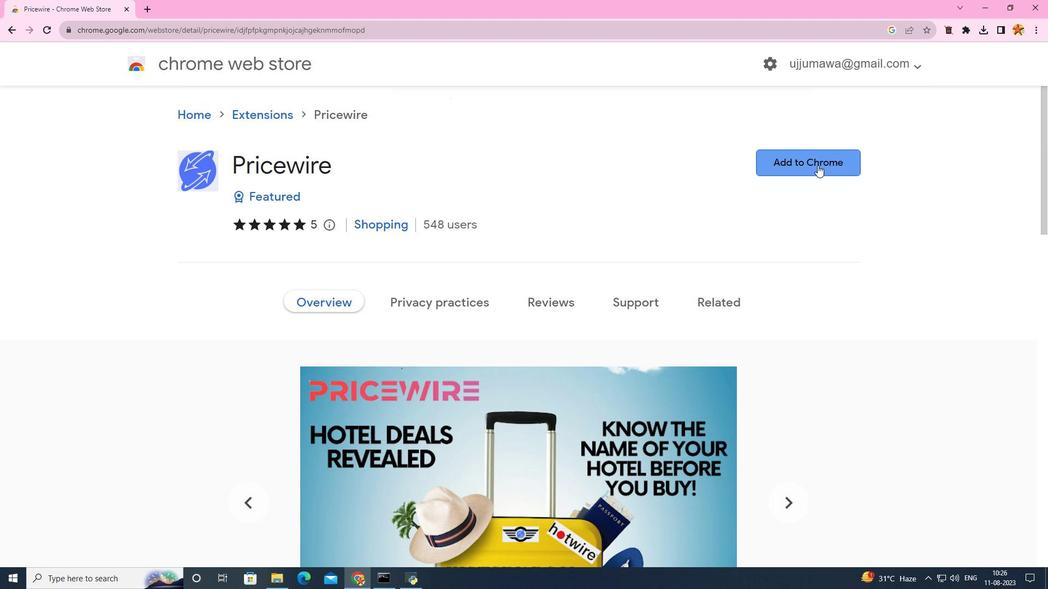 
Action: Mouse moved to (541, 134)
Screenshot: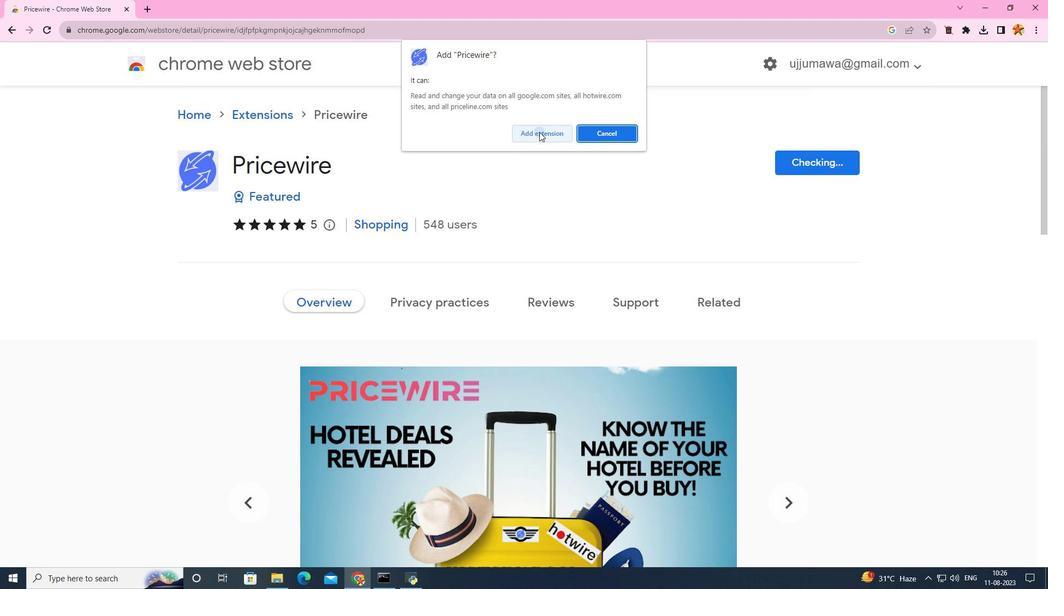
Action: Mouse pressed left at (541, 134)
Screenshot: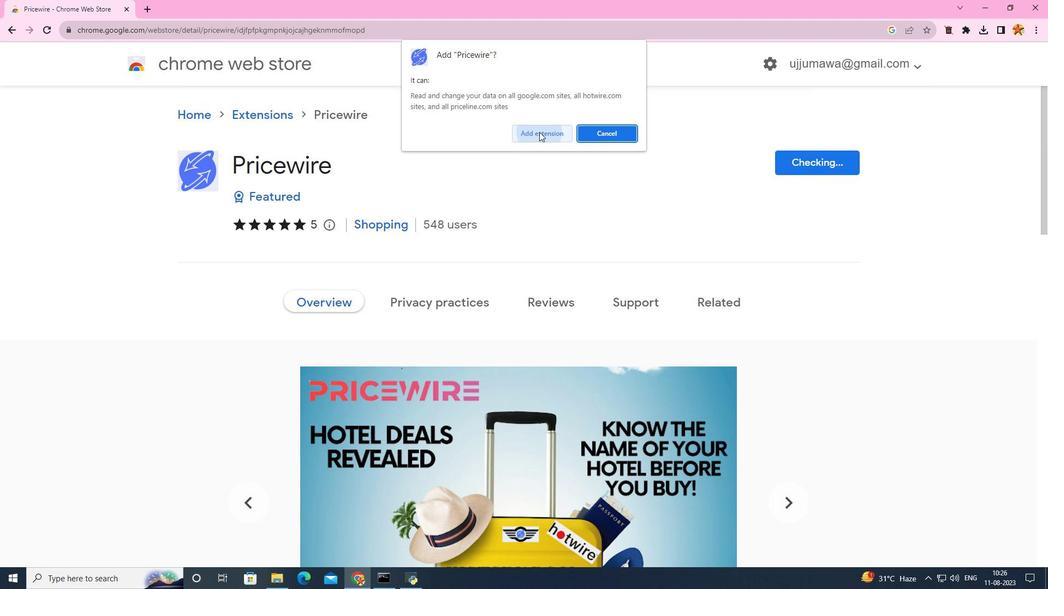 
Action: Mouse moved to (21, 36)
Screenshot: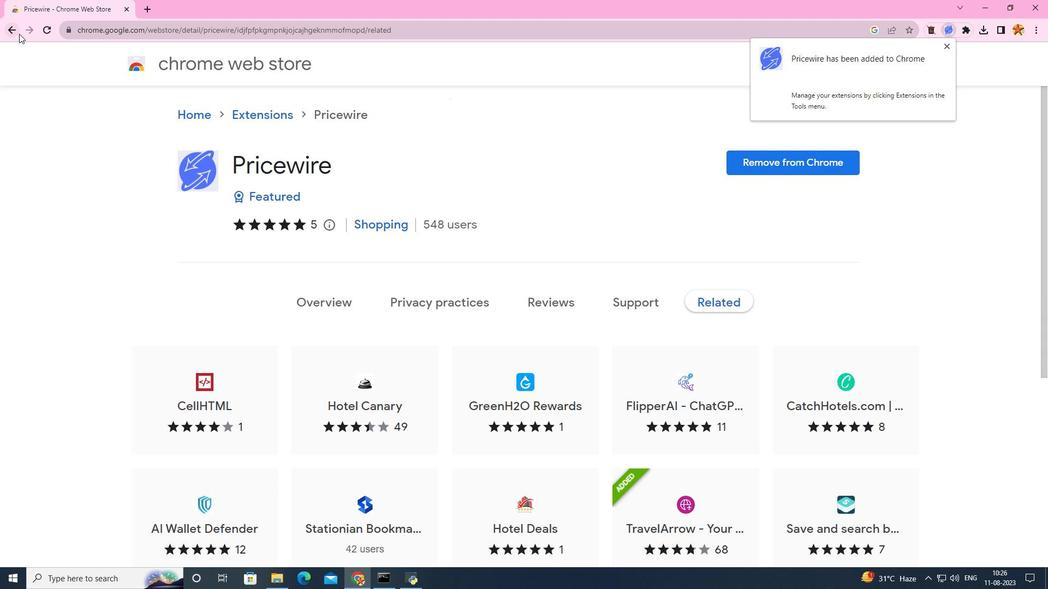 
Action: Mouse pressed left at (21, 36)
Screenshot: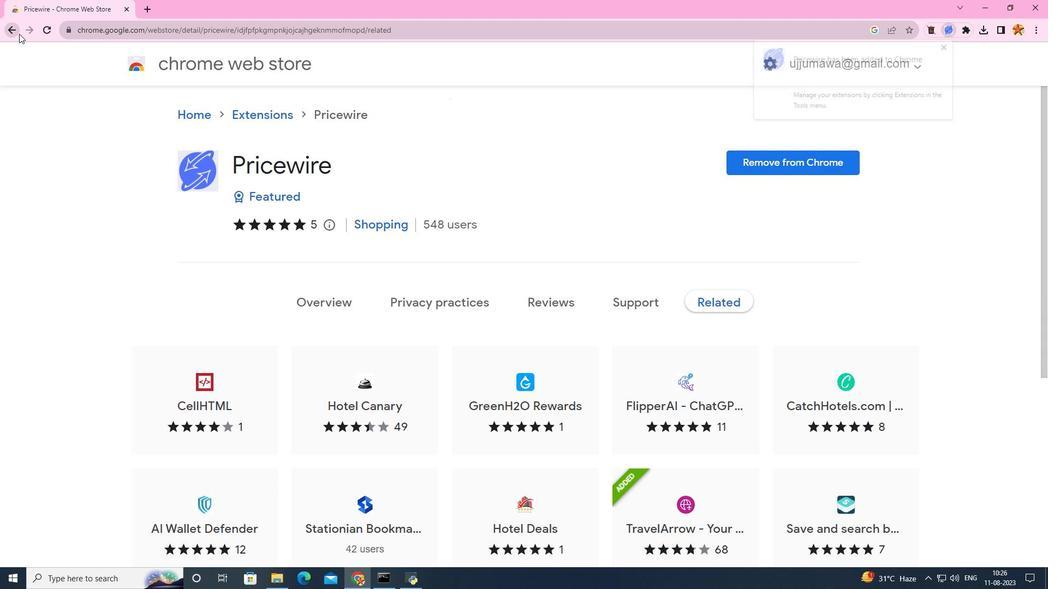 
Action: Mouse pressed left at (21, 36)
Screenshot: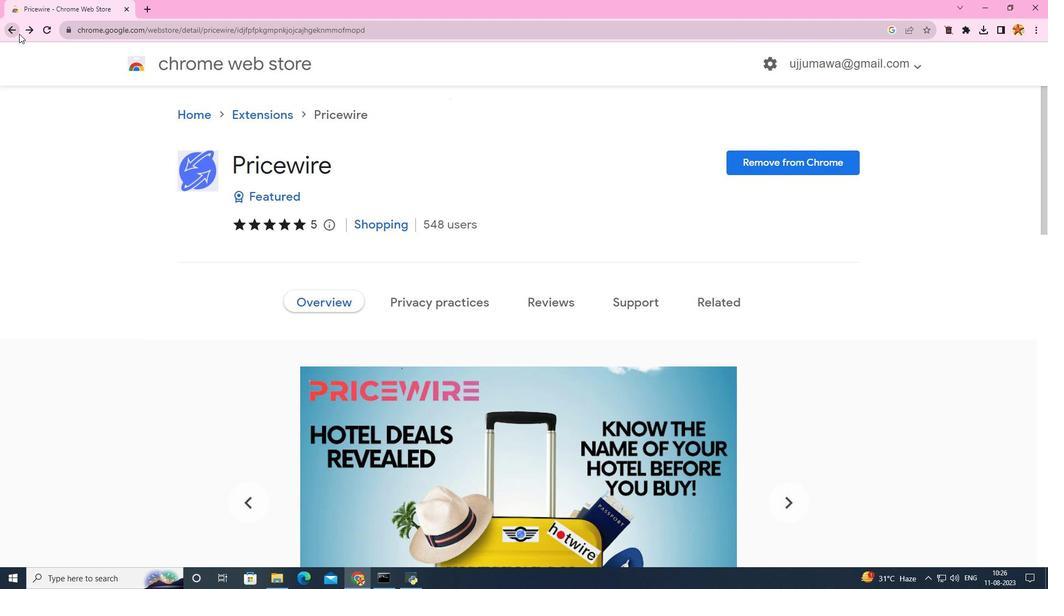 
Action: Mouse pressed left at (21, 36)
Screenshot: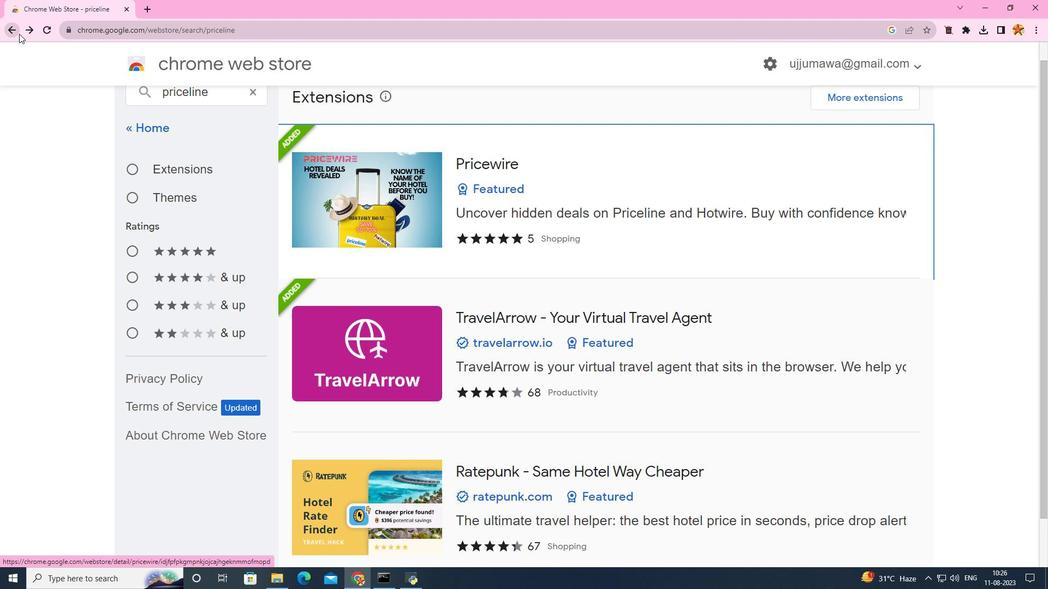 
Action: Mouse moved to (247, 111)
Screenshot: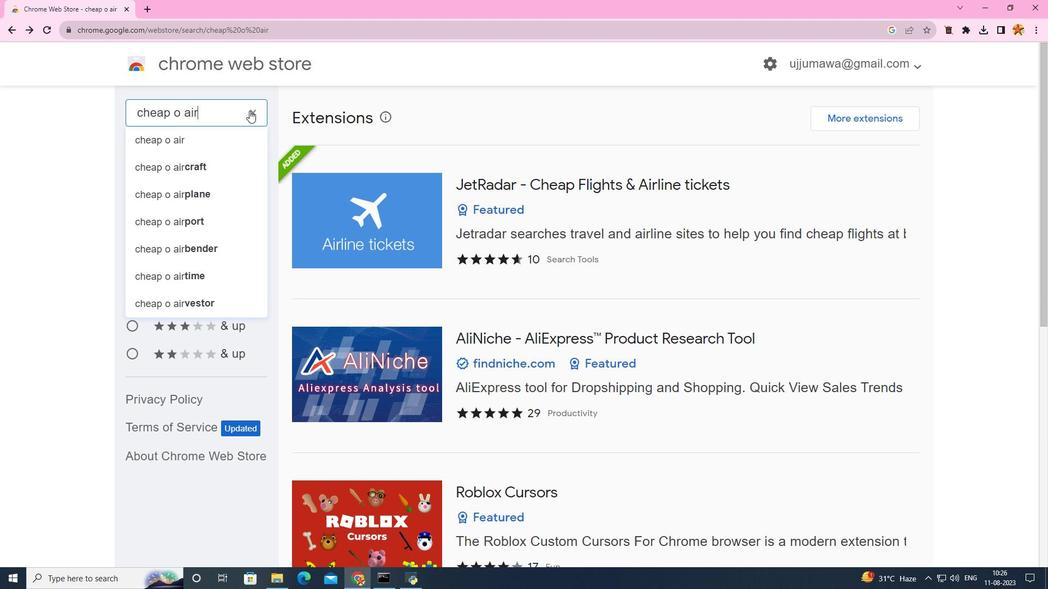 
Action: Mouse pressed left at (247, 111)
Screenshot: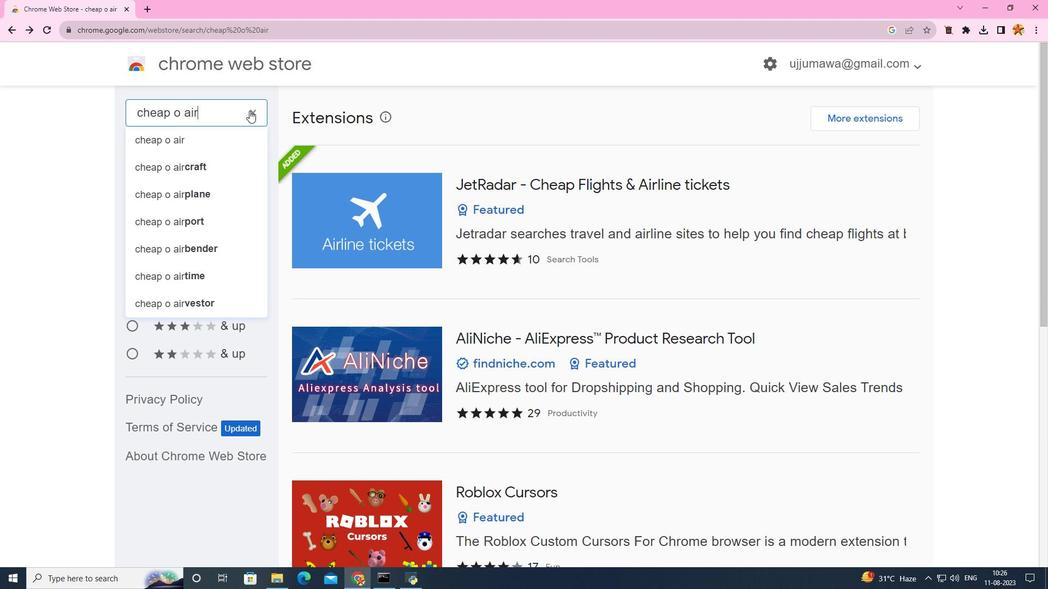 
Action: Mouse moved to (252, 114)
Screenshot: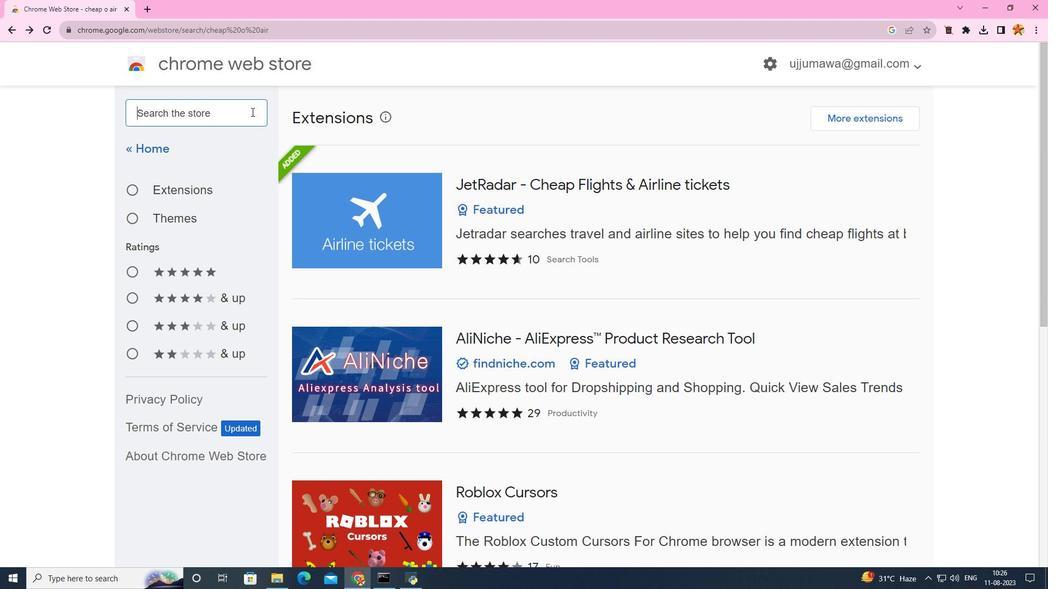 
Action: Mouse pressed left at (252, 114)
Screenshot: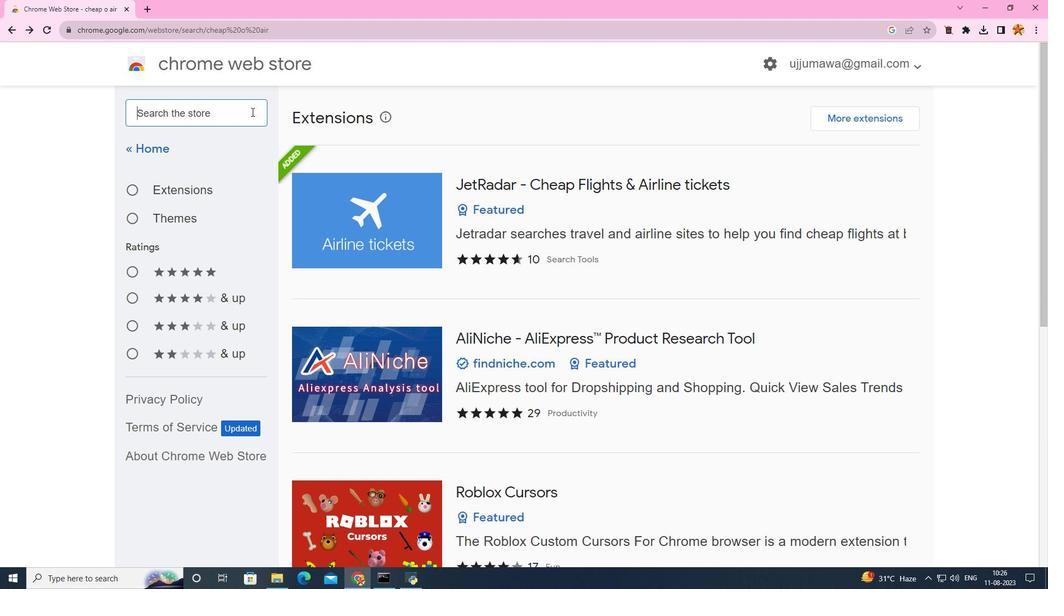 
Action: Mouse moved to (253, 114)
Screenshot: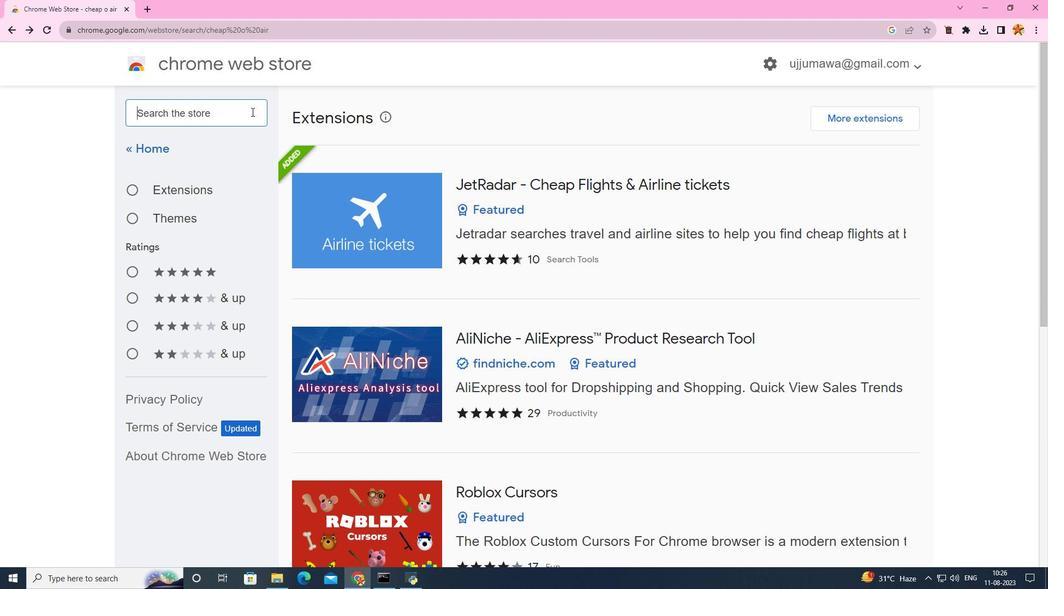 
Action: Key pressed rate<Key.space>
Screenshot: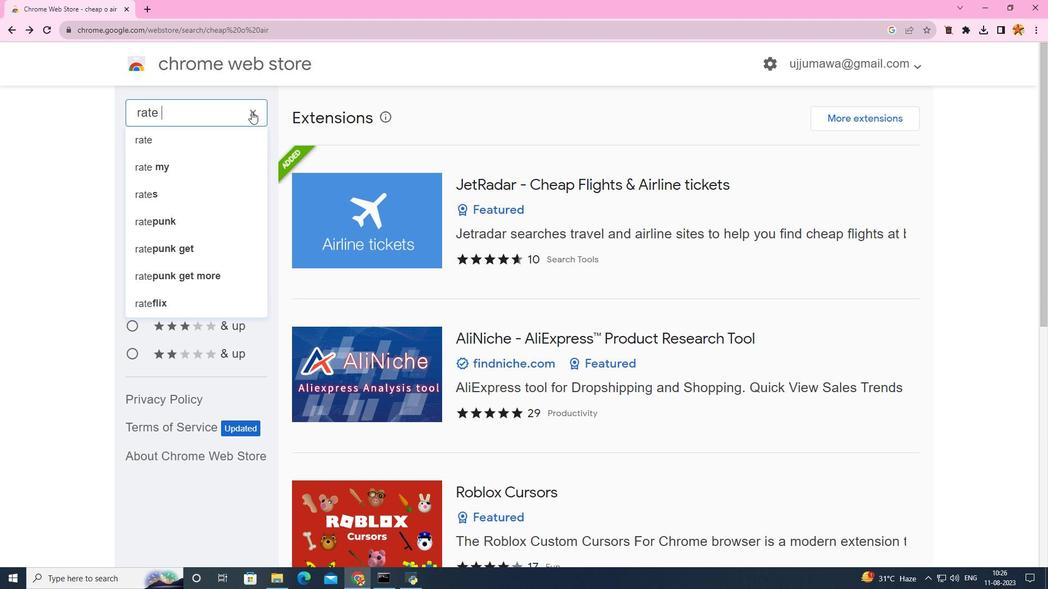 
Action: Mouse moved to (254, 109)
Screenshot: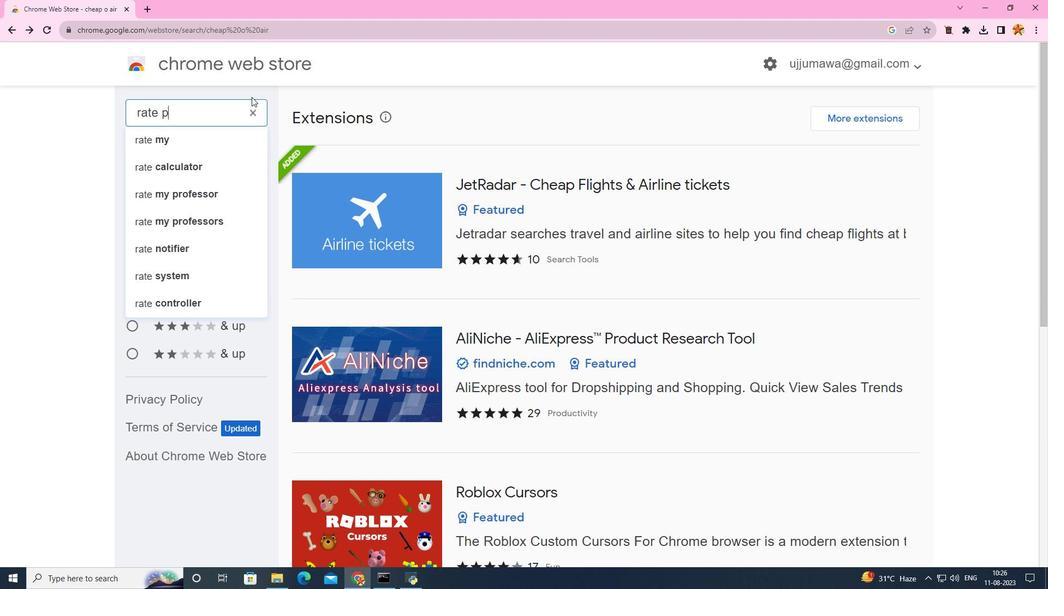 
Action: Key pressed p
Screenshot: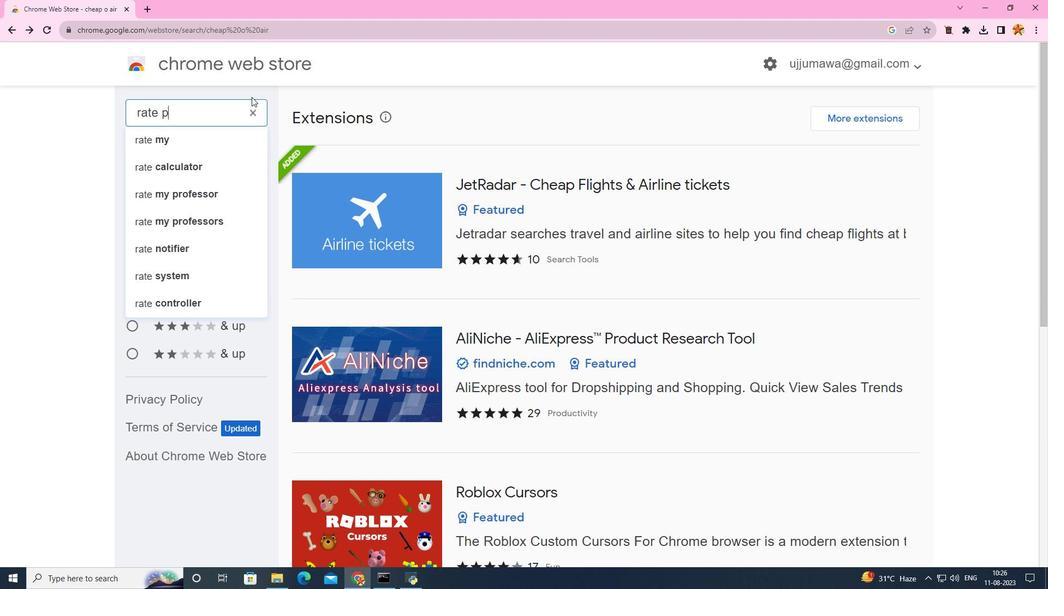 
Action: Mouse moved to (253, 99)
Screenshot: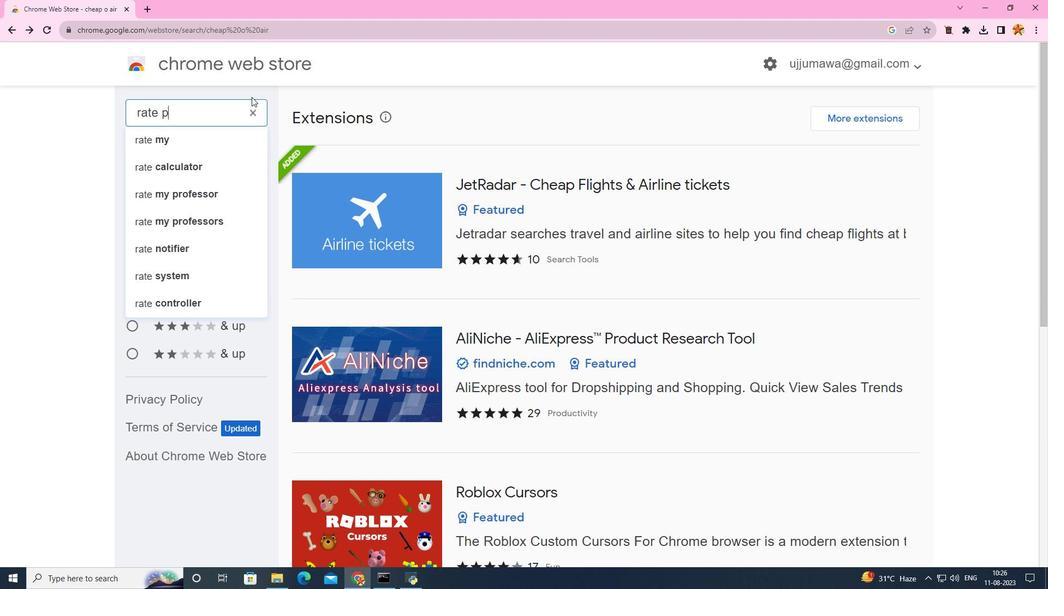 
Action: Key pressed unk
Screenshot: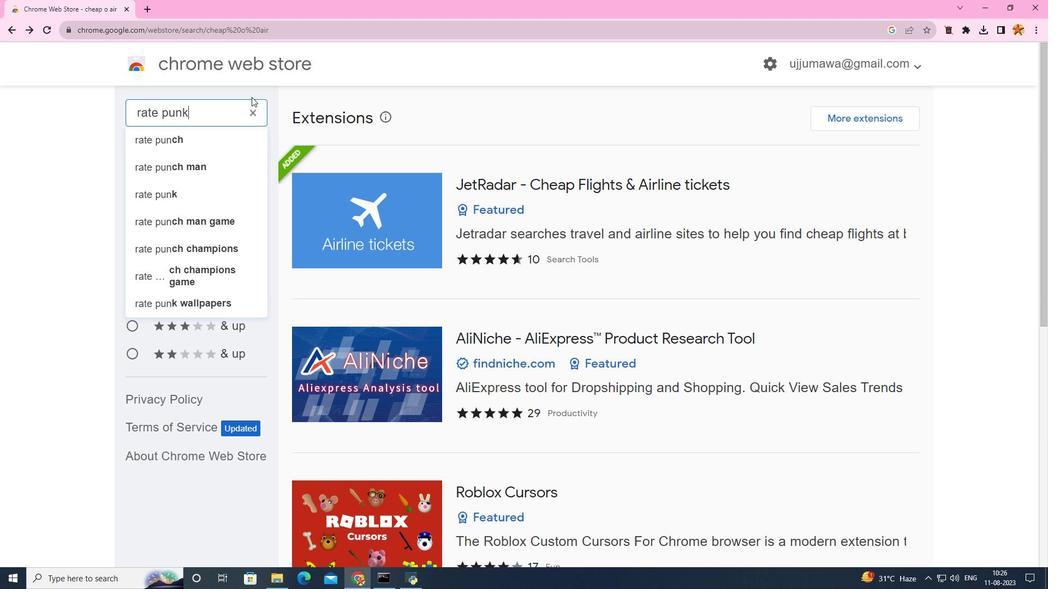 
Action: Mouse moved to (163, 140)
Screenshot: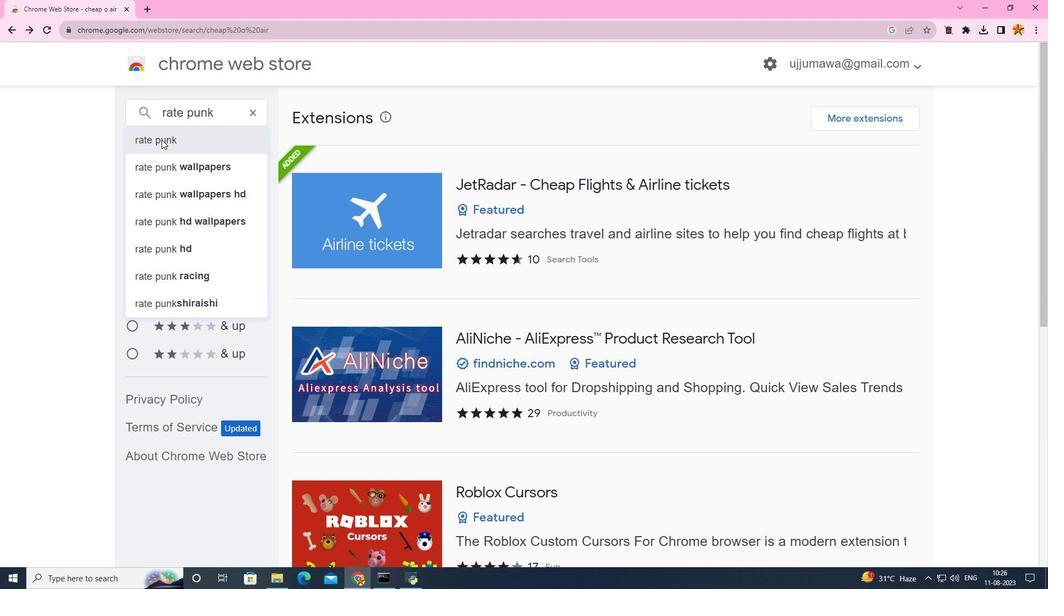 
Action: Mouse pressed left at (163, 140)
Screenshot: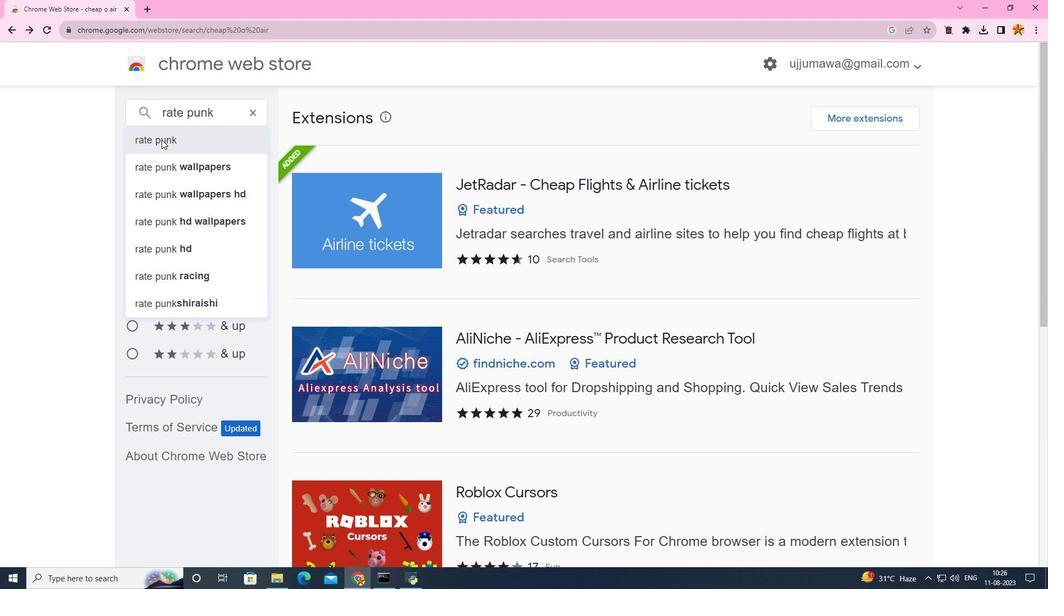 
Action: Mouse moved to (404, 165)
Screenshot: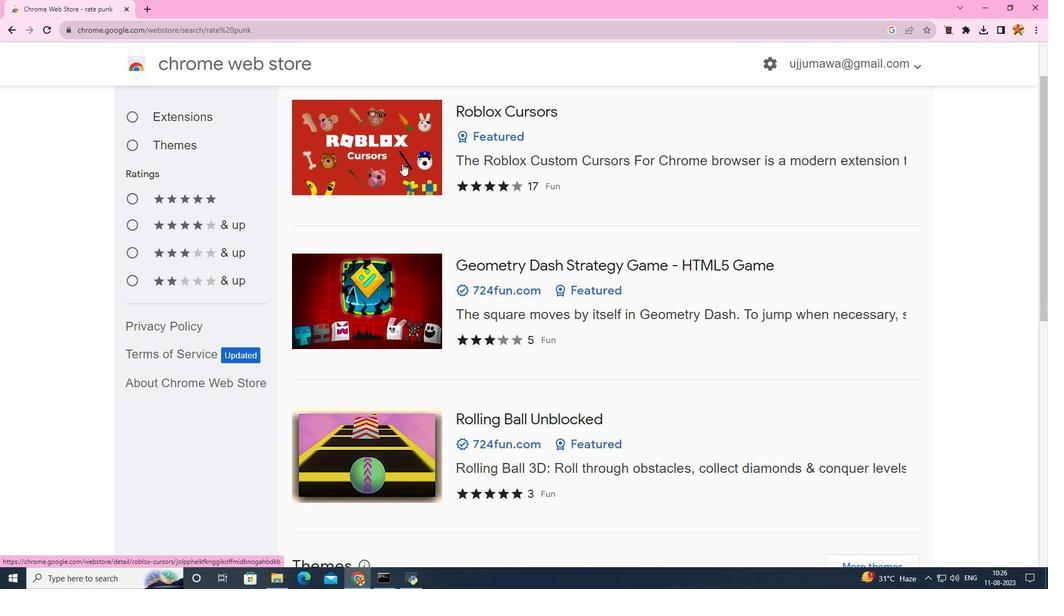 
Action: Mouse scrolled (404, 165) with delta (0, 0)
Screenshot: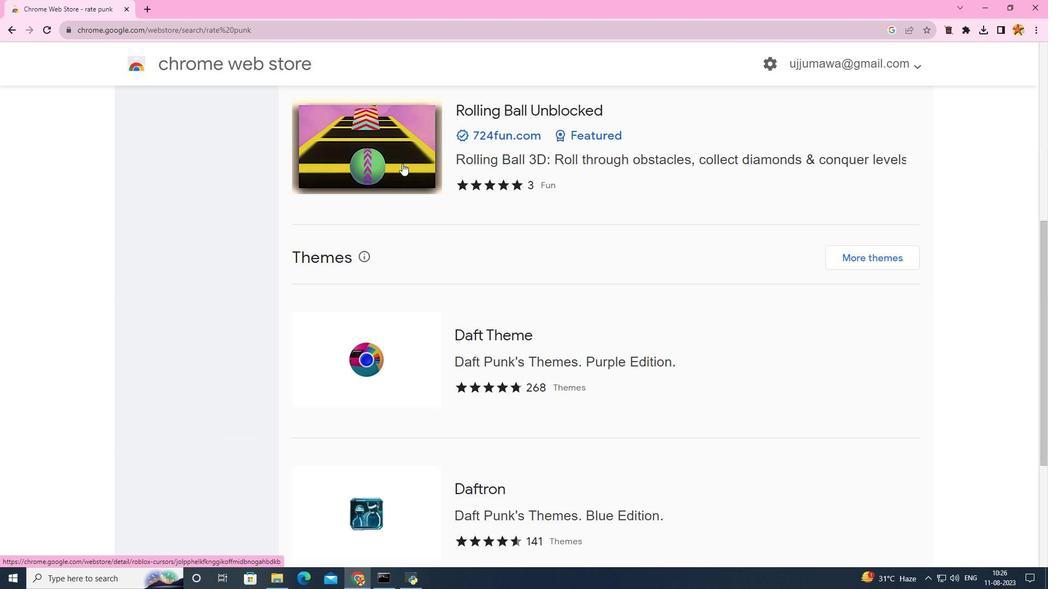 
Action: Mouse scrolled (404, 165) with delta (0, 0)
Screenshot: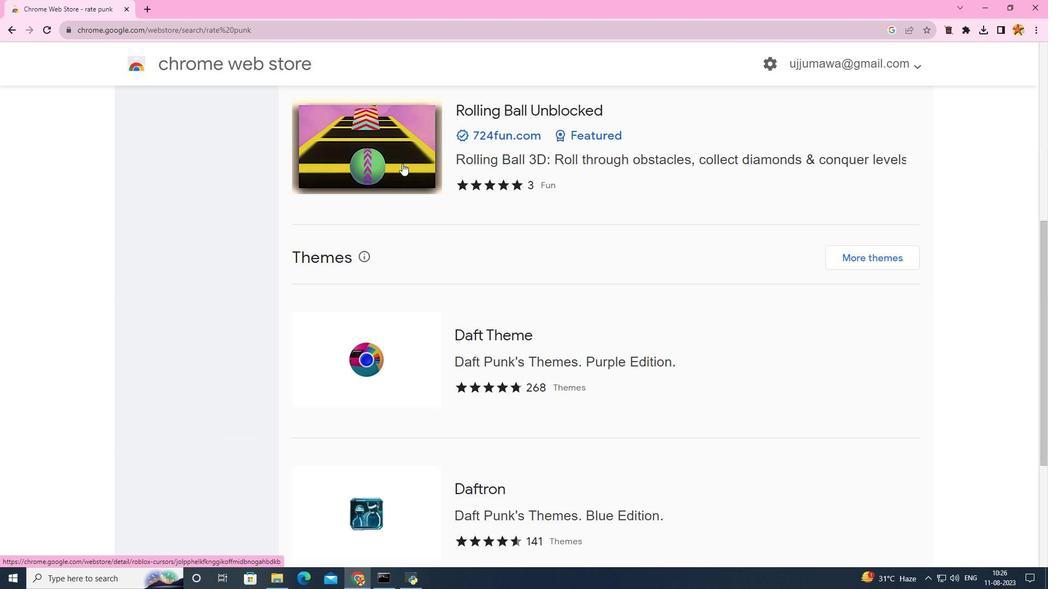 
Action: Mouse moved to (404, 165)
Screenshot: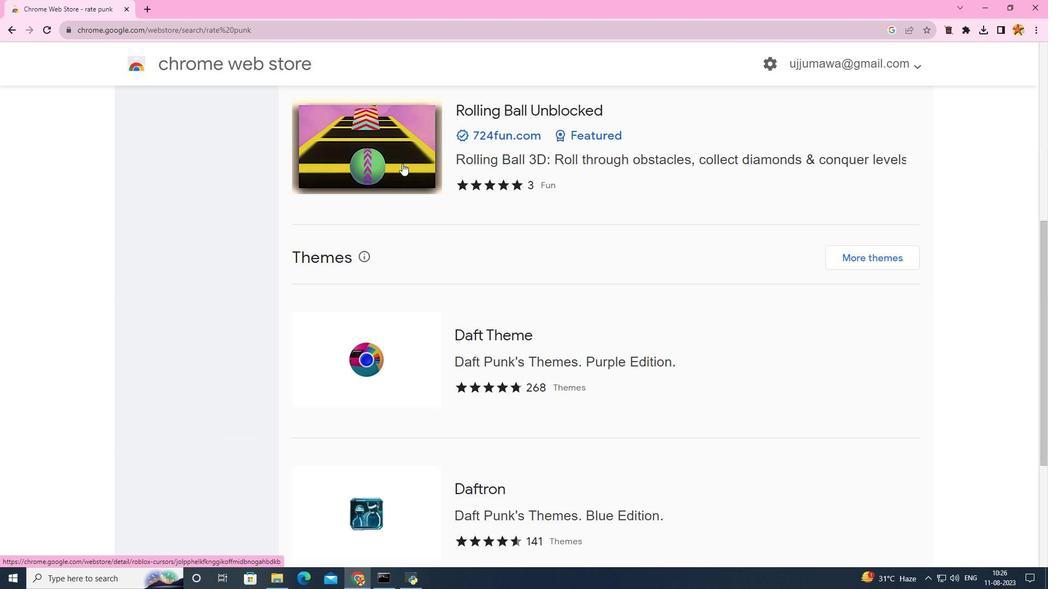 
Action: Mouse scrolled (404, 165) with delta (0, 0)
Screenshot: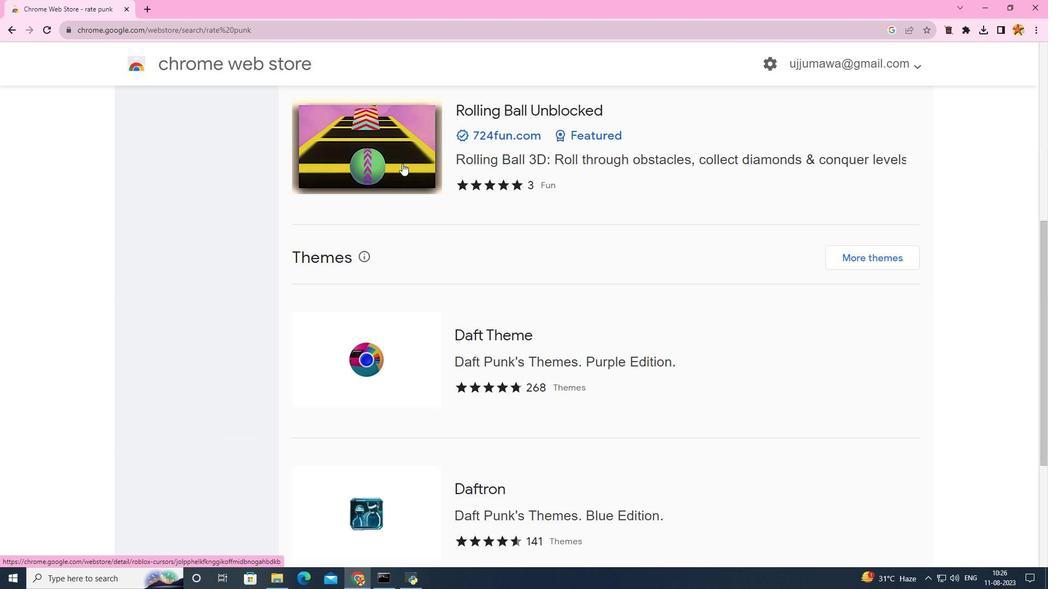 
Action: Mouse scrolled (404, 165) with delta (0, 0)
Screenshot: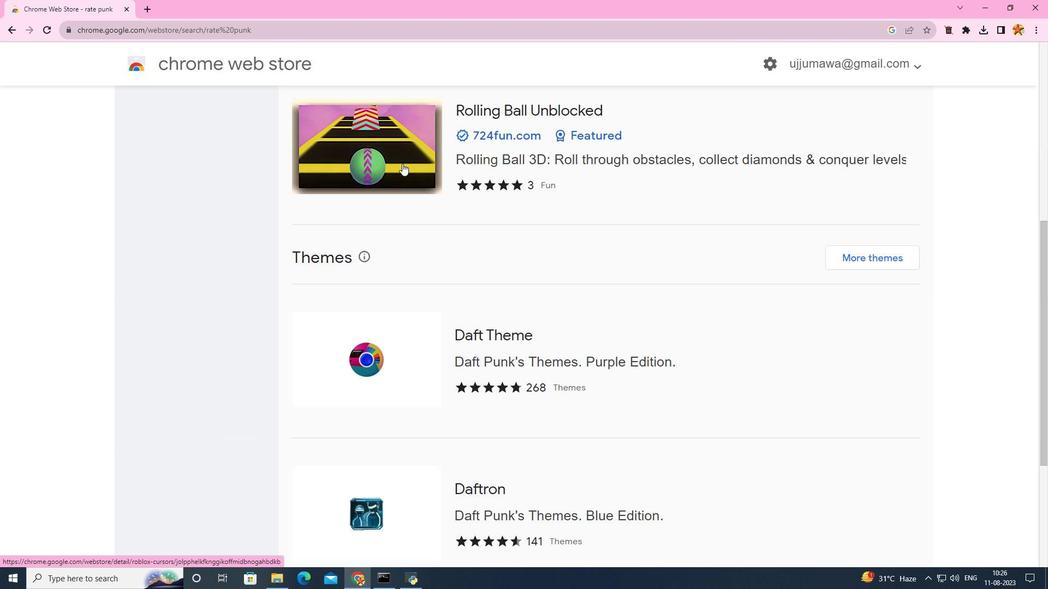 
Action: Mouse scrolled (404, 165) with delta (0, 0)
Screenshot: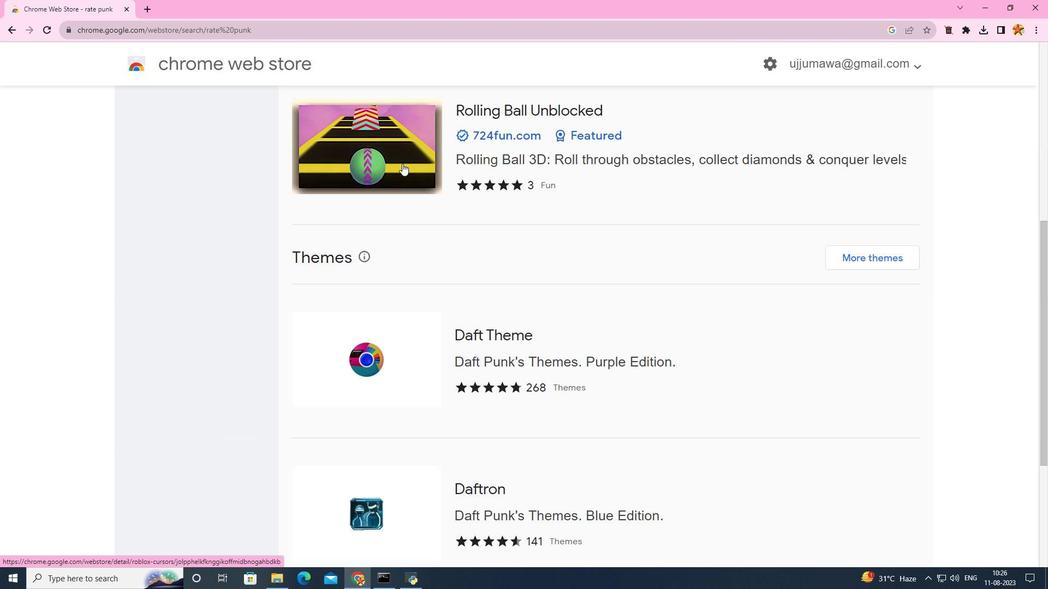 
Action: Mouse scrolled (404, 165) with delta (0, 0)
Screenshot: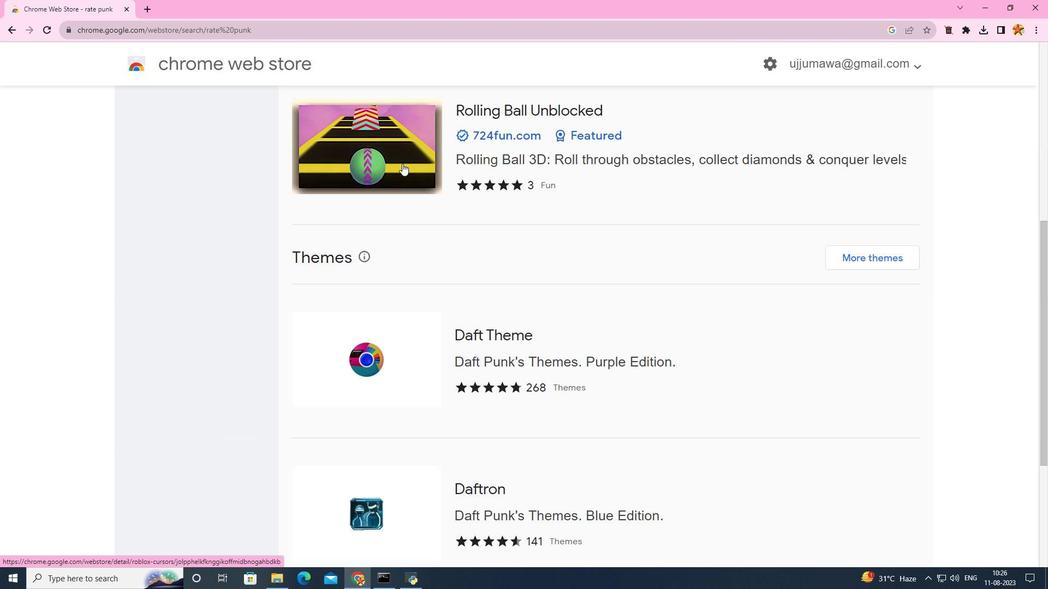 
Action: Mouse scrolled (404, 165) with delta (0, 0)
Screenshot: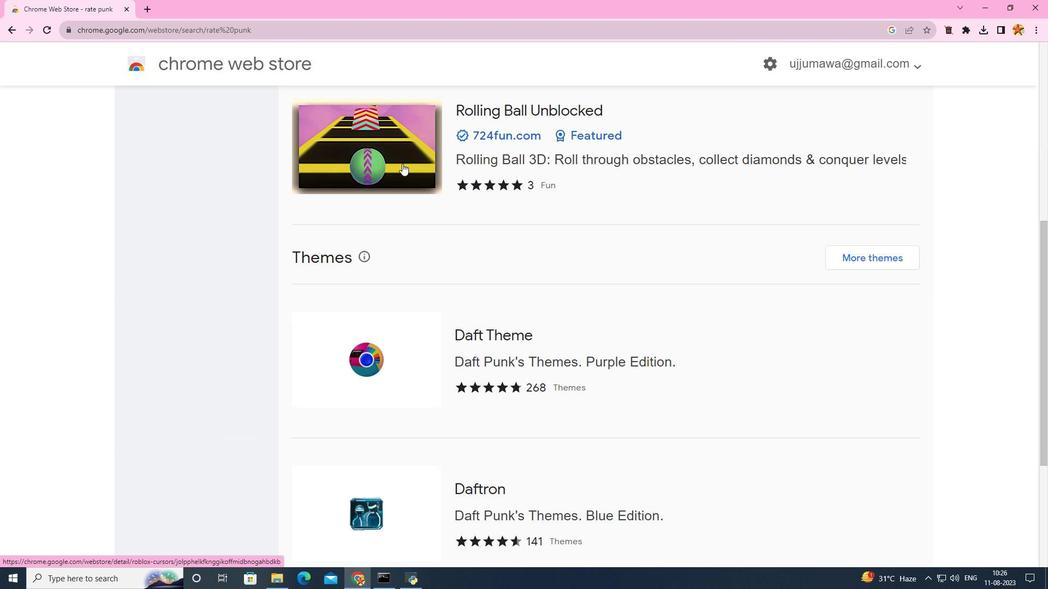 
Action: Mouse scrolled (404, 165) with delta (0, 0)
Screenshot: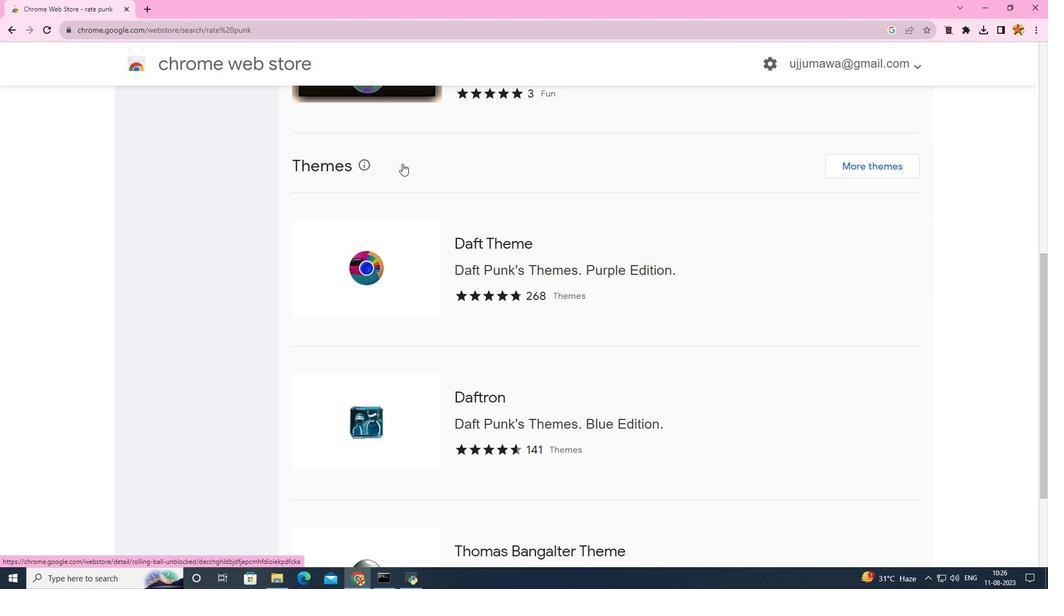 
Action: Mouse scrolled (404, 165) with delta (0, 0)
Screenshot: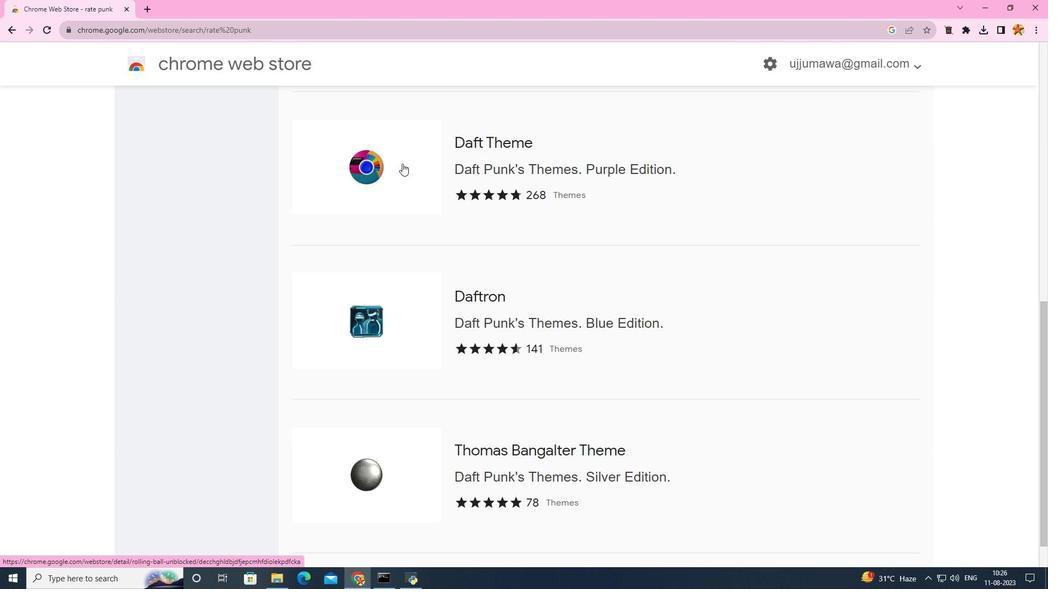
Action: Mouse scrolled (404, 165) with delta (0, 0)
Screenshot: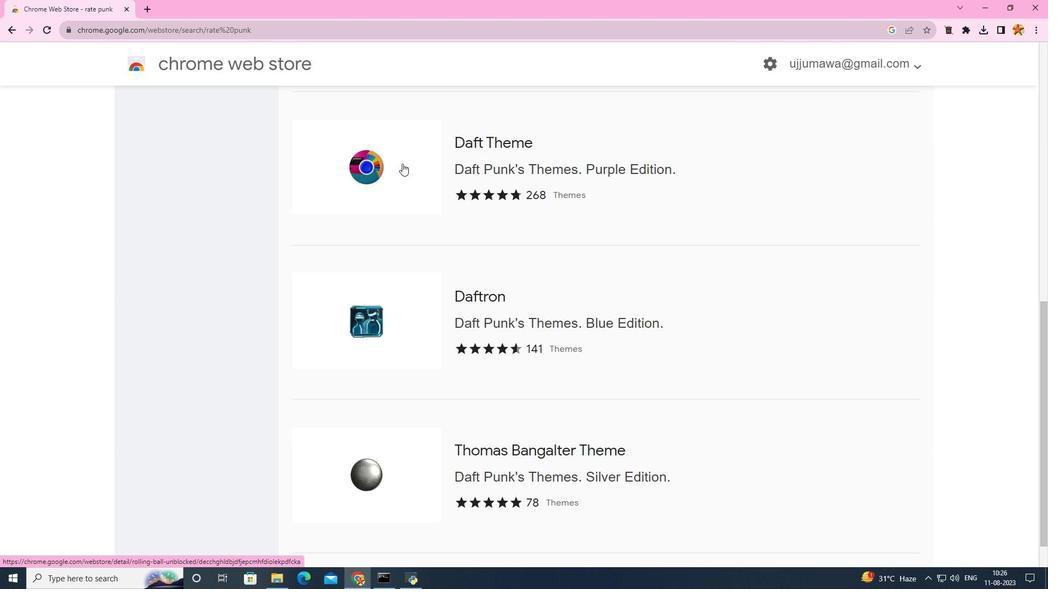 
Action: Mouse scrolled (404, 165) with delta (0, 0)
Screenshot: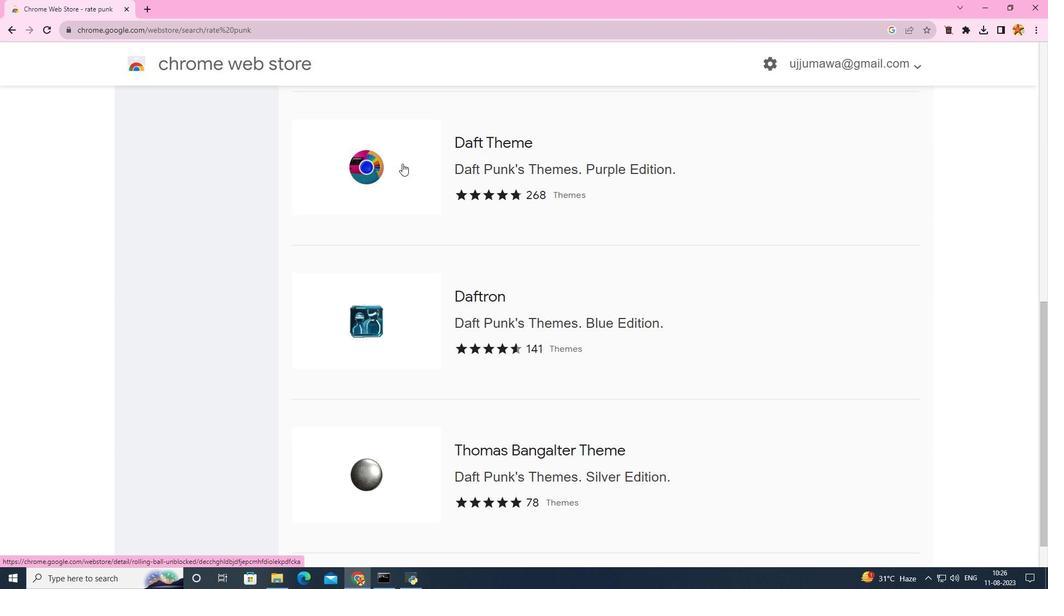 
Action: Mouse scrolled (404, 165) with delta (0, 0)
Screenshot: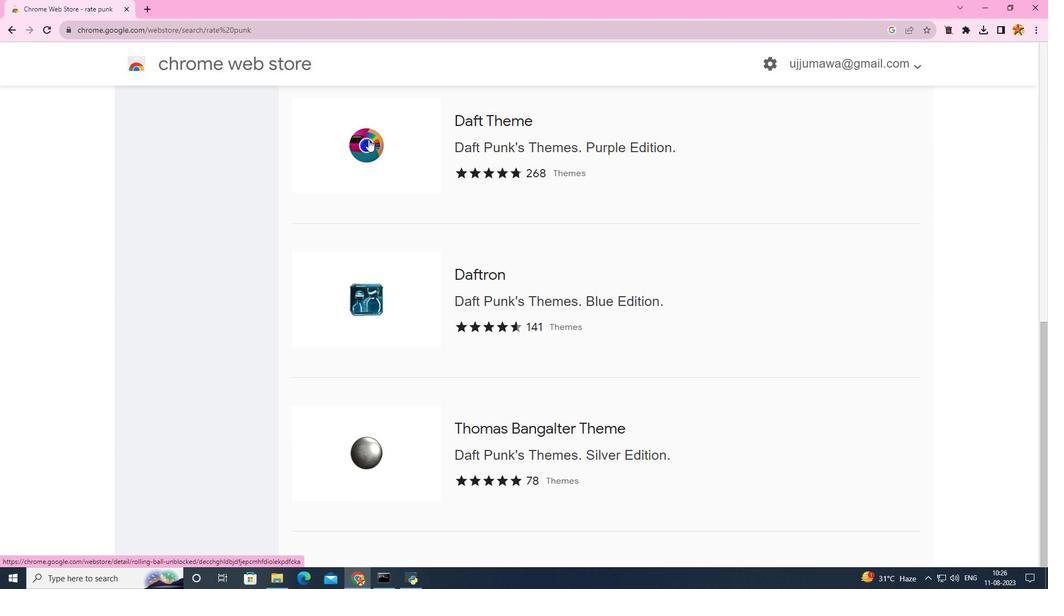 
Action: Mouse moved to (285, 85)
Screenshot: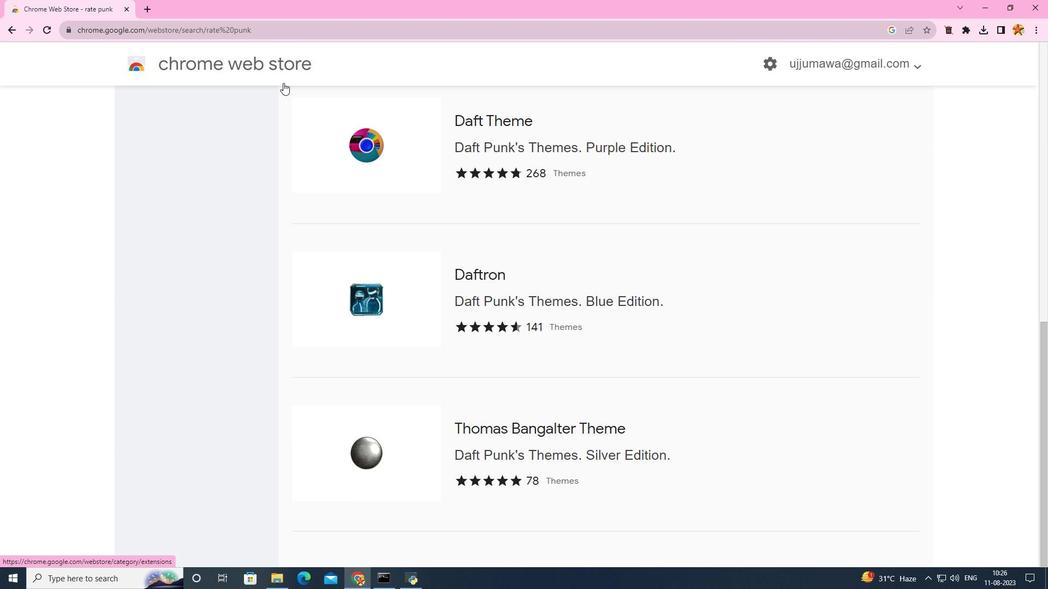 
Action: Mouse scrolled (285, 85) with delta (0, 0)
Screenshot: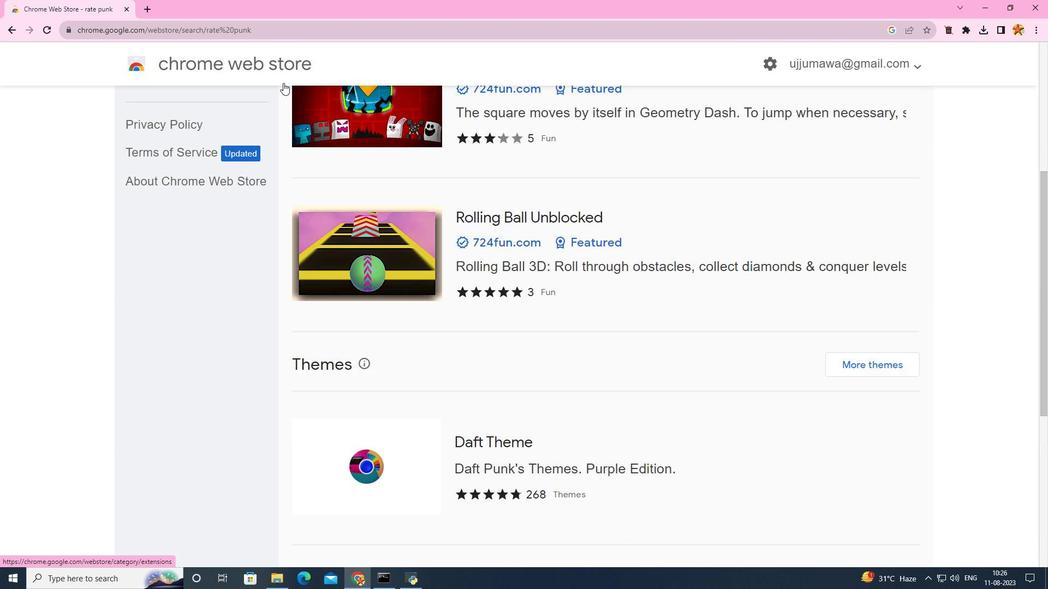 
Action: Mouse scrolled (285, 85) with delta (0, 0)
Screenshot: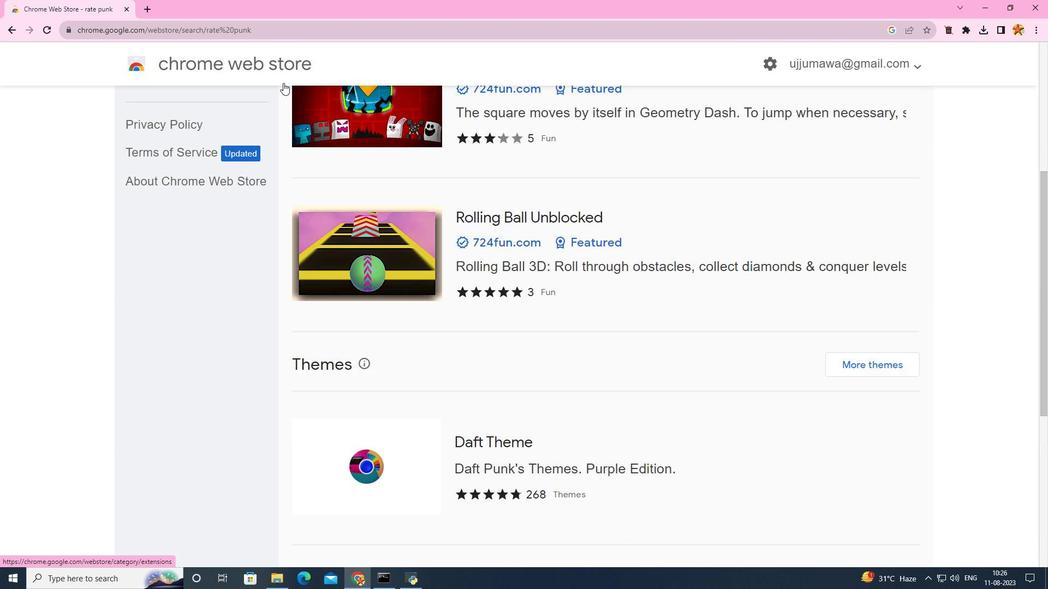
Action: Mouse scrolled (285, 85) with delta (0, 0)
Screenshot: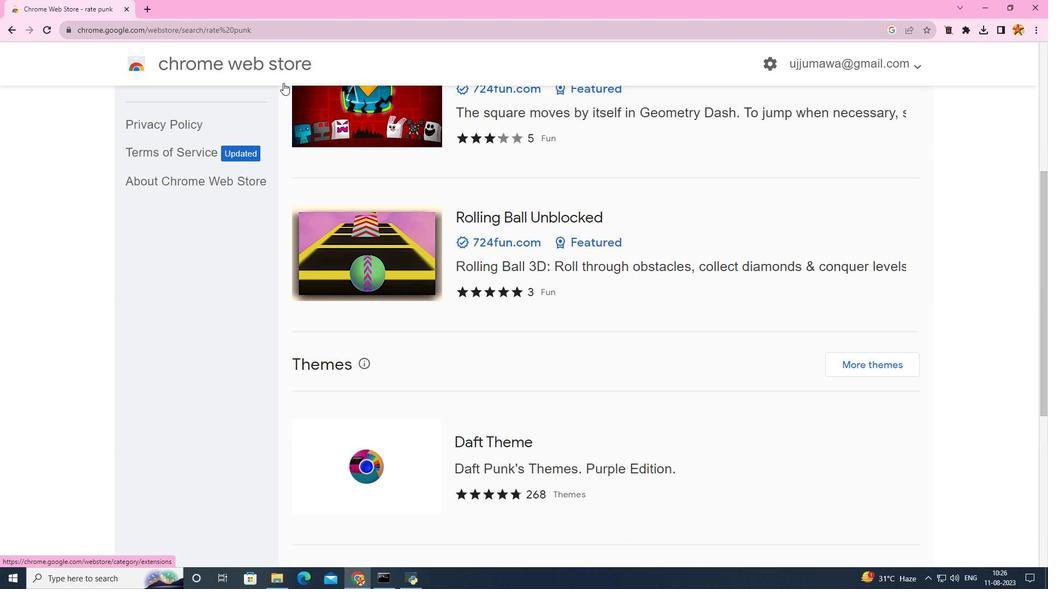 
Action: Mouse scrolled (285, 85) with delta (0, 0)
Screenshot: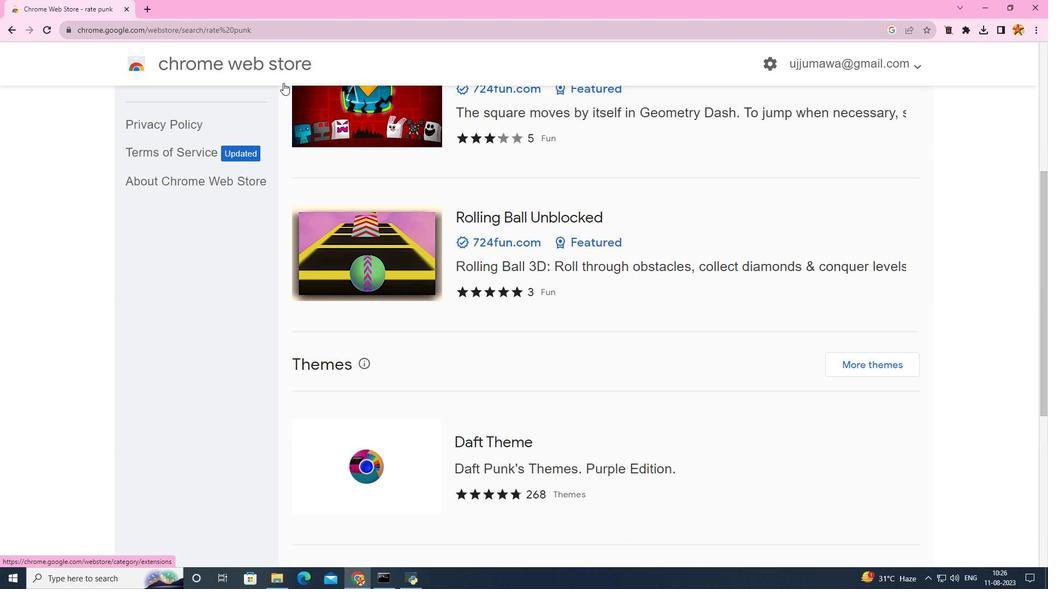 
Action: Mouse scrolled (285, 85) with delta (0, 0)
Screenshot: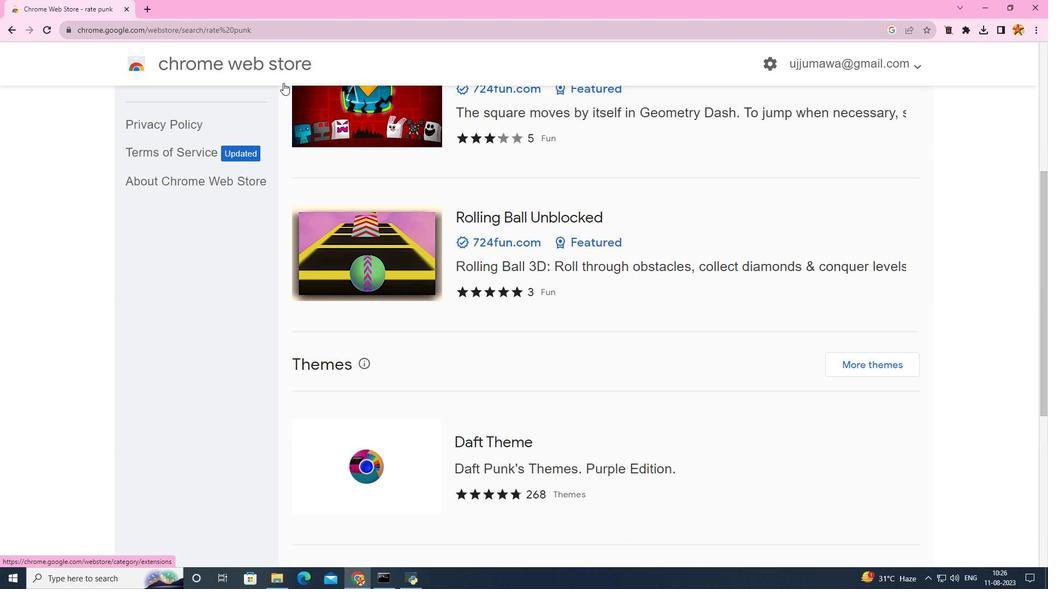 
Action: Mouse scrolled (285, 85) with delta (0, 0)
